 Task: Buy 5 Differential Covers from Transmission & Drive Train section under best seller category for shipping address: Alexandra Wilson, 3624 Station Street, Austin, Texas 78702, Cell Number 5122113583. Pay from credit card ending with 5759, CVV 953
Action: Key pressed amazon.com<Key.enter>
Screenshot: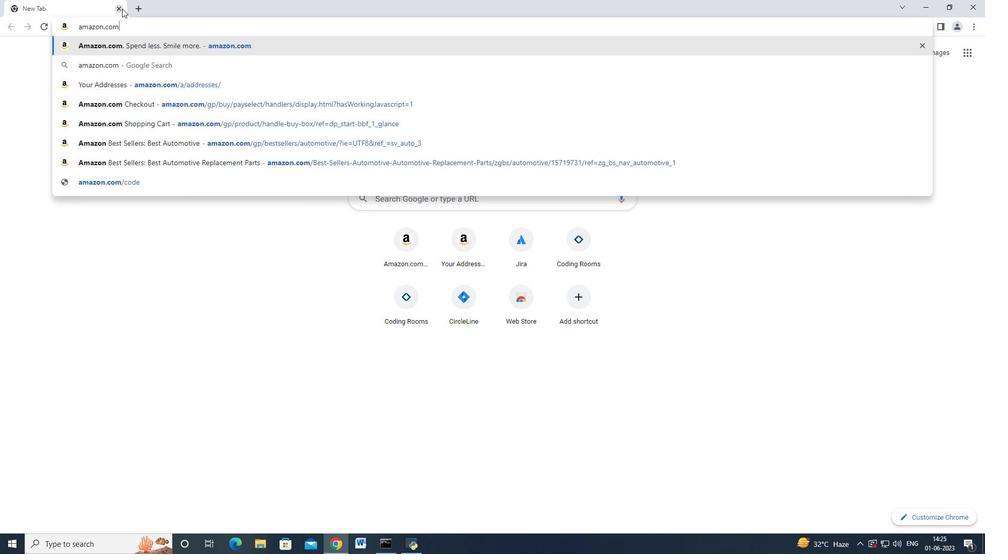 
Action: Mouse moved to (12, 81)
Screenshot: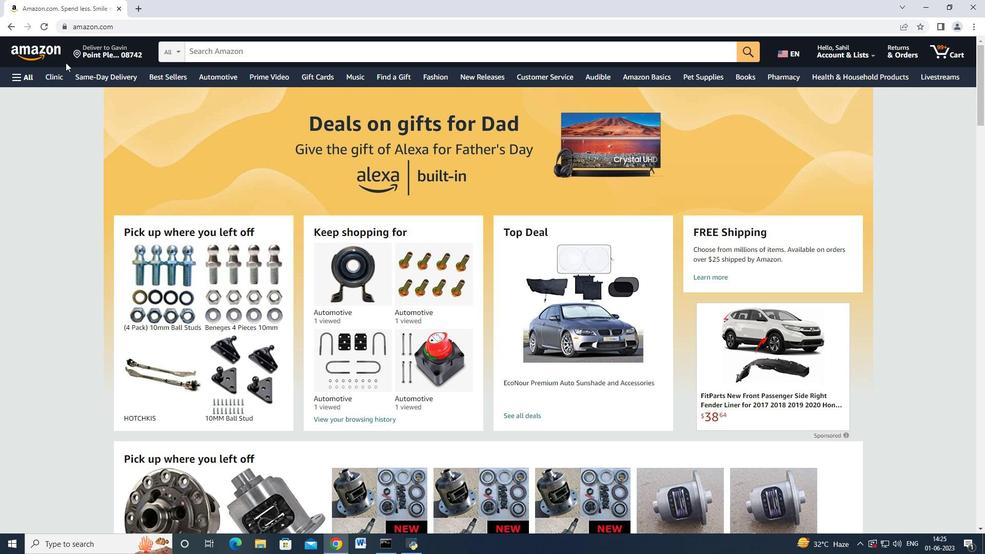 
Action: Mouse pressed left at (12, 81)
Screenshot: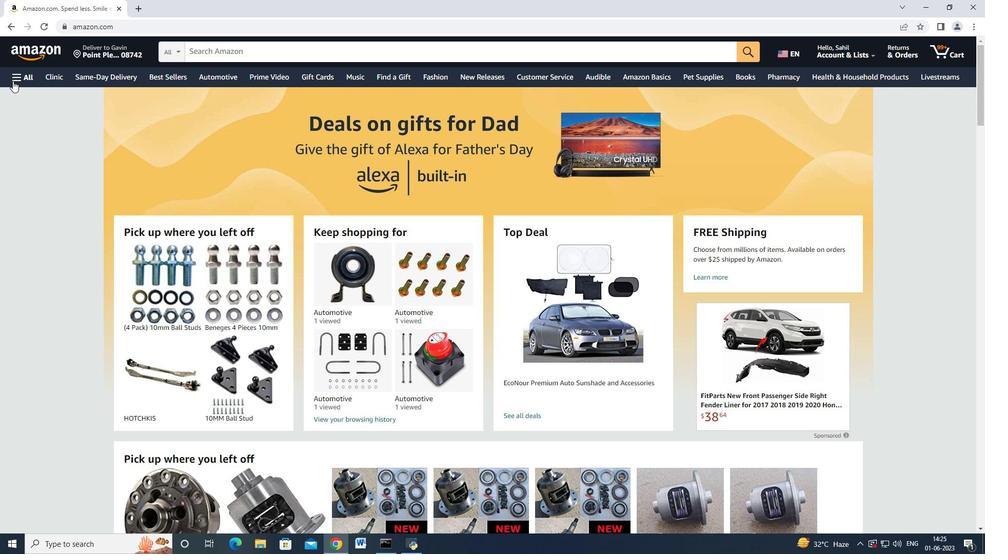 
Action: Mouse moved to (73, 262)
Screenshot: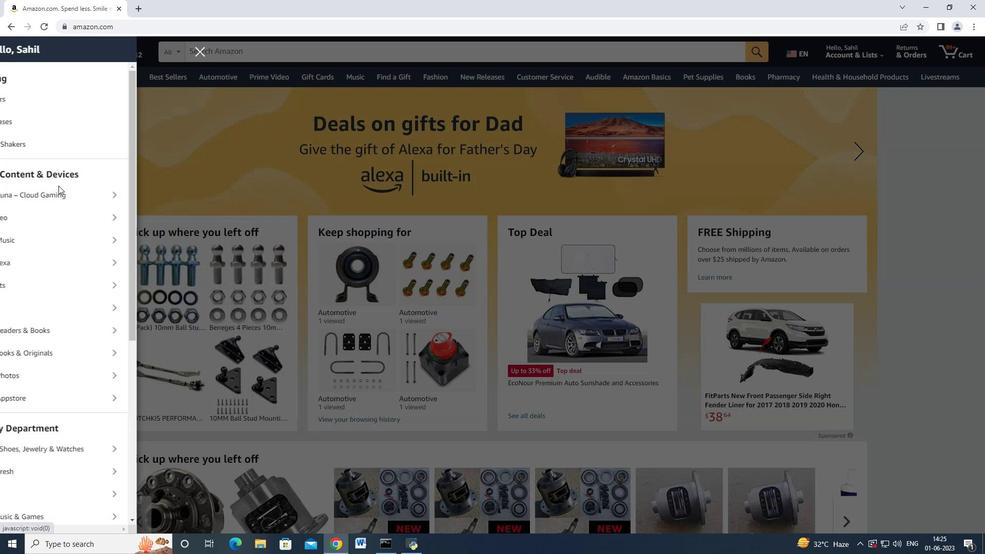 
Action: Mouse scrolled (73, 261) with delta (0, 0)
Screenshot: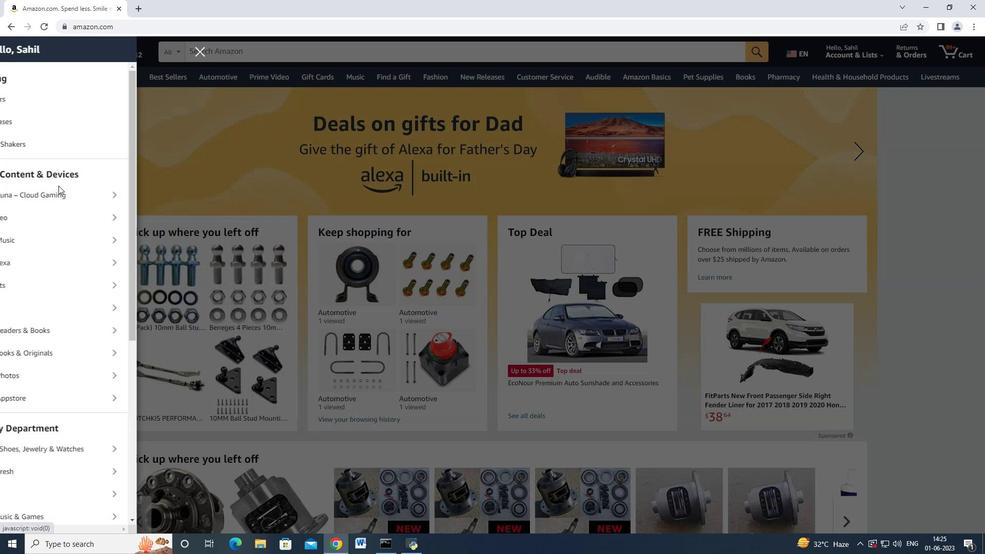 
Action: Mouse moved to (74, 272)
Screenshot: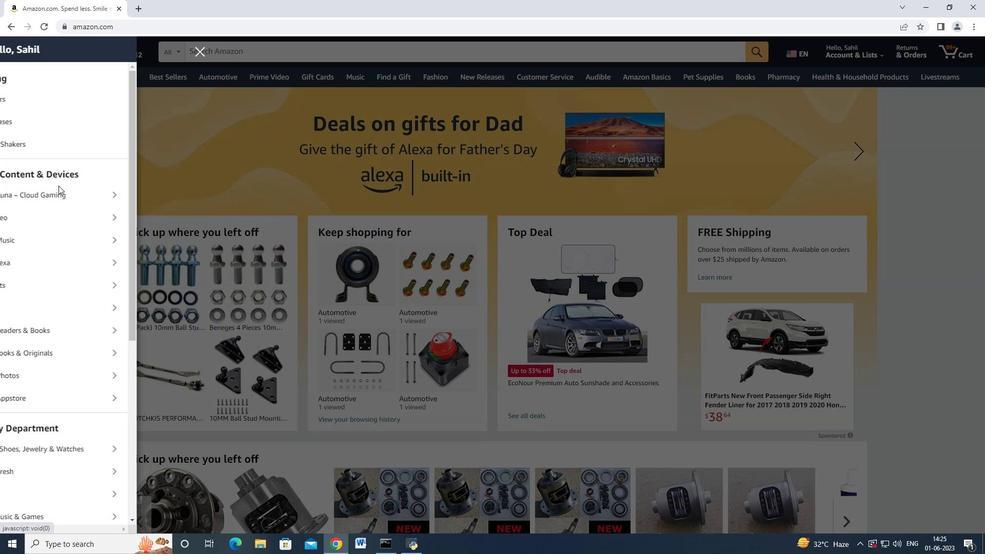 
Action: Mouse scrolled (73, 270) with delta (0, 0)
Screenshot: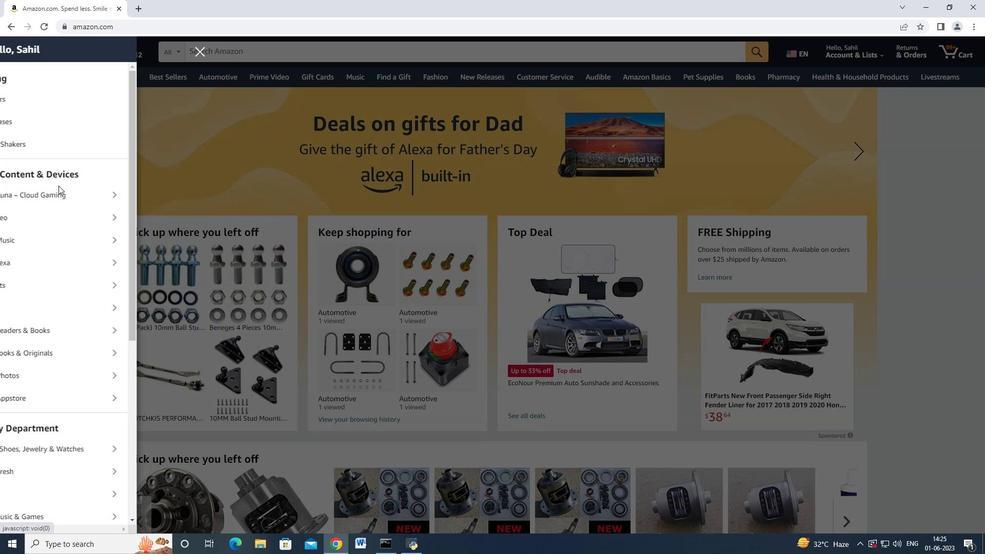 
Action: Mouse moved to (74, 274)
Screenshot: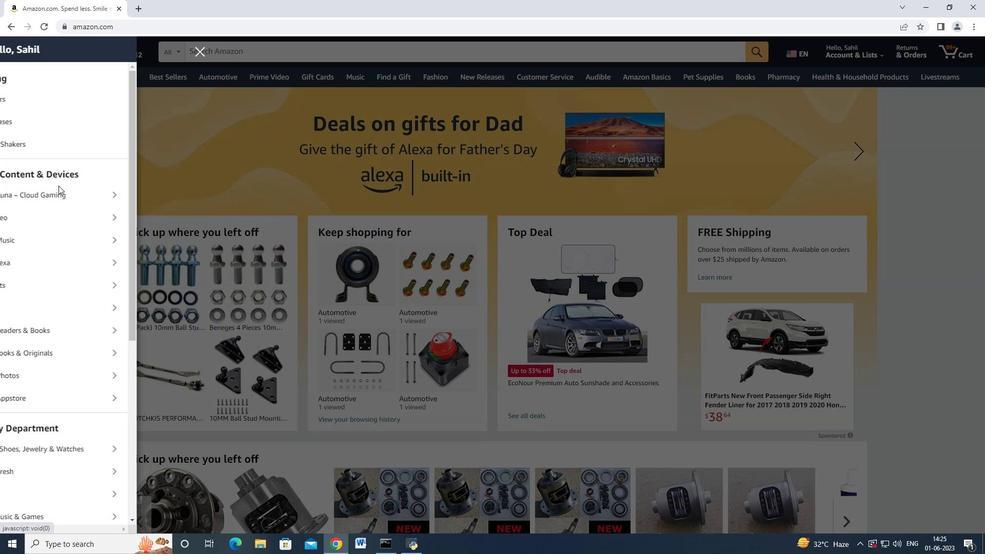 
Action: Mouse scrolled (74, 273) with delta (0, 0)
Screenshot: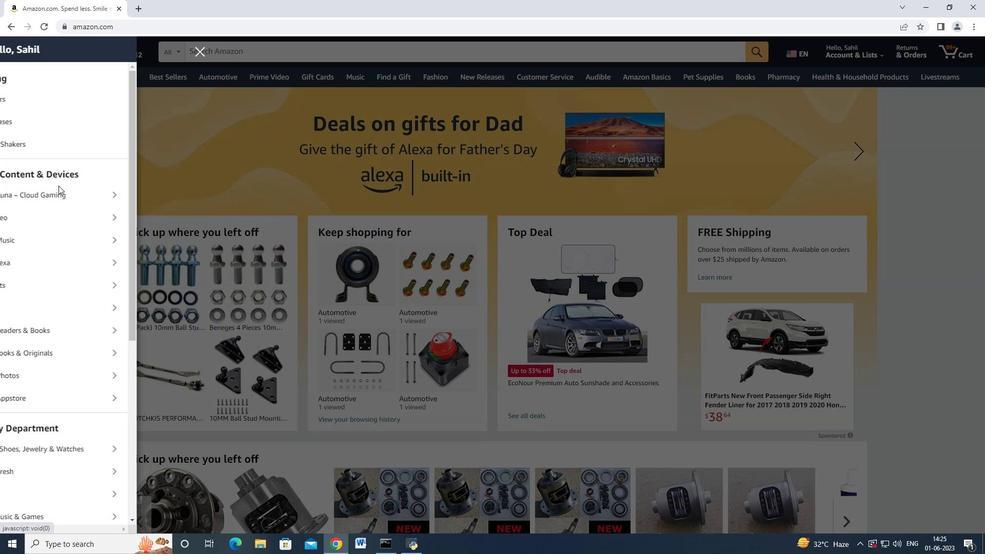 
Action: Mouse moved to (74, 274)
Screenshot: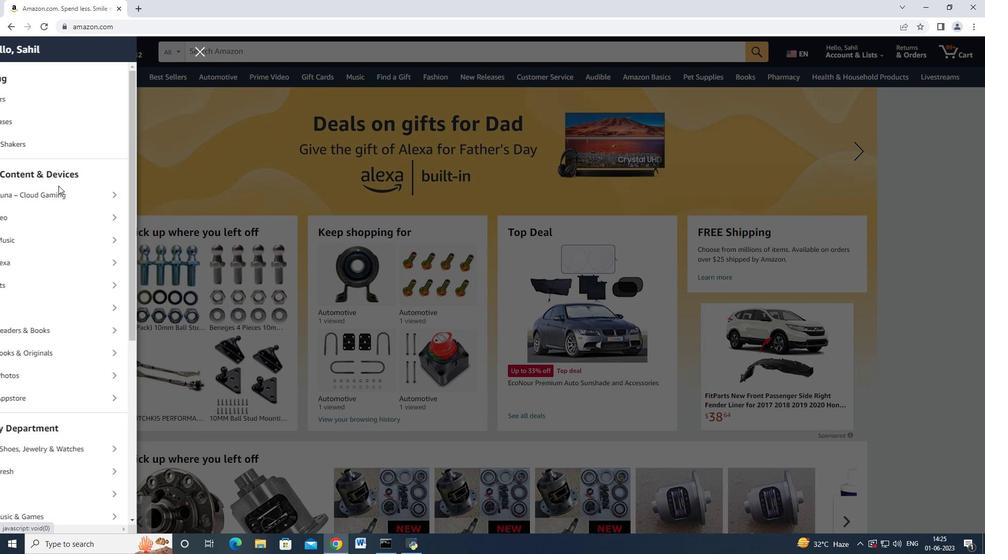 
Action: Mouse scrolled (74, 274) with delta (0, 0)
Screenshot: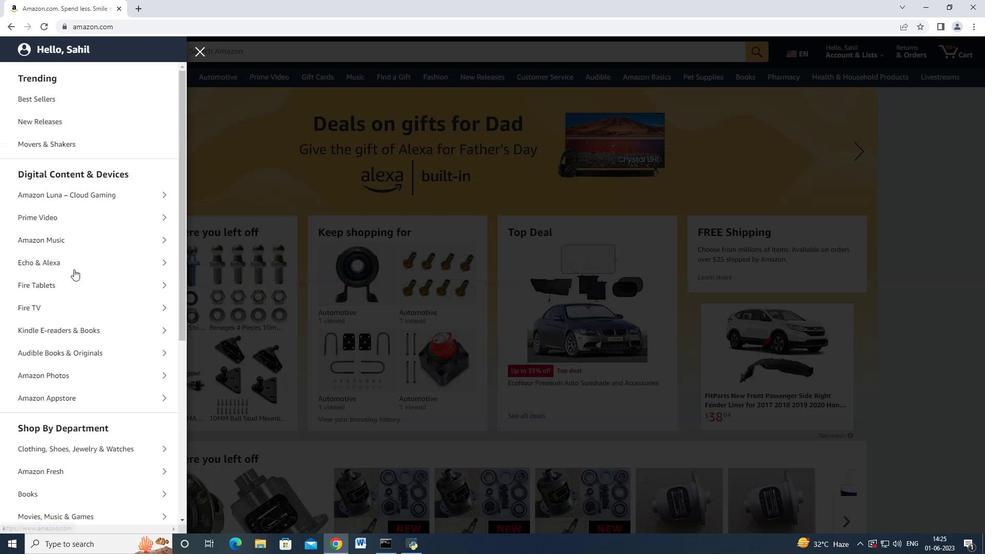 
Action: Mouse moved to (68, 328)
Screenshot: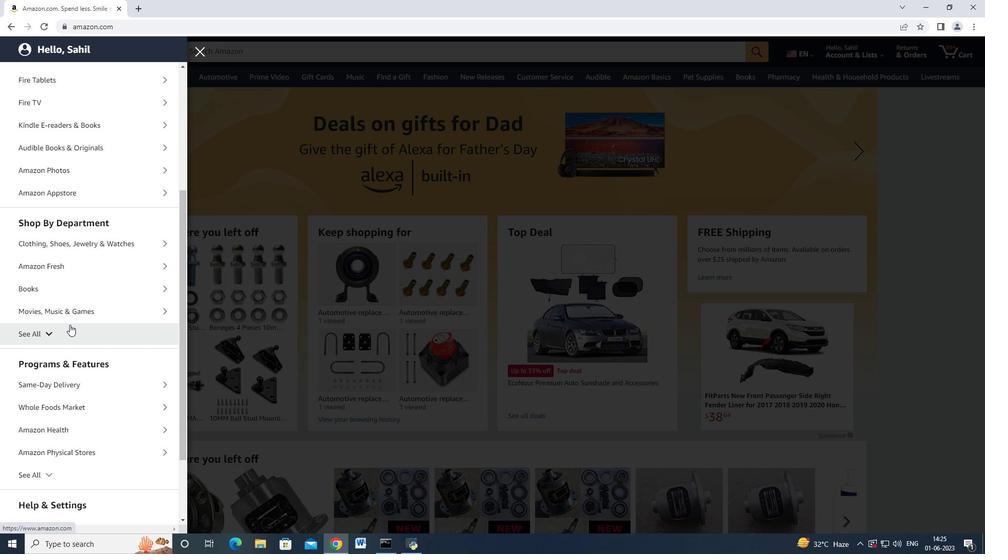 
Action: Mouse pressed left at (68, 328)
Screenshot: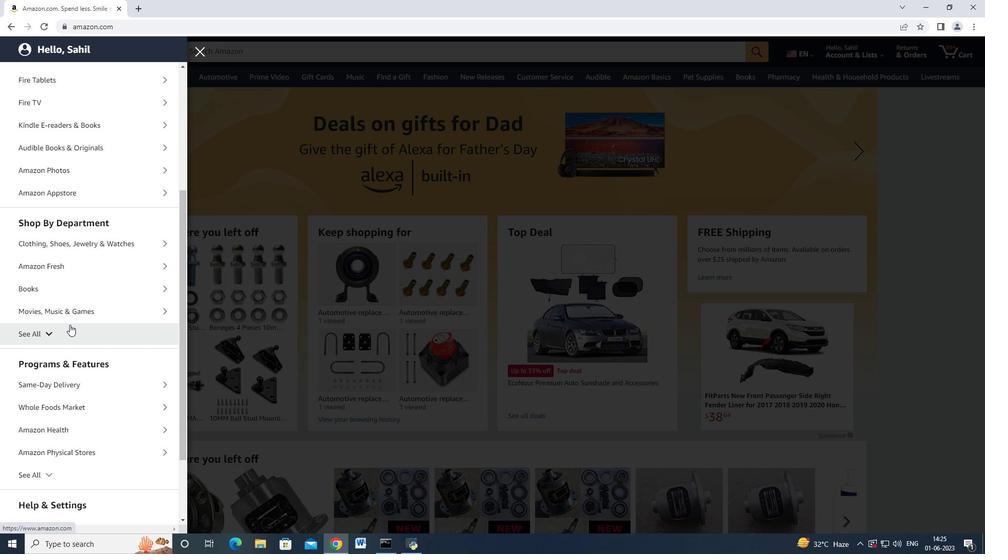 
Action: Mouse moved to (93, 320)
Screenshot: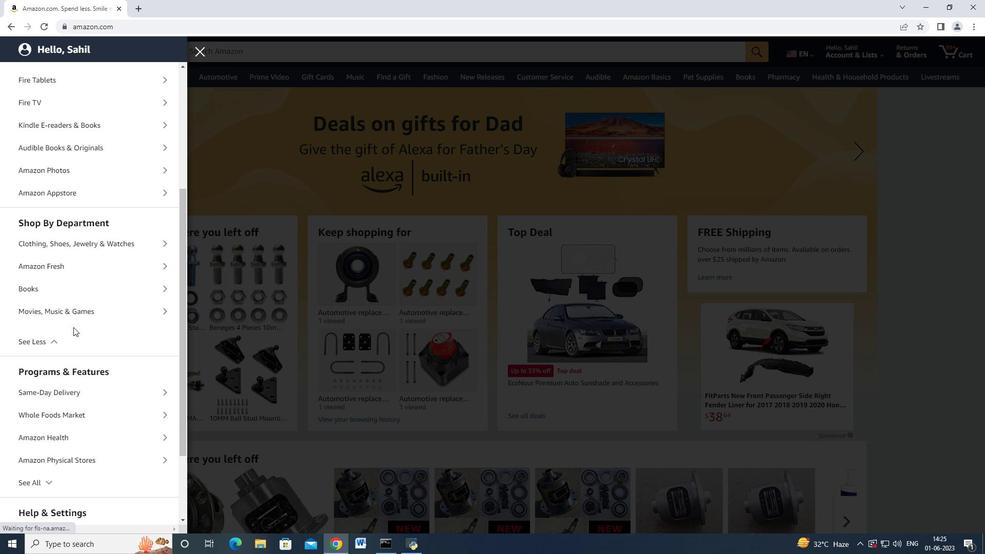 
Action: Mouse scrolled (93, 319) with delta (0, 0)
Screenshot: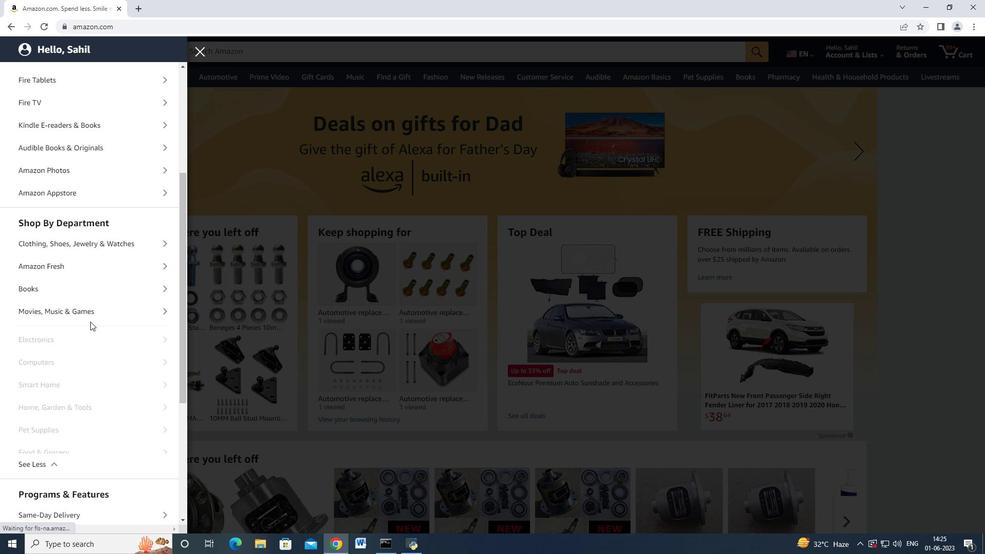
Action: Mouse moved to (93, 320)
Screenshot: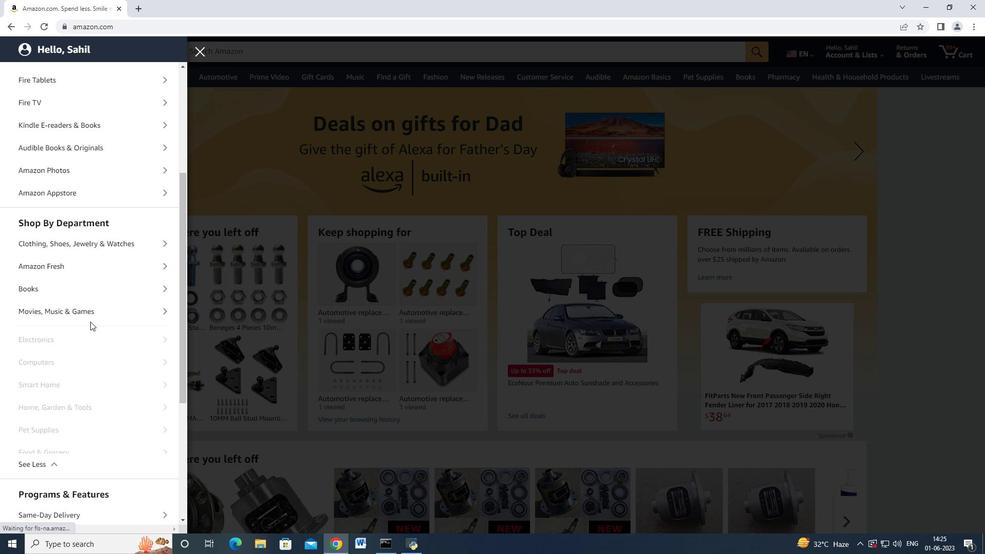 
Action: Mouse scrolled (93, 319) with delta (0, 0)
Screenshot: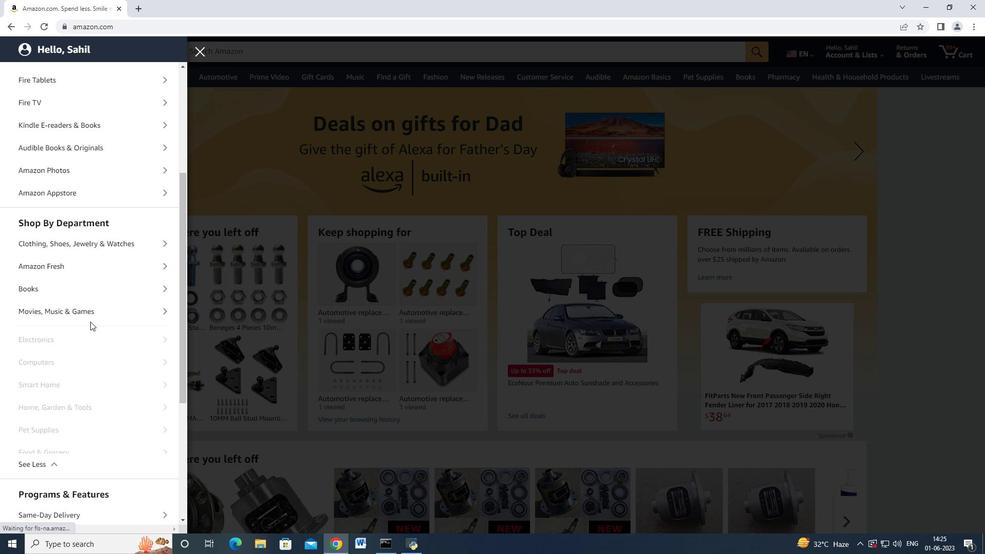 
Action: Mouse moved to (93, 320)
Screenshot: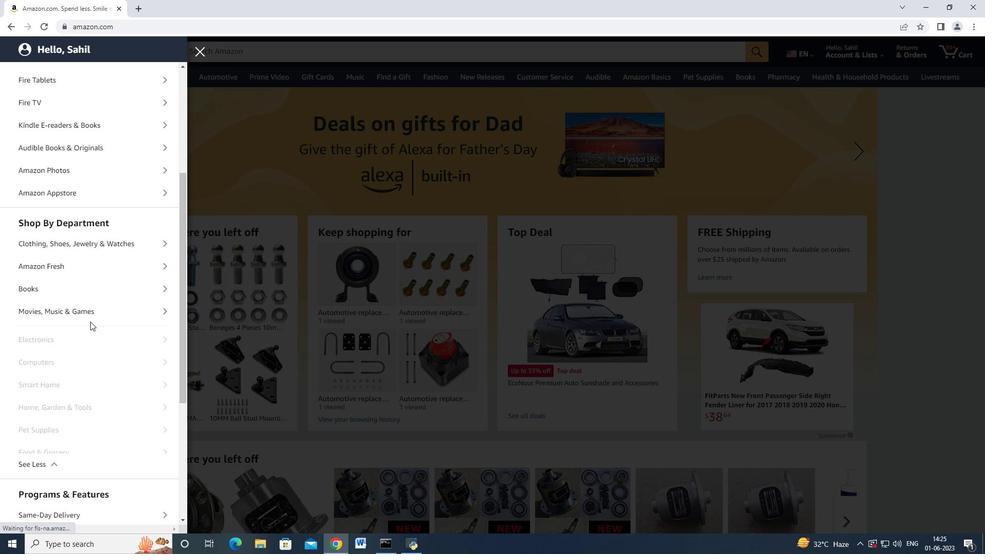 
Action: Mouse scrolled (93, 319) with delta (0, 0)
Screenshot: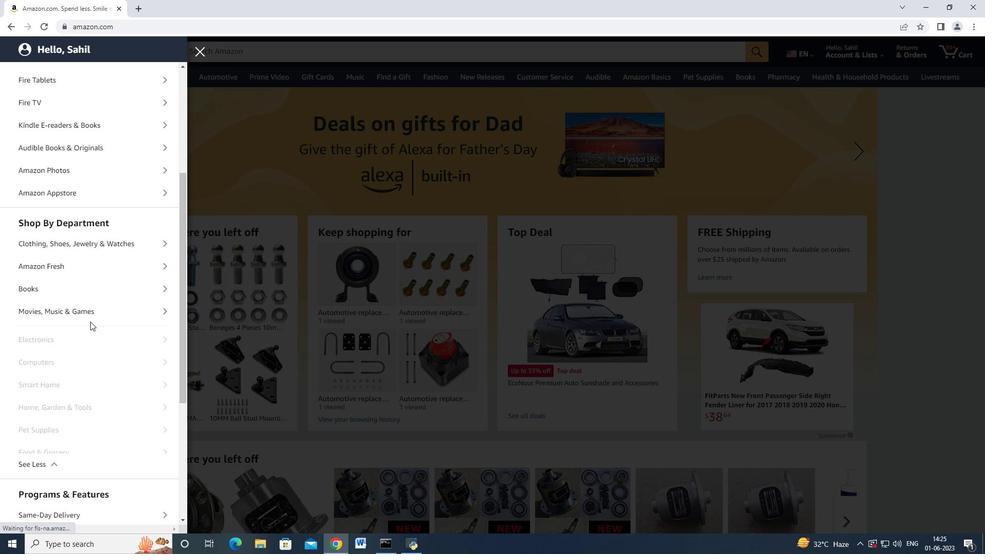
Action: Mouse scrolled (93, 319) with delta (0, 0)
Screenshot: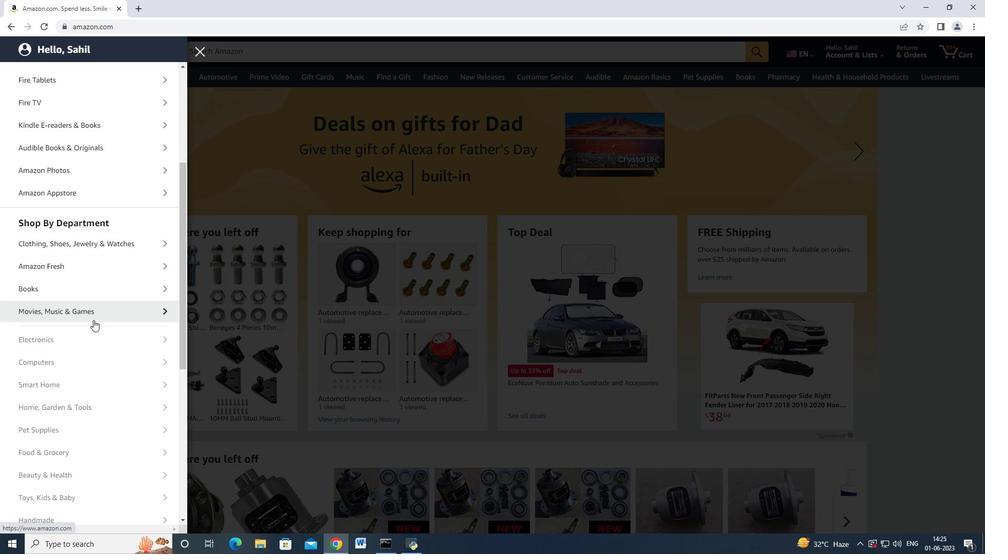 
Action: Mouse scrolled (93, 319) with delta (0, 0)
Screenshot: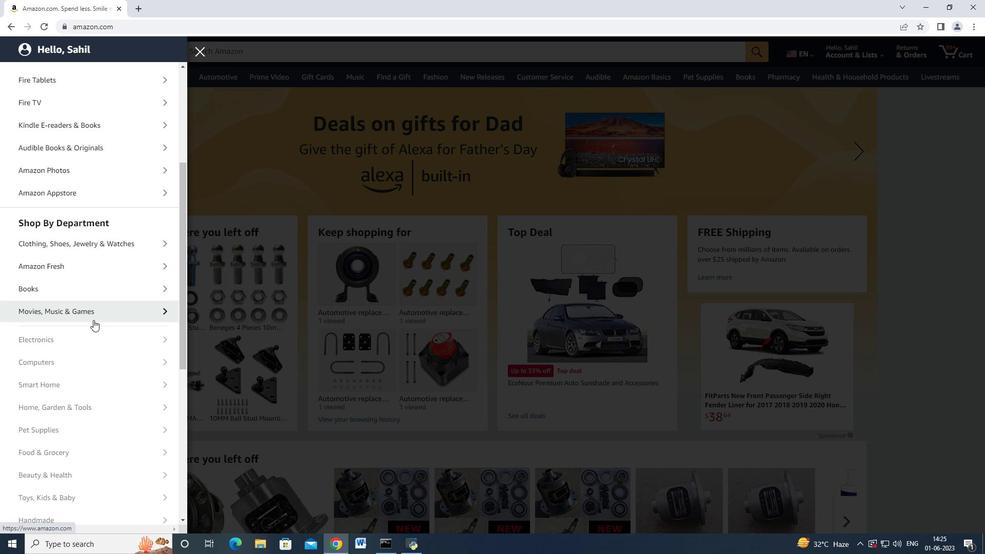 
Action: Mouse moved to (94, 322)
Screenshot: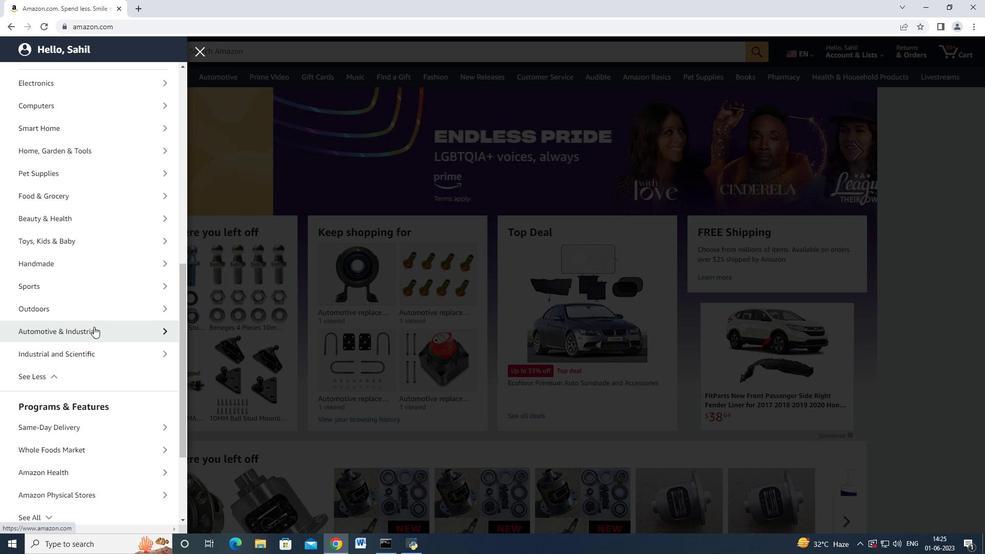 
Action: Mouse pressed left at (93, 326)
Screenshot: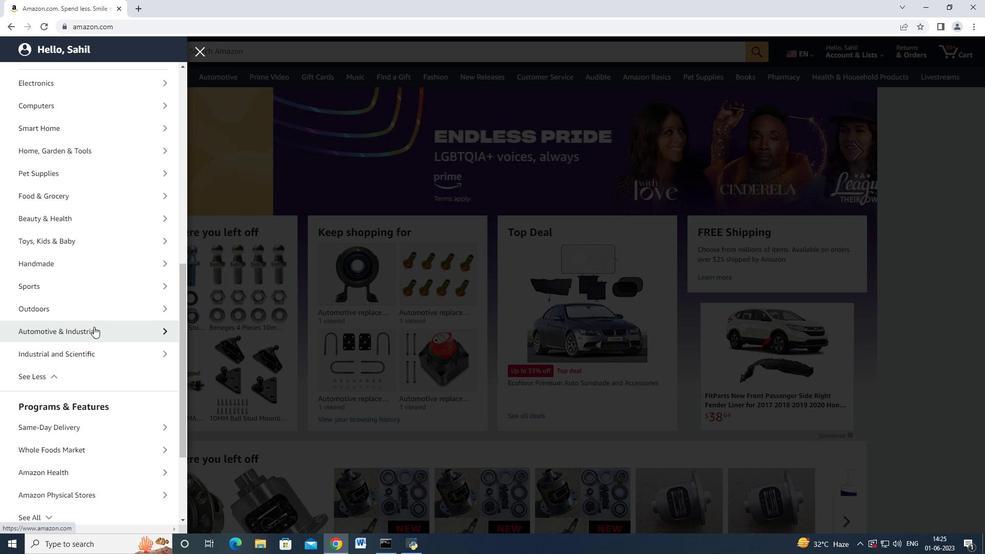 
Action: Mouse moved to (36, 53)
Screenshot: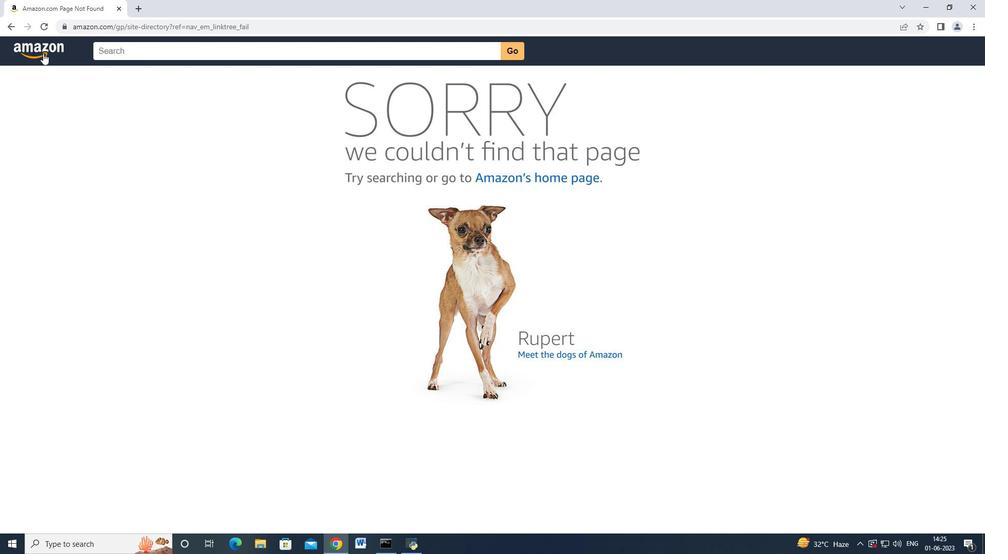 
Action: Mouse pressed left at (36, 53)
Screenshot: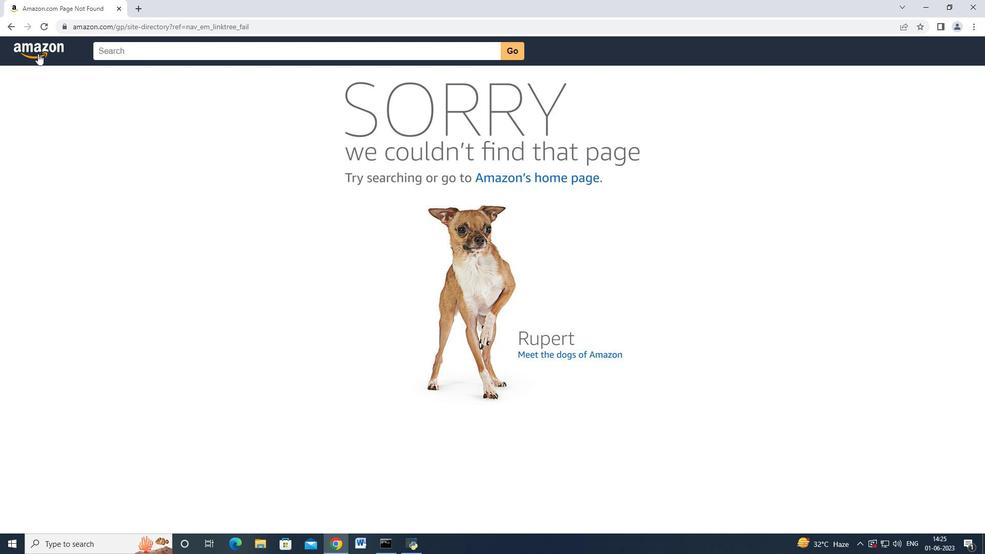 
Action: Mouse moved to (23, 74)
Screenshot: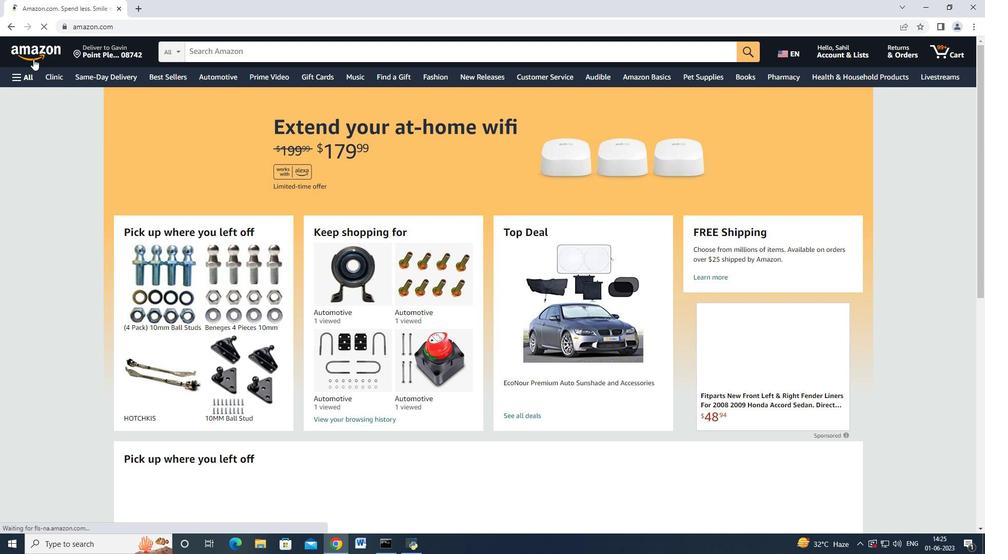 
Action: Mouse pressed left at (23, 74)
Screenshot: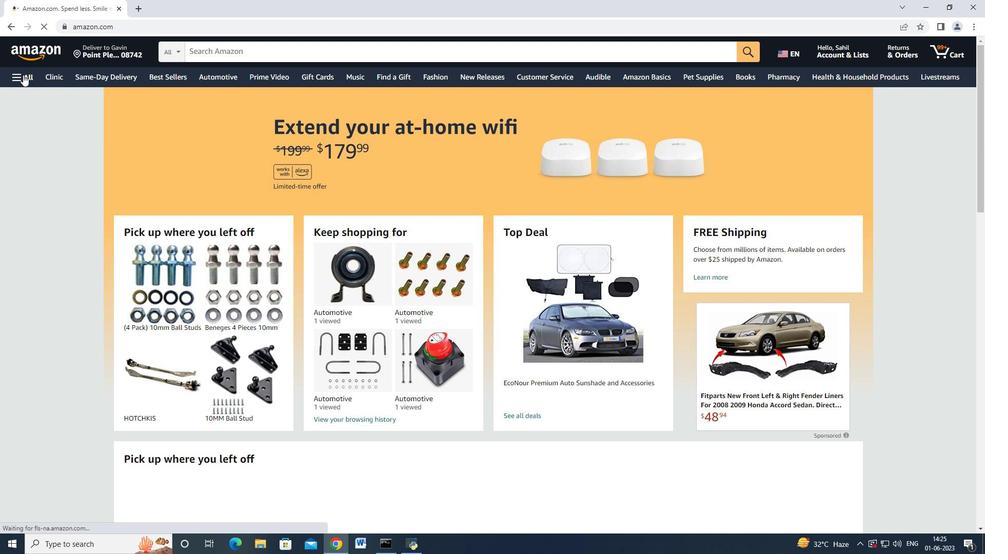 
Action: Mouse moved to (48, 260)
Screenshot: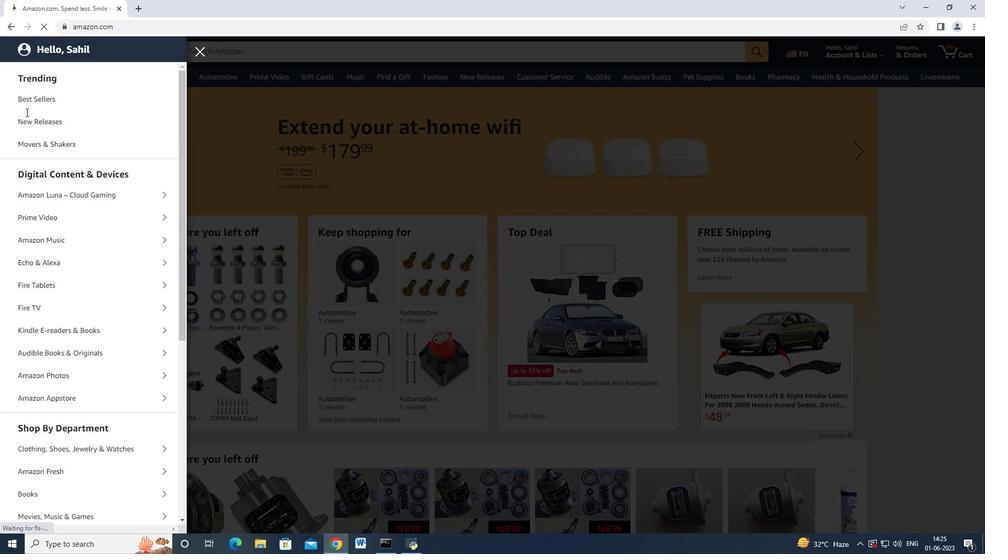 
Action: Mouse scrolled (48, 259) with delta (0, 0)
Screenshot: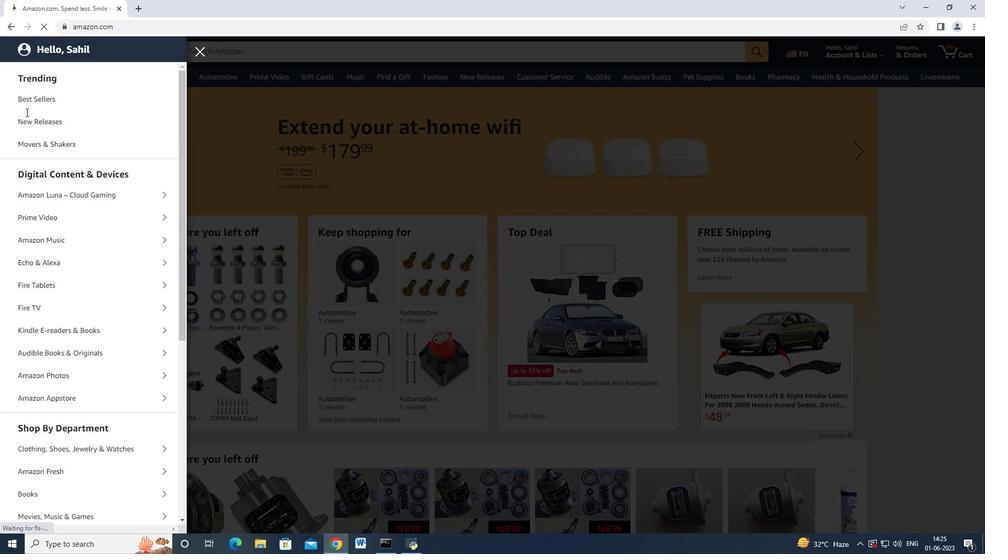 
Action: Mouse moved to (48, 260)
Screenshot: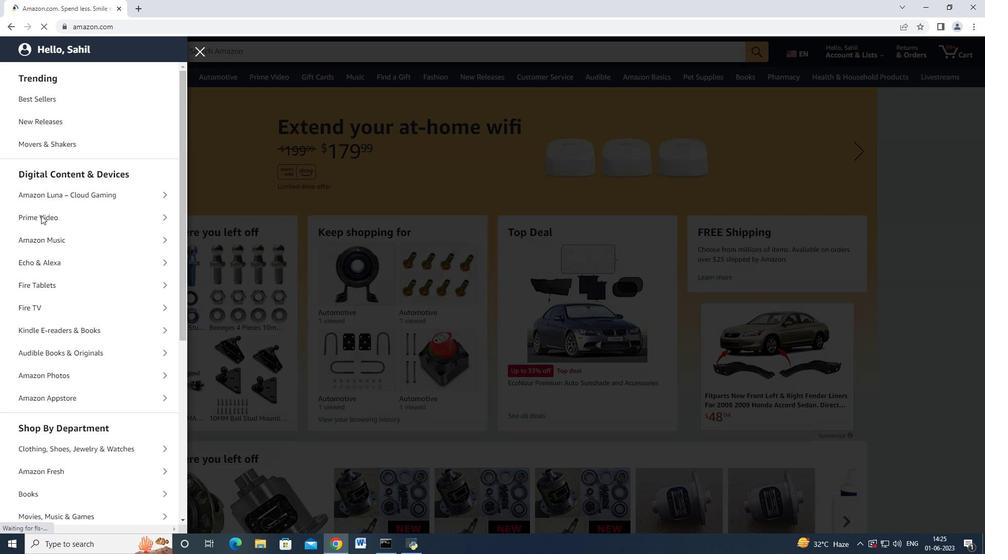 
Action: Mouse scrolled (48, 260) with delta (0, 0)
Screenshot: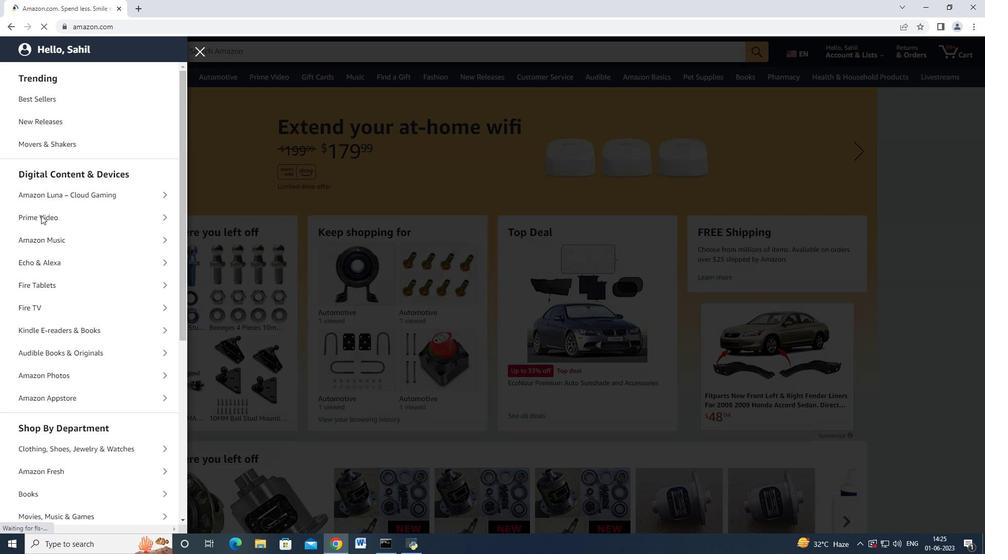
Action: Mouse moved to (48, 263)
Screenshot: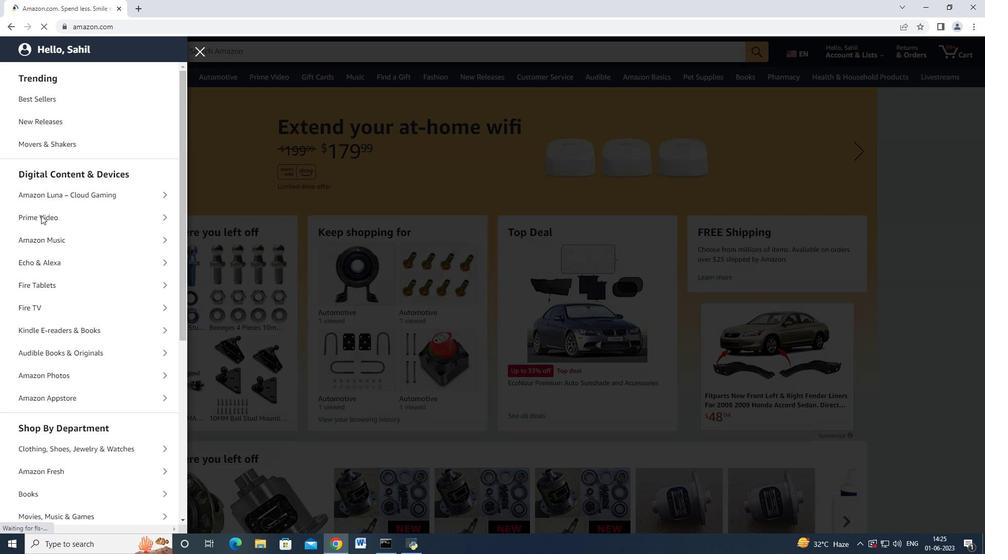 
Action: Mouse scrolled (48, 263) with delta (0, 0)
Screenshot: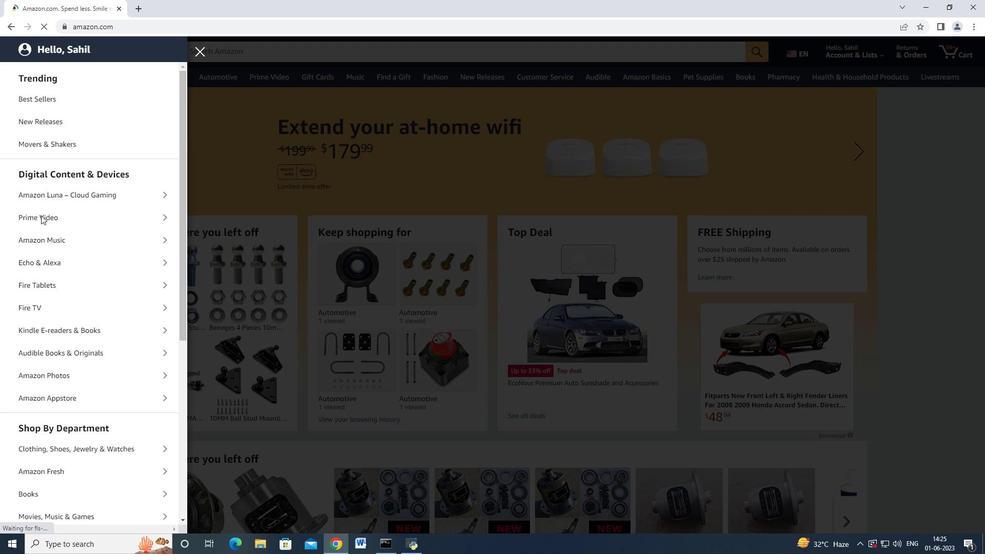 
Action: Mouse moved to (48, 264)
Screenshot: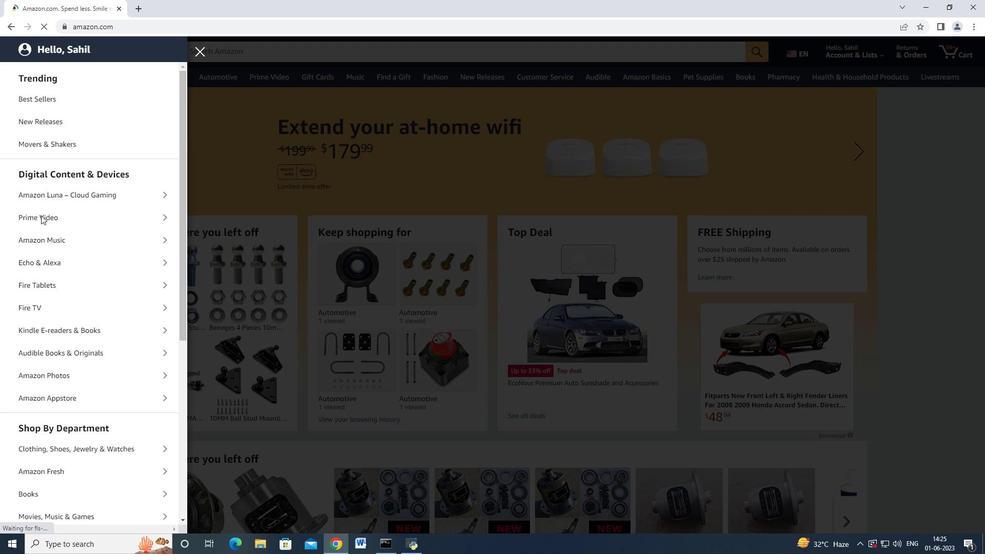 
Action: Mouse scrolled (48, 264) with delta (0, 0)
Screenshot: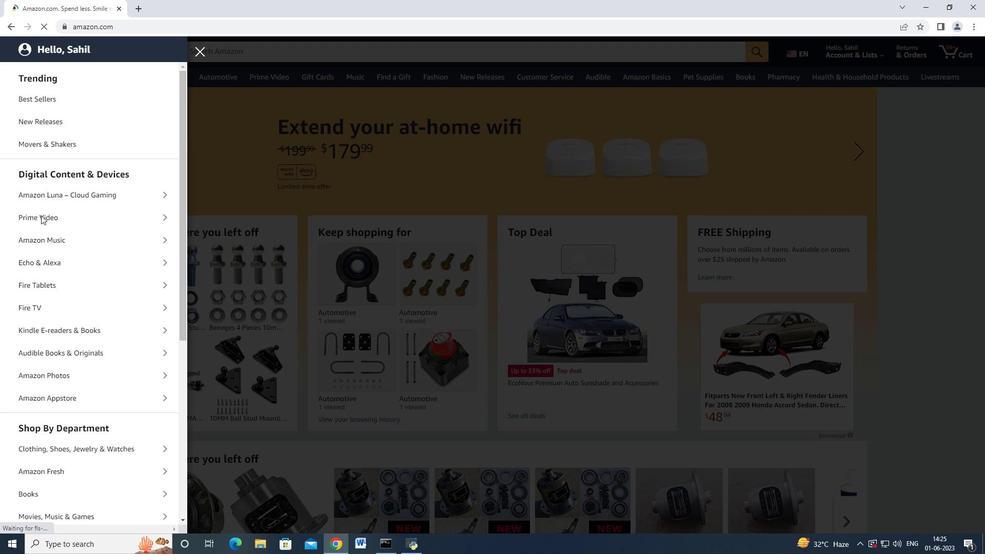 
Action: Mouse moved to (48, 265)
Screenshot: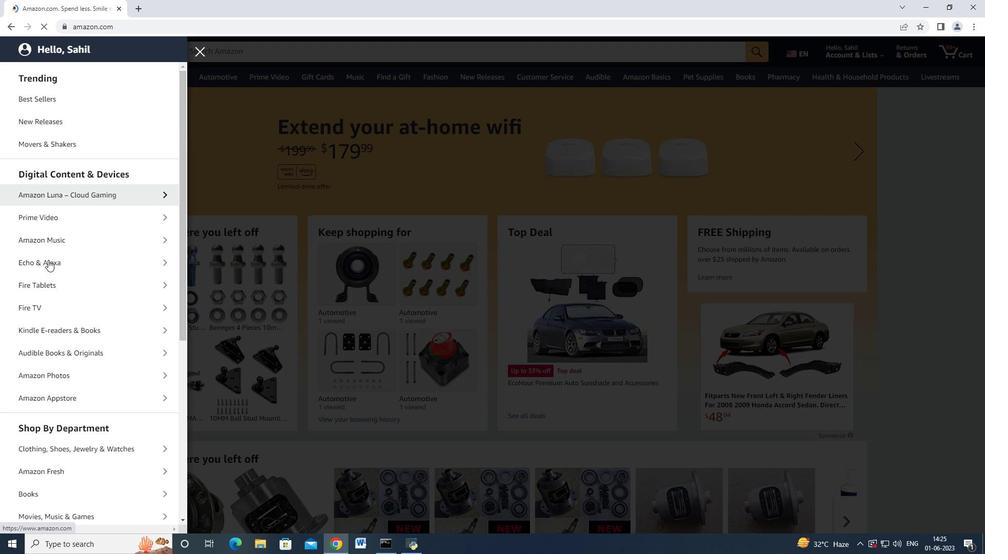 
Action: Mouse scrolled (48, 264) with delta (0, 0)
Screenshot: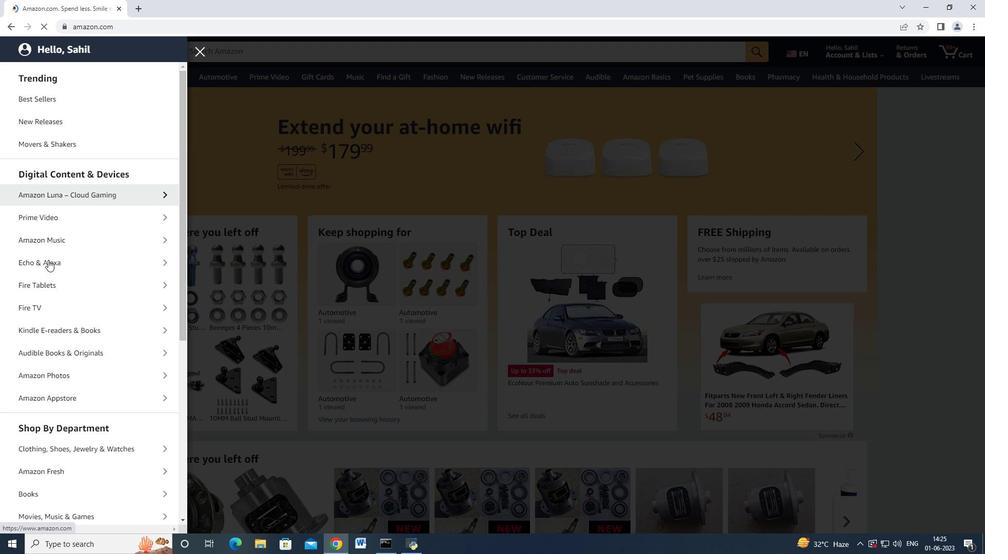 
Action: Mouse moved to (60, 270)
Screenshot: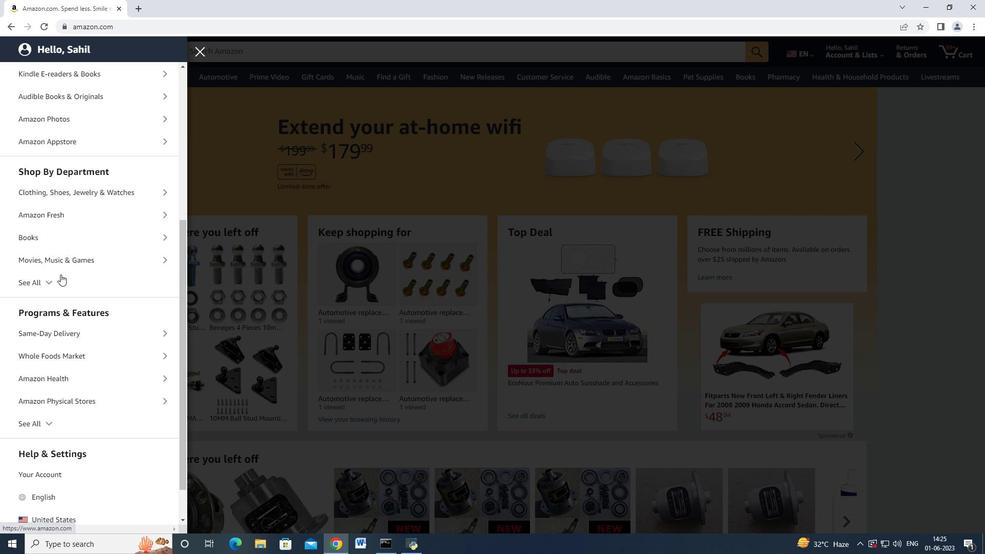 
Action: Mouse pressed left at (60, 270)
Screenshot: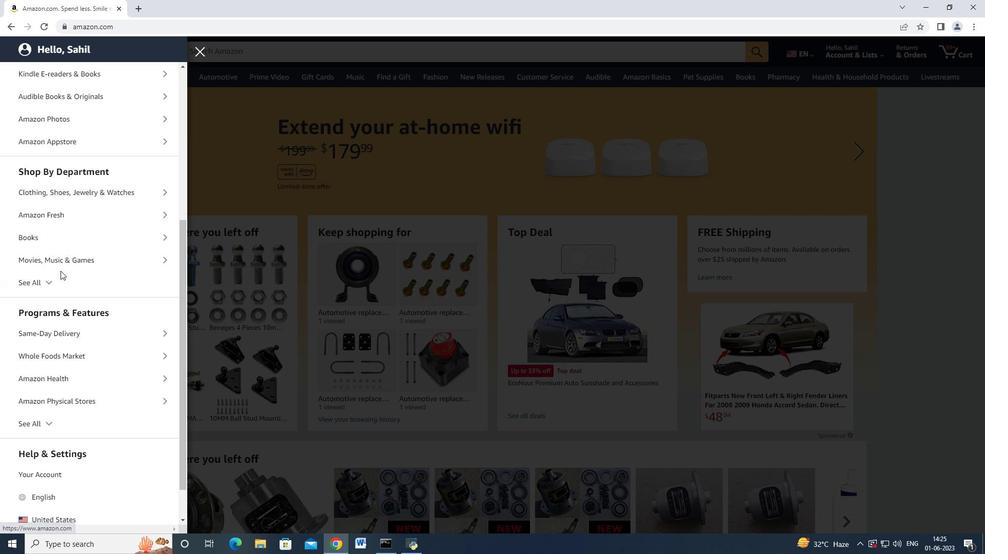 
Action: Mouse moved to (57, 278)
Screenshot: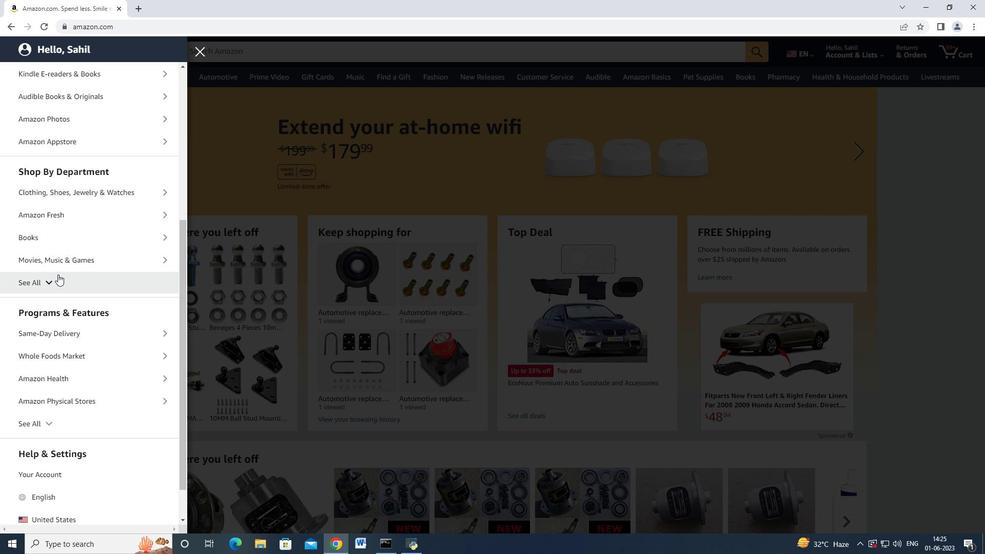 
Action: Mouse pressed left at (57, 278)
Screenshot: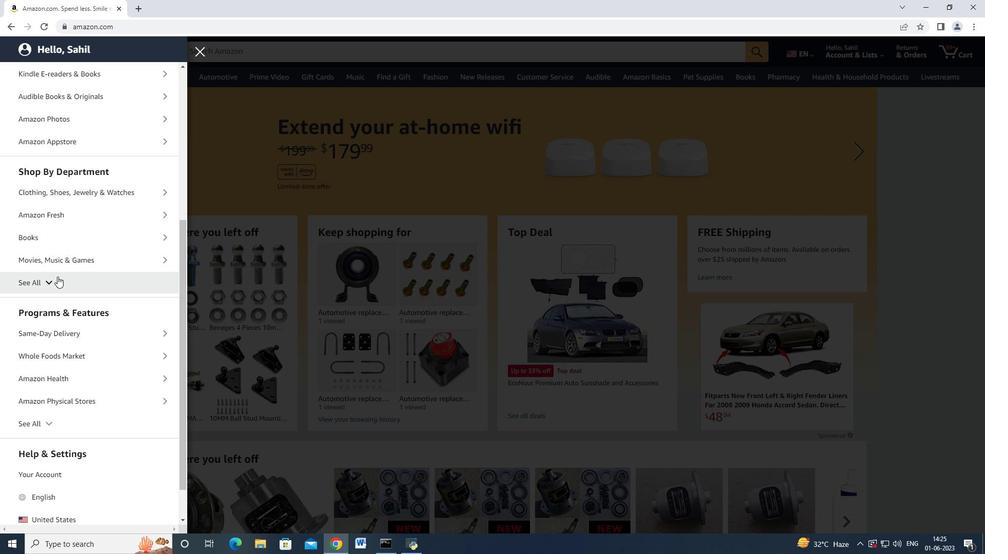 
Action: Mouse moved to (57, 278)
Screenshot: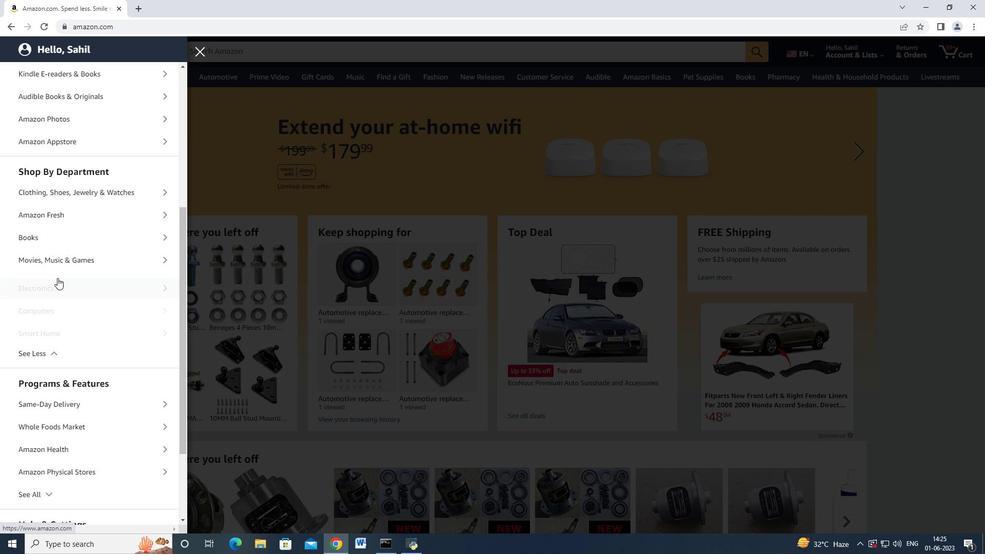 
Action: Mouse scrolled (57, 277) with delta (0, 0)
Screenshot: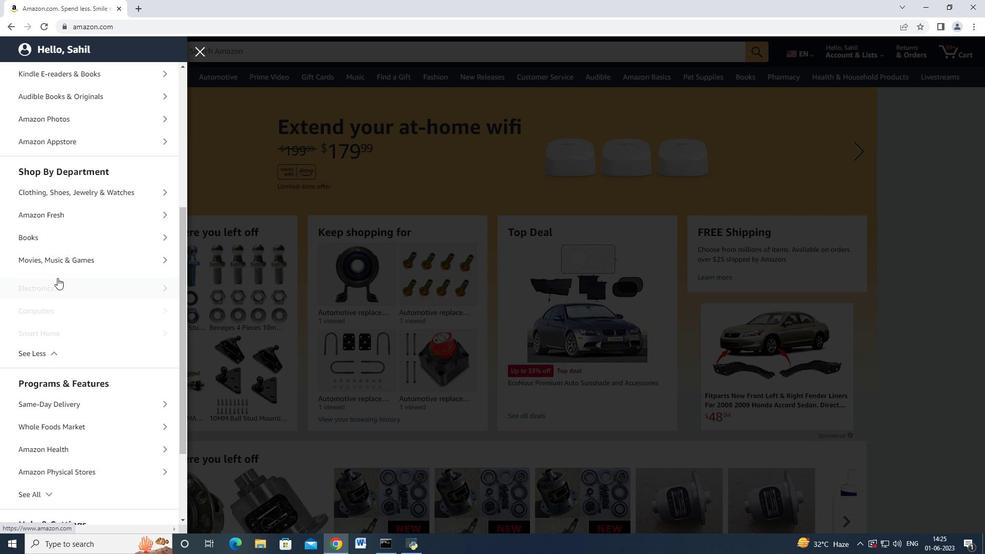 
Action: Mouse scrolled (57, 277) with delta (0, 0)
Screenshot: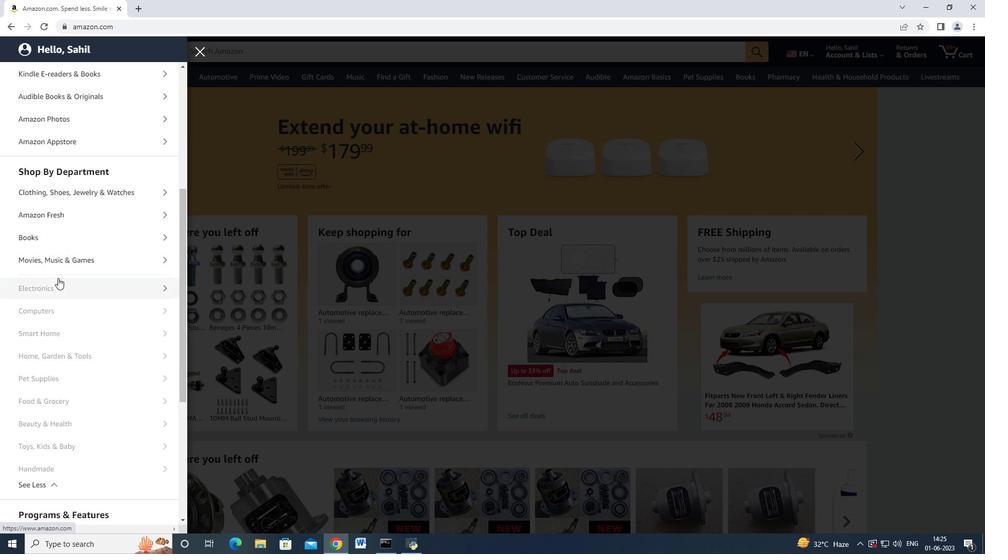 
Action: Mouse scrolled (57, 277) with delta (0, 0)
Screenshot: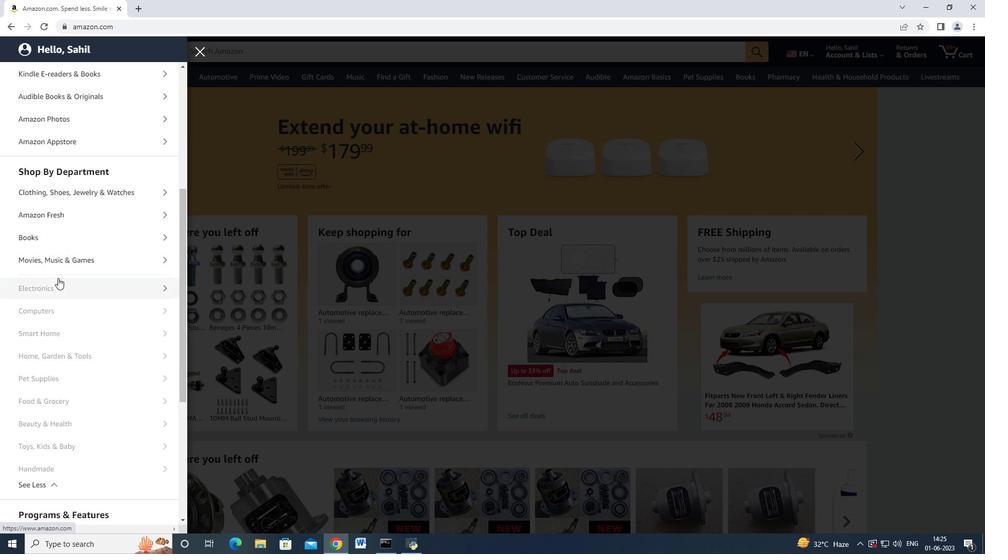 
Action: Mouse scrolled (57, 277) with delta (0, 0)
Screenshot: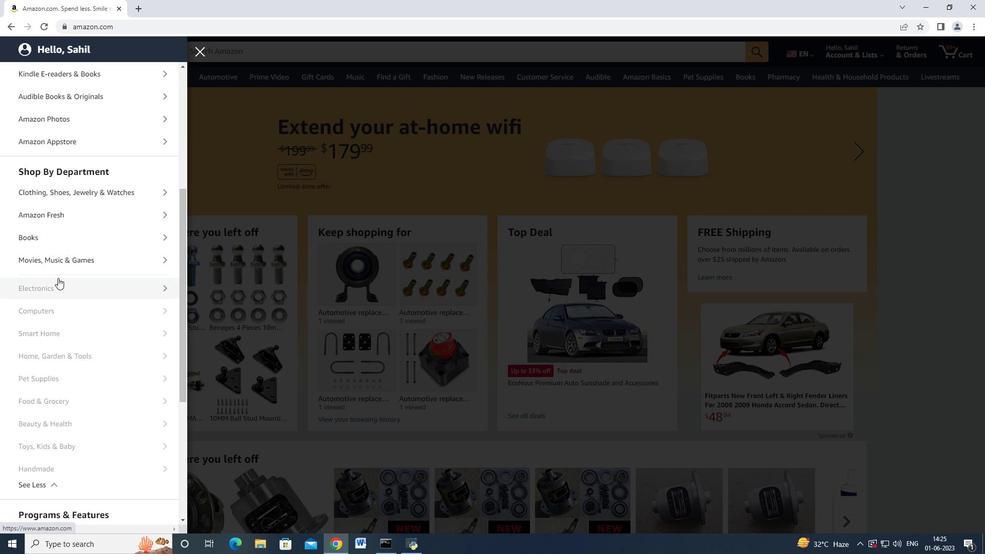 
Action: Mouse scrolled (57, 277) with delta (0, 0)
Screenshot: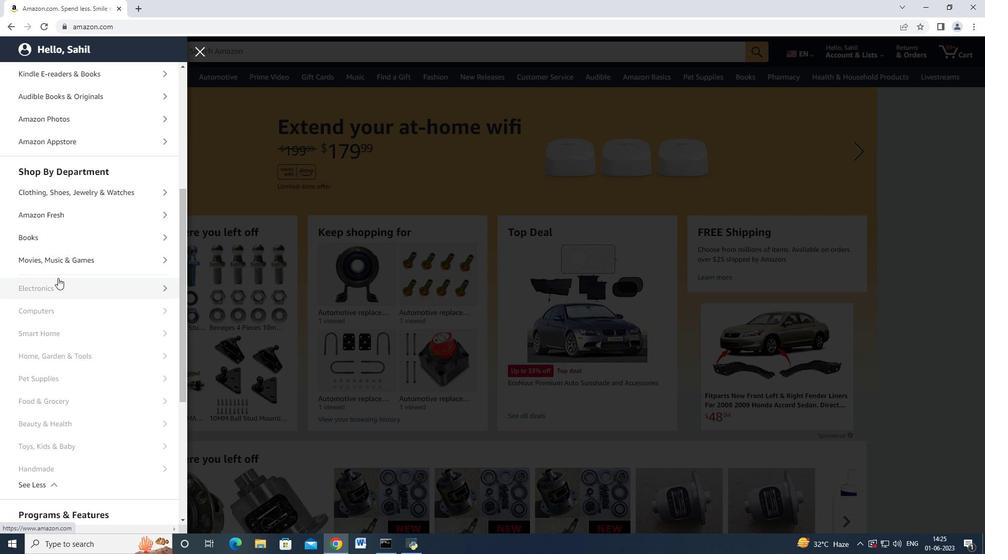 
Action: Mouse moved to (73, 282)
Screenshot: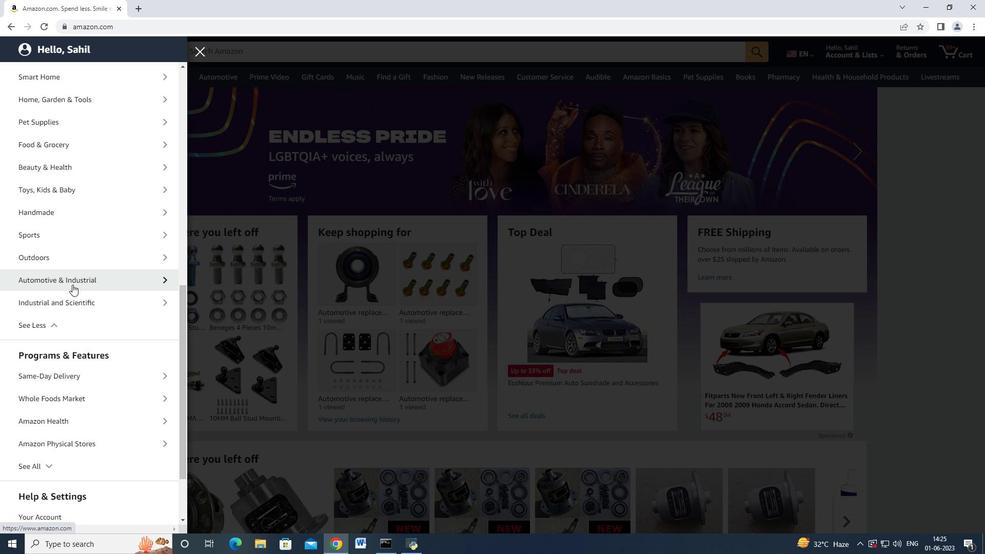 
Action: Mouse pressed left at (73, 282)
Screenshot: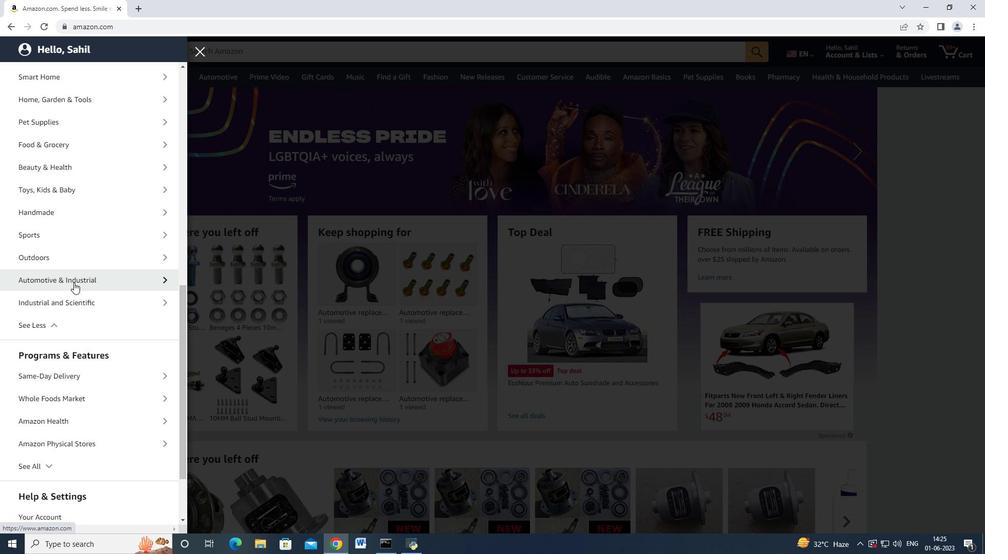 
Action: Mouse moved to (88, 117)
Screenshot: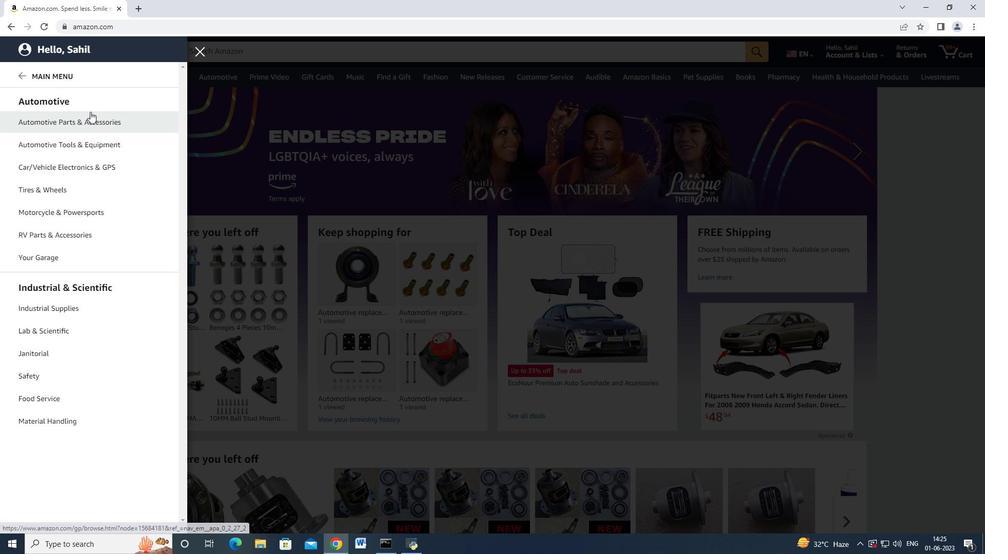 
Action: Mouse pressed left at (88, 117)
Screenshot: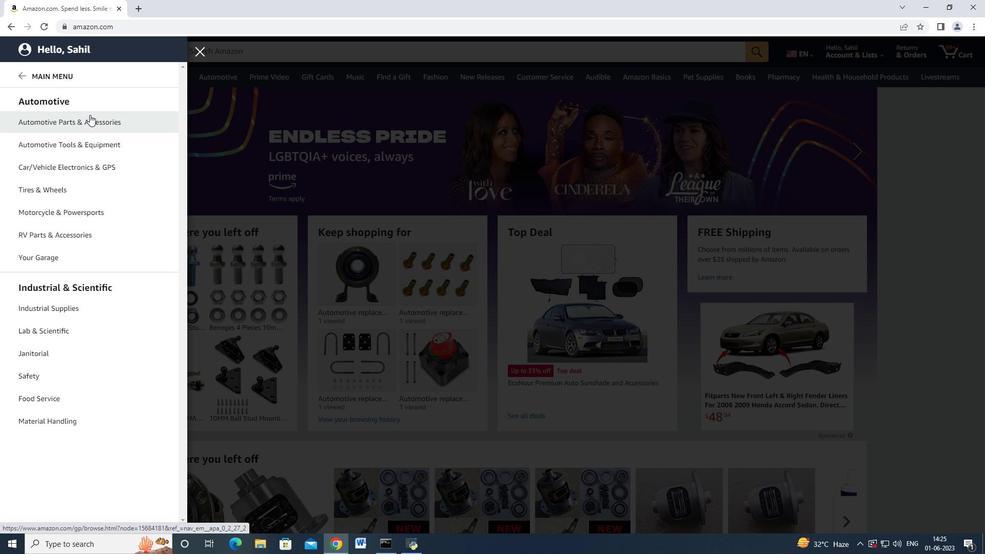 
Action: Mouse moved to (164, 100)
Screenshot: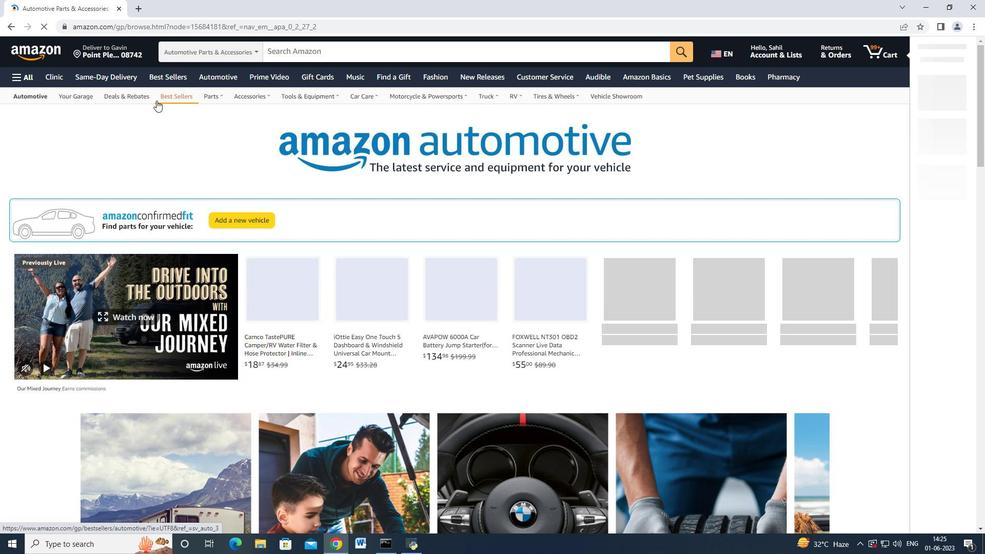 
Action: Mouse pressed left at (164, 100)
Screenshot: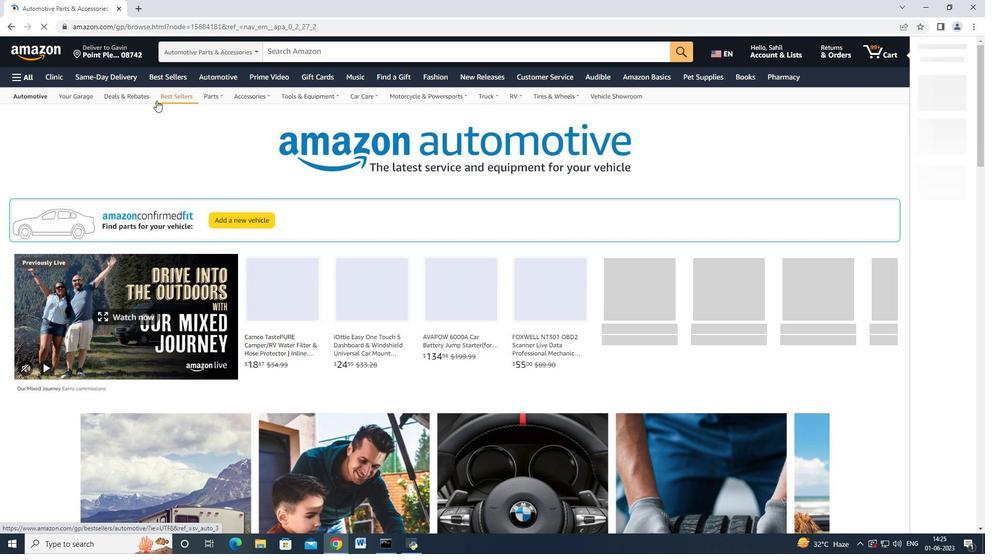 
Action: Mouse moved to (64, 332)
Screenshot: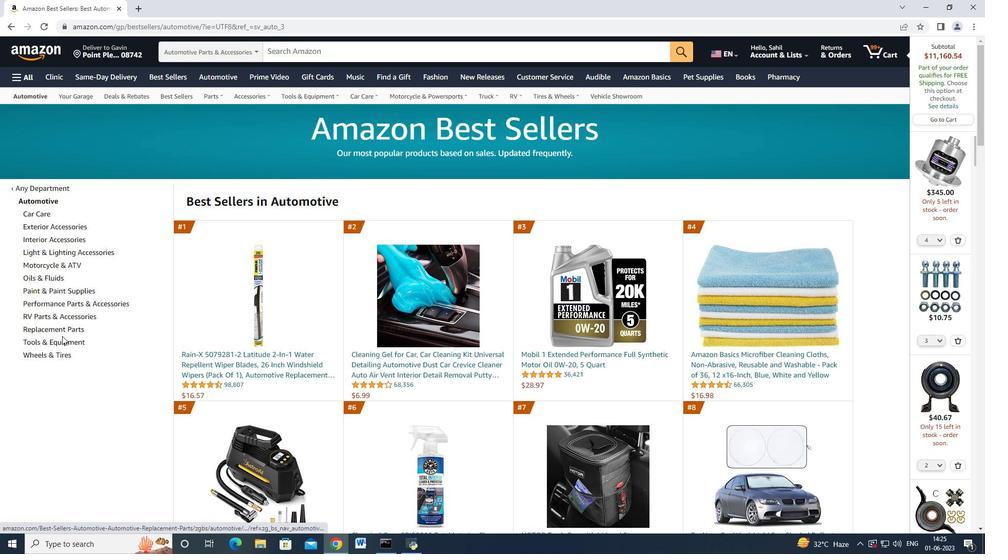 
Action: Mouse pressed left at (64, 332)
Screenshot: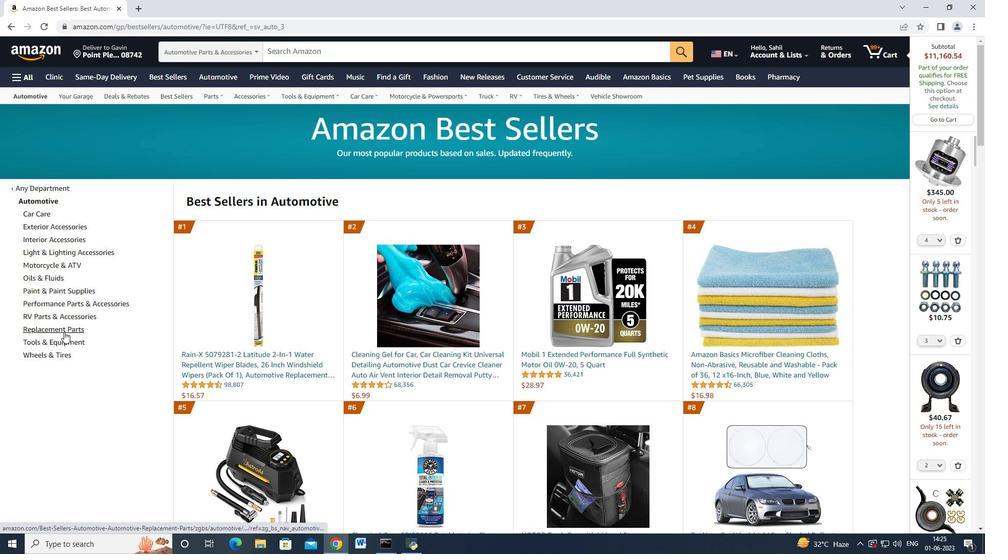 
Action: Mouse moved to (116, 282)
Screenshot: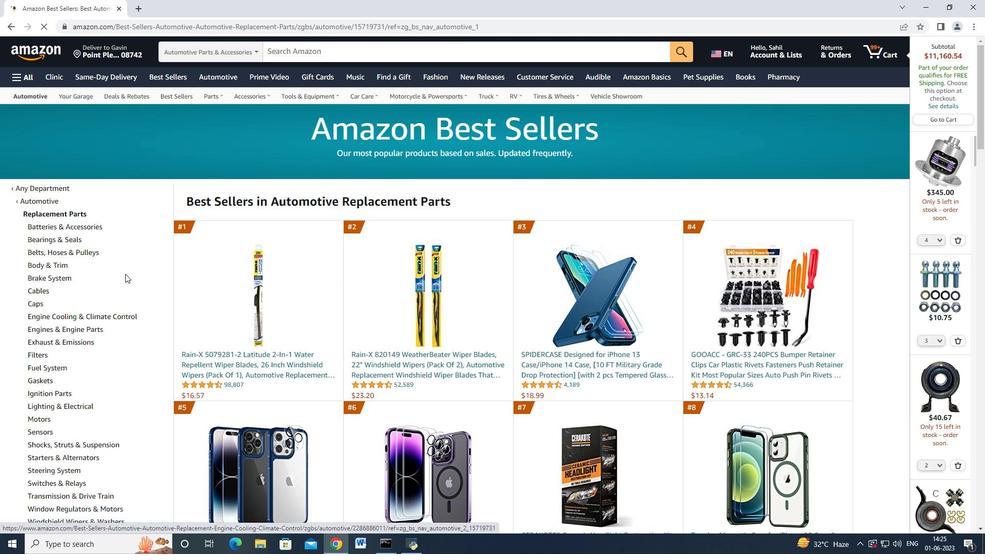 
Action: Mouse scrolled (116, 282) with delta (0, 0)
Screenshot: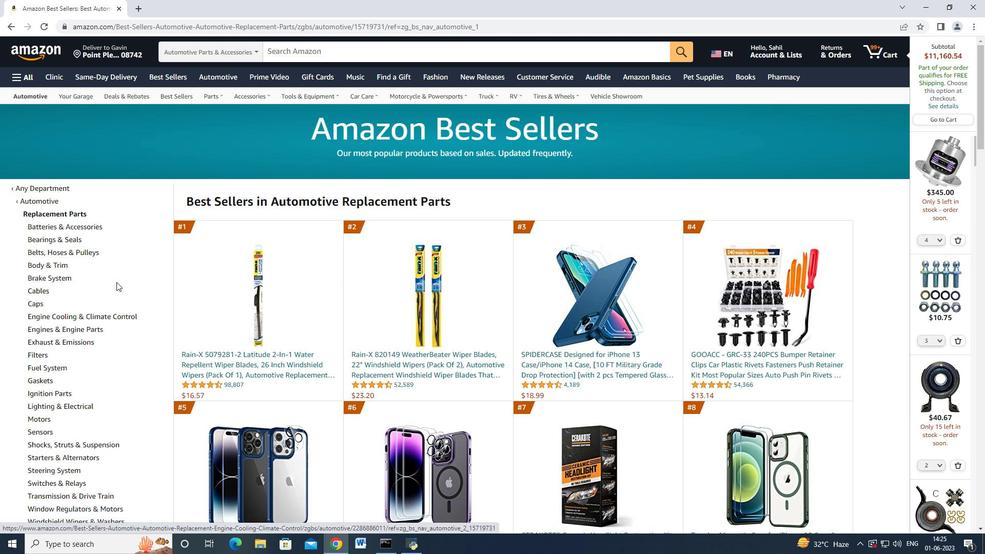 
Action: Mouse scrolled (116, 282) with delta (0, 0)
Screenshot: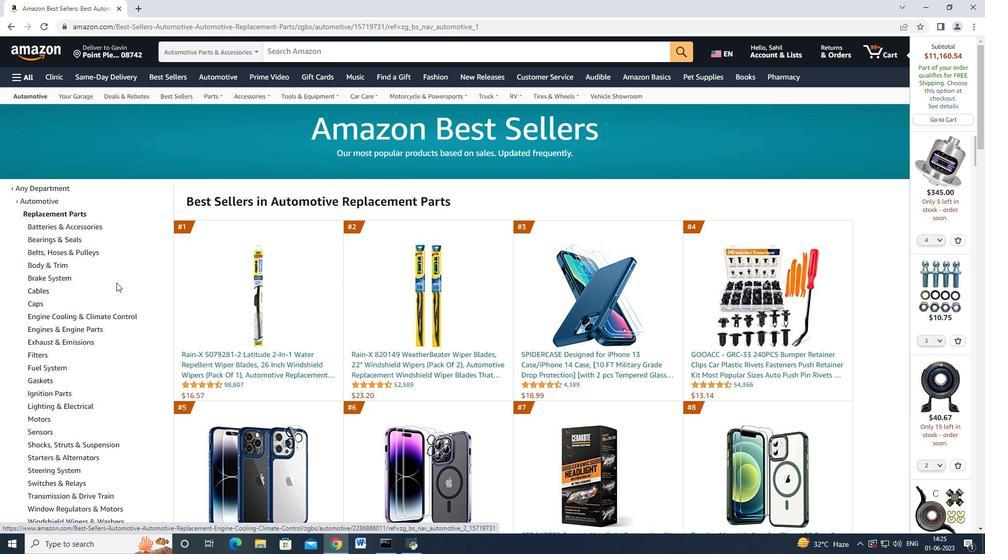 
Action: Mouse scrolled (116, 282) with delta (0, 0)
Screenshot: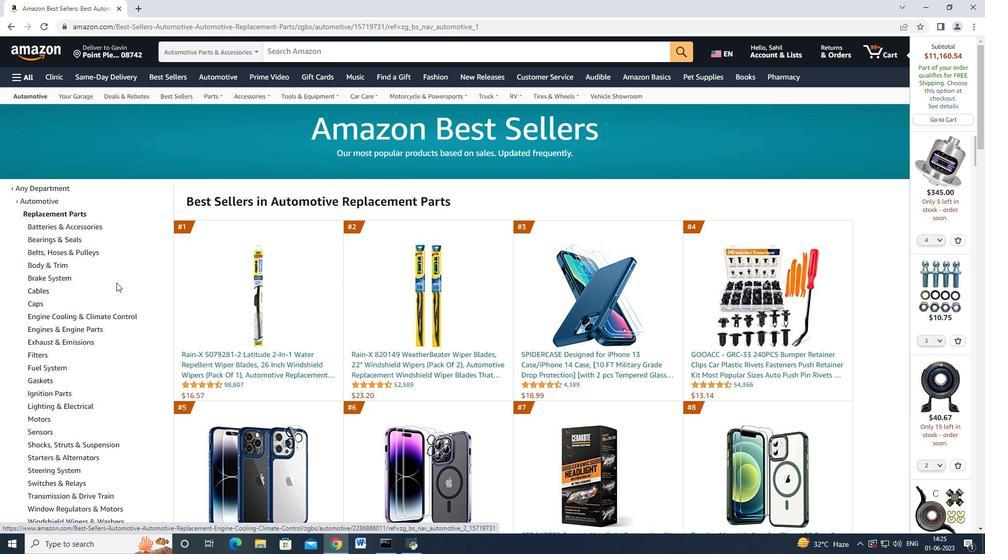 
Action: Mouse moved to (119, 296)
Screenshot: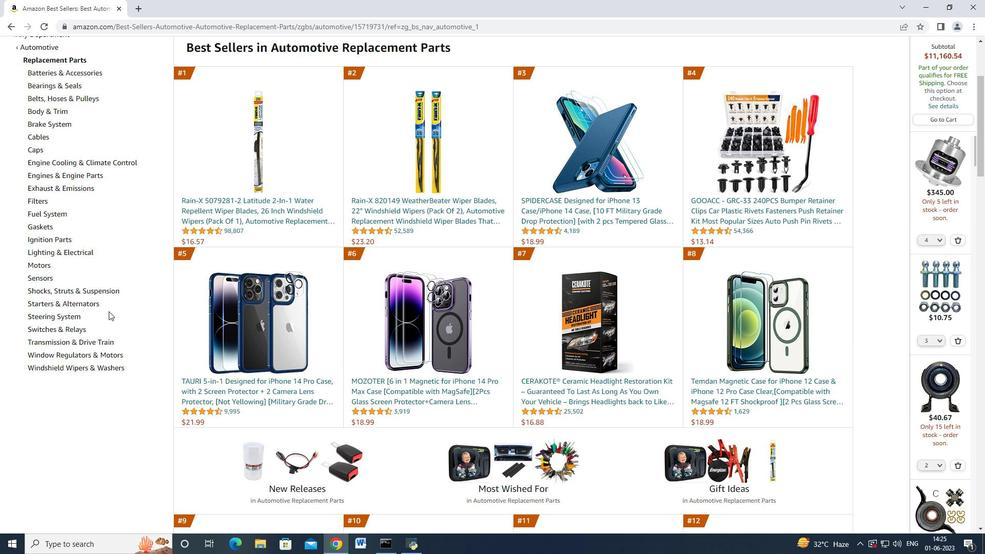 
Action: Mouse scrolled (119, 295) with delta (0, 0)
Screenshot: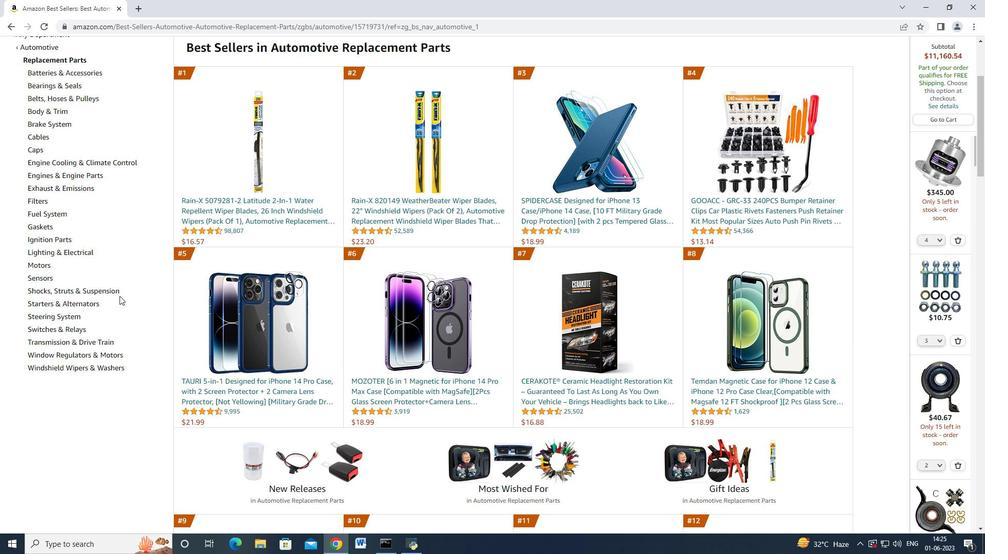 
Action: Mouse moved to (92, 291)
Screenshot: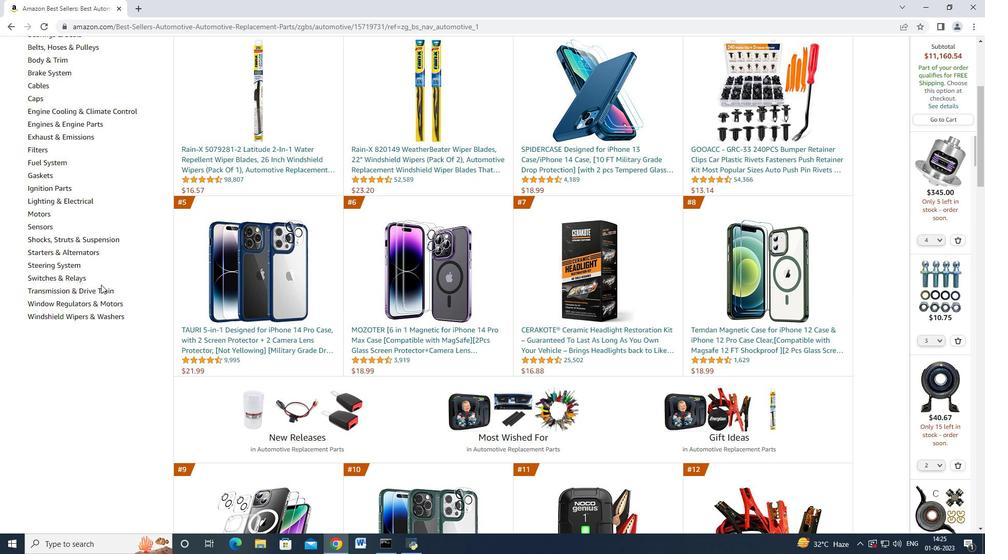 
Action: Mouse pressed left at (92, 291)
Screenshot: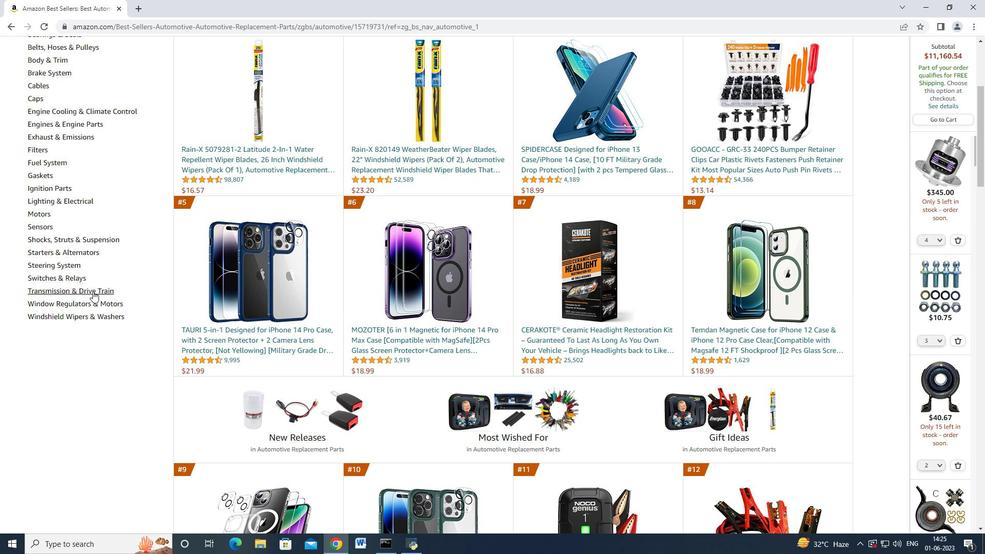 
Action: Mouse moved to (109, 282)
Screenshot: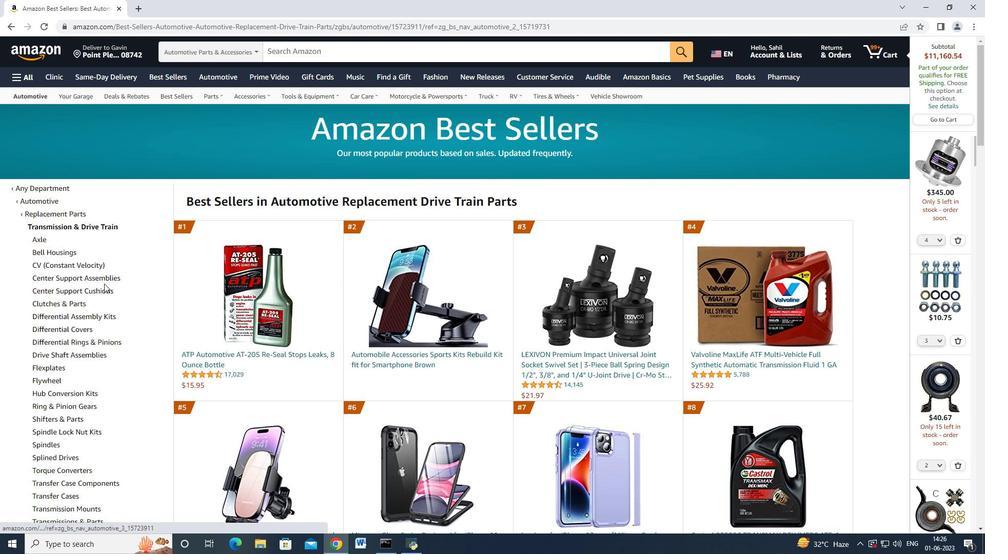 
Action: Mouse scrolled (109, 281) with delta (0, 0)
Screenshot: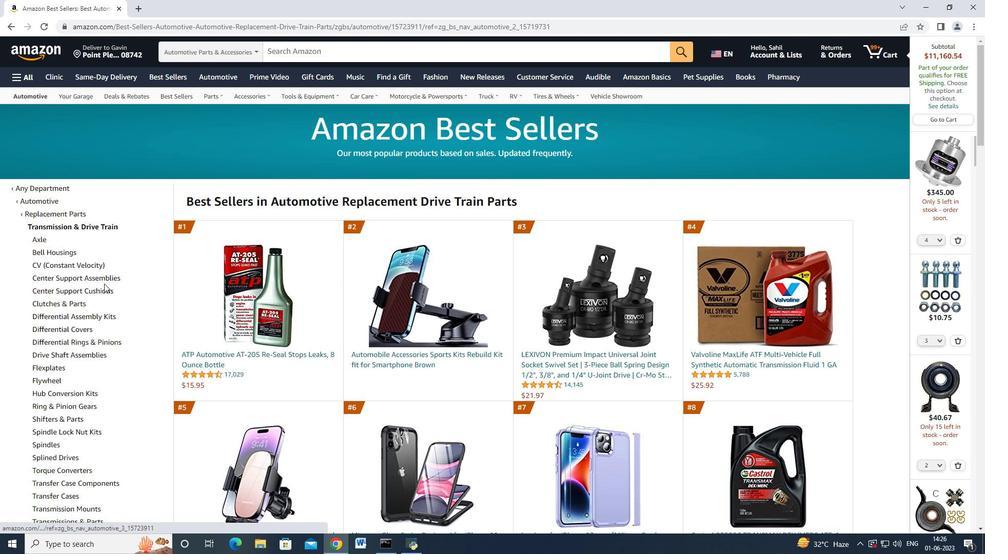 
Action: Mouse moved to (109, 282)
Screenshot: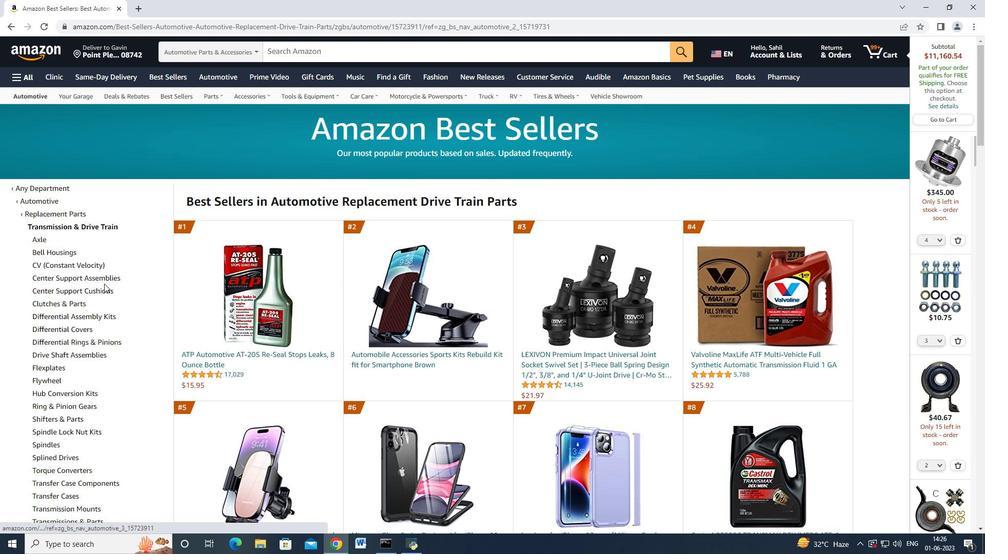 
Action: Mouse scrolled (109, 281) with delta (0, 0)
Screenshot: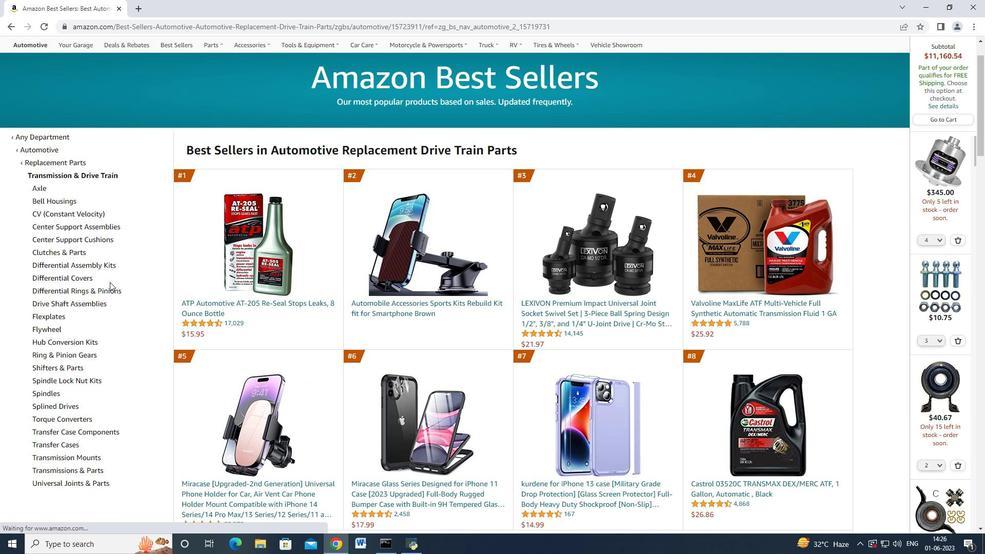 
Action: Mouse scrolled (109, 282) with delta (0, 0)
Screenshot: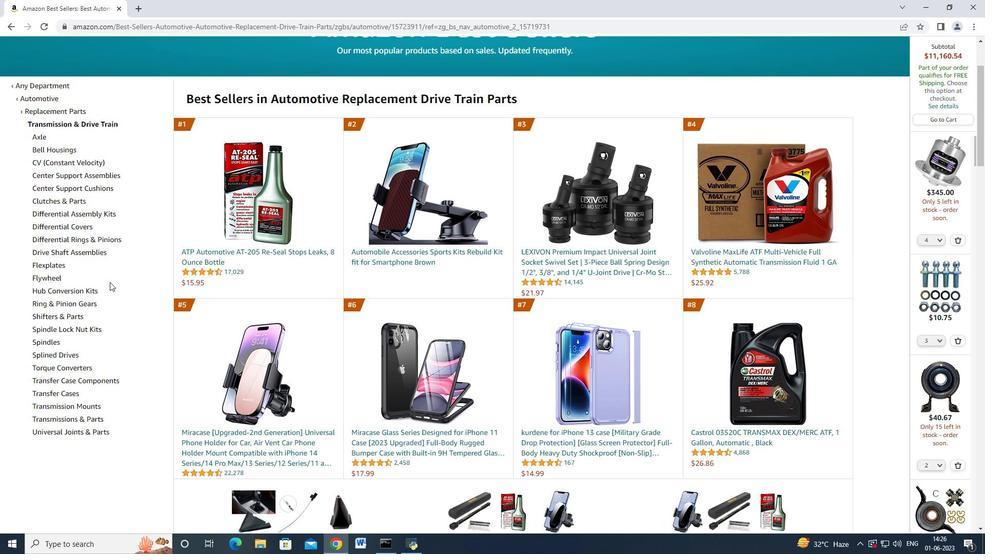 
Action: Mouse moved to (65, 277)
Screenshot: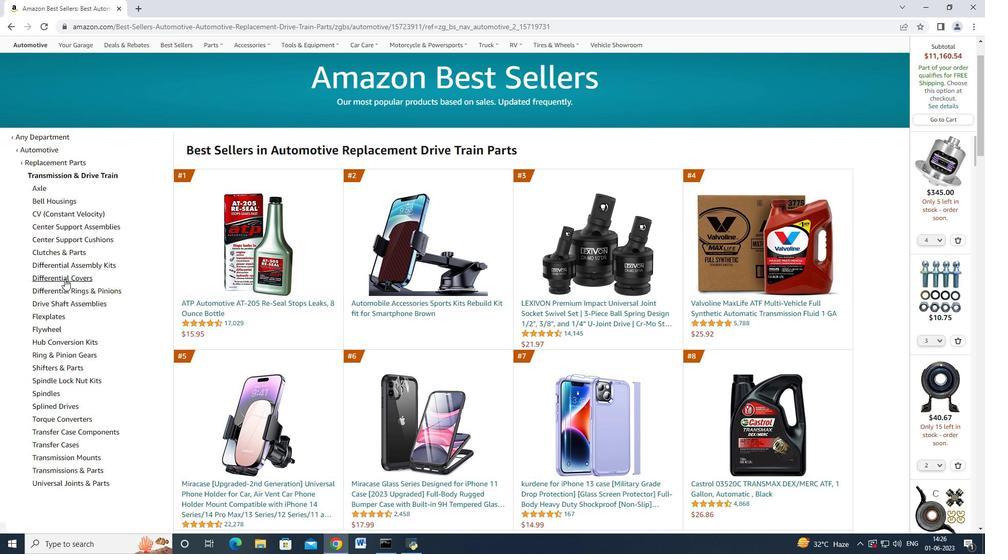 
Action: Mouse pressed left at (65, 277)
Screenshot: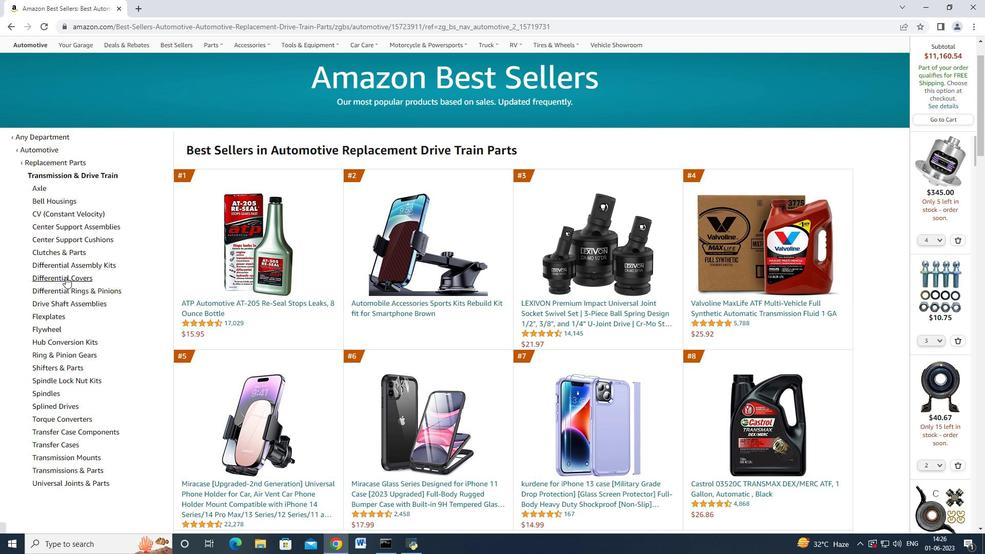 
Action: Mouse moved to (285, 273)
Screenshot: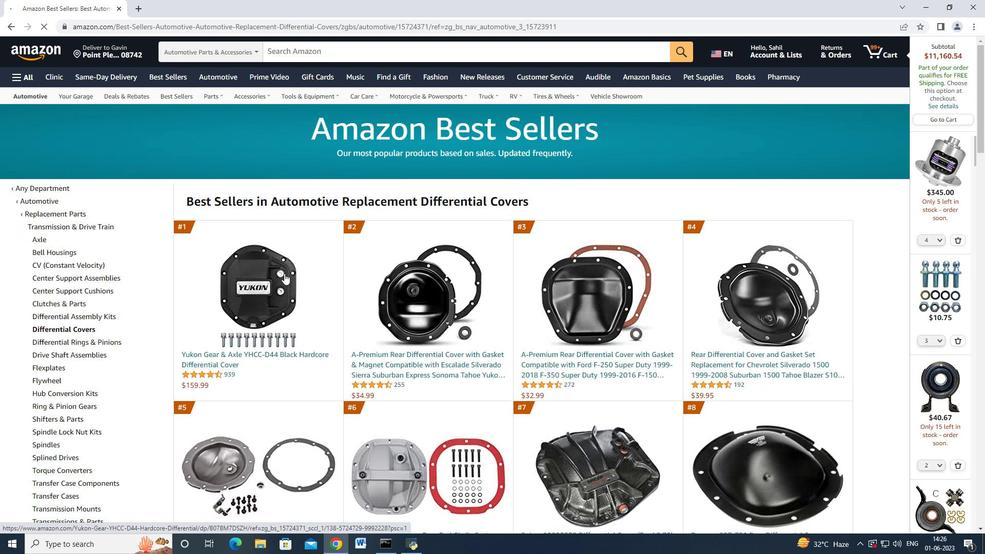 
Action: Mouse scrolled (285, 273) with delta (0, 0)
Screenshot: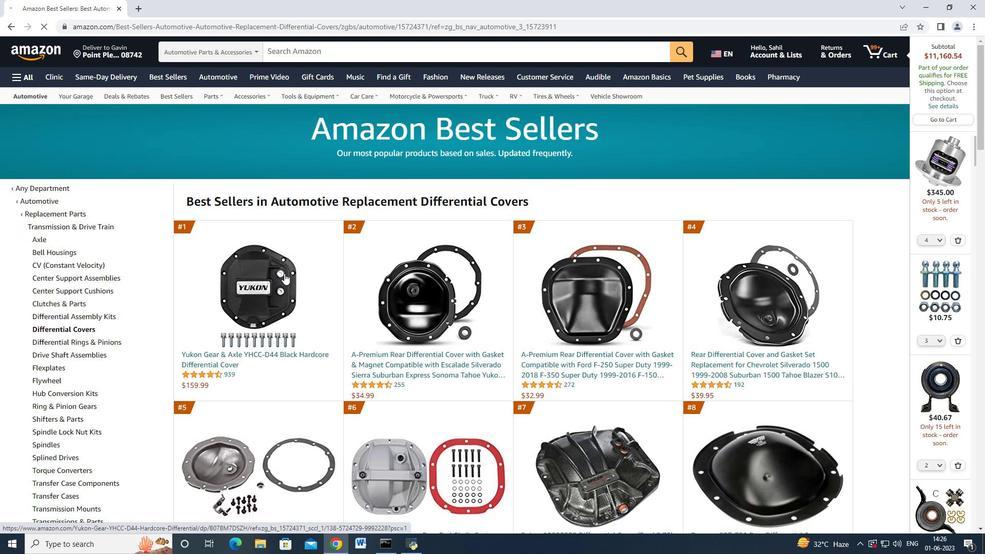 
Action: Mouse moved to (285, 273)
Screenshot: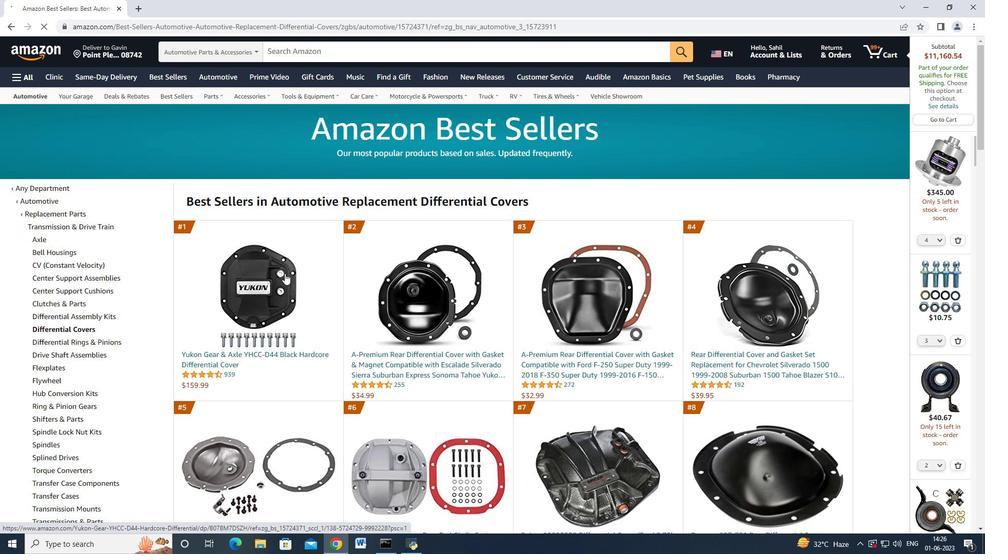 
Action: Mouse scrolled (285, 273) with delta (0, 0)
Screenshot: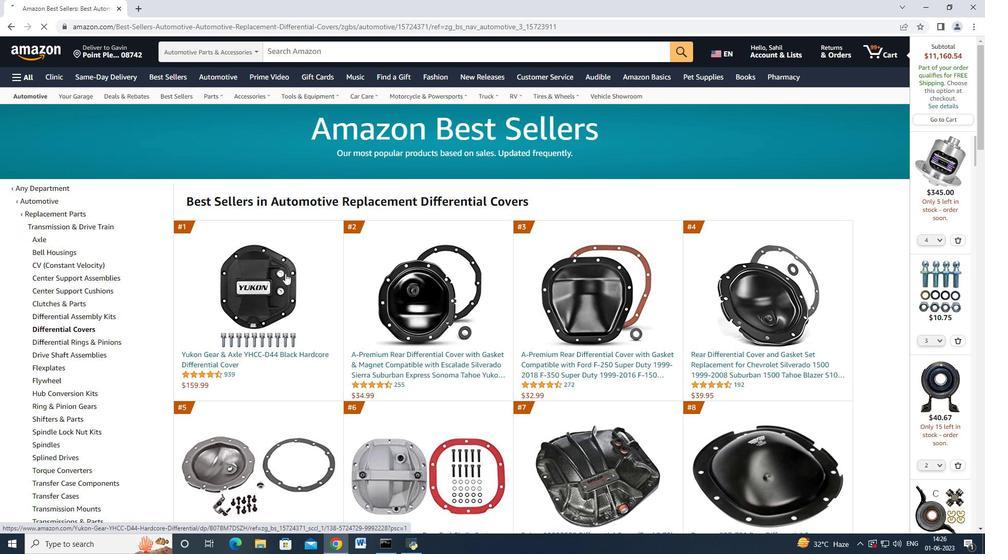 
Action: Mouse moved to (710, 268)
Screenshot: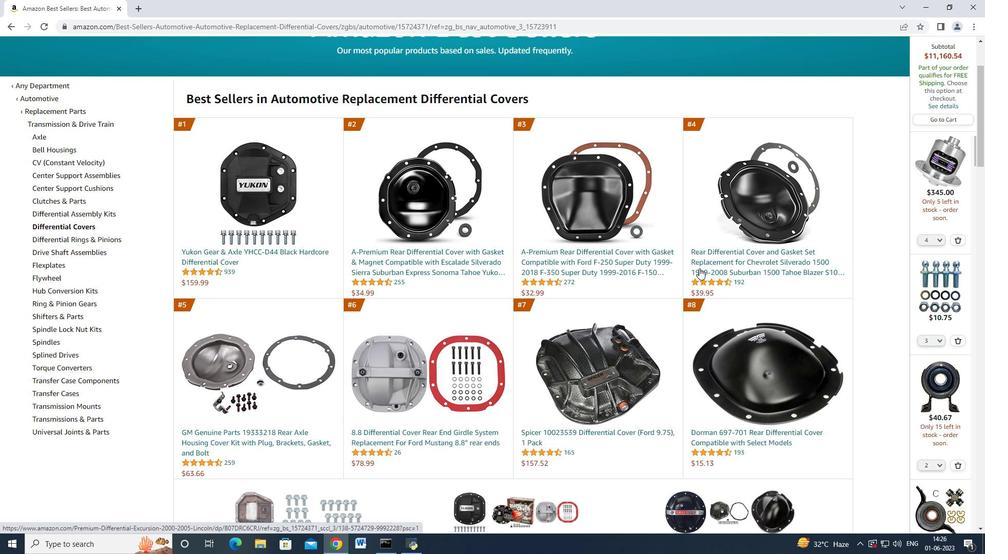 
Action: Mouse pressed left at (710, 268)
Screenshot: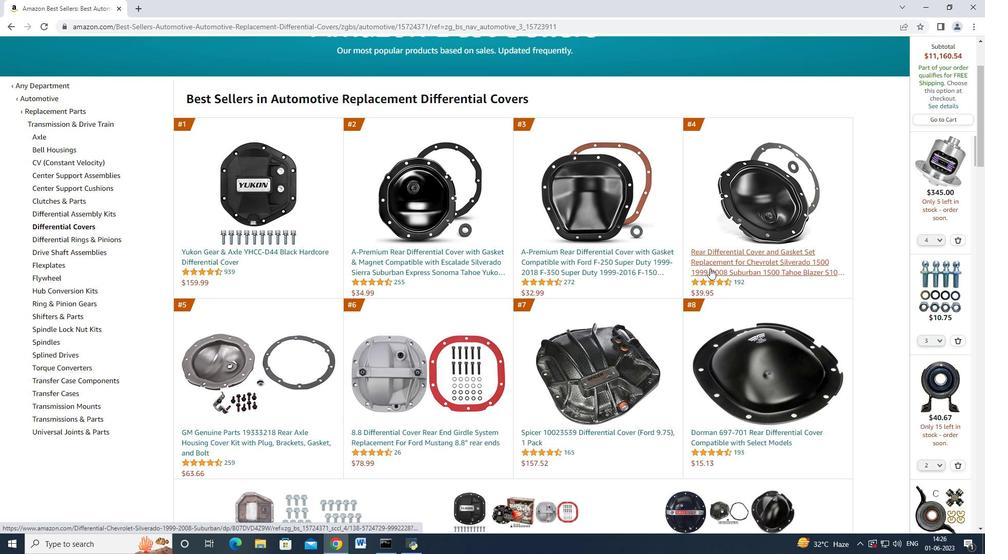 
Action: Mouse moved to (733, 314)
Screenshot: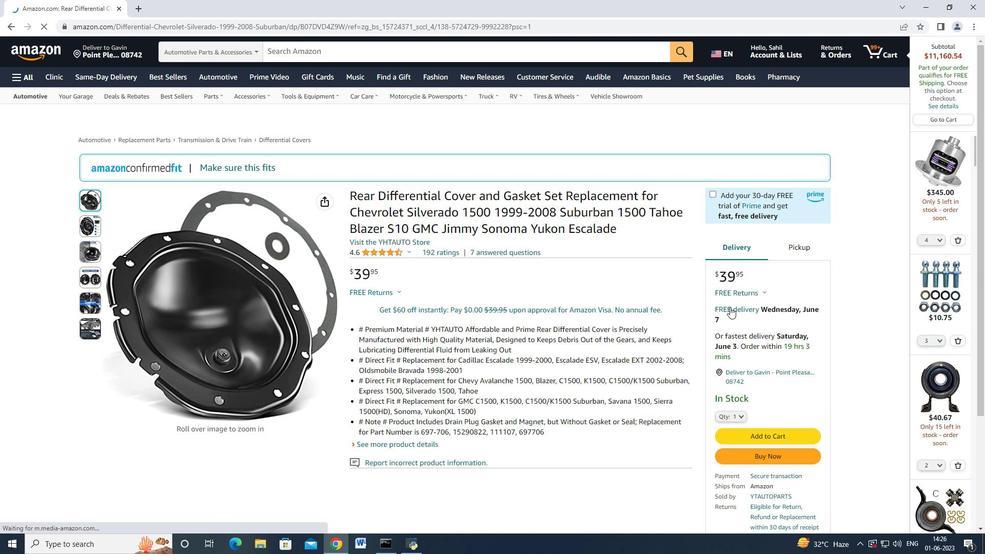 
Action: Mouse scrolled (733, 314) with delta (0, 0)
Screenshot: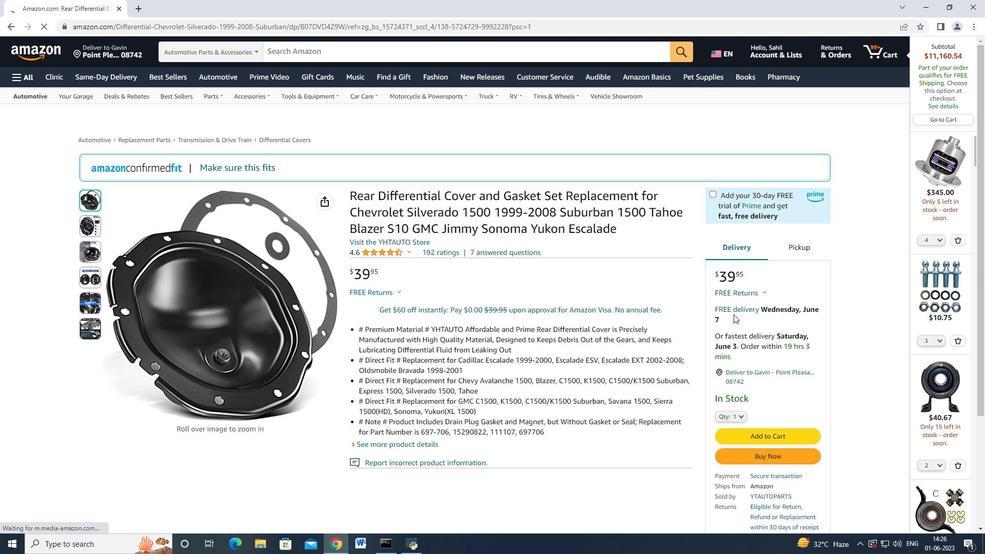 
Action: Mouse moved to (733, 364)
Screenshot: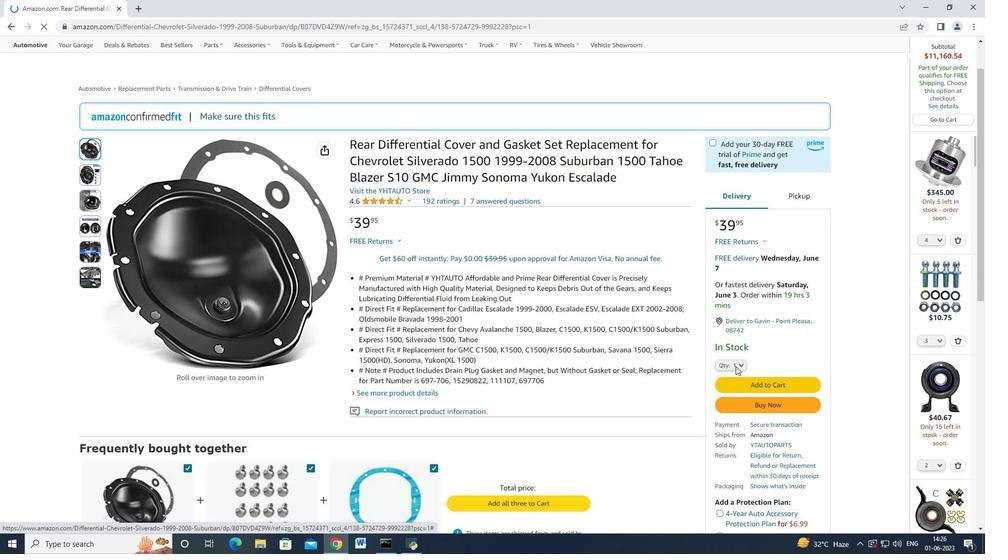 
Action: Mouse pressed left at (733, 364)
Screenshot: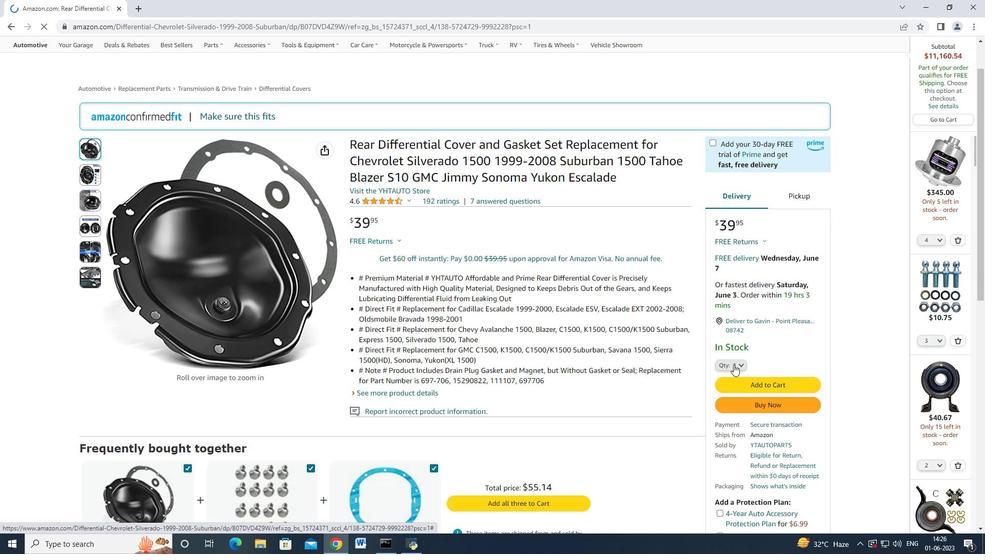 
Action: Mouse moved to (741, 110)
Screenshot: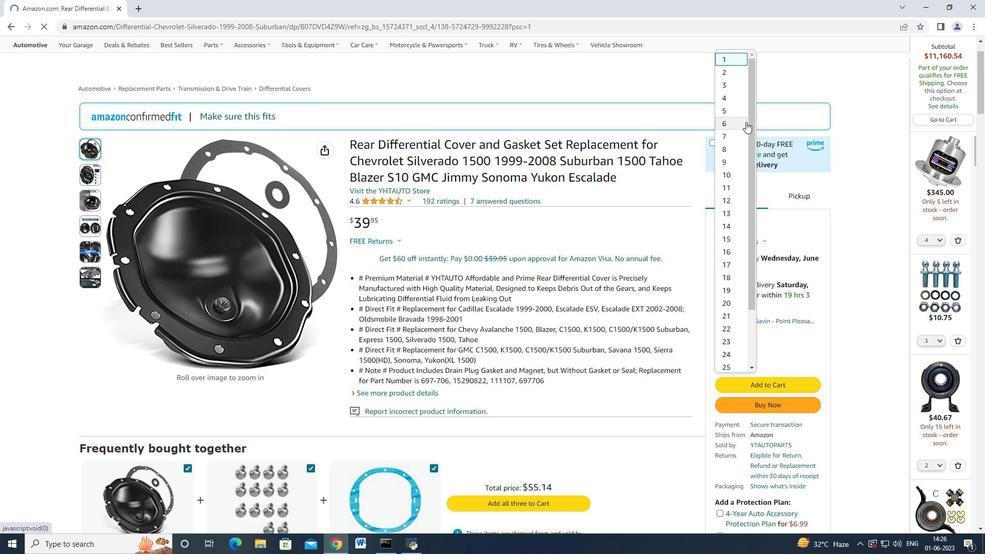 
Action: Mouse pressed left at (741, 110)
Screenshot: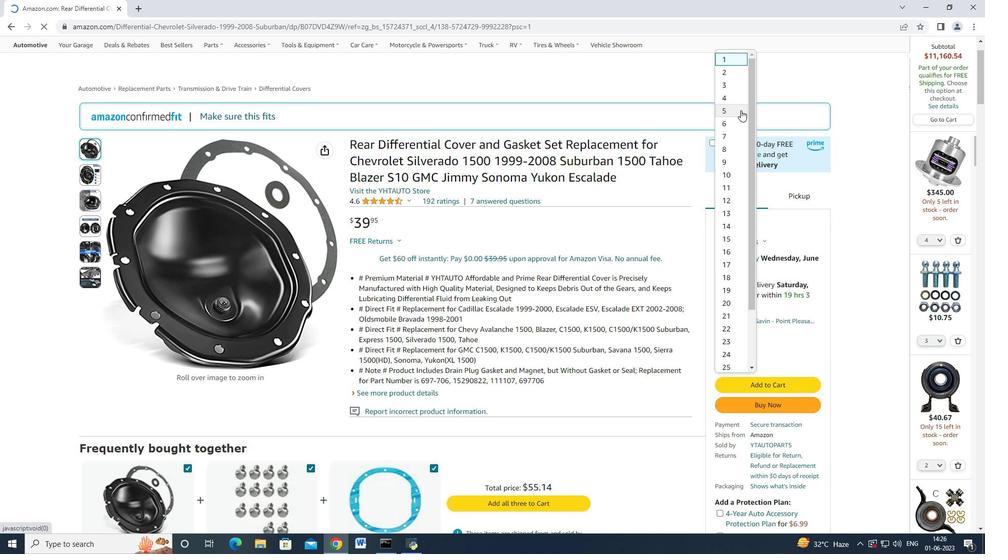 
Action: Mouse moved to (762, 401)
Screenshot: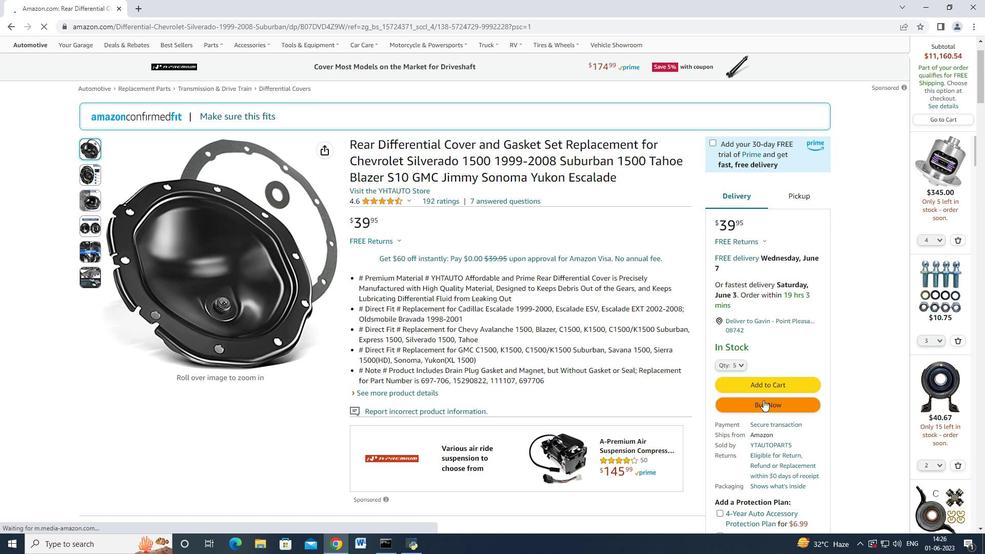 
Action: Mouse pressed left at (762, 401)
Screenshot: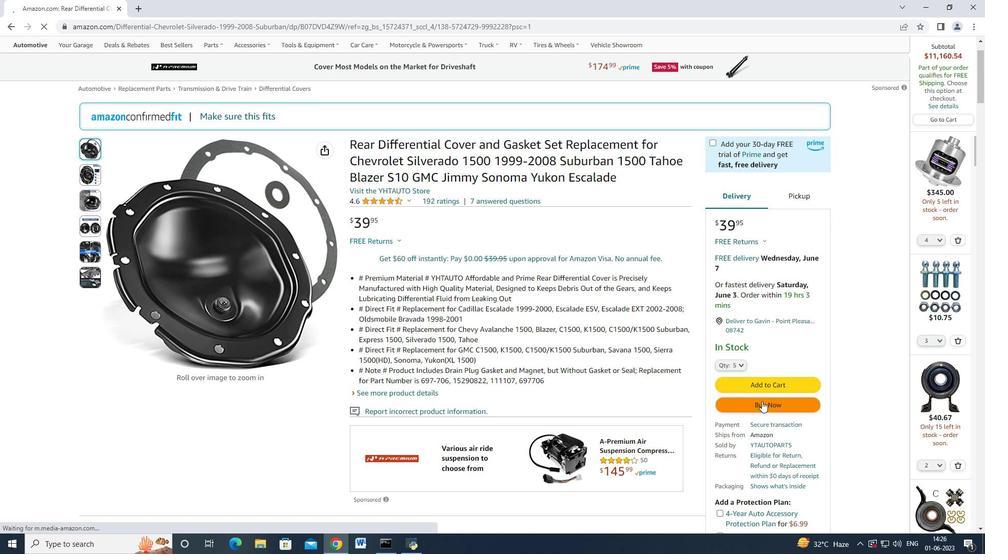 
Action: Mouse moved to (593, 81)
Screenshot: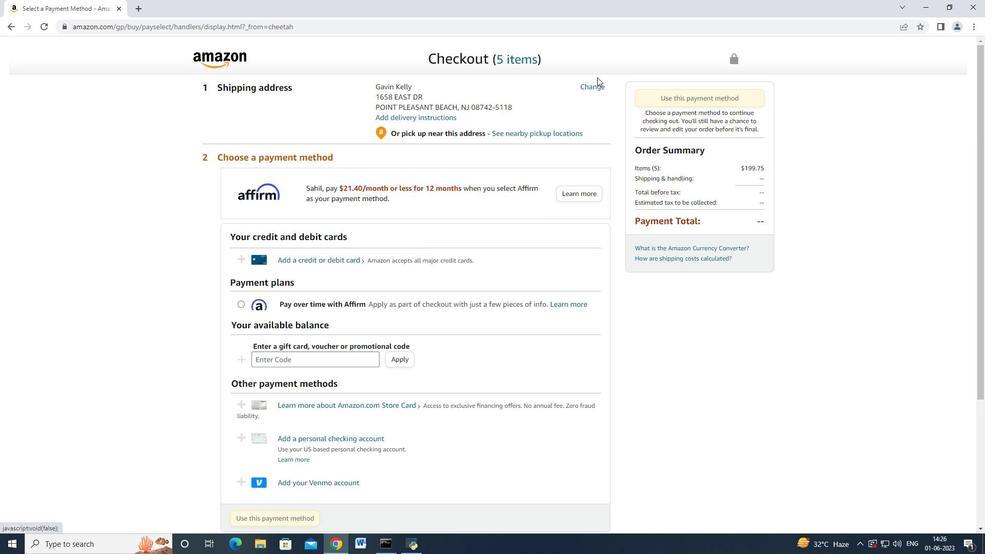 
Action: Mouse pressed left at (593, 81)
Screenshot: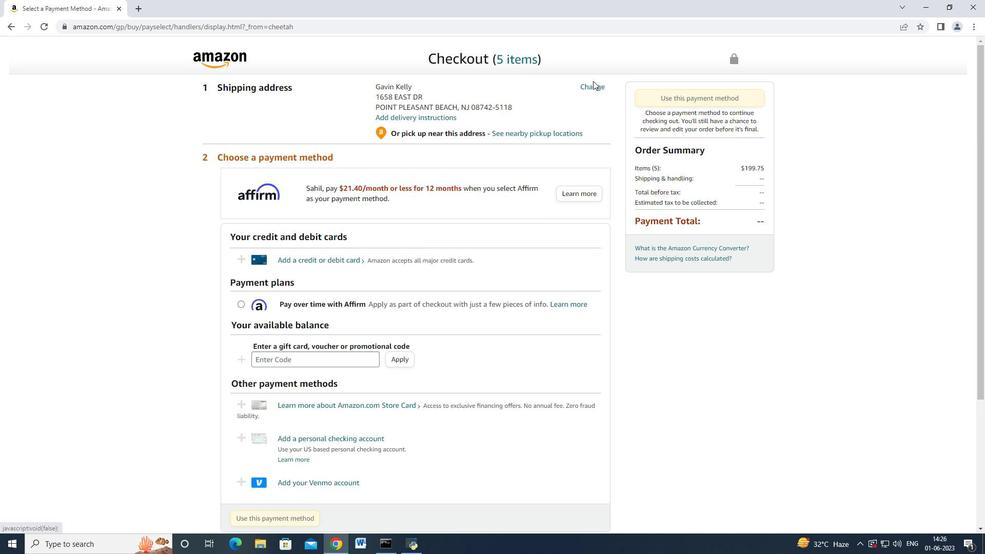 
Action: Mouse moved to (590, 84)
Screenshot: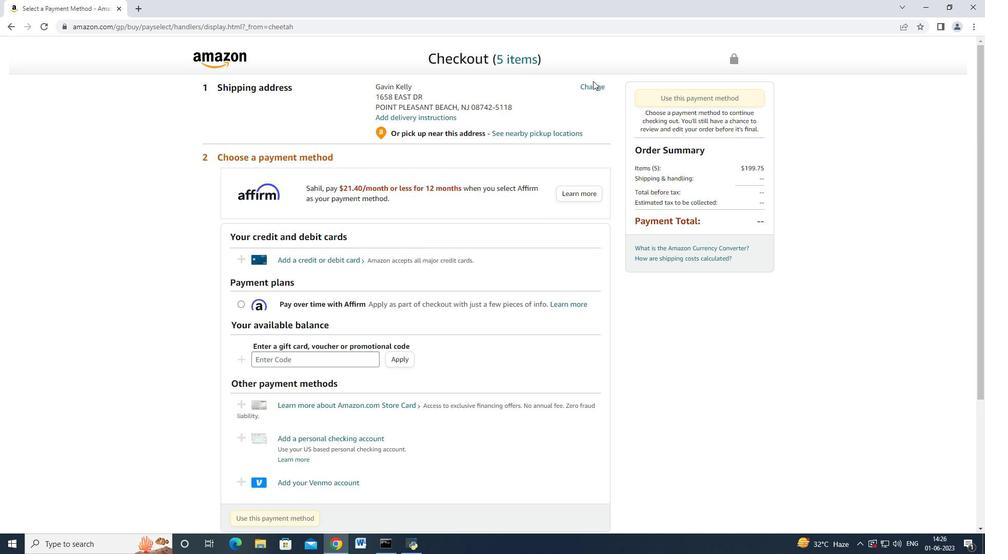 
Action: Mouse pressed left at (590, 84)
Screenshot: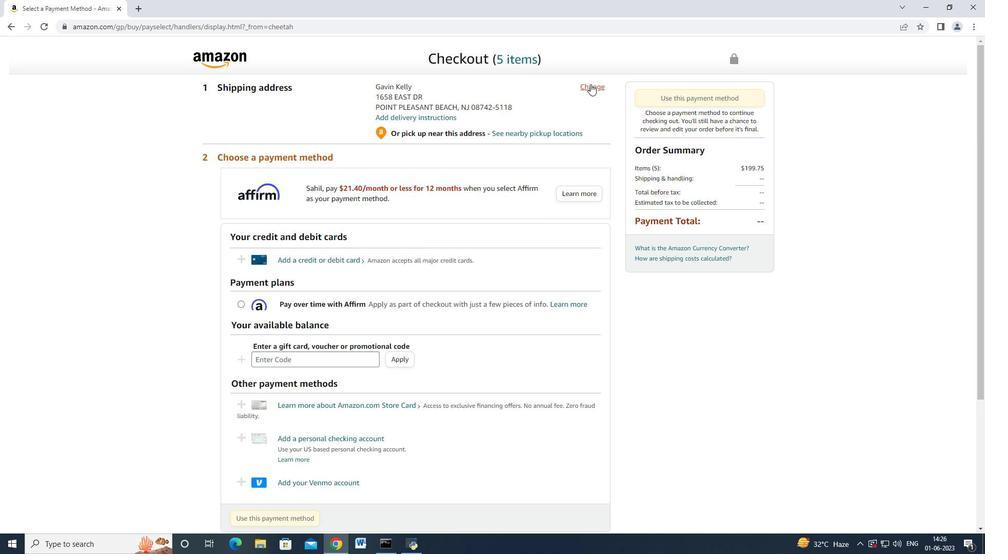 
Action: Mouse moved to (454, 202)
Screenshot: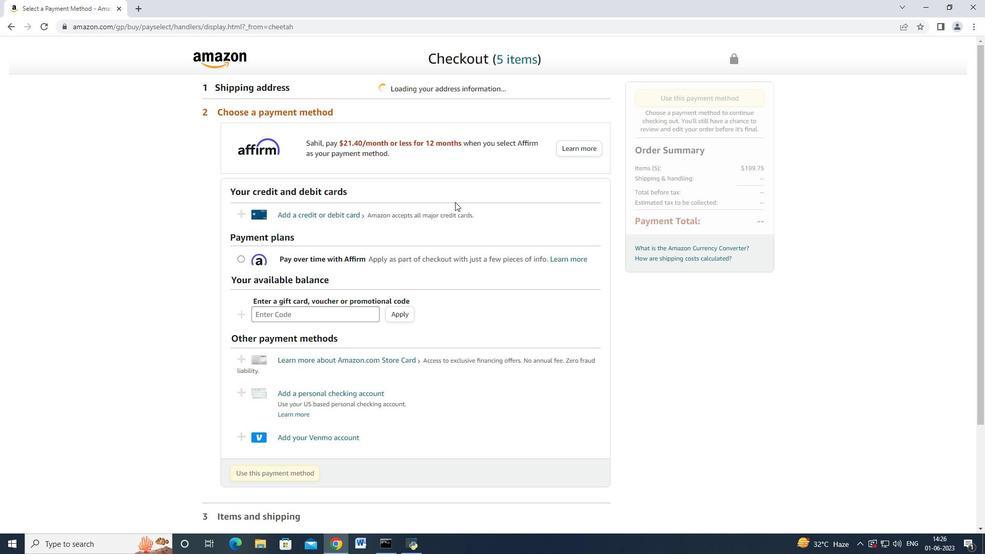
Action: Mouse scrolled (454, 201) with delta (0, 0)
Screenshot: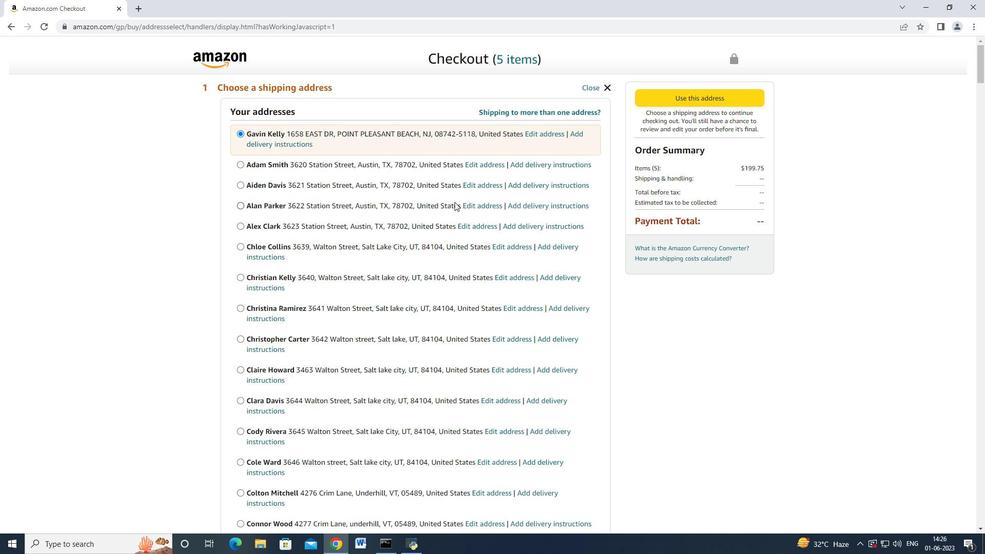 
Action: Mouse scrolled (454, 201) with delta (0, 0)
Screenshot: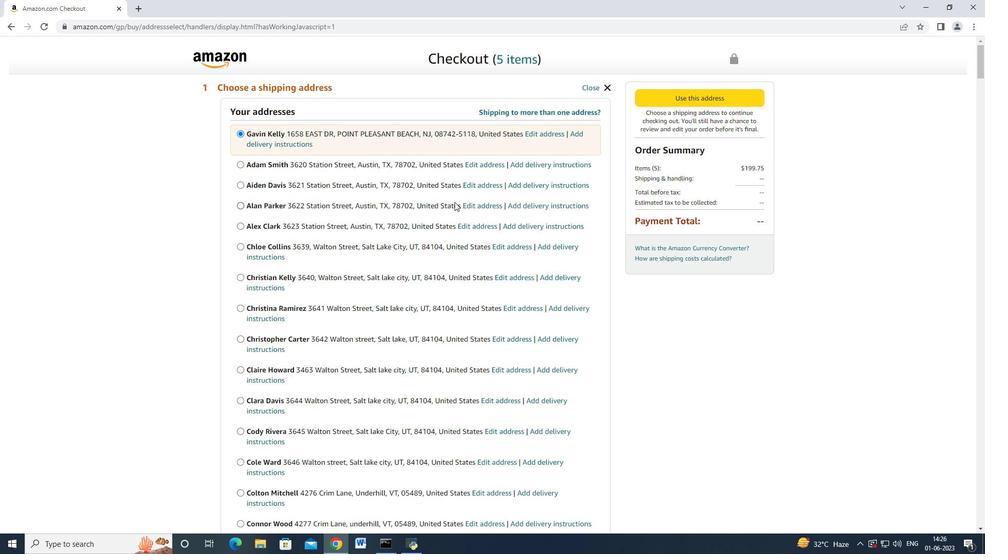 
Action: Mouse scrolled (454, 201) with delta (0, 0)
Screenshot: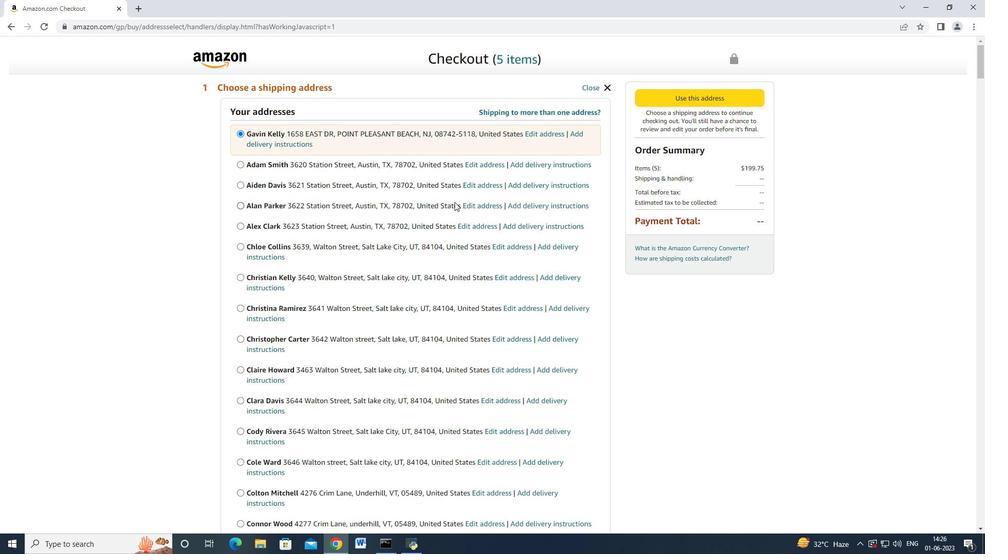 
Action: Mouse scrolled (454, 201) with delta (0, 0)
Screenshot: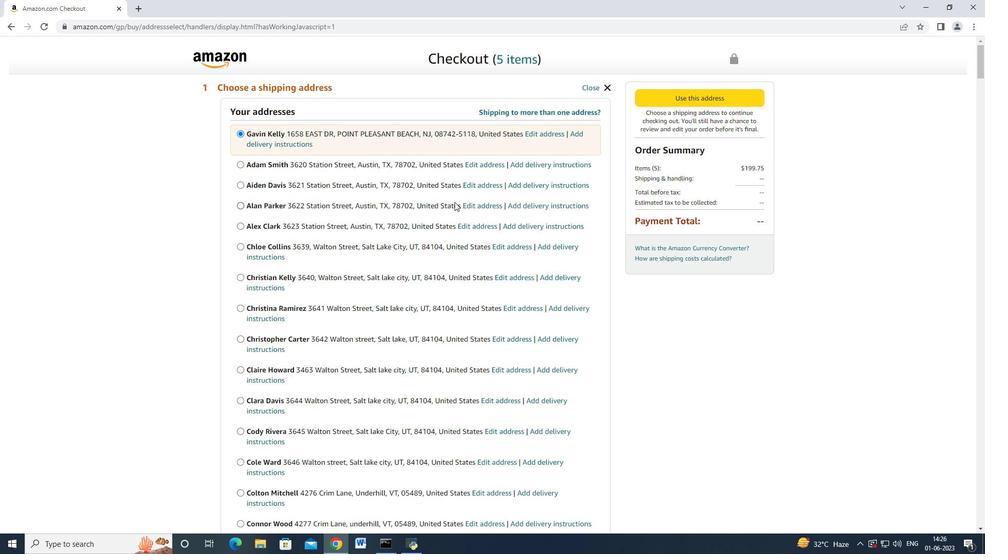 
Action: Mouse scrolled (454, 201) with delta (0, 0)
Screenshot: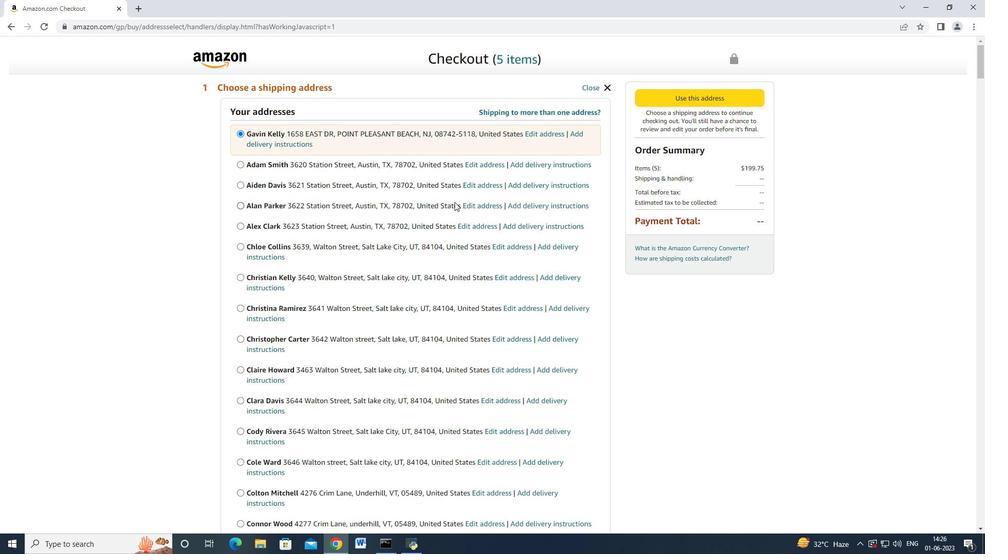 
Action: Mouse scrolled (454, 201) with delta (0, 0)
Screenshot: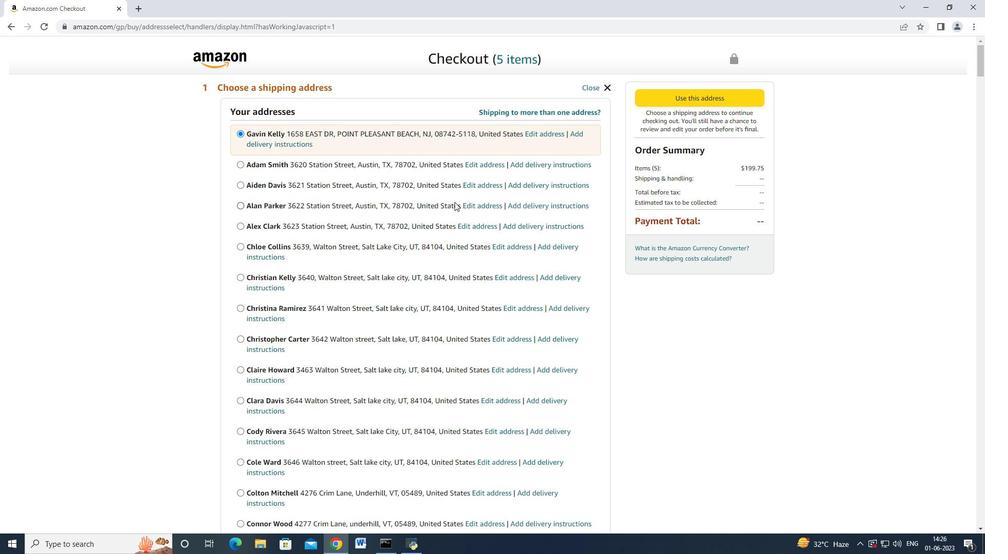 
Action: Mouse scrolled (454, 201) with delta (0, 0)
Screenshot: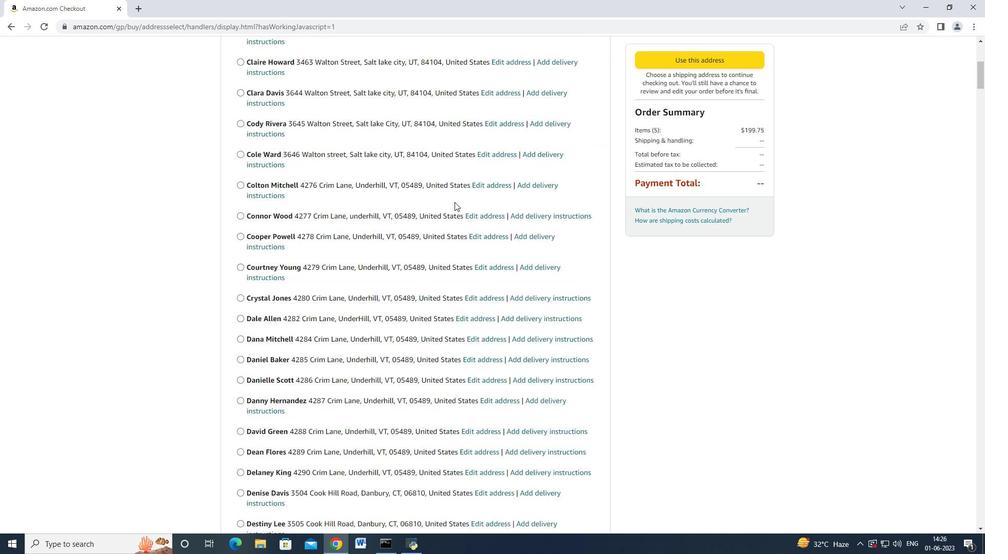 
Action: Mouse scrolled (454, 201) with delta (0, 0)
Screenshot: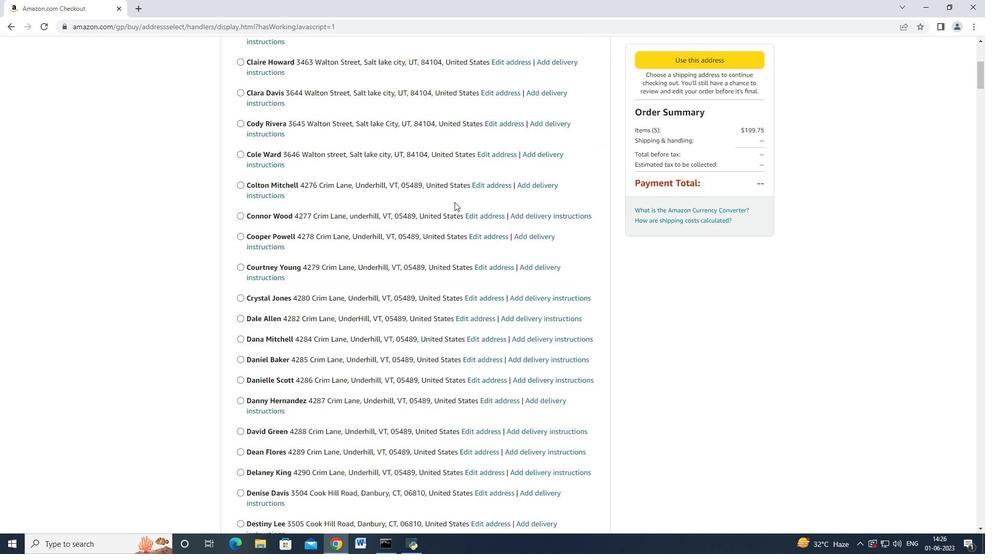 
Action: Mouse scrolled (454, 201) with delta (0, 0)
Screenshot: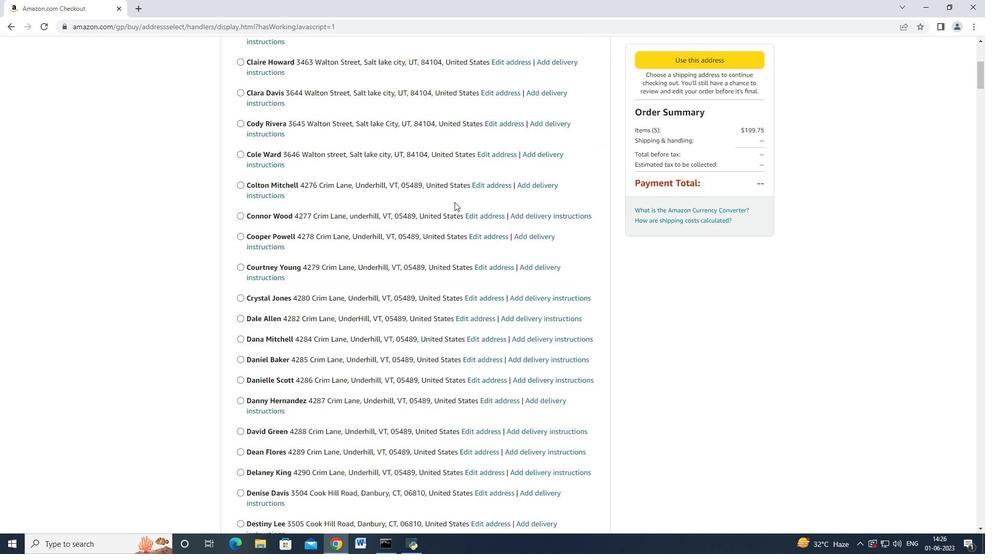
Action: Mouse scrolled (454, 201) with delta (0, 0)
Screenshot: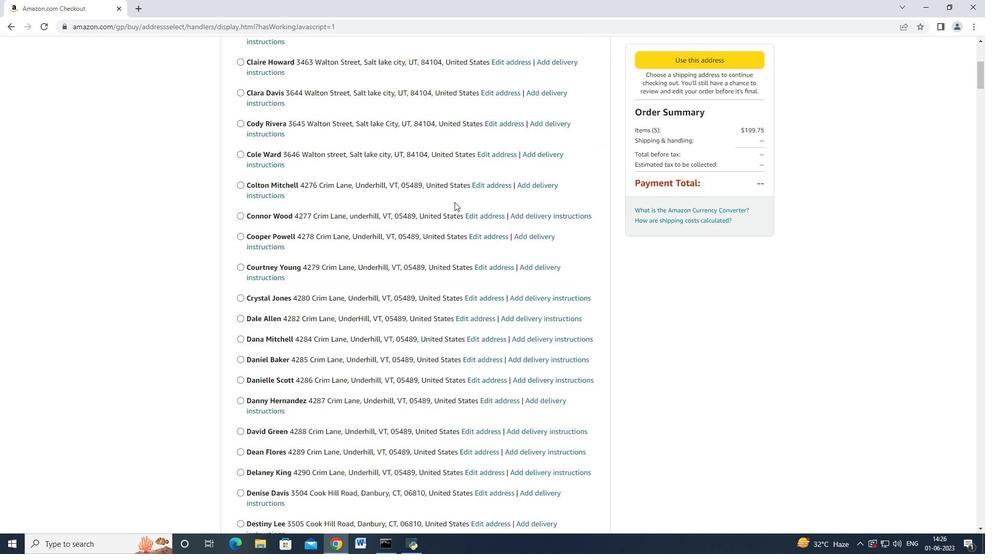 
Action: Mouse scrolled (454, 201) with delta (0, 0)
Screenshot: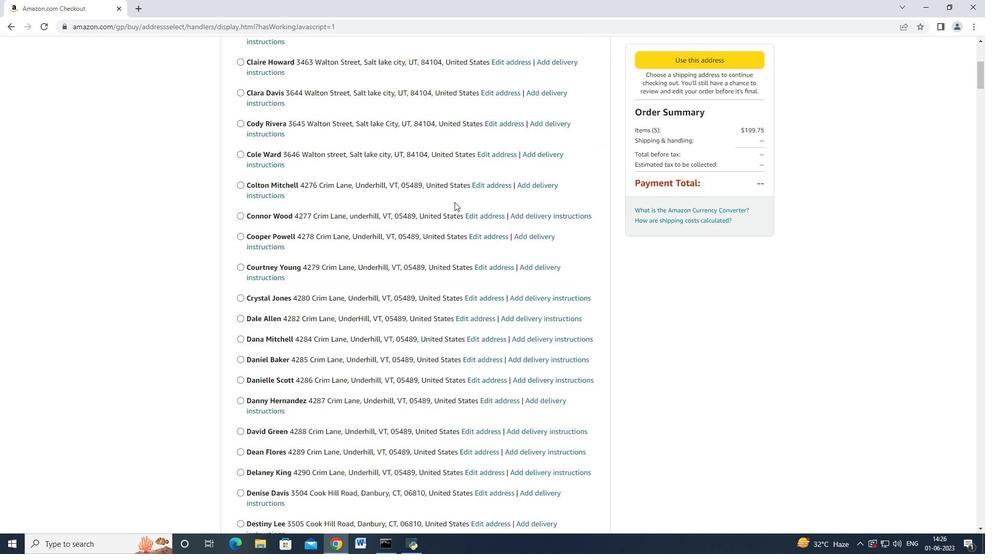 
Action: Mouse scrolled (454, 201) with delta (0, 0)
Screenshot: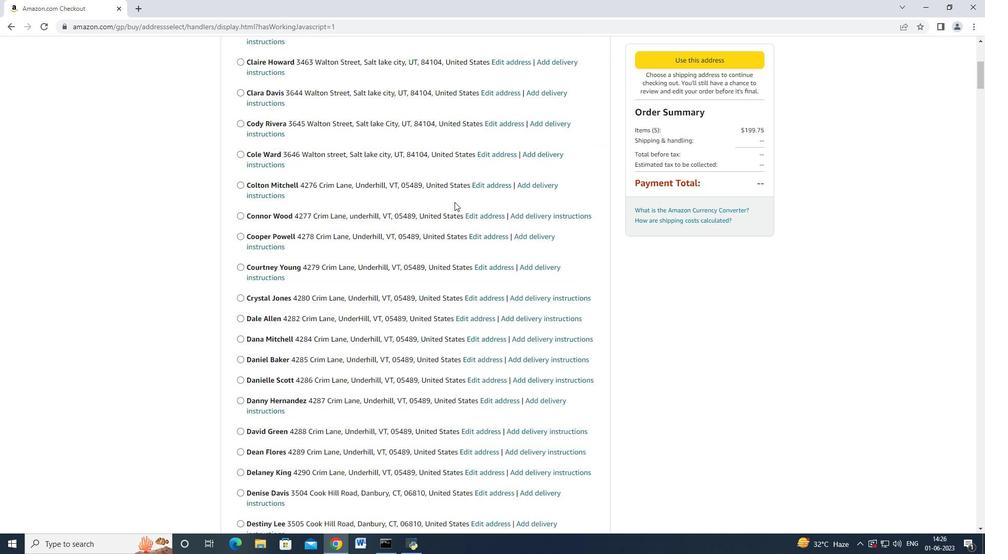 
Action: Mouse scrolled (454, 201) with delta (0, 0)
Screenshot: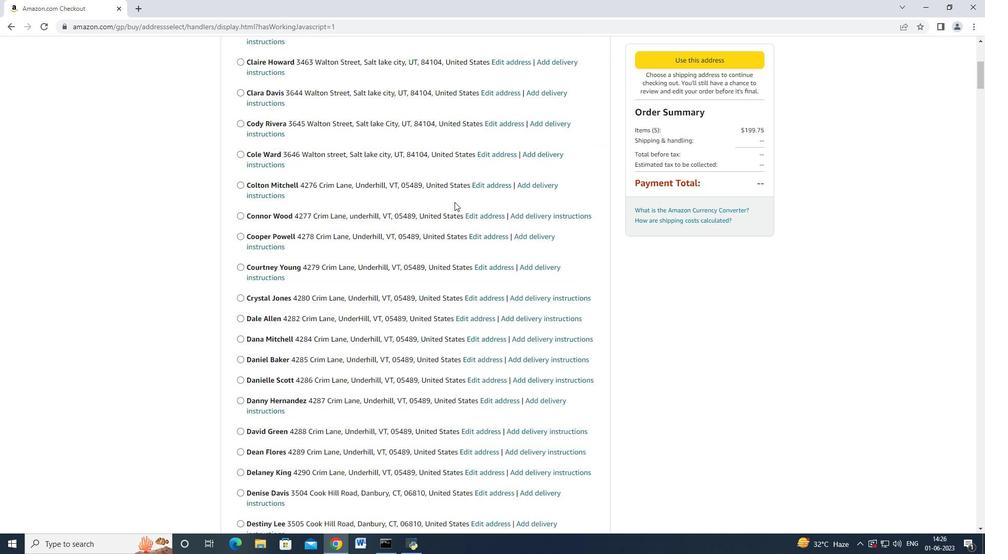 
Action: Mouse scrolled (454, 201) with delta (0, 0)
Screenshot: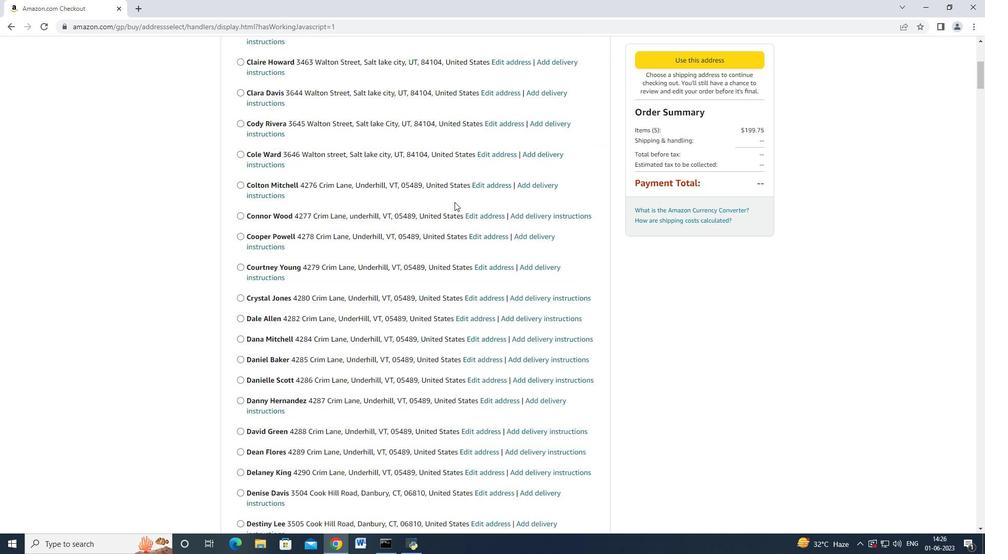 
Action: Mouse scrolled (454, 201) with delta (0, 0)
Screenshot: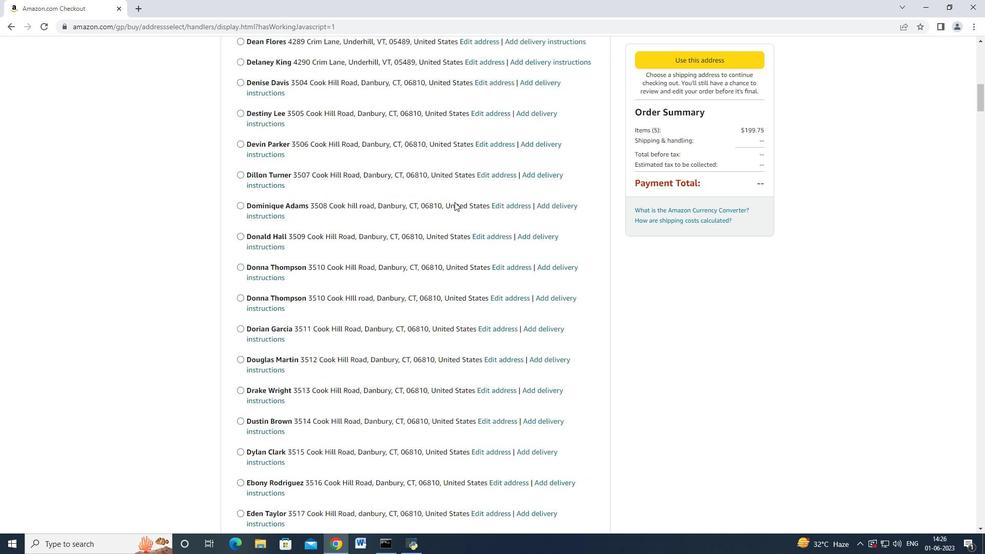 
Action: Mouse scrolled (454, 201) with delta (0, 0)
Screenshot: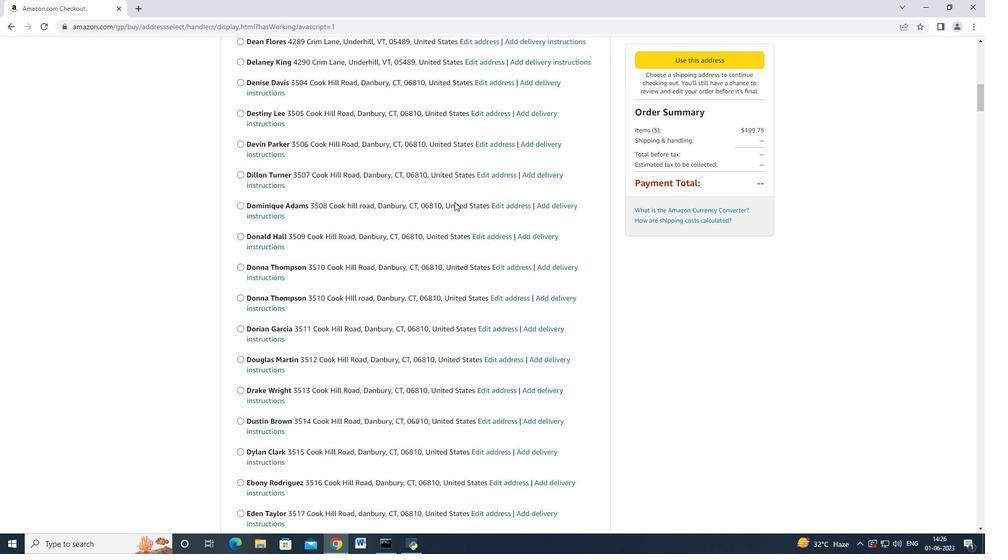 
Action: Mouse scrolled (454, 201) with delta (0, 0)
Screenshot: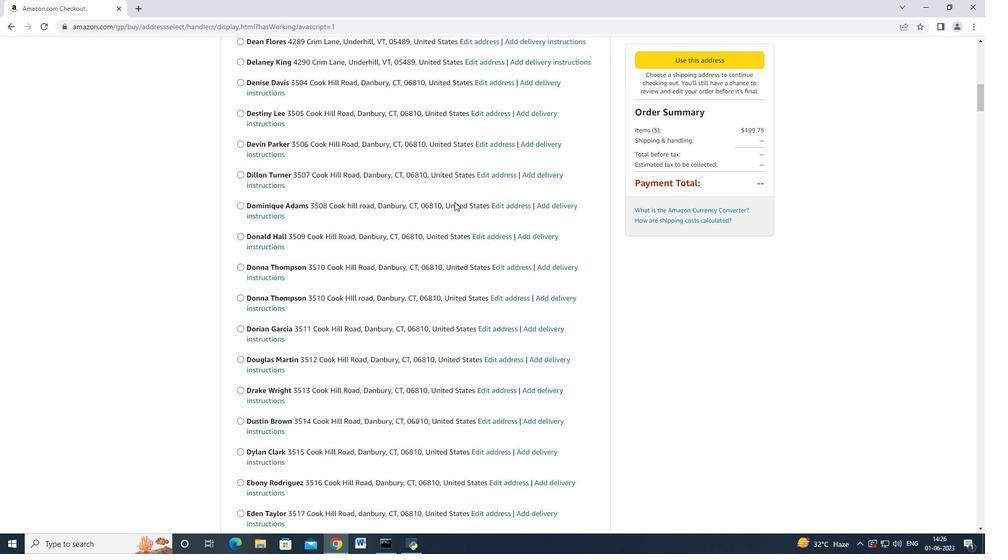 
Action: Mouse scrolled (454, 201) with delta (0, 0)
Screenshot: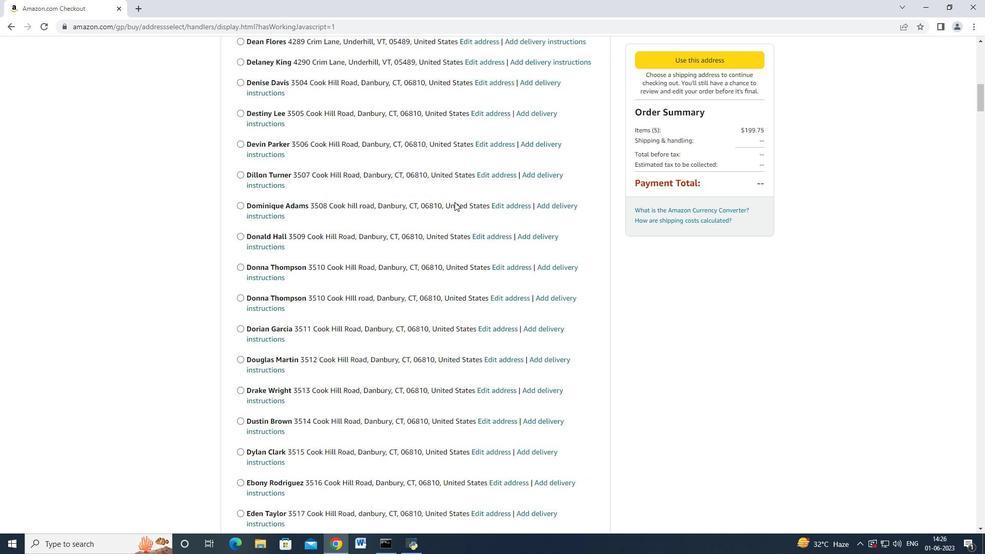 
Action: Mouse scrolled (454, 201) with delta (0, 0)
Screenshot: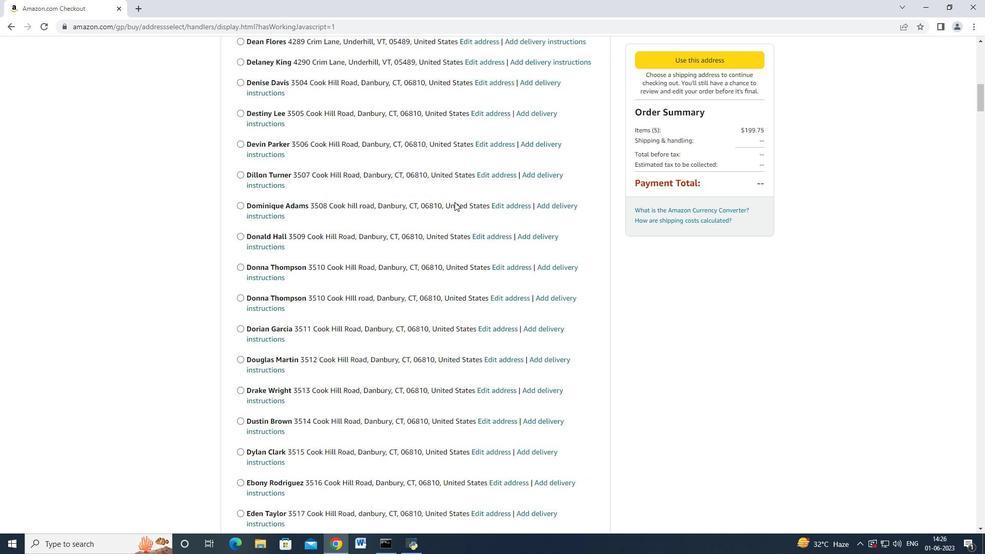 
Action: Mouse scrolled (454, 201) with delta (0, 0)
Screenshot: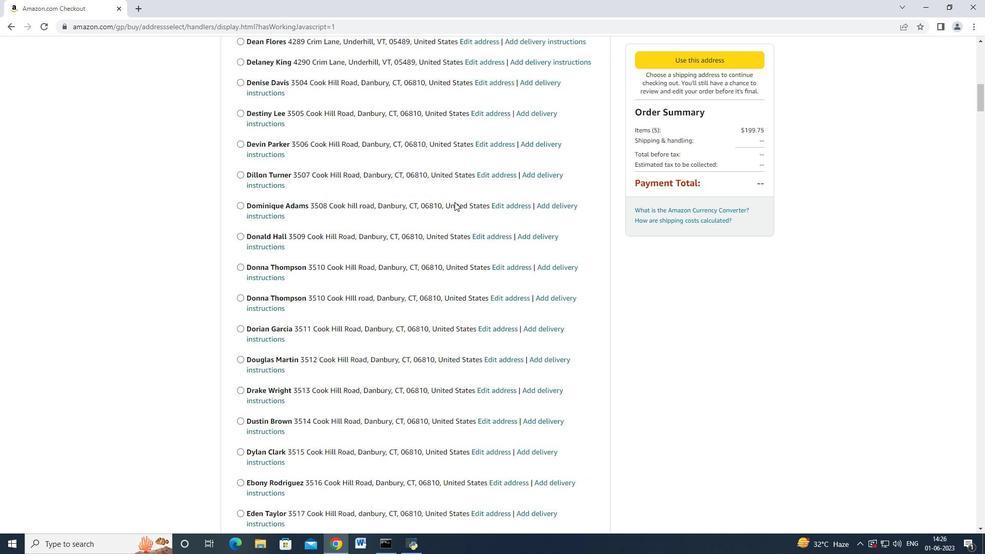 
Action: Mouse scrolled (454, 201) with delta (0, 0)
Screenshot: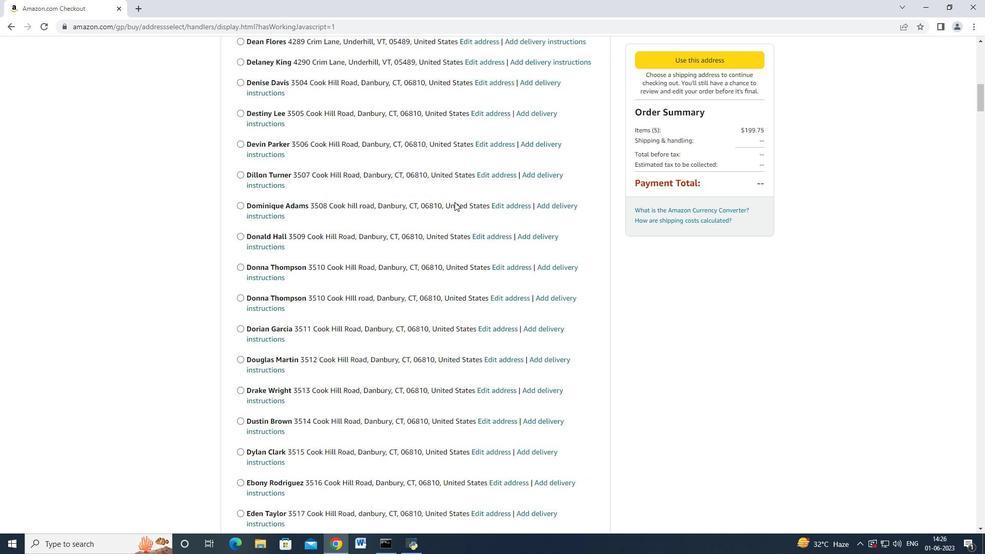 
Action: Mouse scrolled (454, 201) with delta (0, 0)
Screenshot: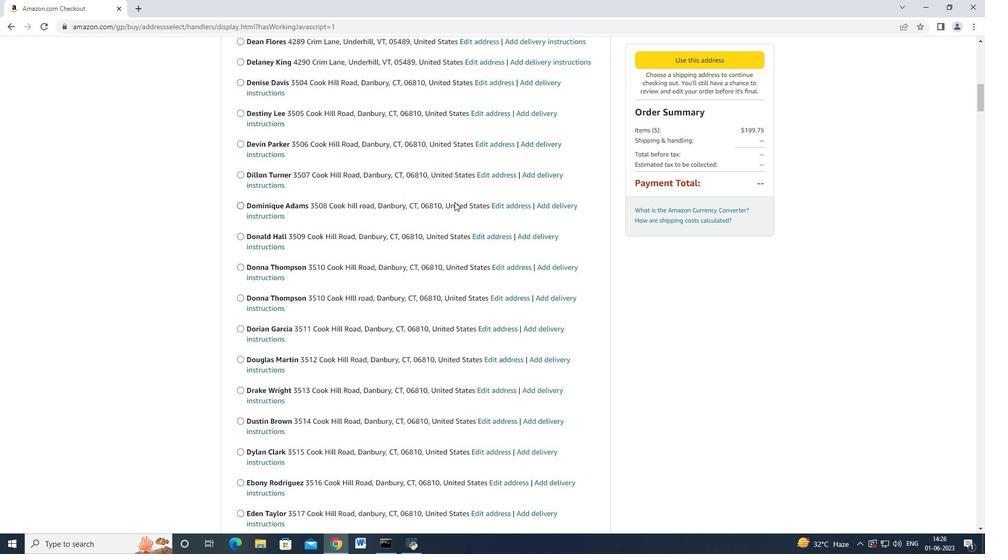 
Action: Mouse scrolled (454, 201) with delta (0, 0)
Screenshot: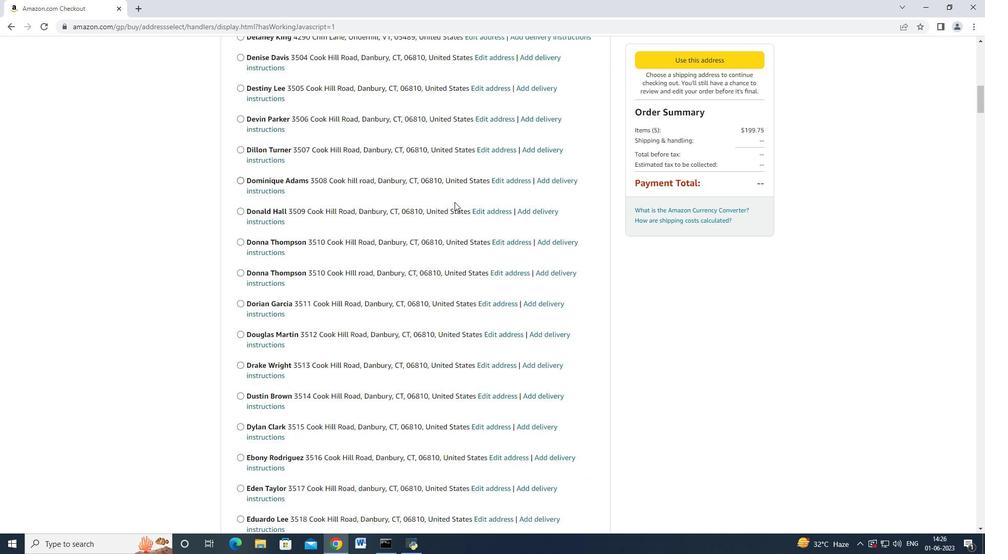 
Action: Mouse scrolled (454, 201) with delta (0, 0)
Screenshot: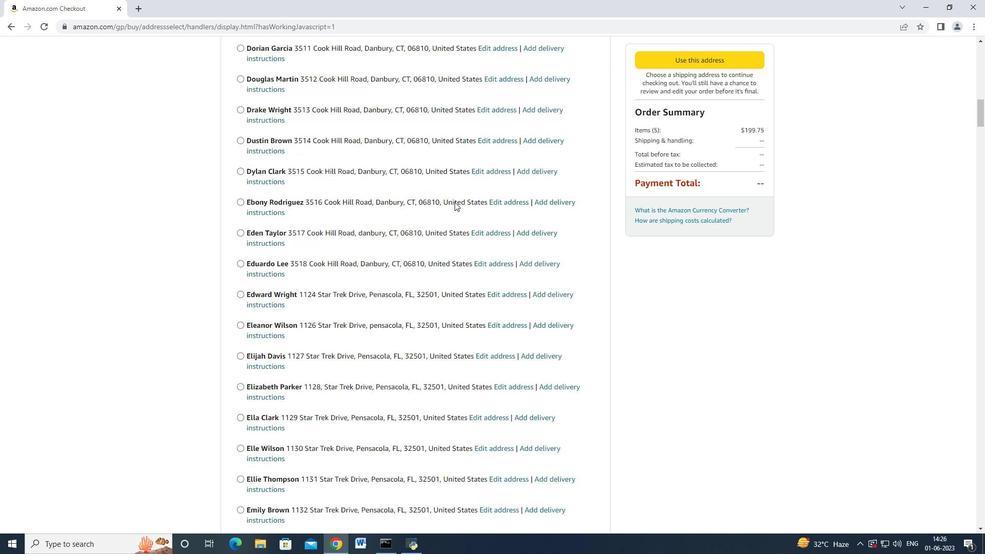 
Action: Mouse scrolled (454, 201) with delta (0, 0)
Screenshot: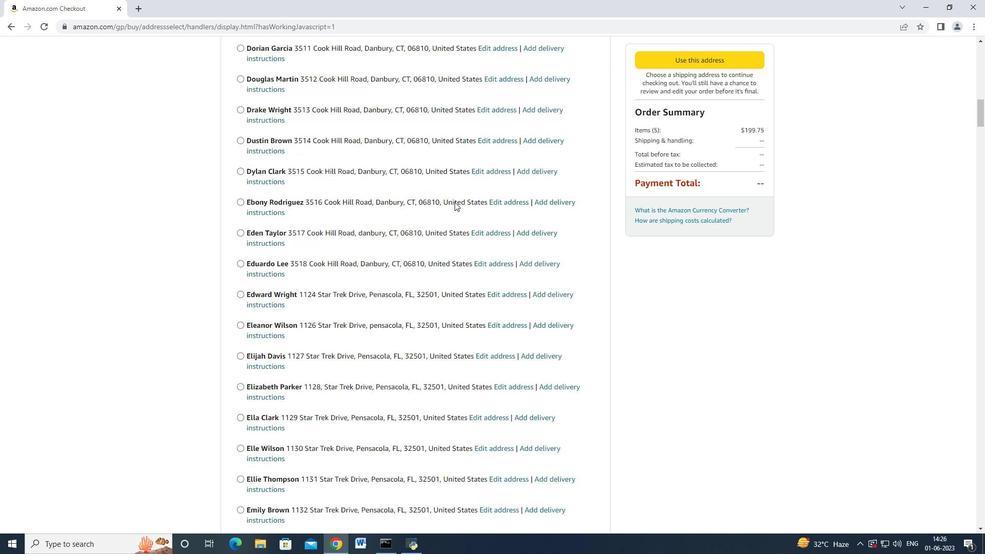 
Action: Mouse scrolled (454, 201) with delta (0, 0)
Screenshot: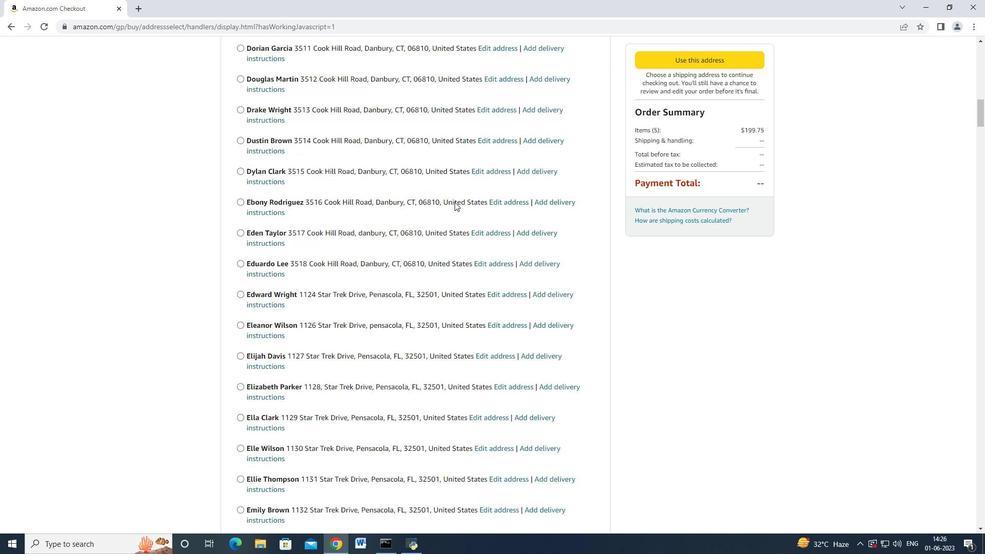 
Action: Mouse scrolled (454, 201) with delta (0, -1)
Screenshot: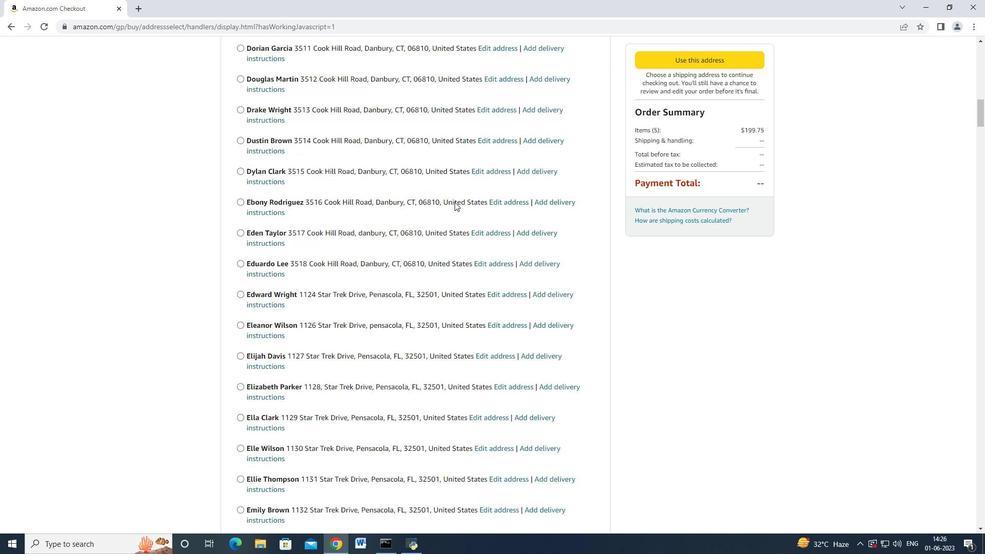 
Action: Mouse scrolled (454, 201) with delta (0, 0)
Screenshot: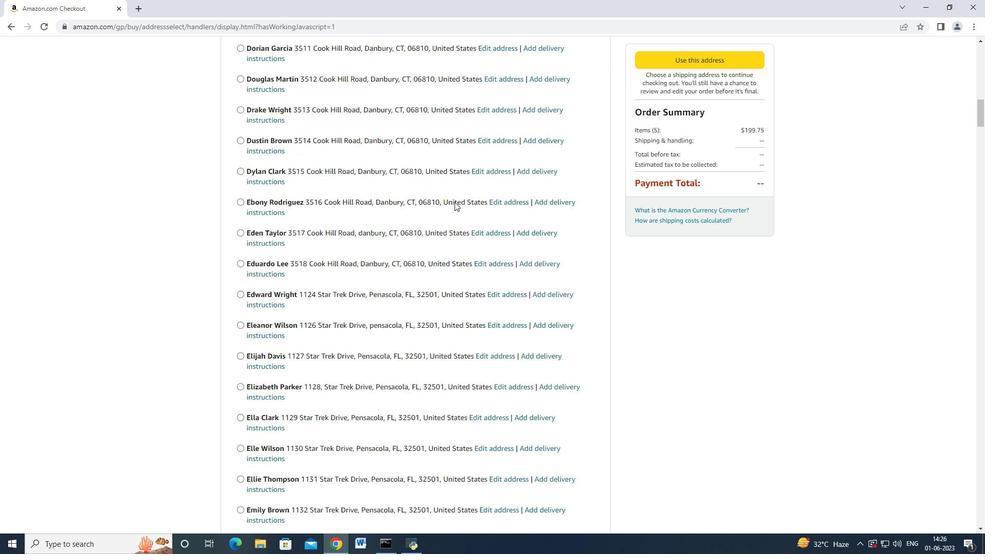 
Action: Mouse scrolled (454, 201) with delta (0, 0)
Screenshot: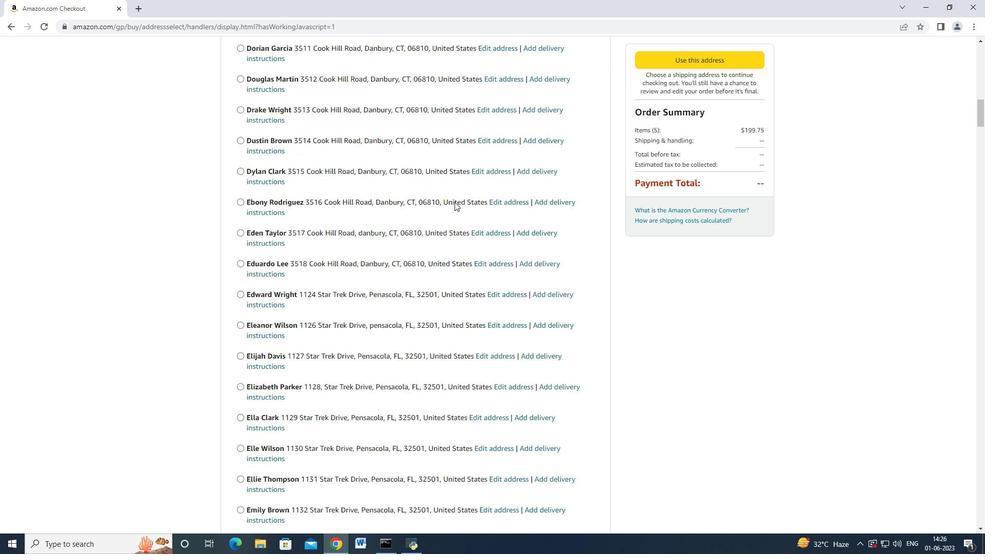 
Action: Mouse scrolled (454, 201) with delta (0, 0)
Screenshot: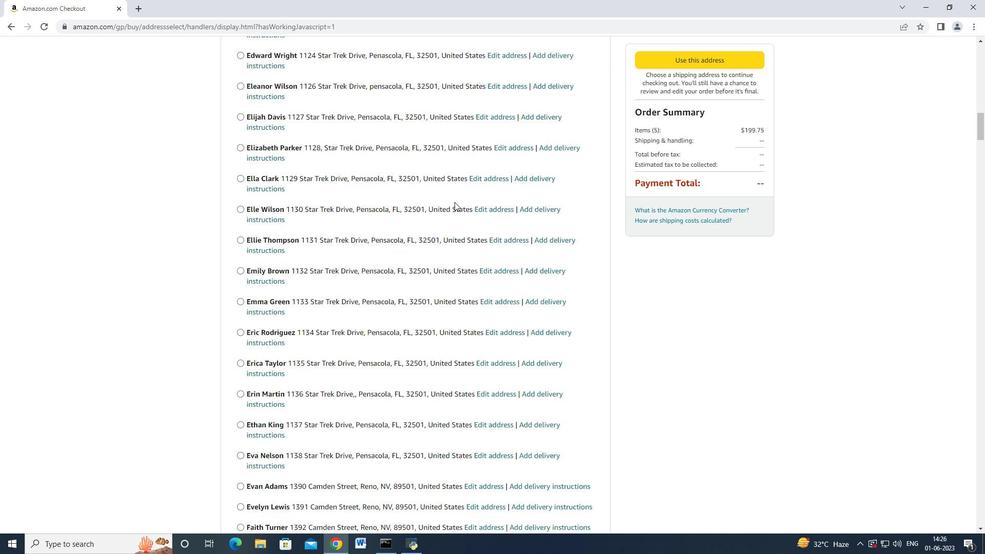 
Action: Mouse scrolled (454, 201) with delta (0, 0)
Screenshot: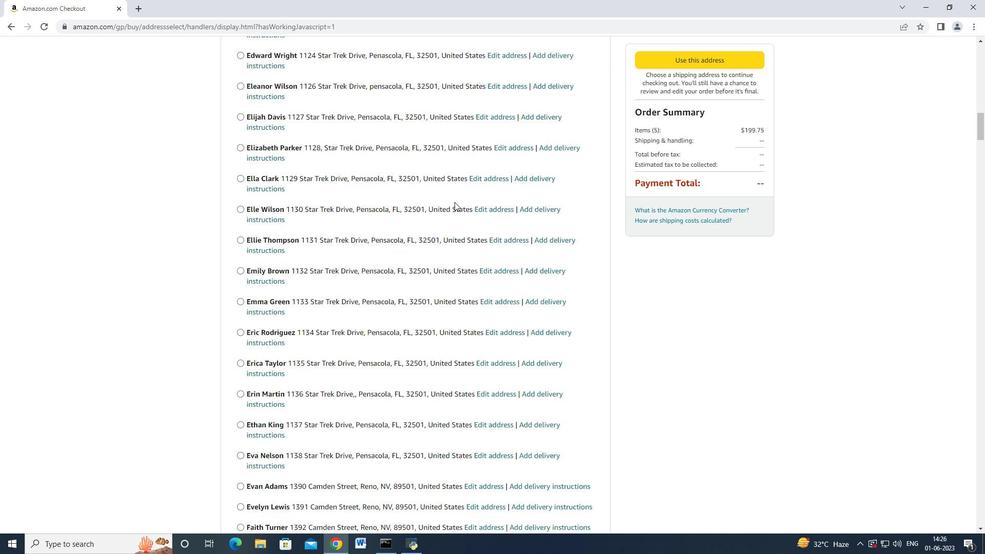 
Action: Mouse scrolled (454, 201) with delta (0, 0)
Screenshot: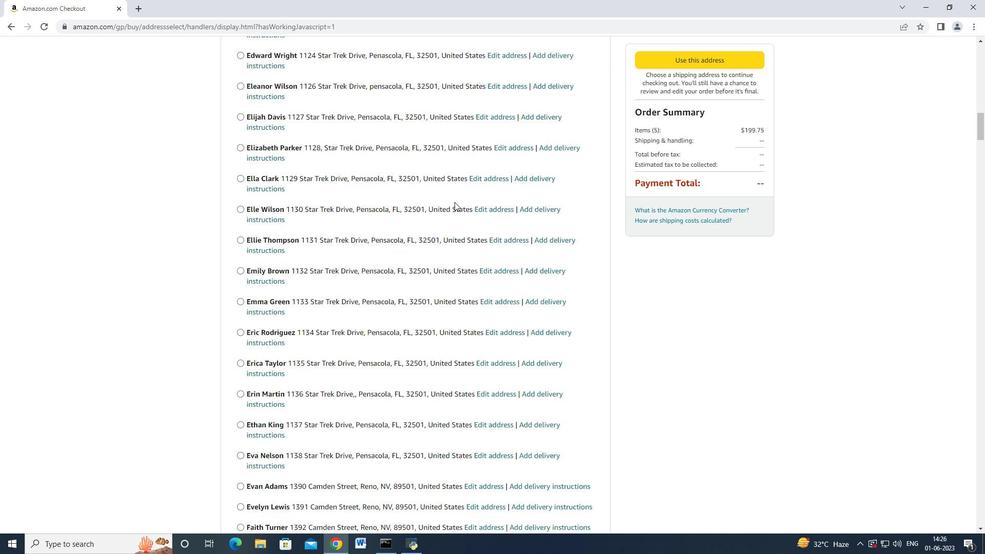 
Action: Mouse scrolled (454, 201) with delta (0, -1)
Screenshot: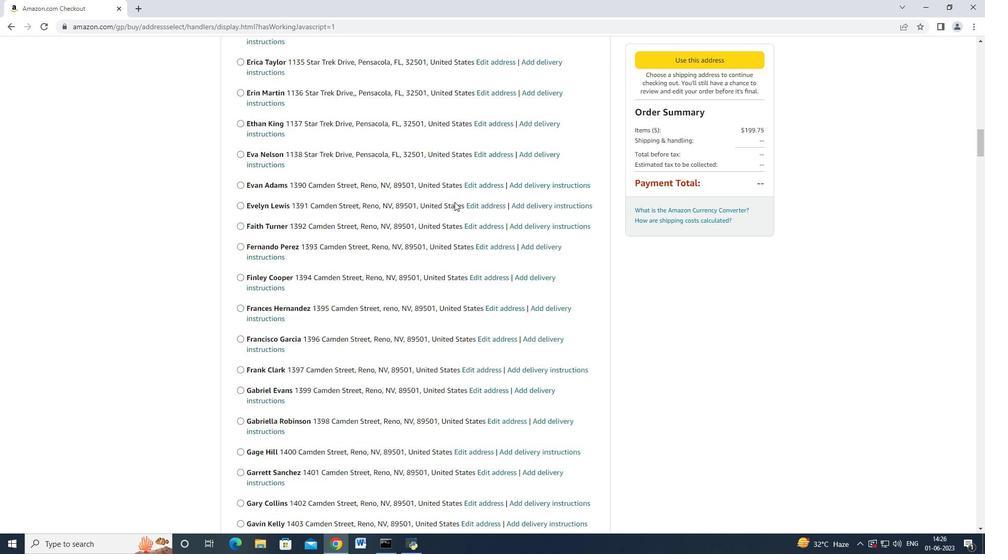 
Action: Mouse scrolled (454, 201) with delta (0, 0)
Screenshot: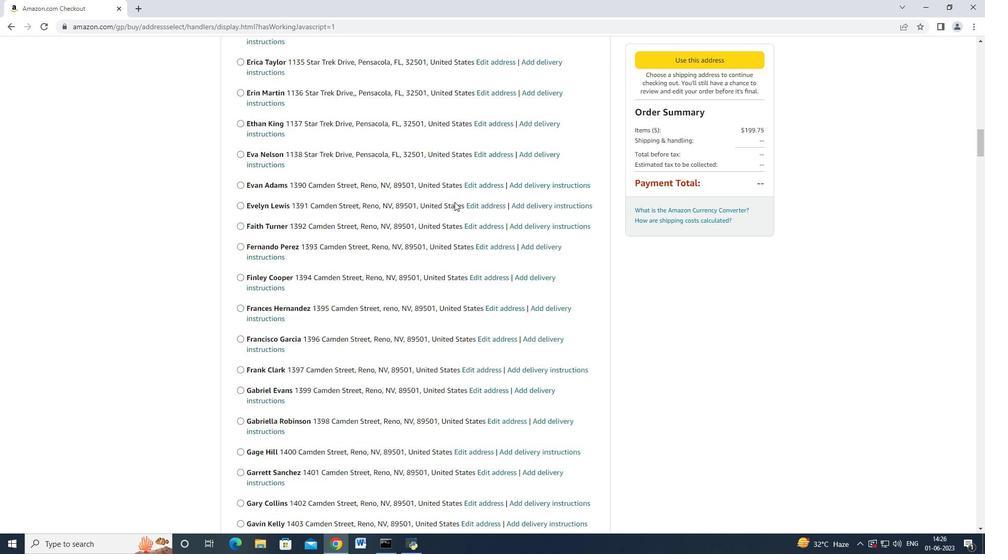 
Action: Mouse scrolled (454, 201) with delta (0, 0)
Screenshot: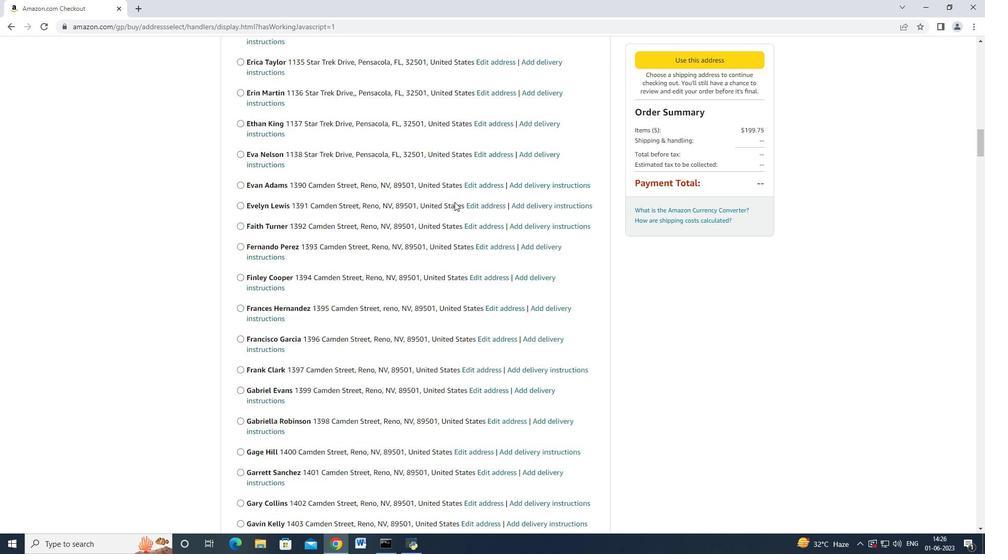 
Action: Mouse scrolled (454, 201) with delta (0, 0)
Screenshot: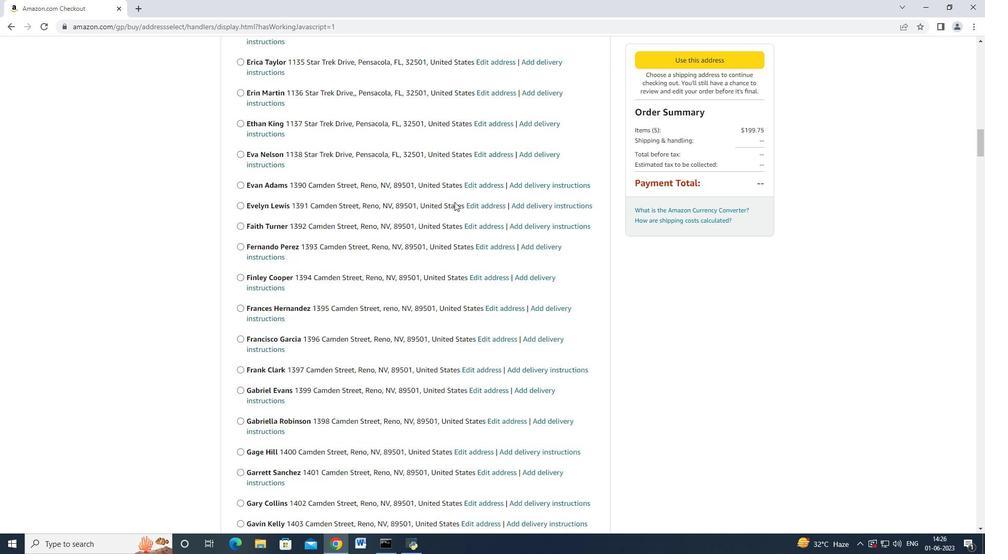 
Action: Mouse scrolled (454, 201) with delta (0, 0)
Screenshot: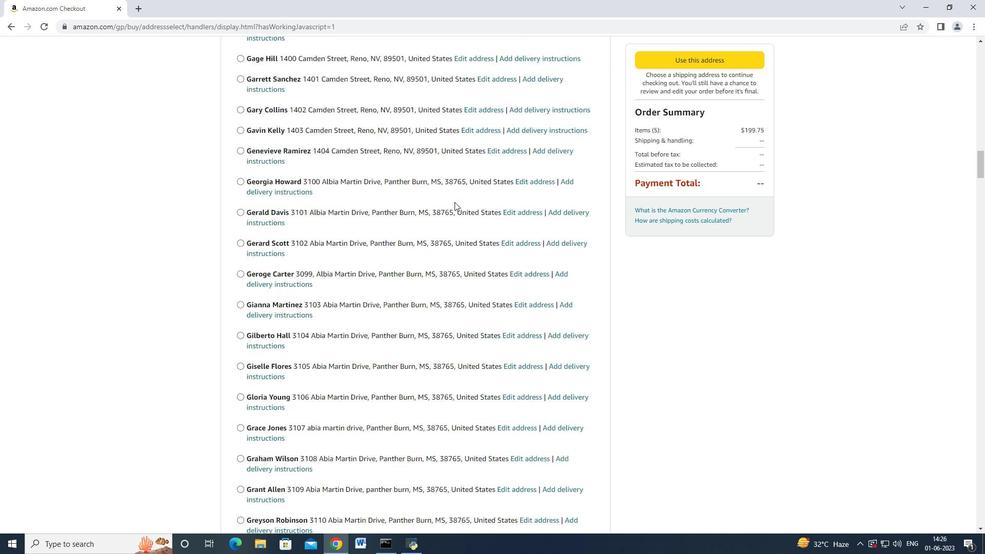
Action: Mouse scrolled (454, 201) with delta (0, 0)
Screenshot: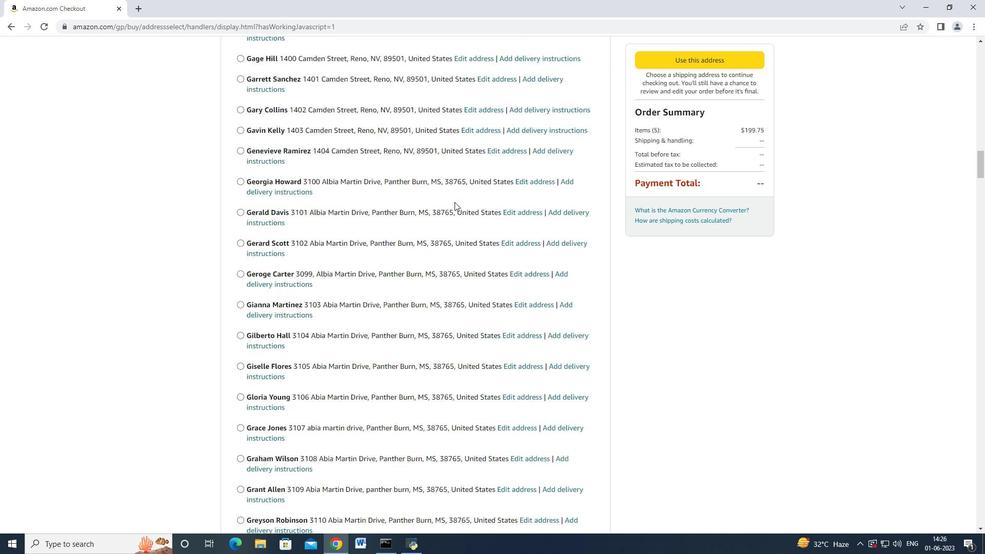 
Action: Mouse scrolled (454, 201) with delta (0, 0)
Screenshot: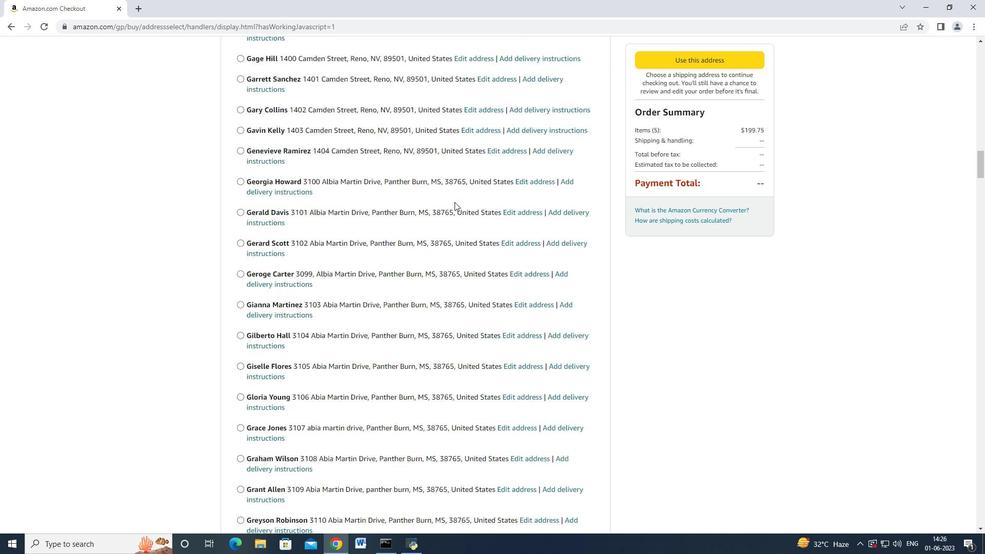 
Action: Mouse scrolled (454, 201) with delta (0, 0)
Screenshot: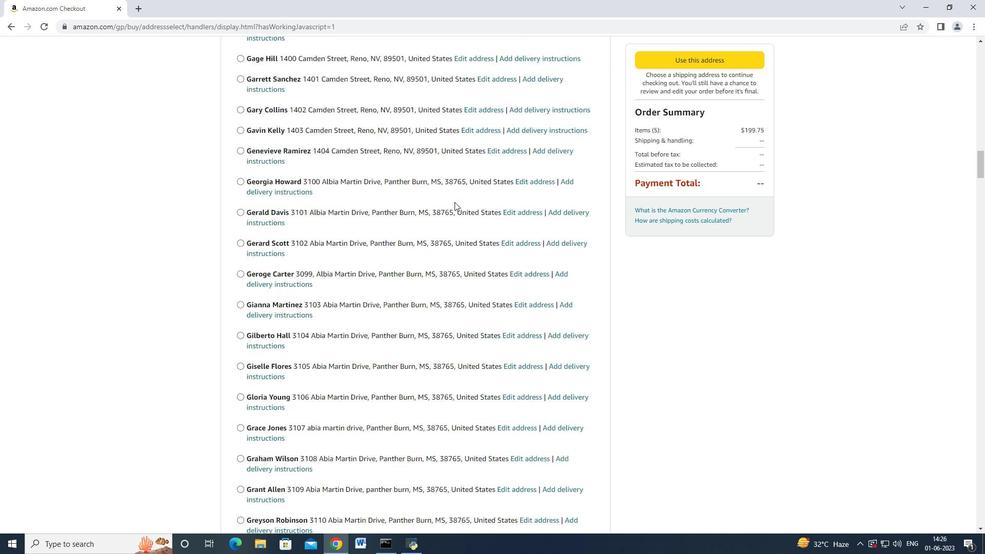 
Action: Mouse scrolled (454, 201) with delta (0, -1)
Screenshot: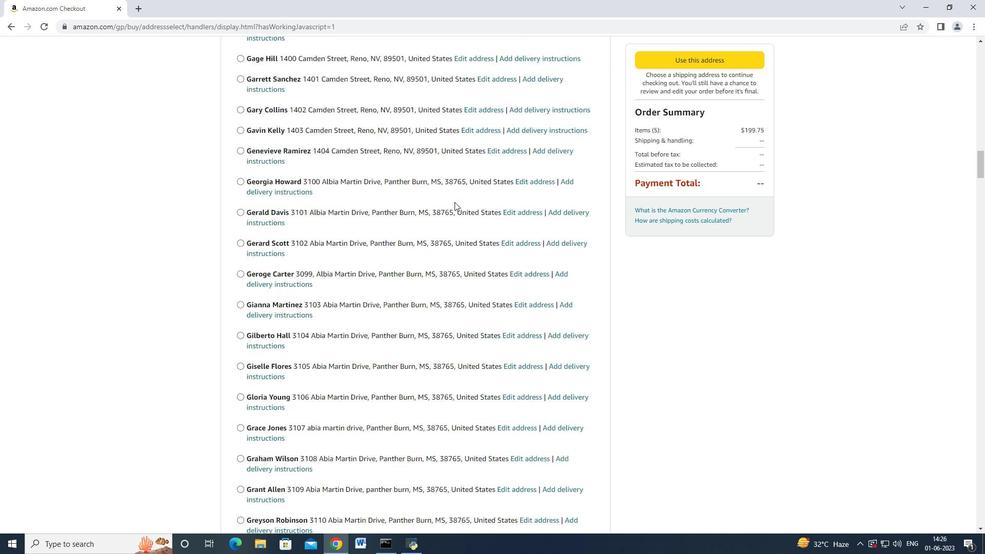 
Action: Mouse scrolled (454, 201) with delta (0, 0)
Screenshot: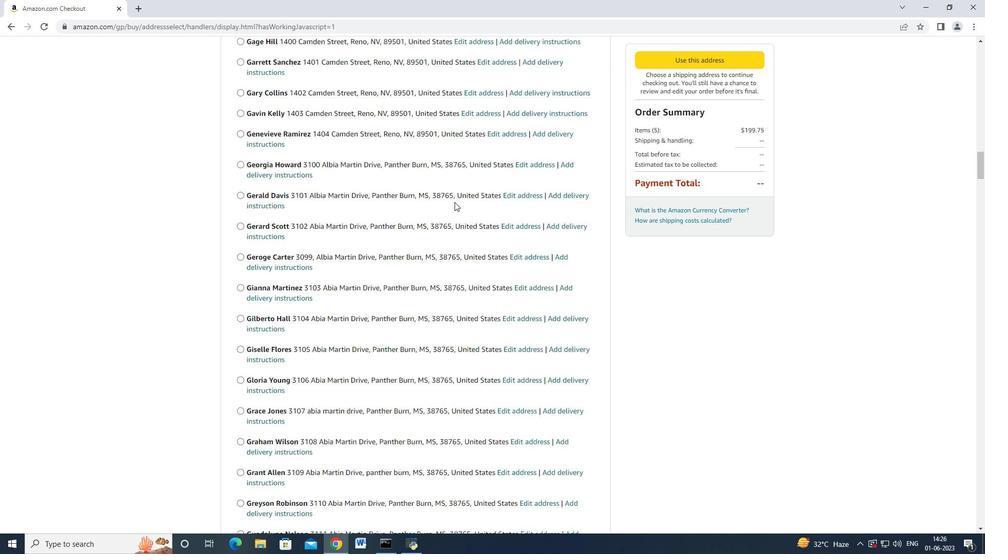 
Action: Mouse scrolled (454, 201) with delta (0, 0)
Screenshot: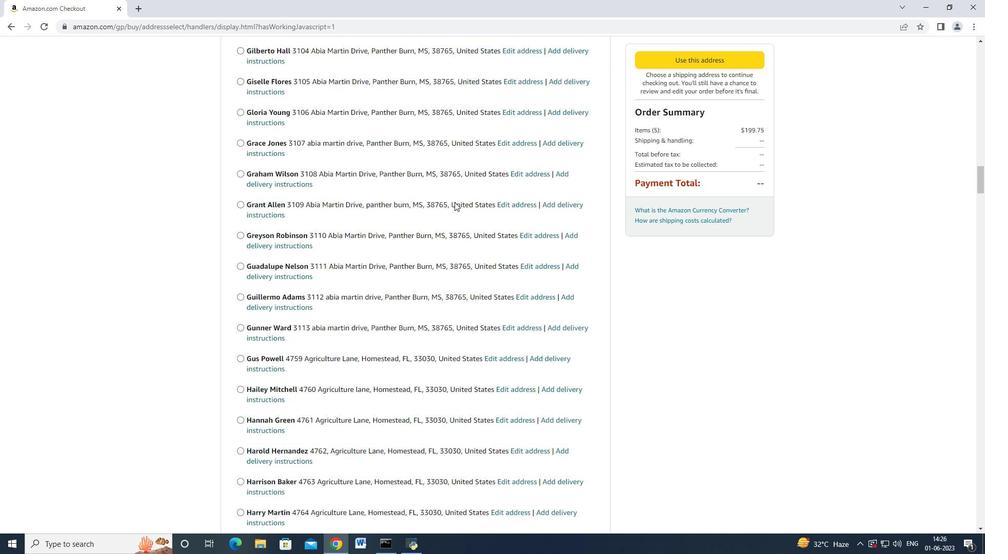 
Action: Mouse scrolled (454, 201) with delta (0, 0)
Screenshot: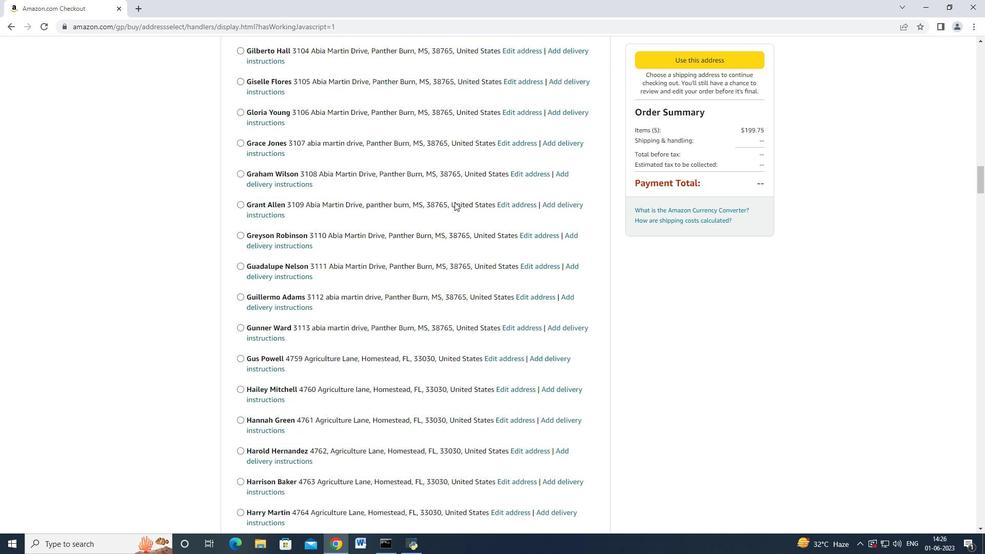 
Action: Mouse scrolled (454, 201) with delta (0, -1)
Screenshot: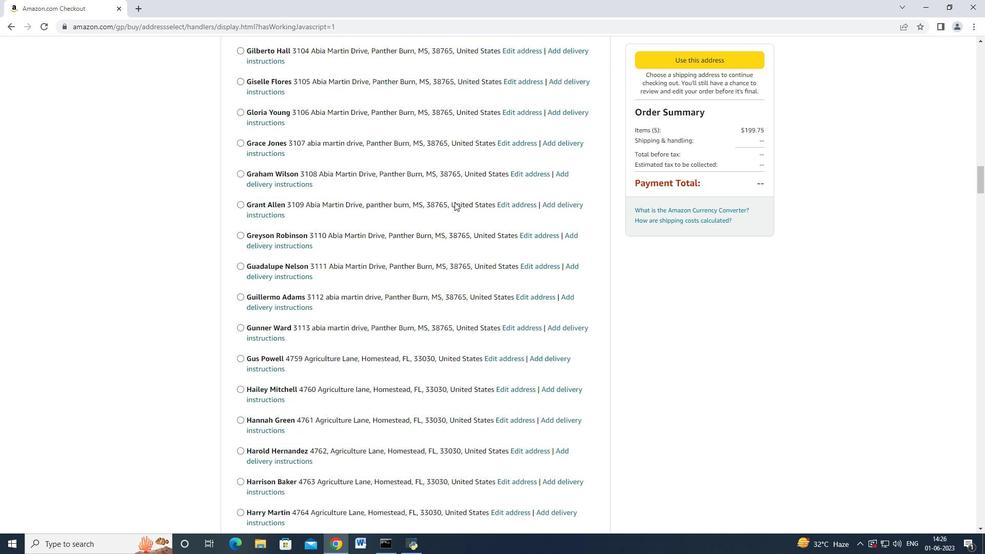 
Action: Mouse scrolled (454, 201) with delta (0, 0)
Screenshot: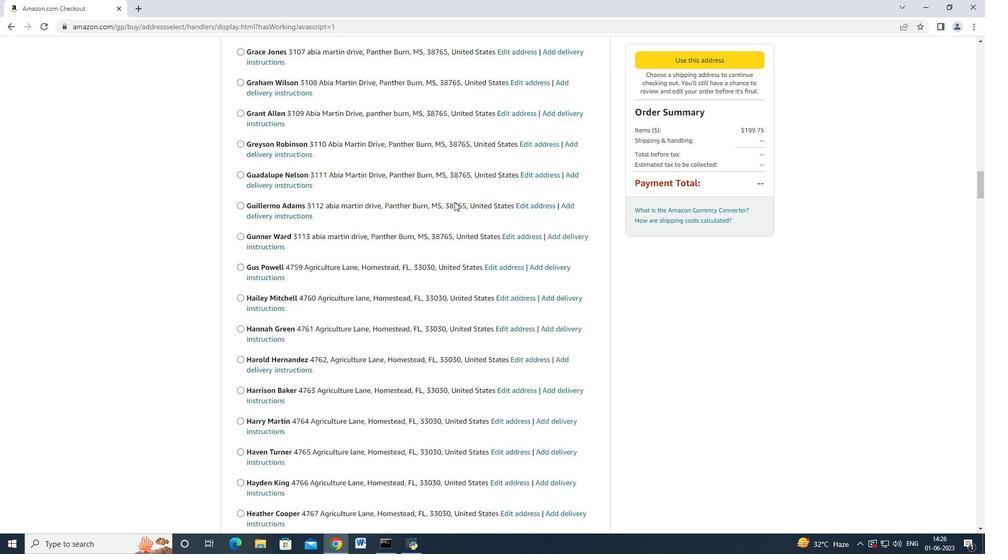 
Action: Mouse scrolled (454, 201) with delta (0, 0)
Screenshot: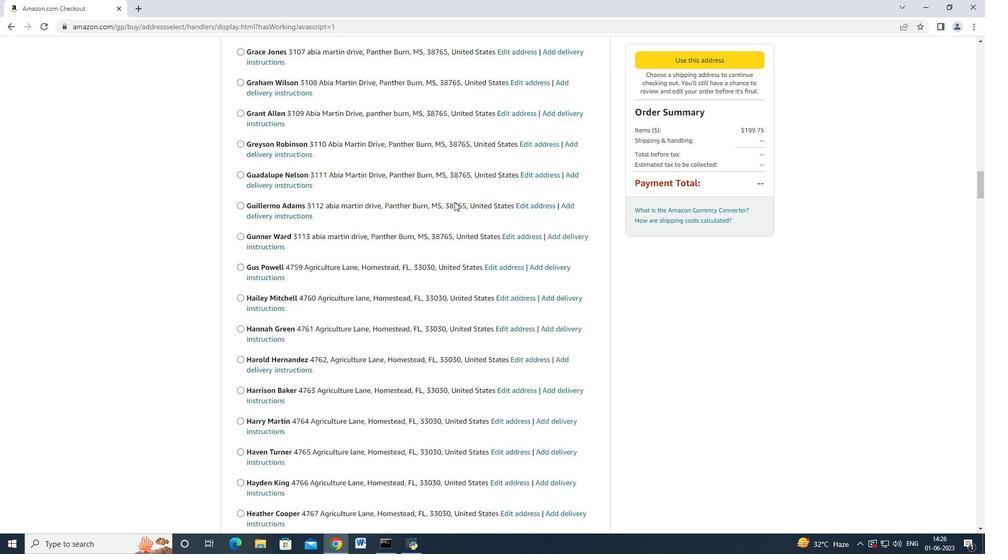 
Action: Mouse scrolled (454, 201) with delta (0, 0)
Screenshot: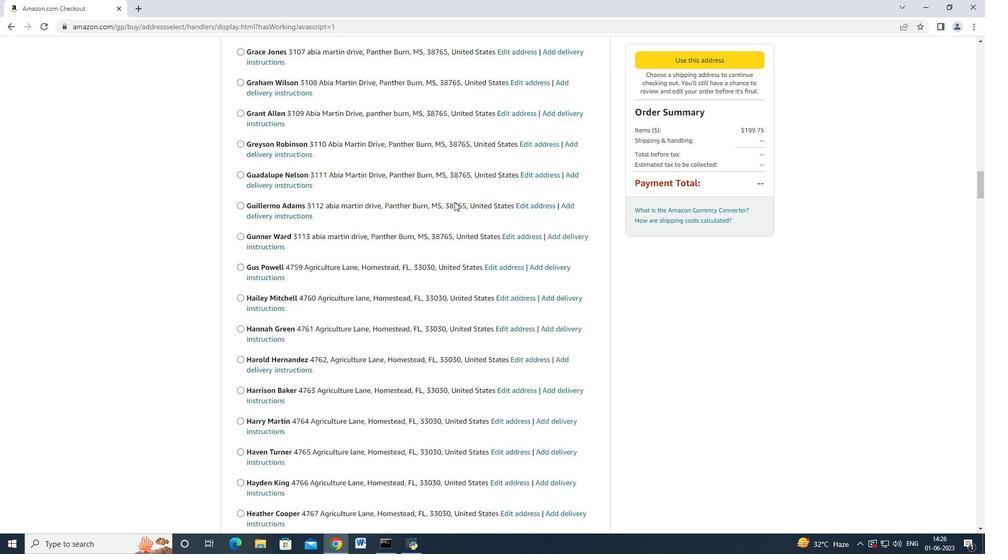 
Action: Mouse scrolled (454, 201) with delta (0, 0)
Screenshot: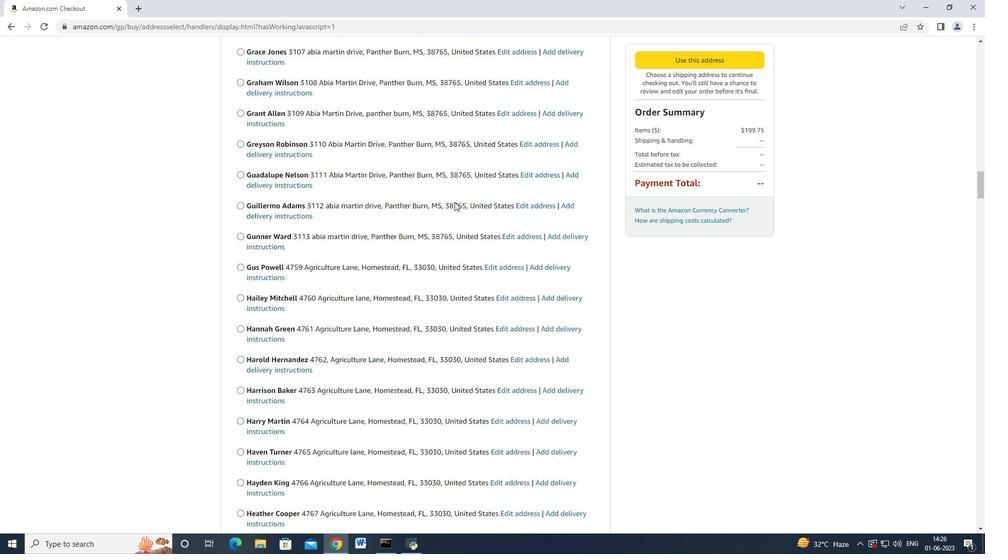 
Action: Mouse scrolled (454, 201) with delta (0, 0)
Screenshot: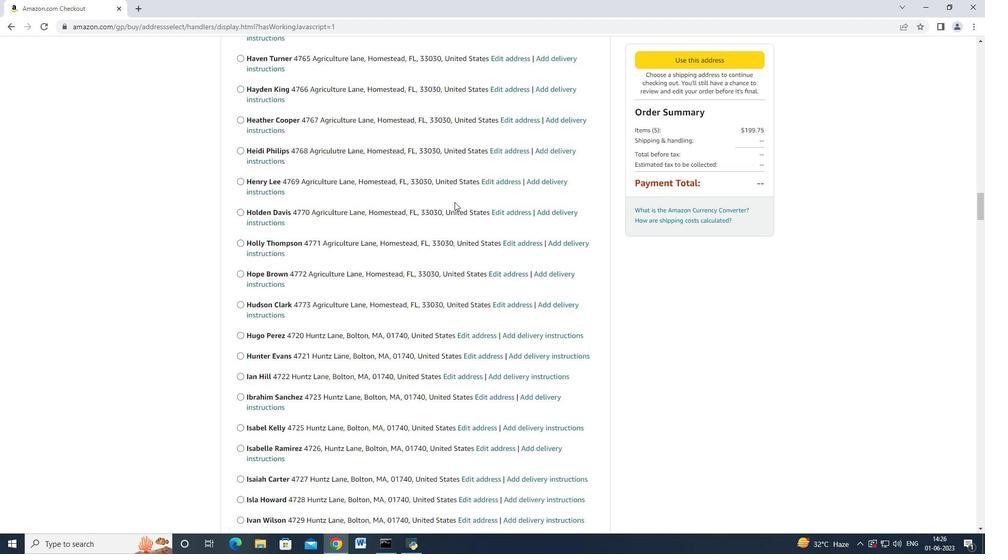 
Action: Mouse scrolled (454, 201) with delta (0, 0)
Screenshot: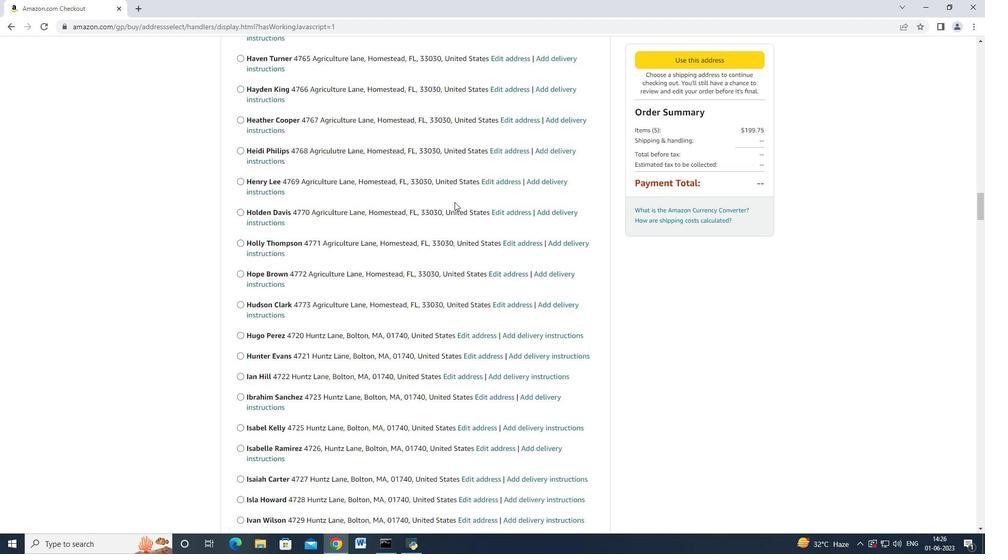 
Action: Mouse scrolled (454, 201) with delta (0, -1)
Screenshot: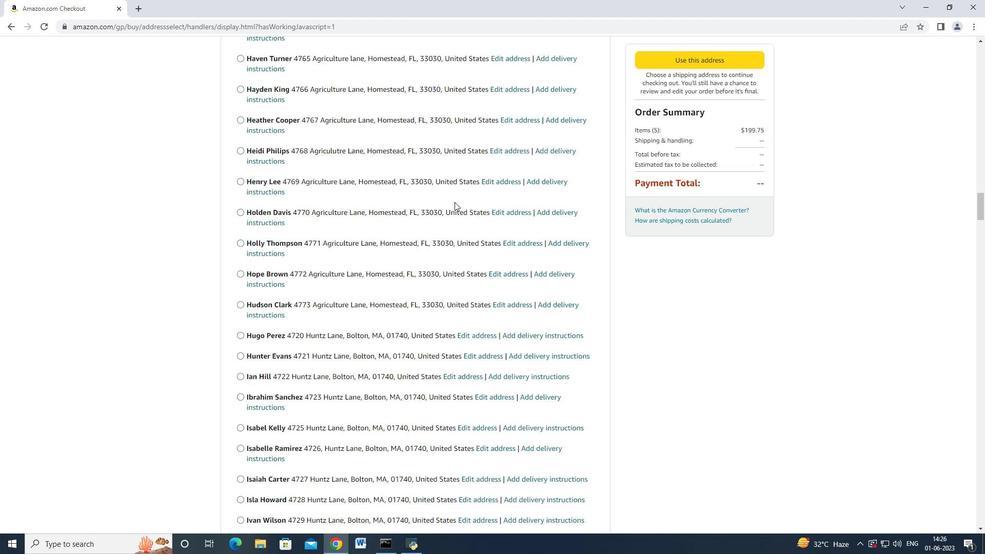 
Action: Mouse scrolled (454, 201) with delta (0, 0)
Screenshot: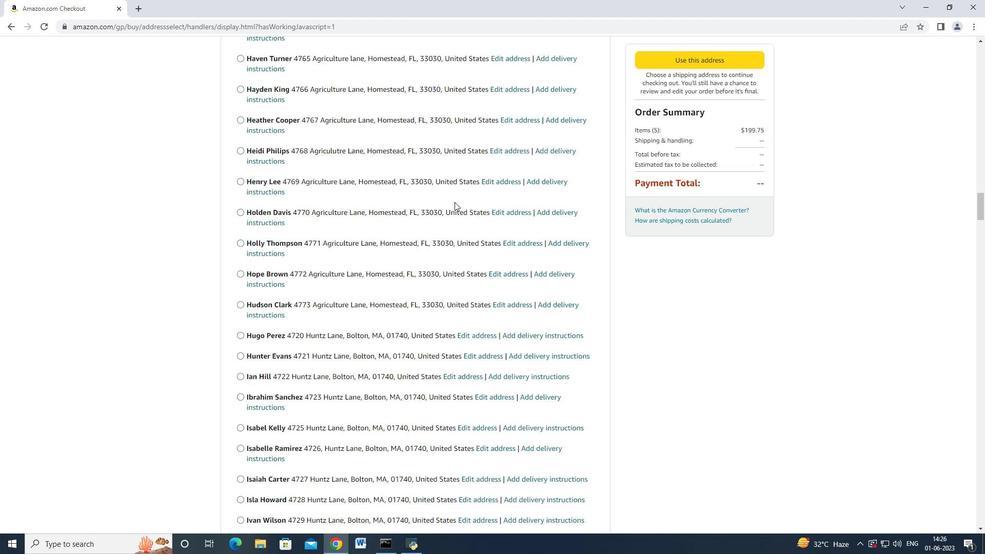 
Action: Mouse scrolled (454, 201) with delta (0, 0)
Screenshot: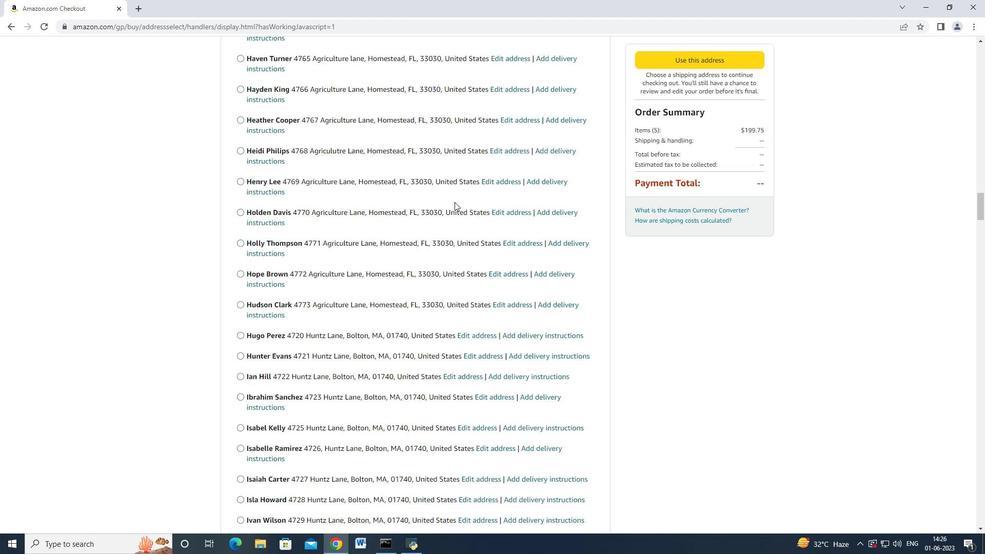 
Action: Mouse scrolled (454, 201) with delta (0, 0)
Screenshot: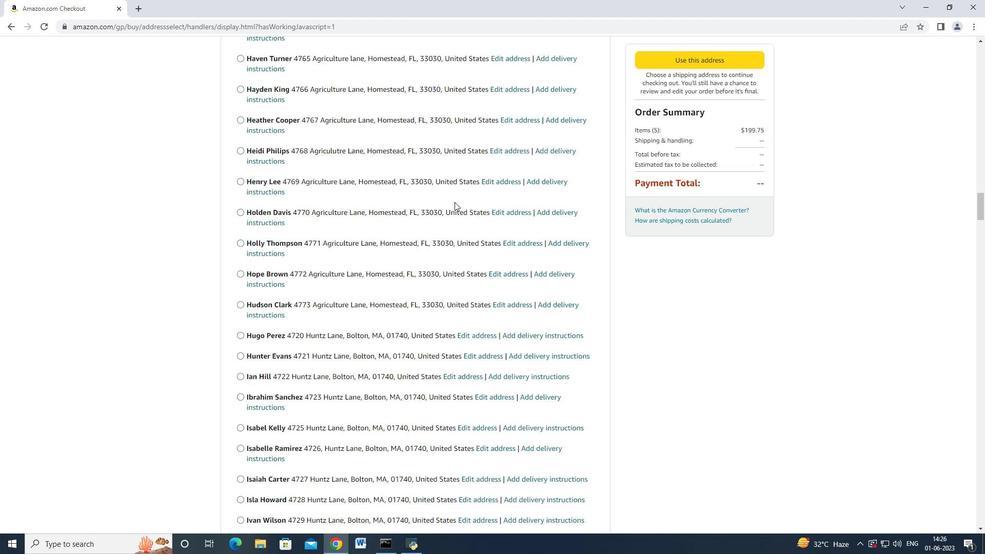 
Action: Mouse scrolled (454, 201) with delta (0, 0)
Screenshot: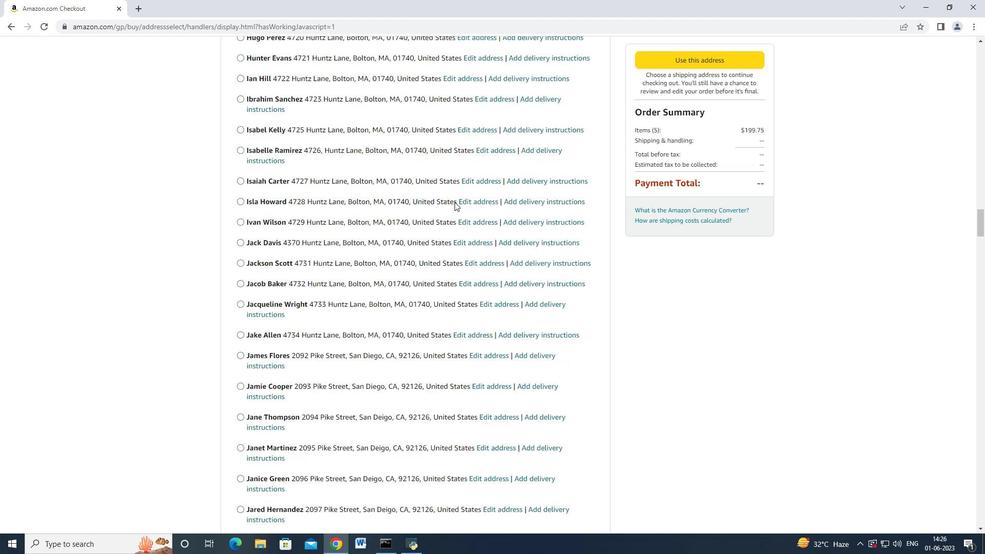
Action: Mouse scrolled (454, 201) with delta (0, 0)
Screenshot: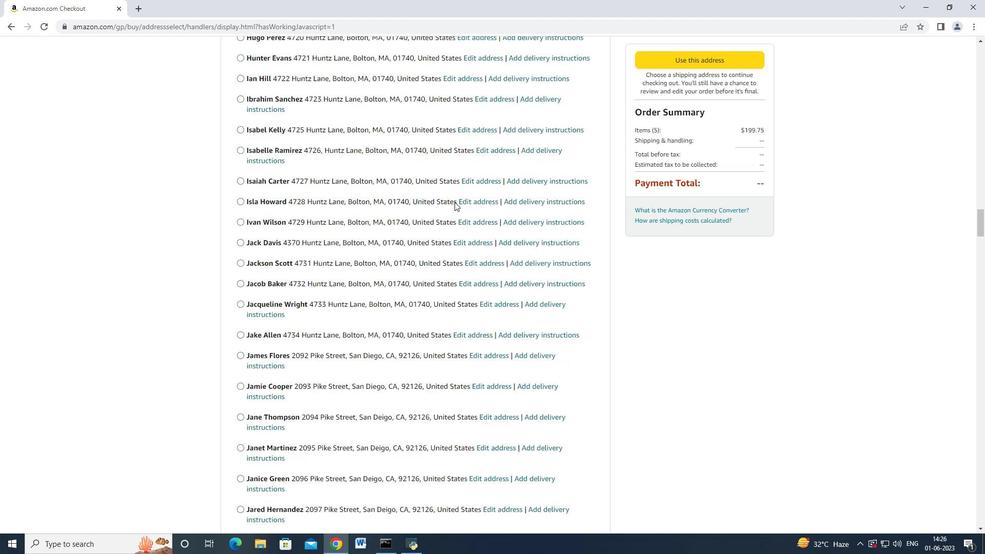 
Action: Mouse scrolled (454, 201) with delta (0, 0)
Screenshot: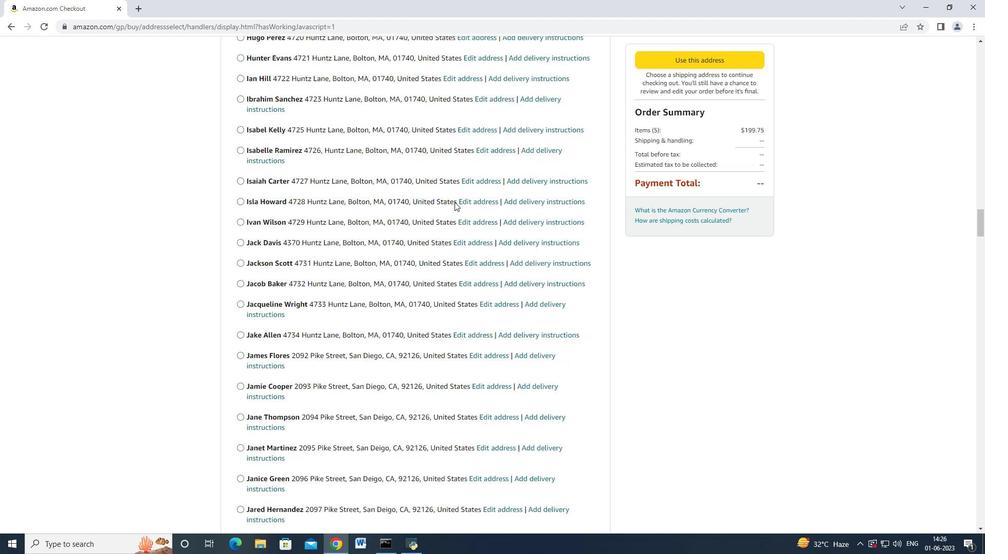 
Action: Mouse scrolled (454, 201) with delta (0, 0)
Screenshot: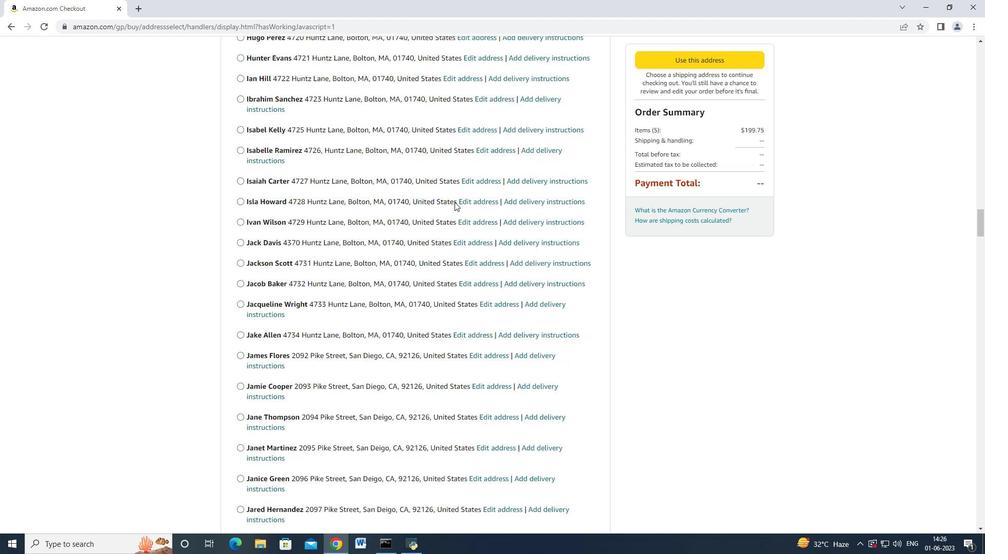 
Action: Mouse scrolled (454, 201) with delta (0, -1)
Screenshot: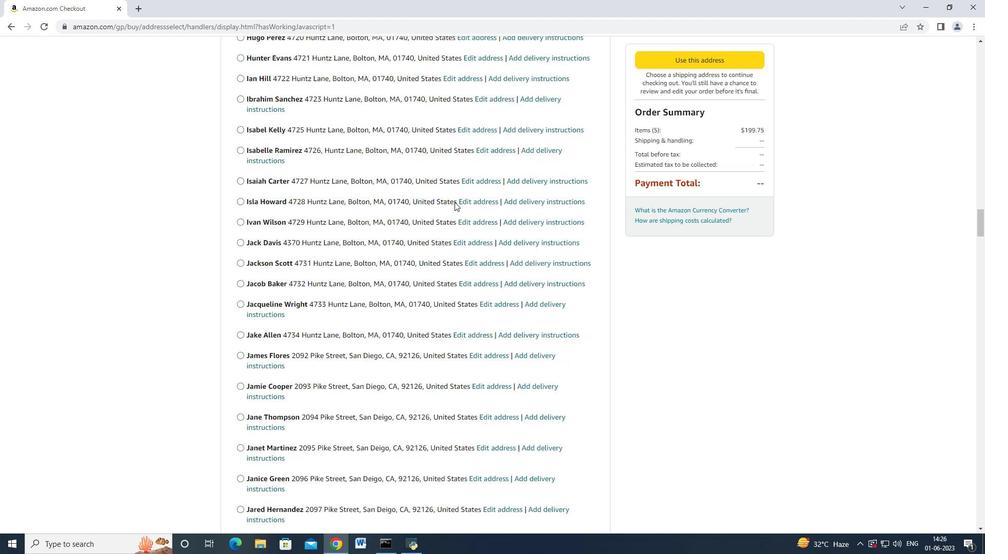 
Action: Mouse scrolled (454, 201) with delta (0, 0)
Screenshot: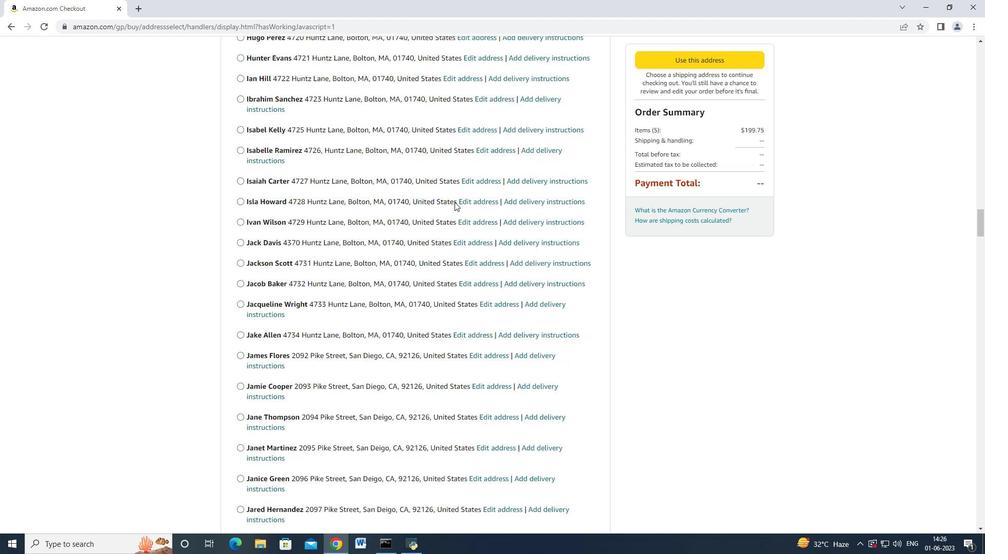 
Action: Mouse scrolled (454, 201) with delta (0, 0)
Screenshot: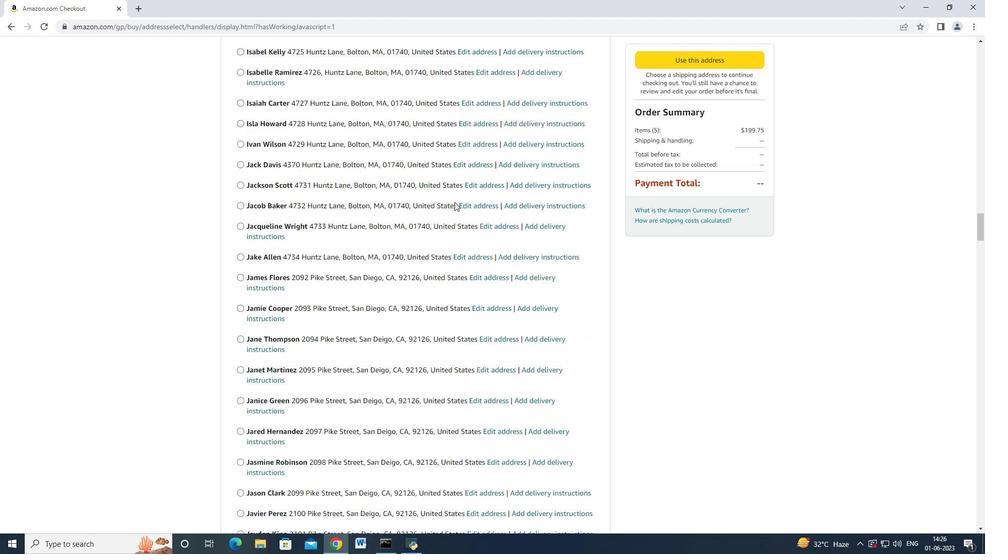
Action: Mouse scrolled (454, 201) with delta (0, 0)
Screenshot: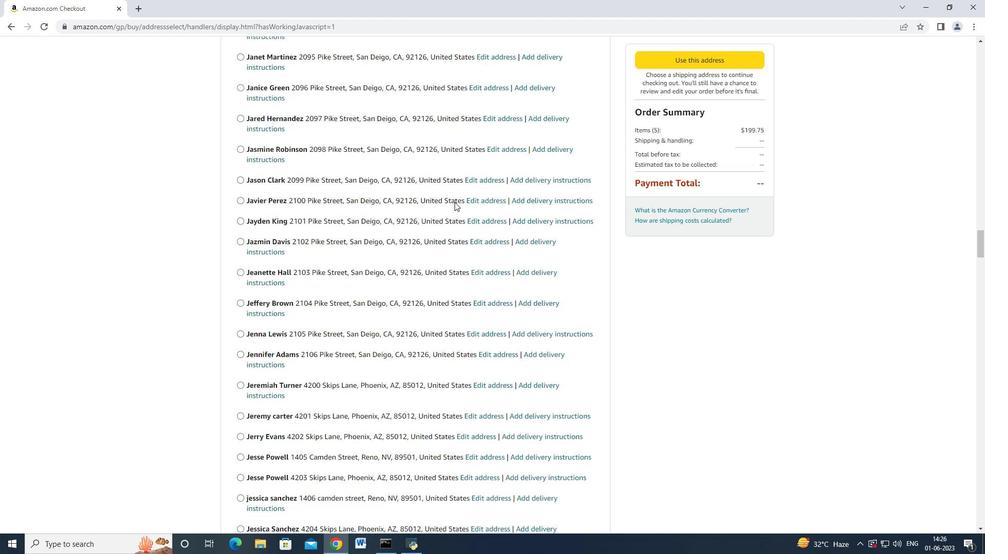 
Action: Mouse scrolled (454, 201) with delta (0, 0)
Screenshot: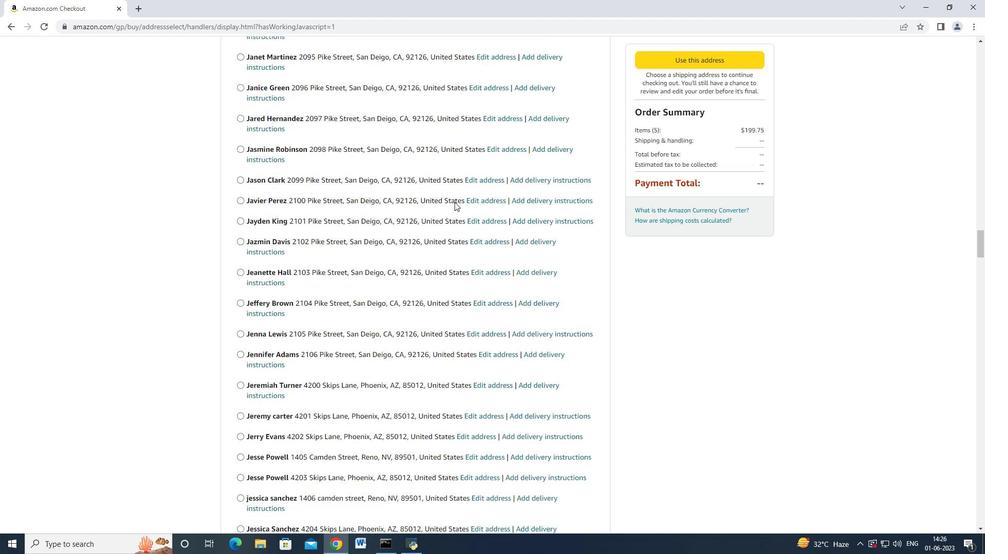 
Action: Mouse scrolled (454, 201) with delta (0, 0)
Screenshot: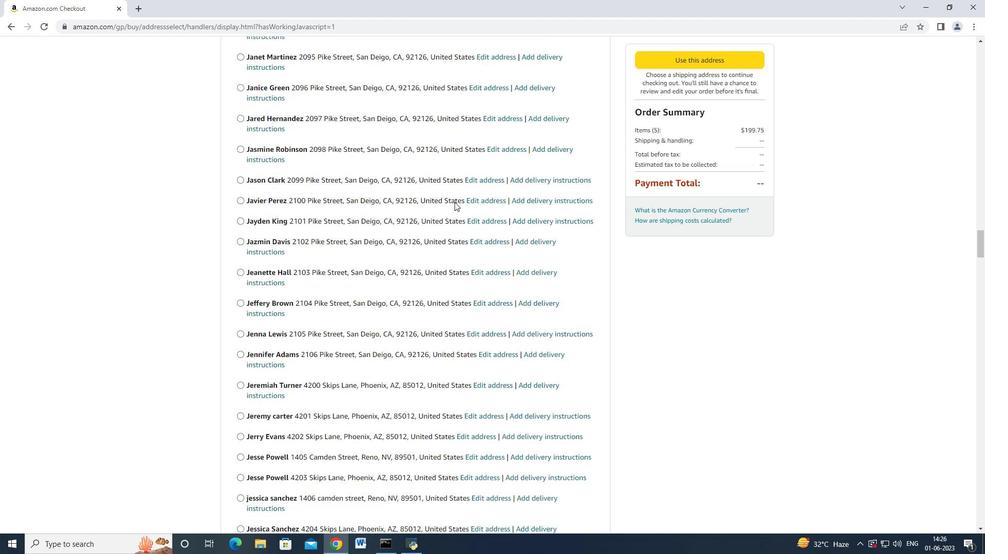 
Action: Mouse scrolled (454, 201) with delta (0, -1)
Screenshot: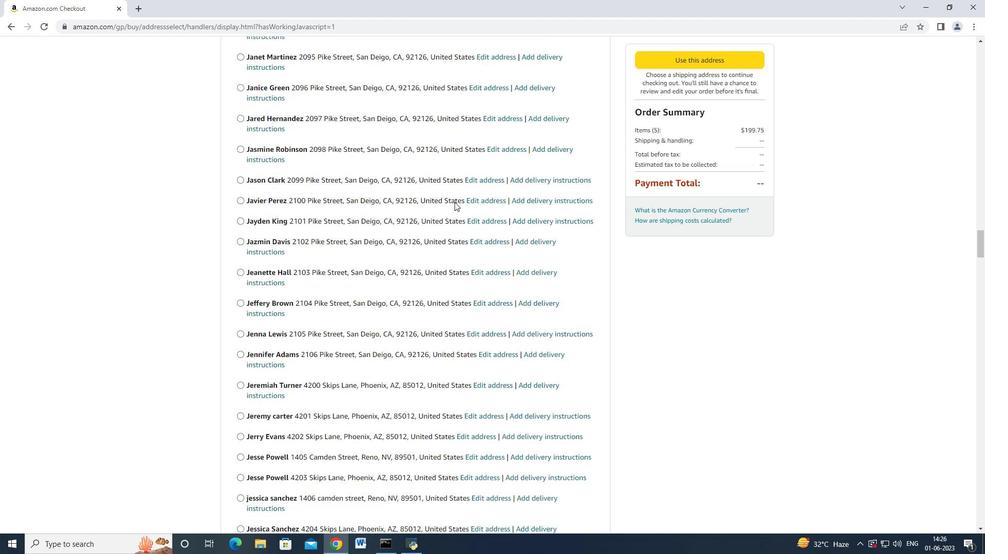 
Action: Mouse scrolled (454, 201) with delta (0, 0)
Screenshot: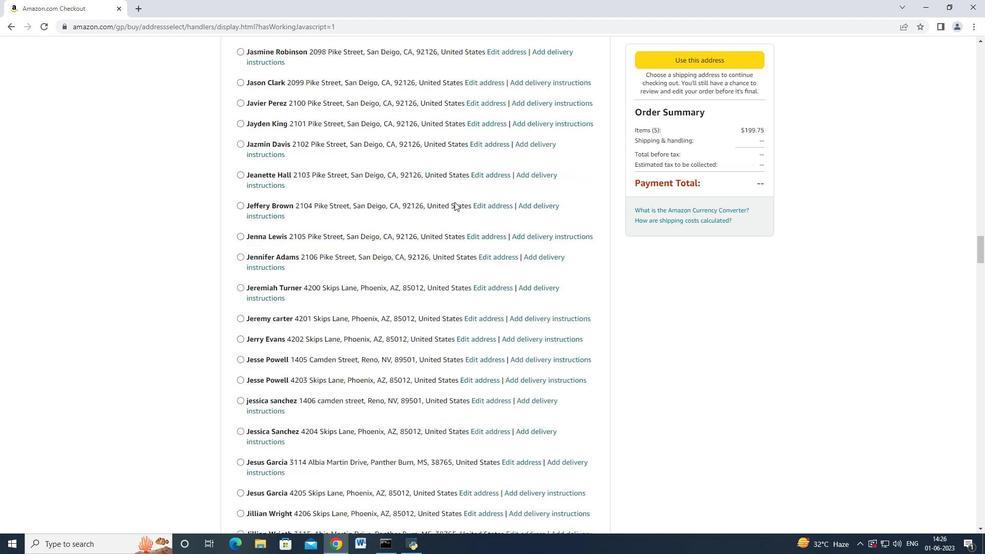 
Action: Mouse scrolled (454, 201) with delta (0, 0)
Screenshot: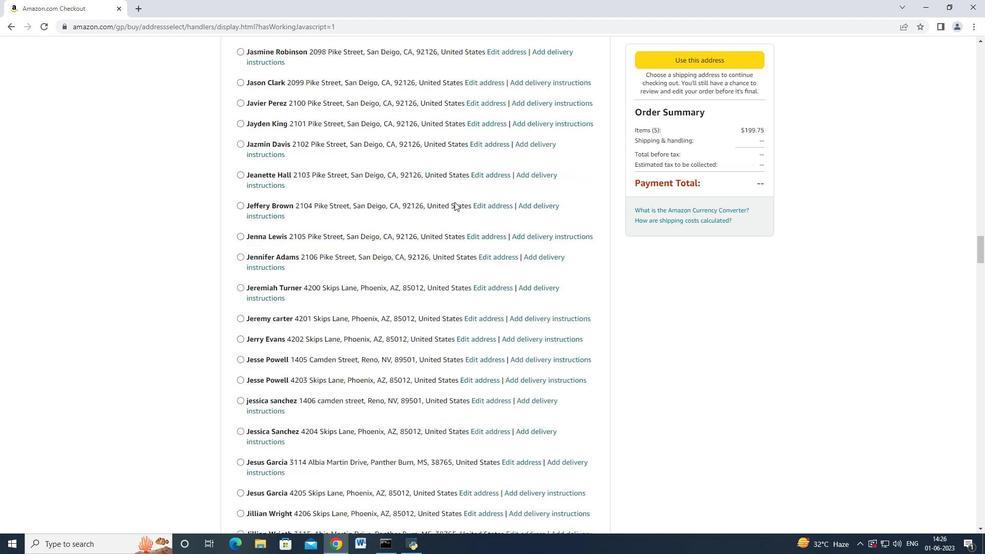 
Action: Mouse scrolled (454, 201) with delta (0, 0)
Screenshot: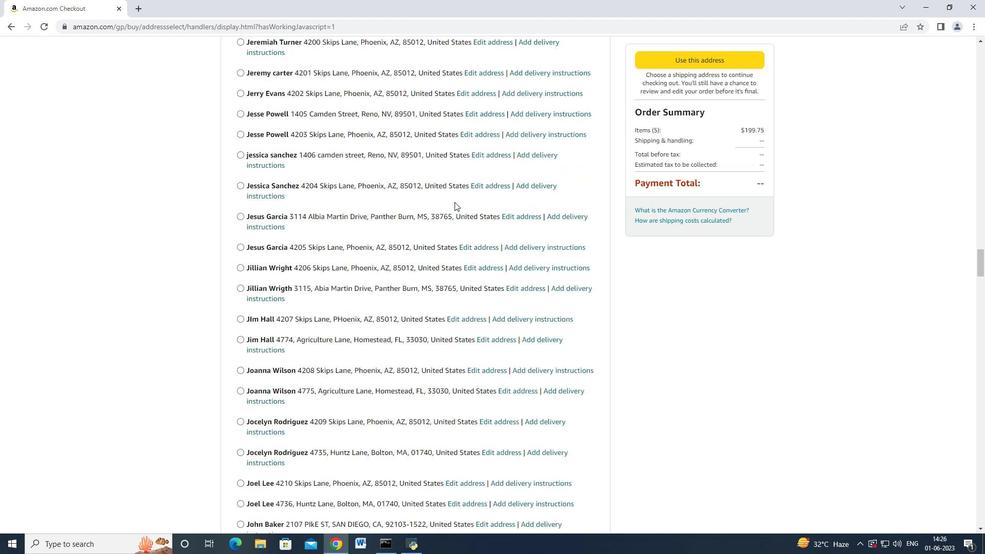 
Action: Mouse scrolled (454, 201) with delta (0, 0)
Screenshot: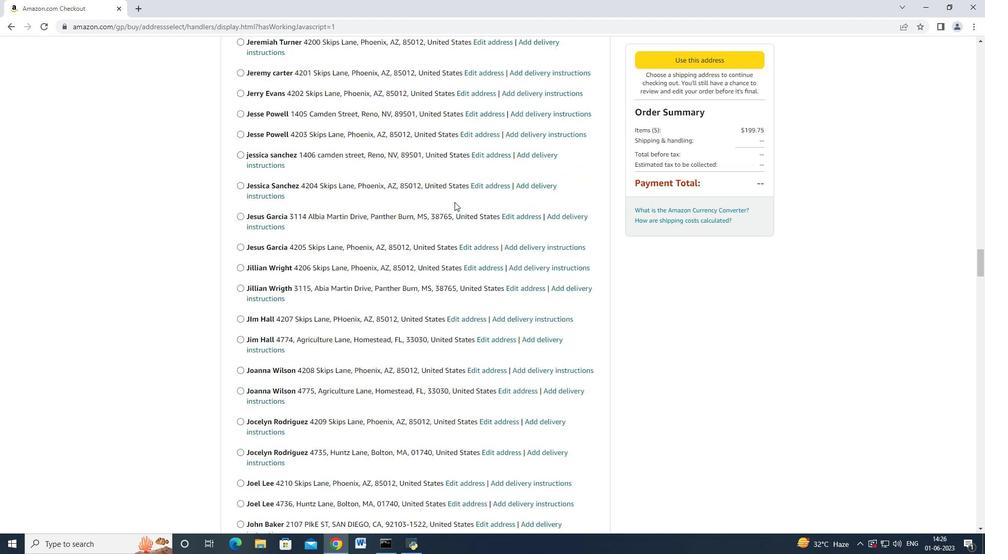 
Action: Mouse scrolled (454, 201) with delta (0, 0)
Screenshot: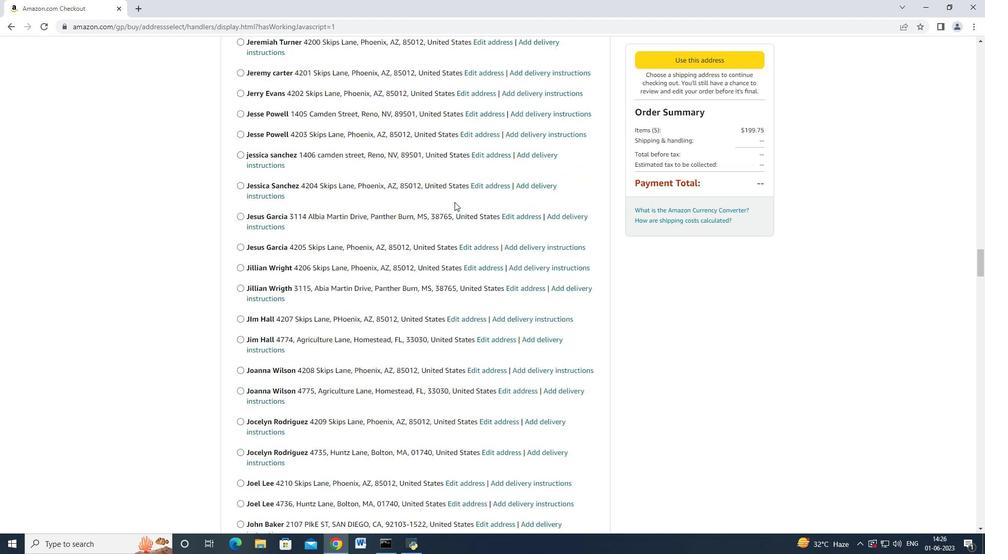 
Action: Mouse scrolled (454, 201) with delta (0, 0)
Screenshot: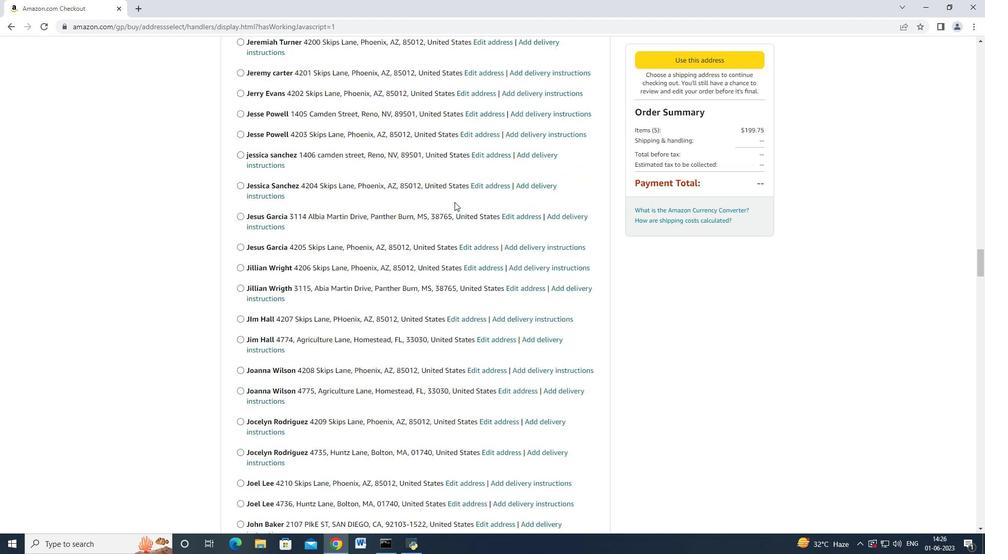 
Action: Mouse scrolled (454, 201) with delta (0, 0)
Screenshot: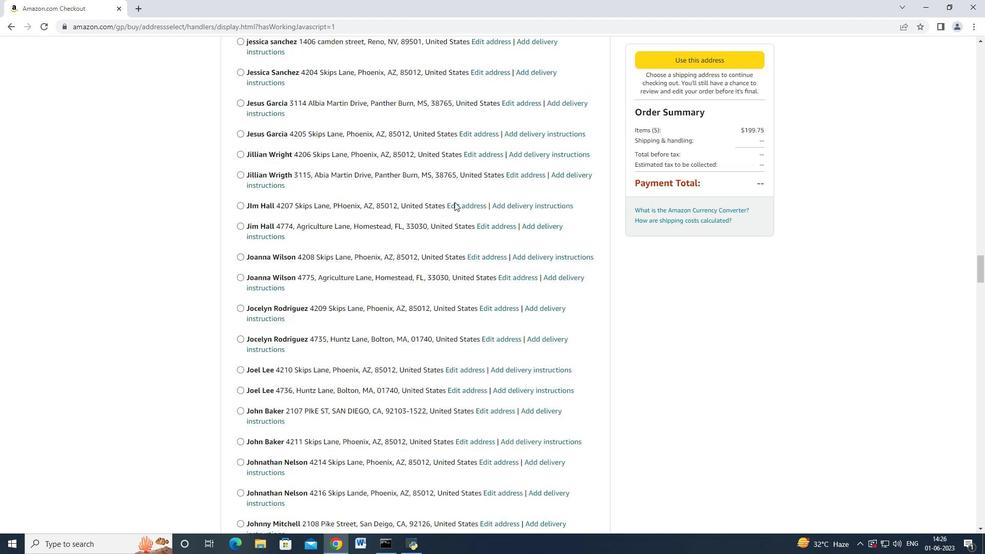 
Action: Mouse scrolled (454, 201) with delta (0, -1)
Screenshot: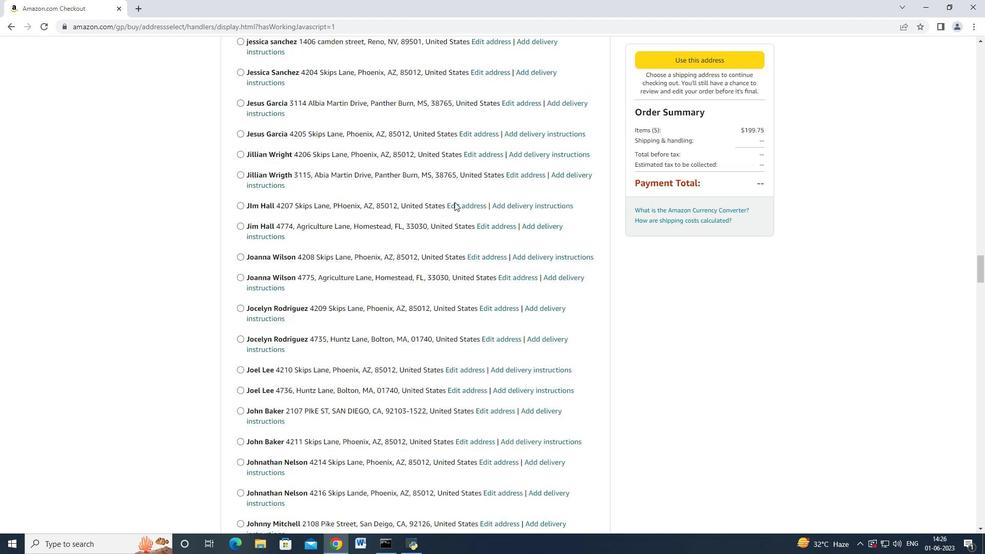 
Action: Mouse scrolled (454, 201) with delta (0, 0)
Screenshot: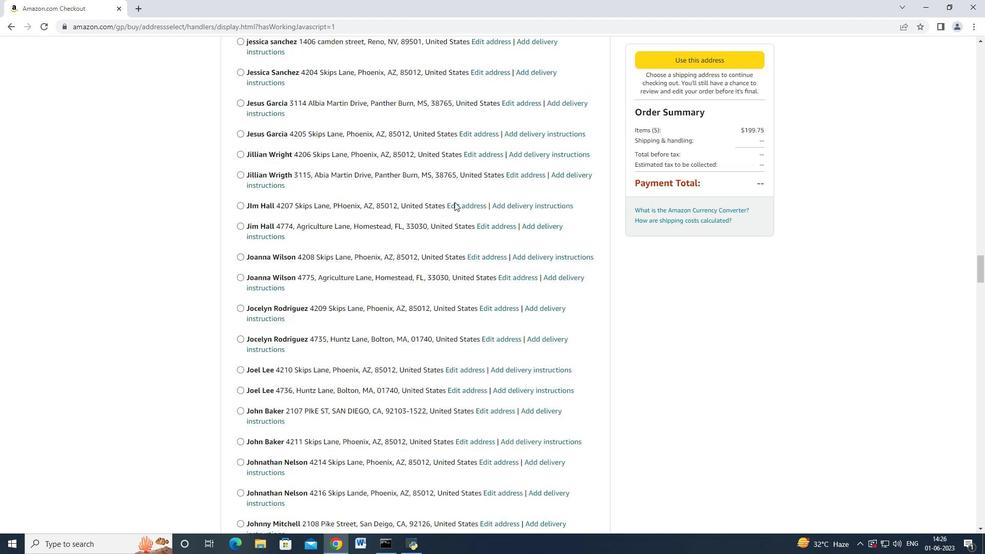 
Action: Mouse scrolled (454, 201) with delta (0, 0)
Screenshot: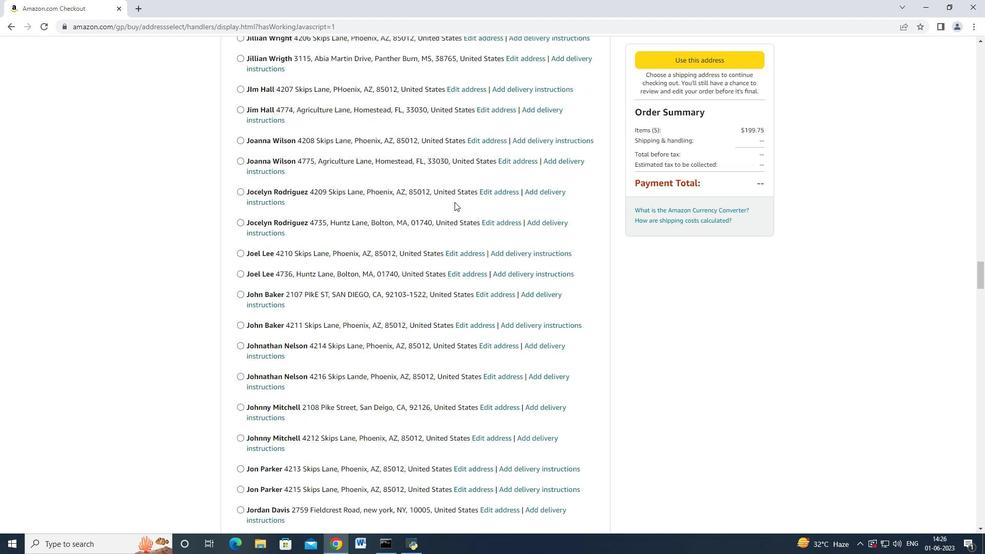 
Action: Mouse moved to (454, 202)
Screenshot: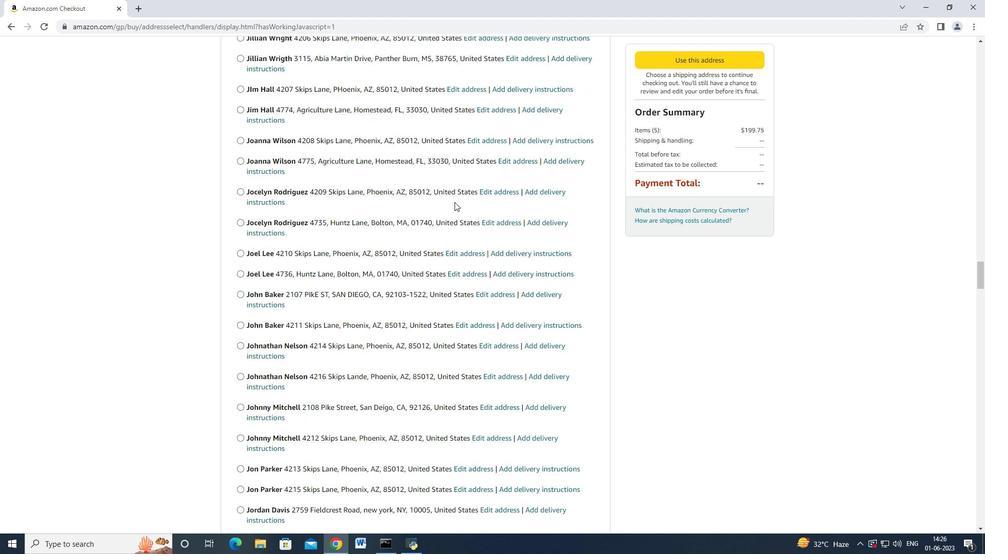 
Action: Mouse scrolled (454, 201) with delta (0, 0)
Screenshot: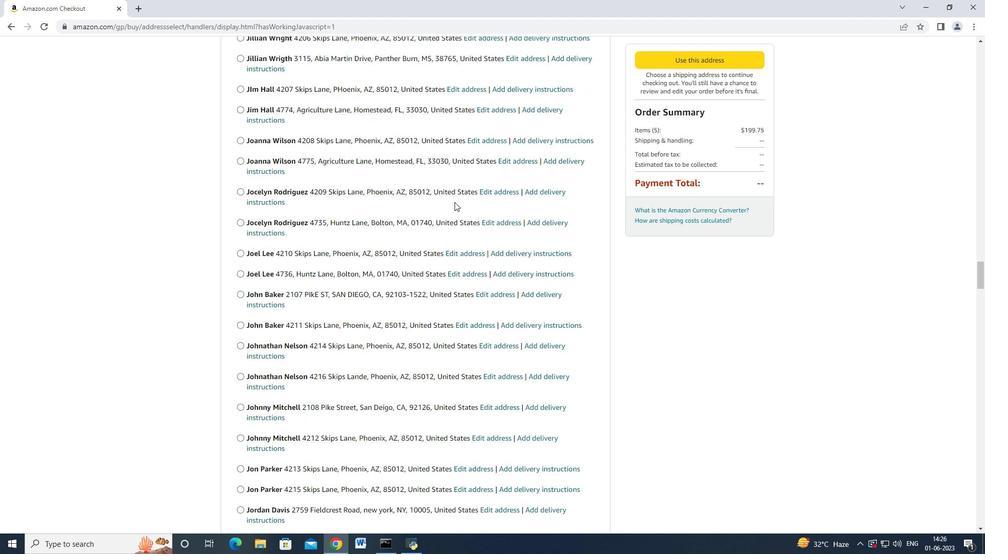 
Action: Mouse scrolled (454, 201) with delta (0, 0)
Screenshot: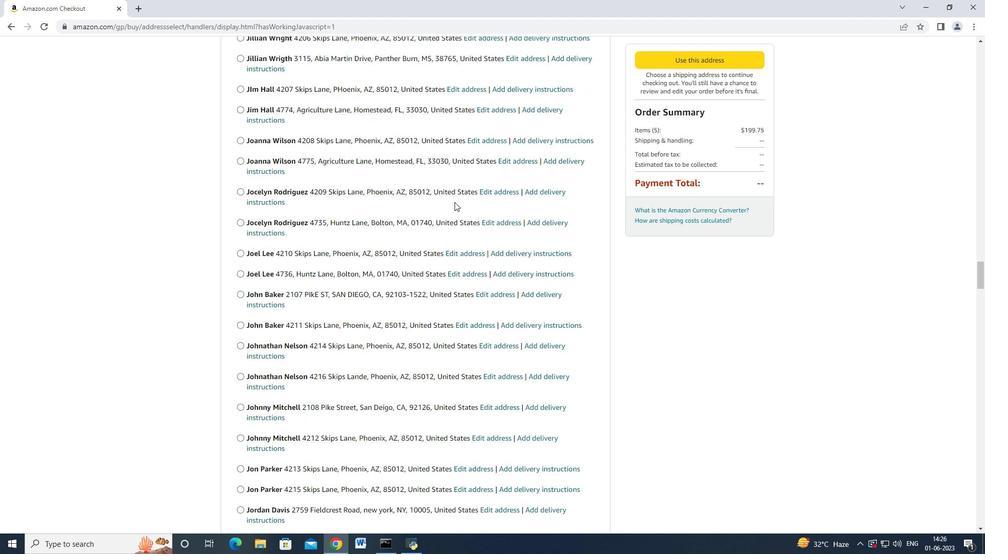 
Action: Mouse scrolled (454, 201) with delta (0, -1)
Screenshot: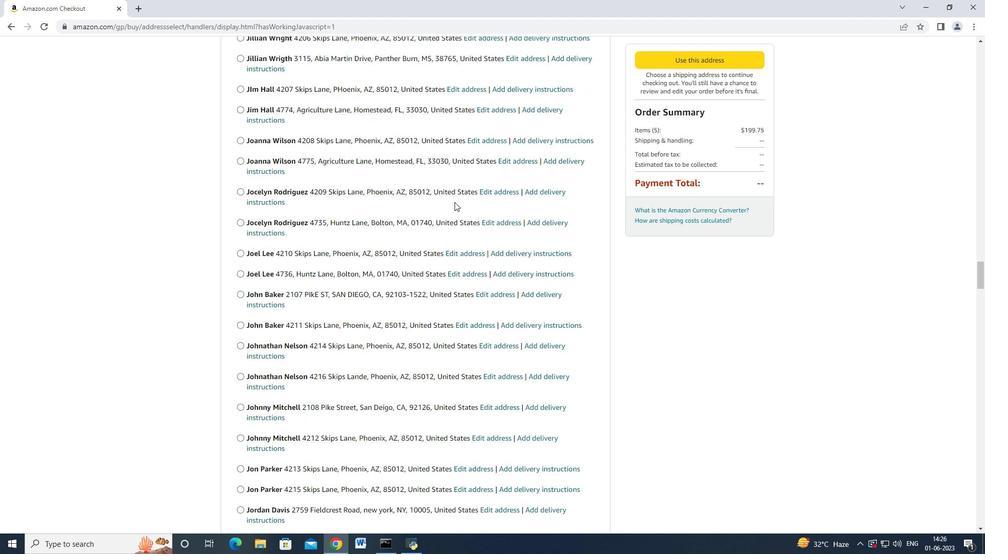 
Action: Mouse scrolled (454, 201) with delta (0, 0)
Screenshot: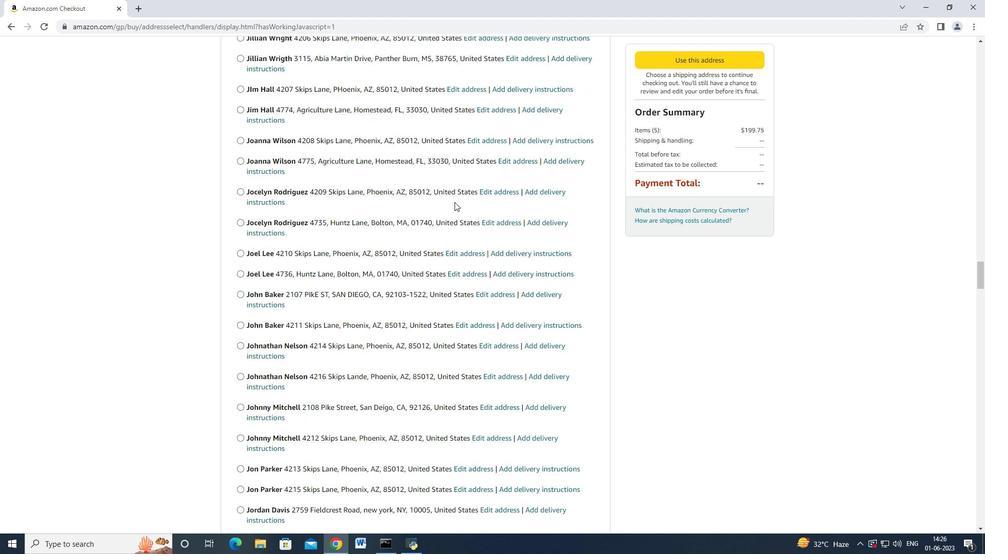 
Action: Mouse scrolled (454, 201) with delta (0, 0)
Screenshot: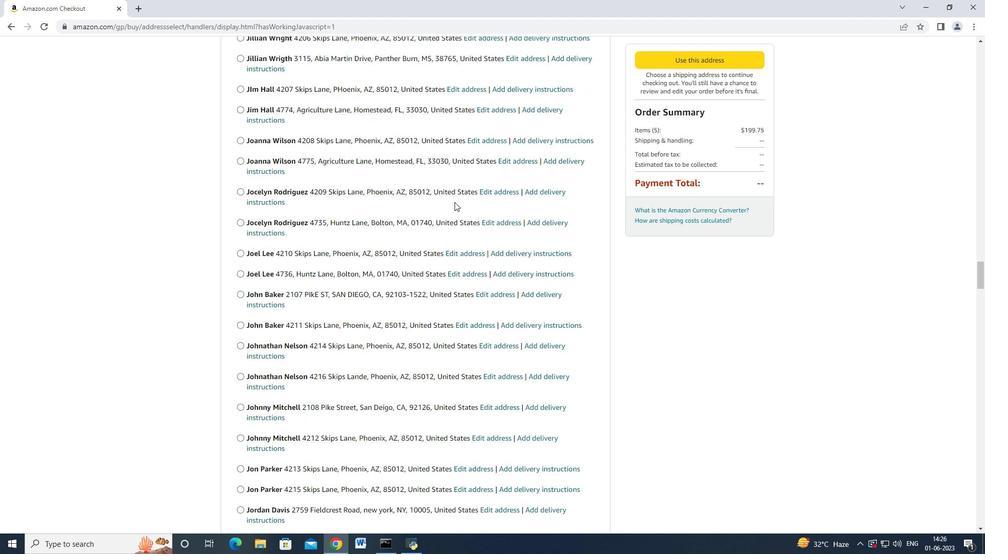 
Action: Mouse scrolled (454, 201) with delta (0, 0)
Screenshot: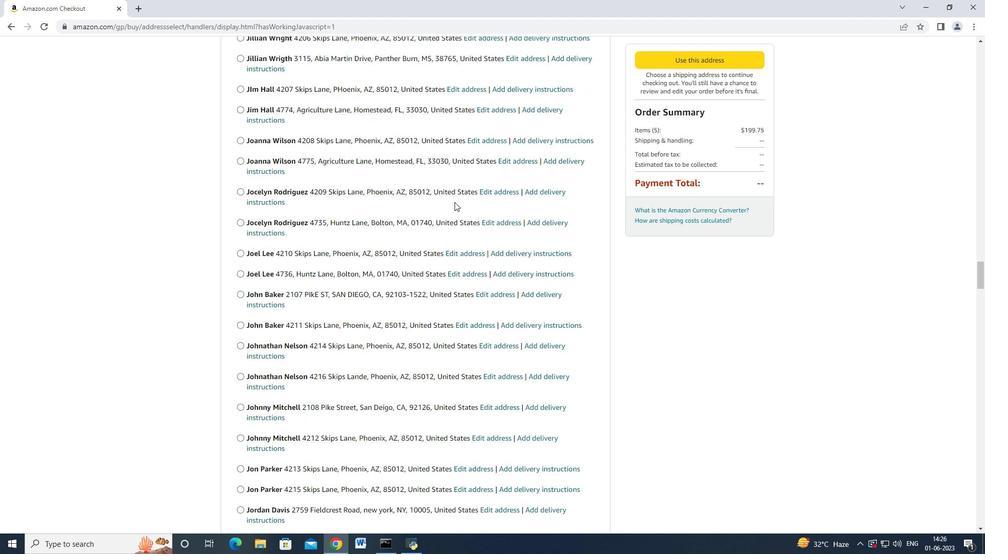 
Action: Mouse scrolled (454, 202) with delta (0, 0)
Screenshot: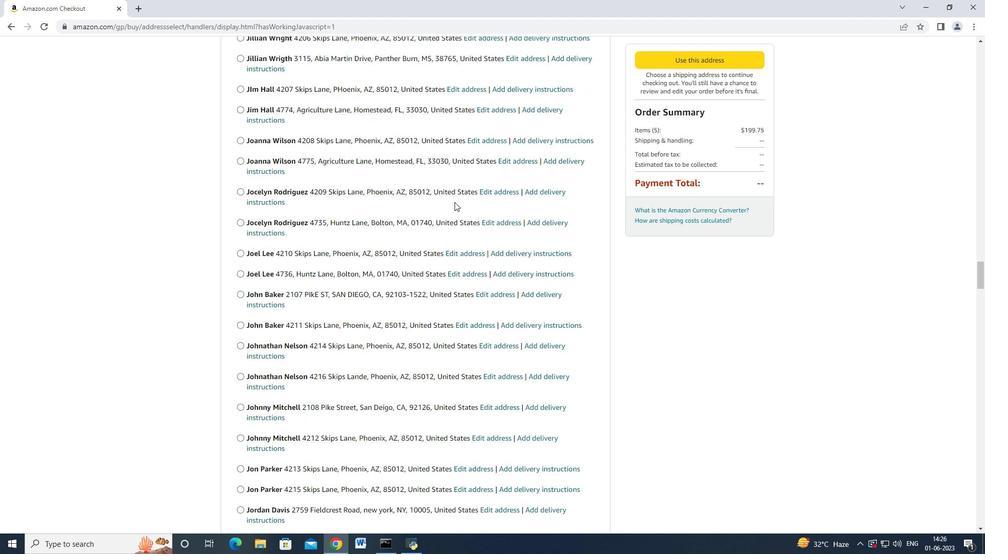 
Action: Mouse scrolled (454, 202) with delta (0, 0)
Screenshot: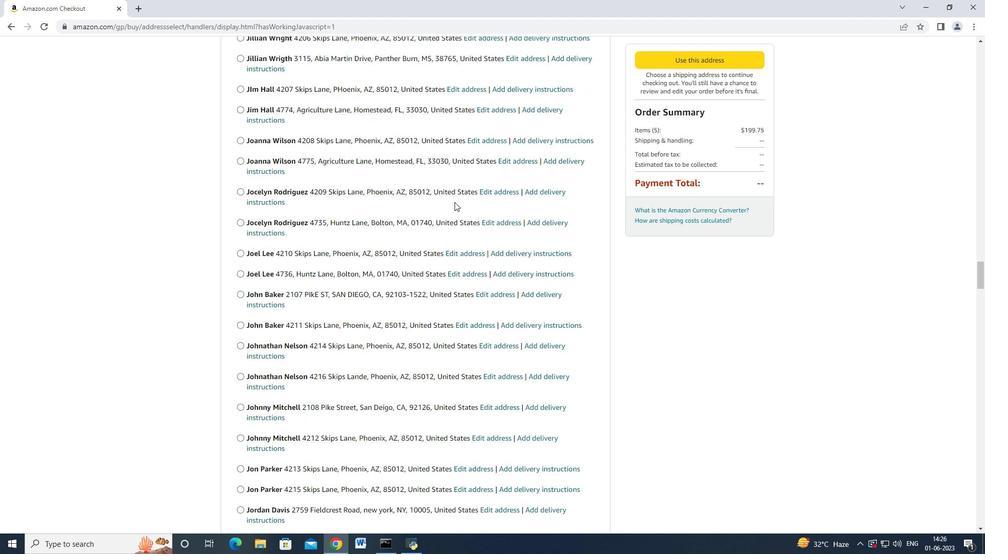 
Action: Mouse moved to (454, 202)
Screenshot: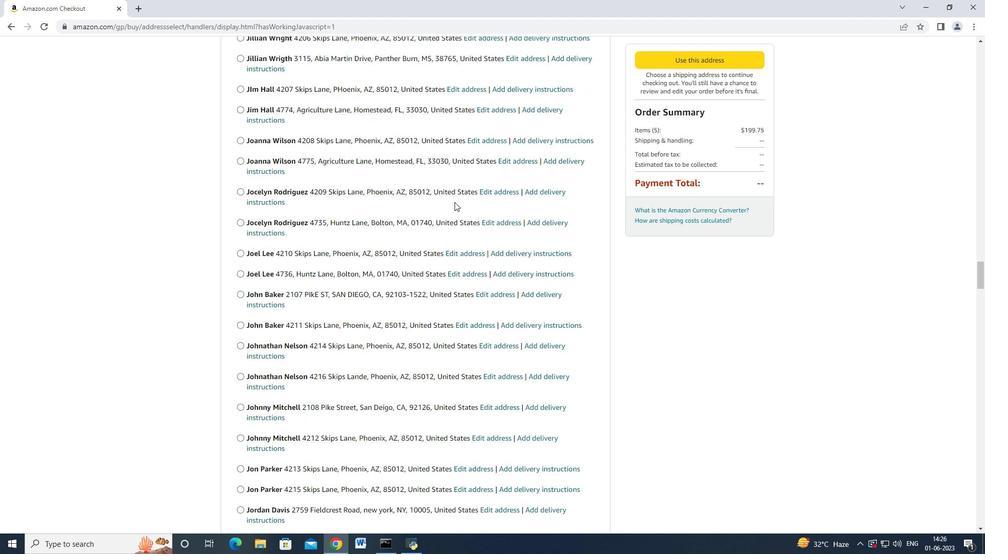 
Action: Mouse scrolled (454, 202) with delta (0, 0)
Screenshot: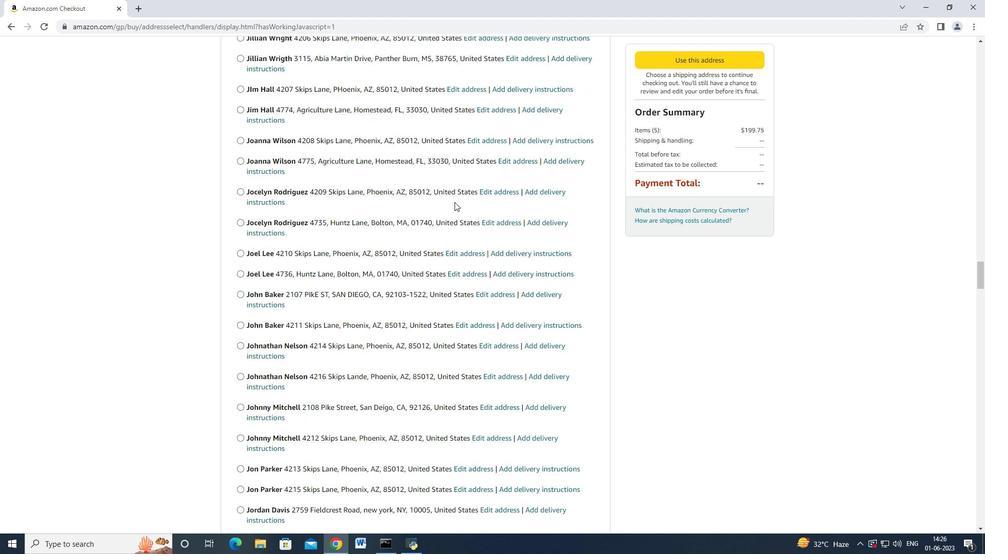 
Action: Mouse scrolled (454, 202) with delta (0, 0)
Screenshot: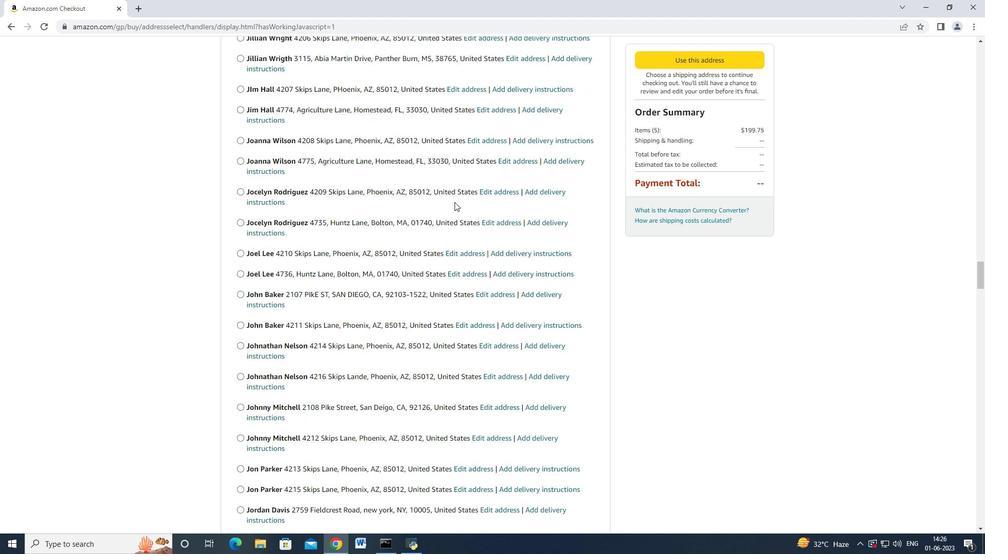 
Action: Mouse scrolled (454, 202) with delta (0, 0)
Screenshot: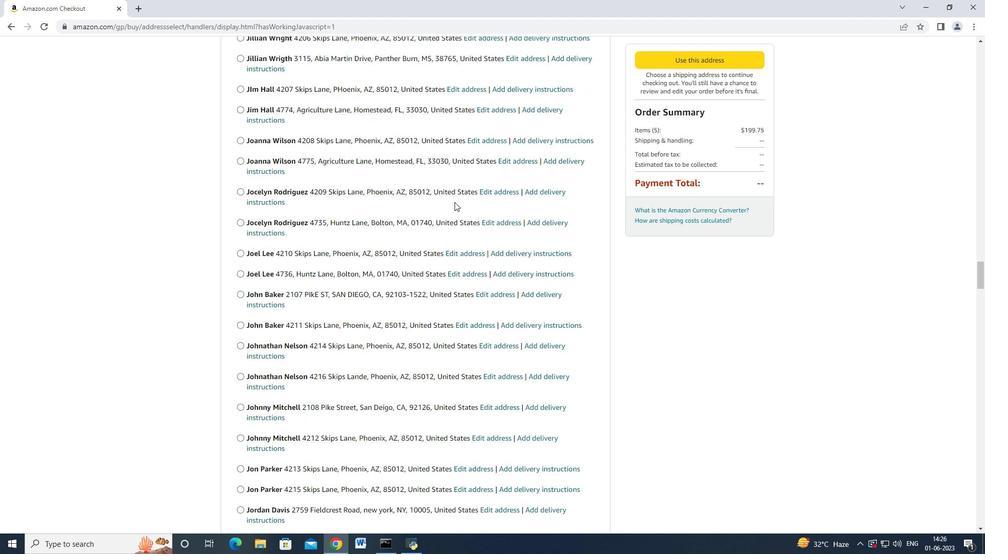 
Action: Mouse moved to (454, 203)
Screenshot: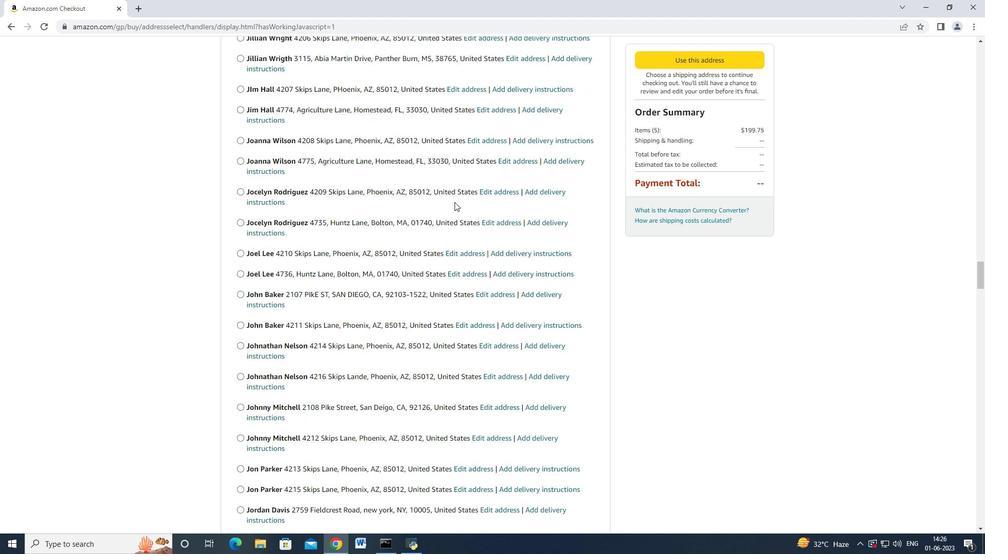 
Action: Mouse scrolled (454, 202) with delta (0, -1)
Screenshot: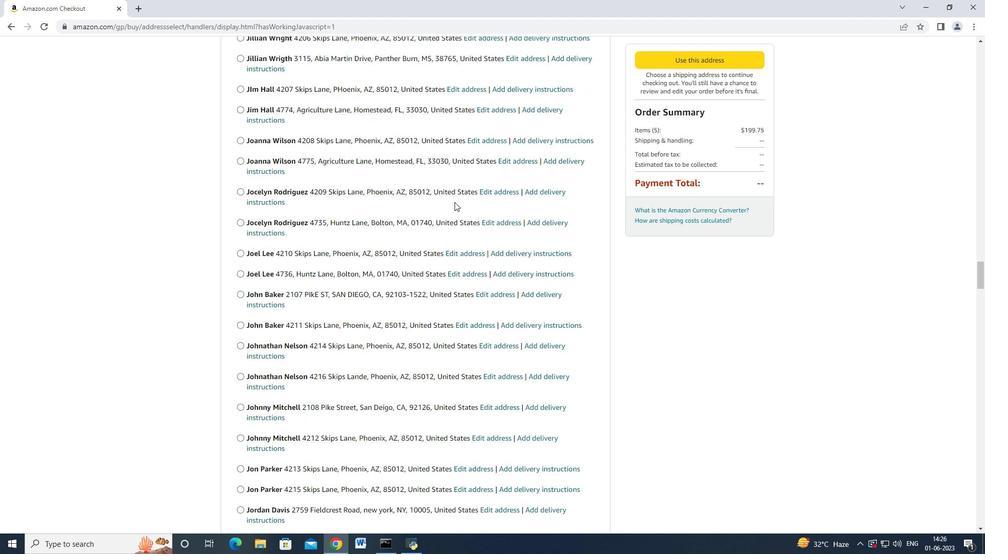 
Action: Mouse scrolled (454, 202) with delta (0, 0)
Screenshot: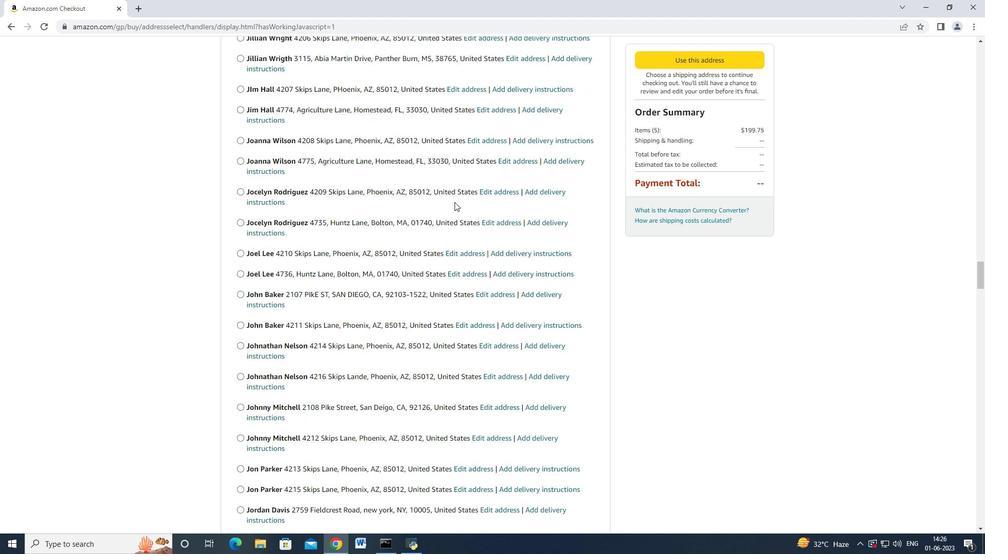 
Action: Mouse scrolled (454, 202) with delta (0, 0)
Screenshot: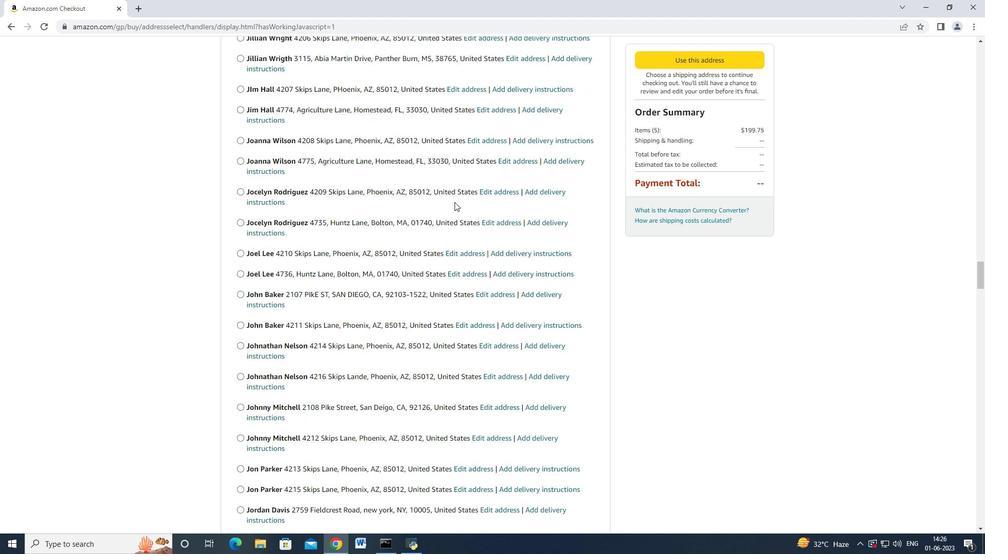 
Action: Mouse scrolled (454, 202) with delta (0, 0)
Screenshot: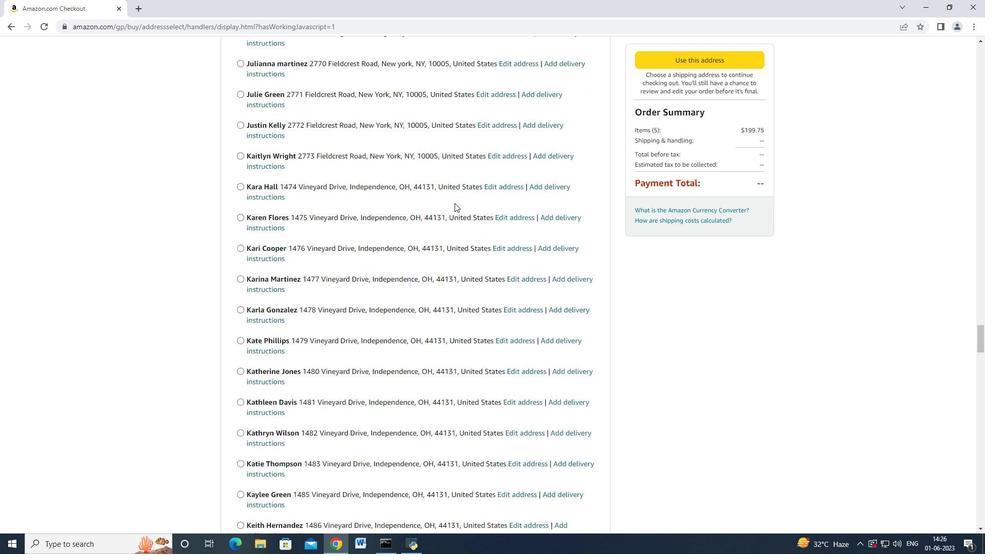 
Action: Mouse scrolled (454, 202) with delta (0, 0)
Screenshot: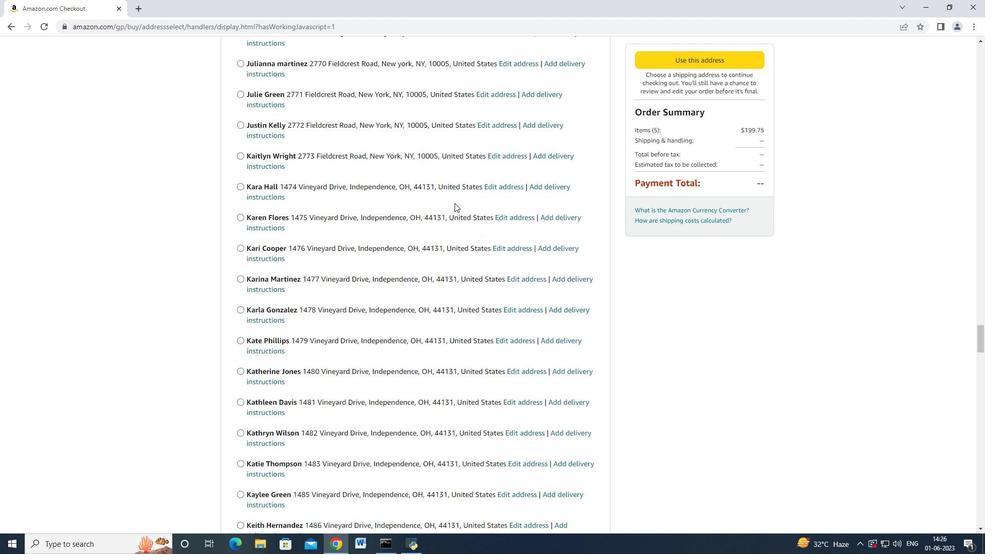 
Action: Mouse moved to (454, 203)
Screenshot: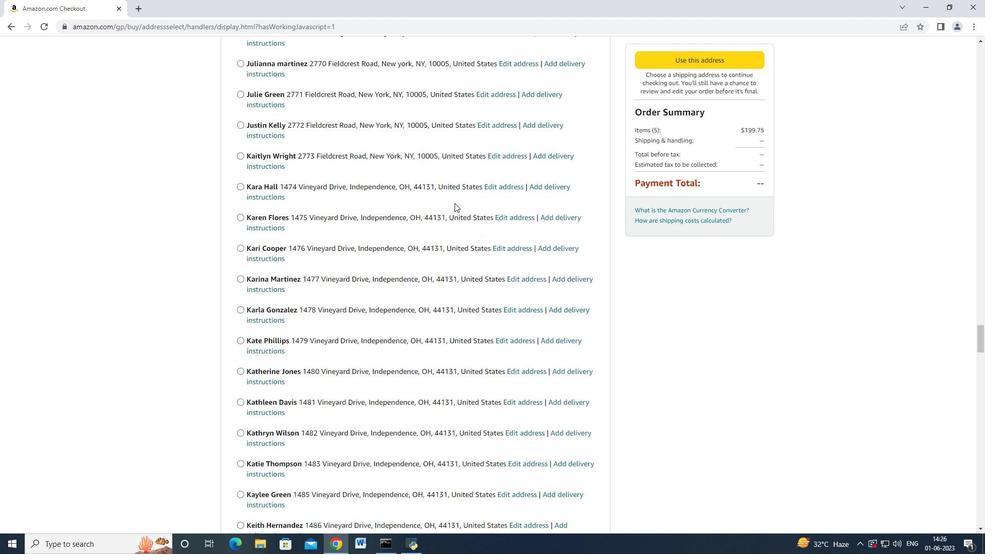 
Action: Mouse scrolled (454, 203) with delta (0, 0)
Screenshot: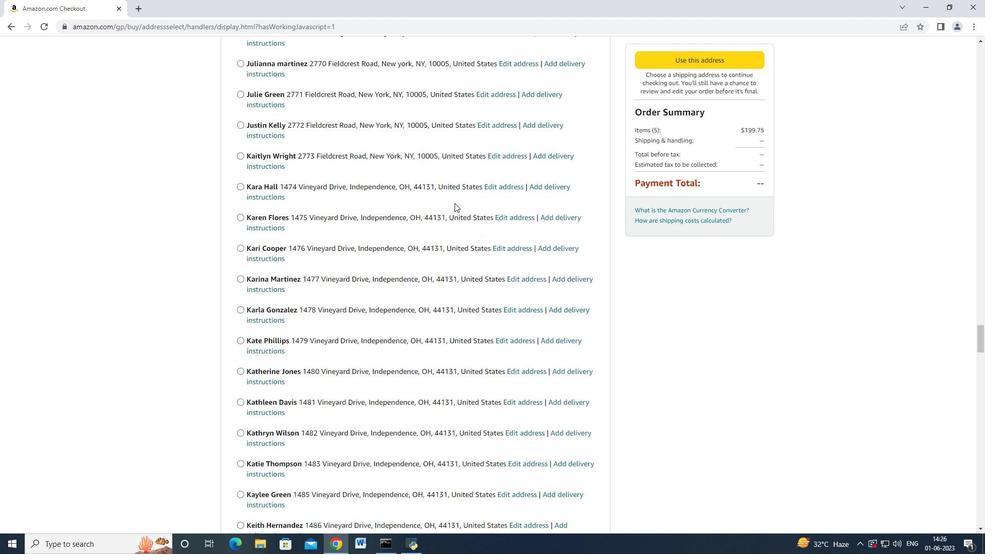 
Action: Mouse scrolled (454, 203) with delta (0, 0)
Screenshot: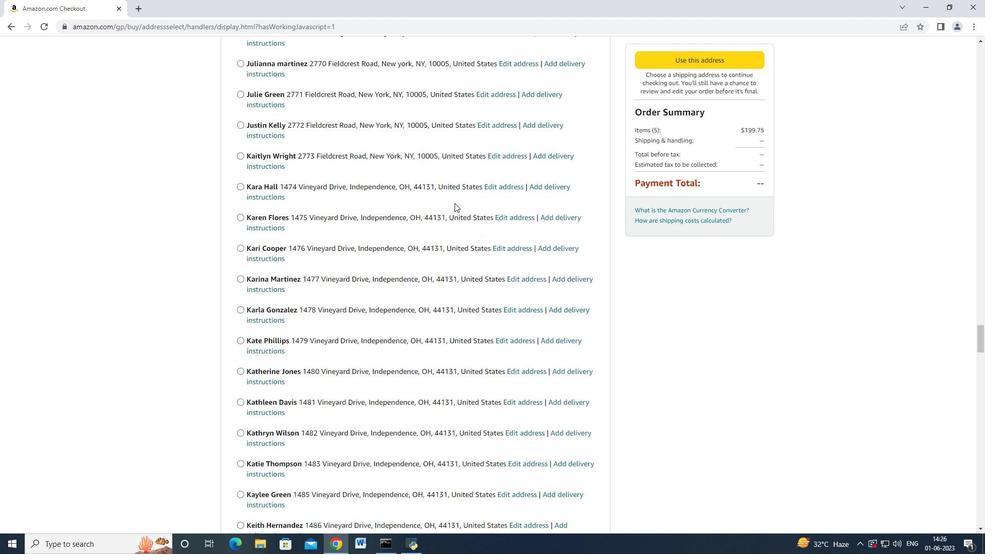 
Action: Mouse scrolled (454, 203) with delta (0, 0)
Screenshot: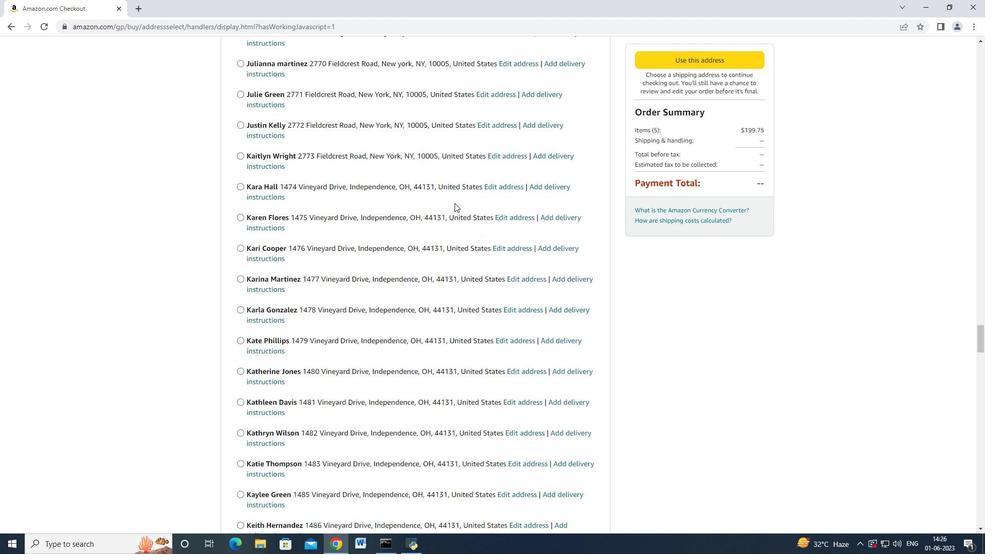 
Action: Mouse scrolled (454, 202) with delta (0, -1)
Screenshot: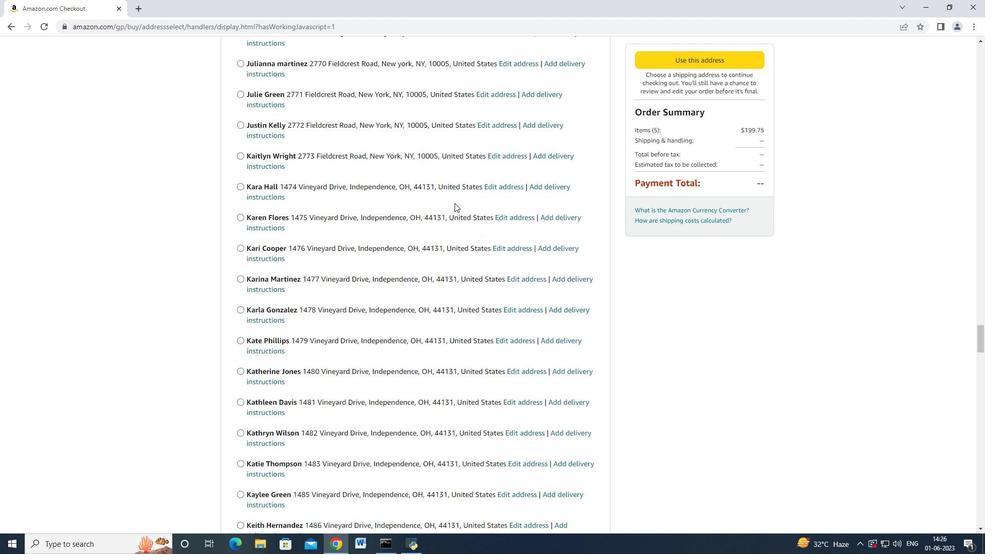 
Action: Mouse scrolled (454, 203) with delta (0, 0)
Screenshot: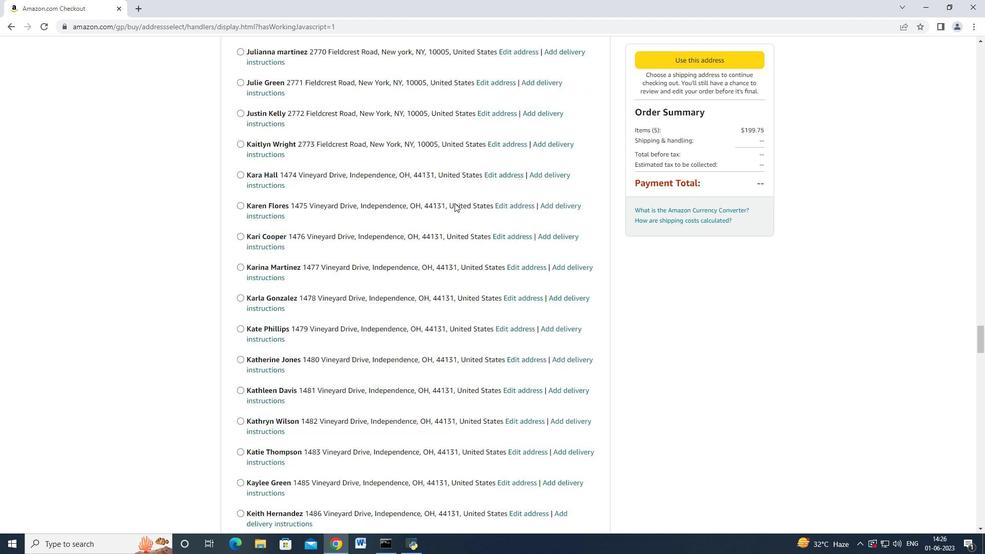 
Action: Mouse scrolled (454, 203) with delta (0, 0)
Screenshot: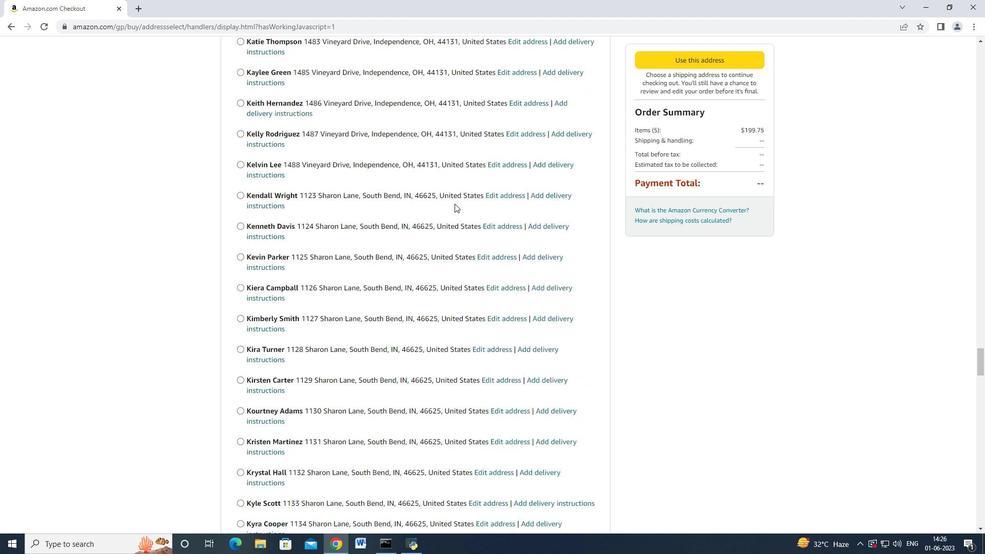 
Action: Mouse scrolled (454, 203) with delta (0, 0)
Screenshot: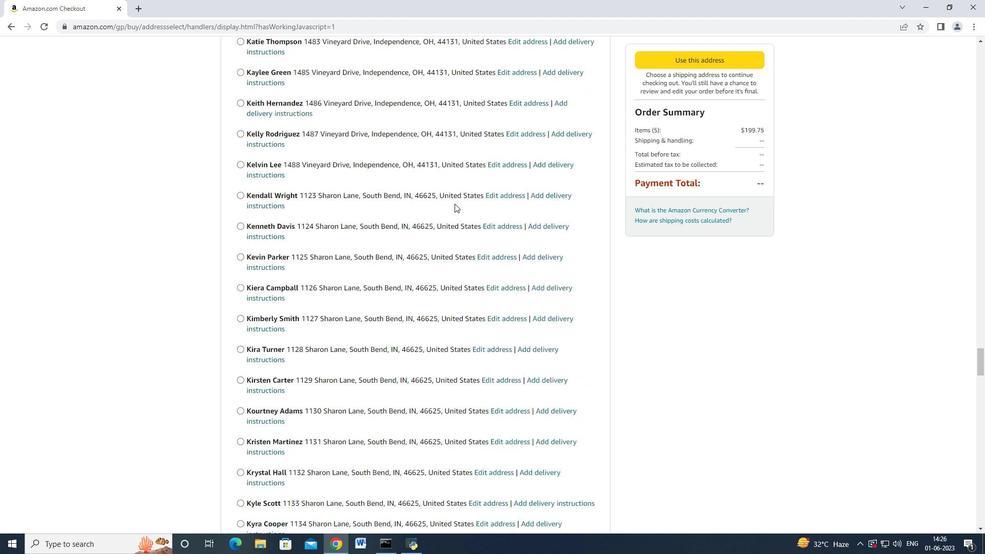 
Action: Mouse scrolled (454, 203) with delta (0, 0)
Screenshot: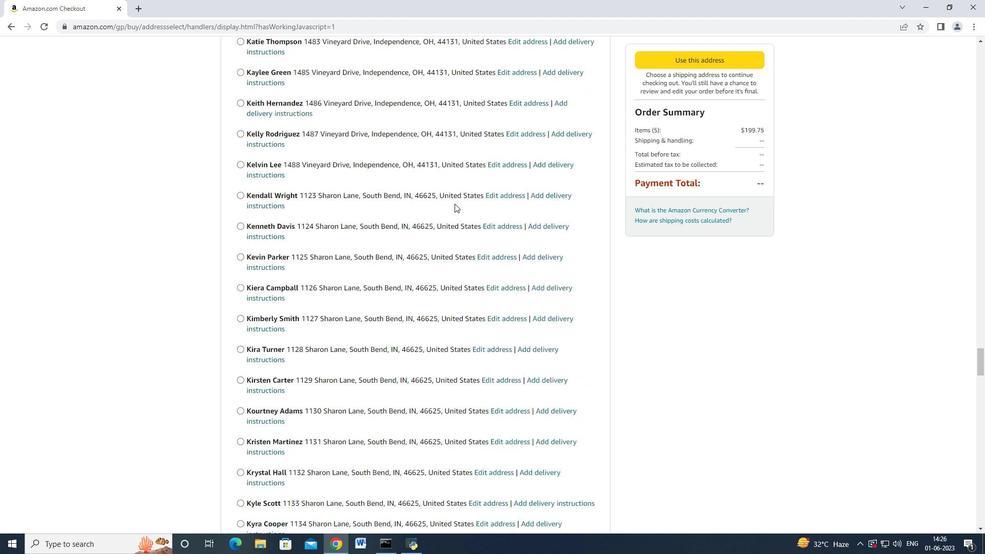 
Action: Mouse scrolled (454, 203) with delta (0, 0)
Screenshot: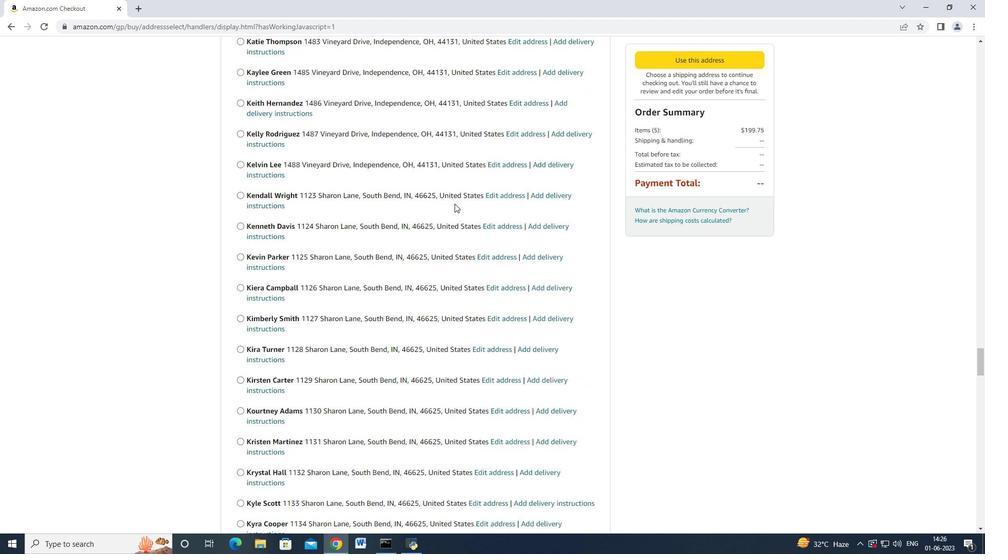 
Action: Mouse scrolled (454, 202) with delta (0, -1)
Screenshot: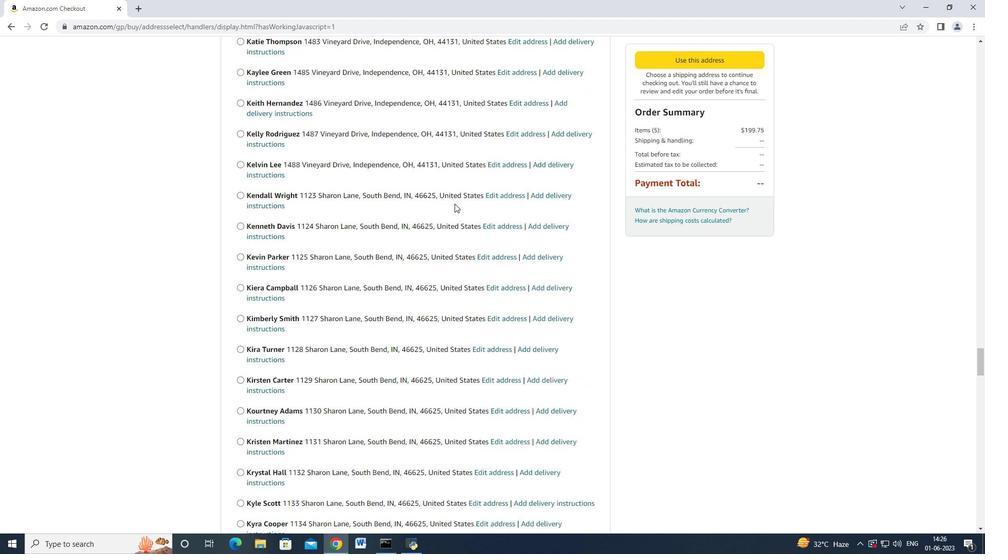 
Action: Mouse scrolled (454, 203) with delta (0, 0)
Screenshot: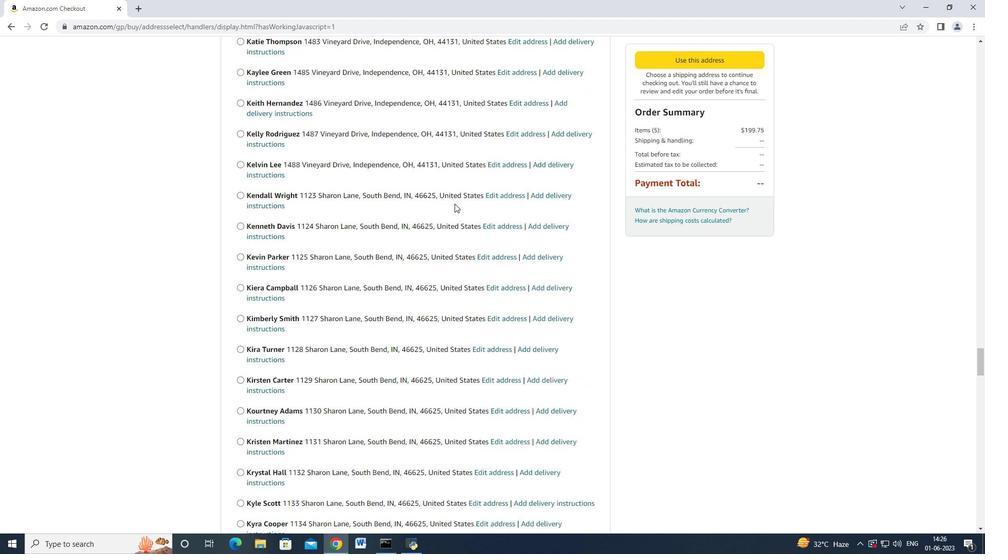 
Action: Mouse scrolled (454, 203) with delta (0, 0)
Screenshot: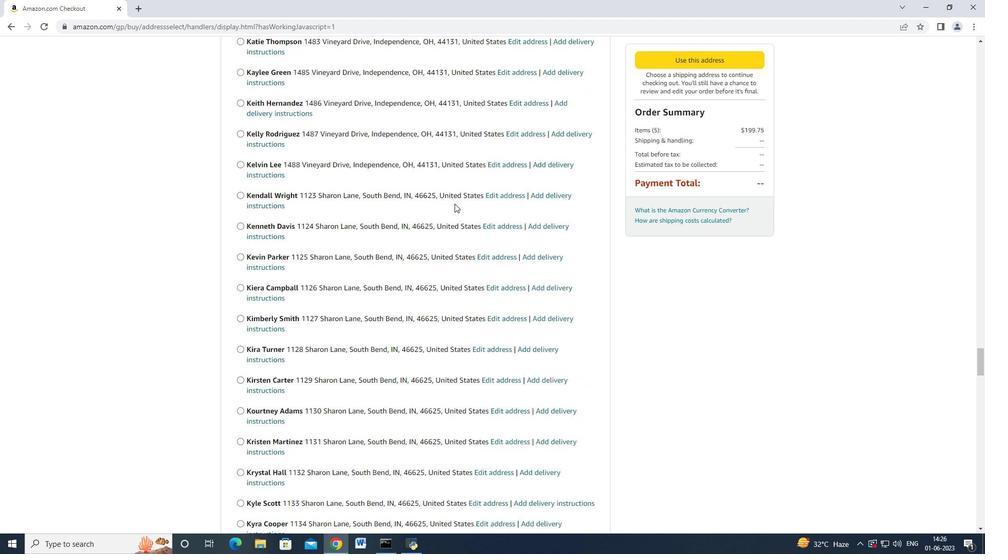 
Action: Mouse scrolled (454, 203) with delta (0, 0)
Screenshot: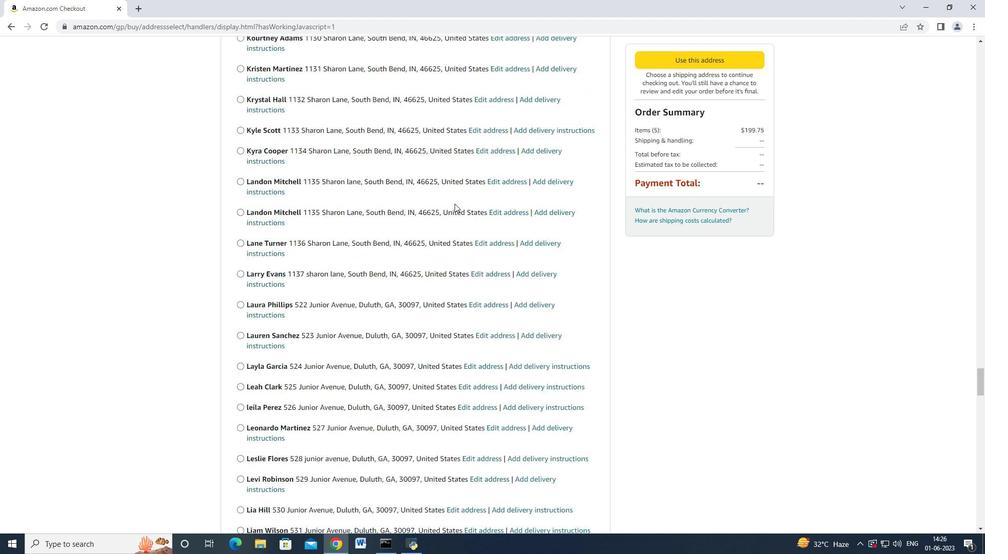 
Action: Mouse scrolled (454, 203) with delta (0, 0)
Screenshot: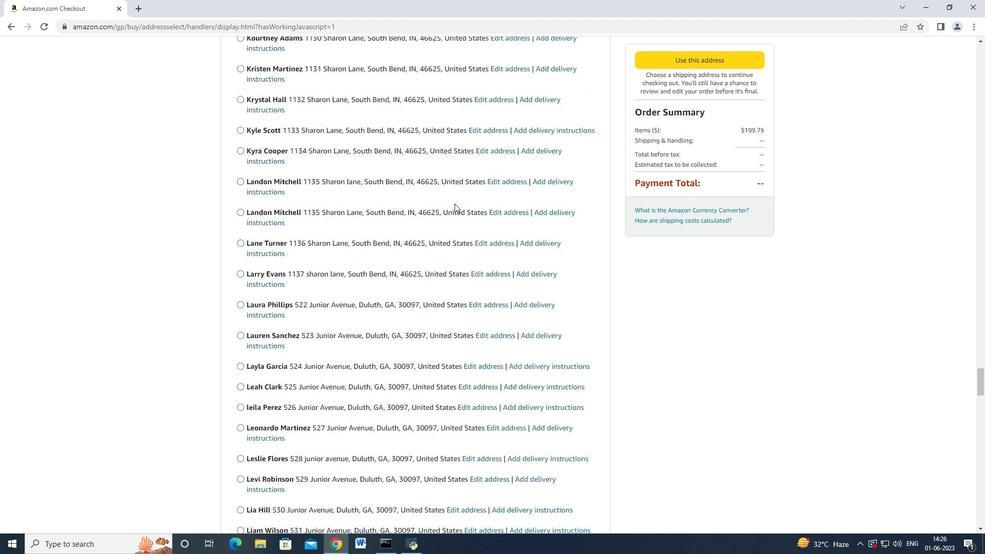 
Action: Mouse scrolled (454, 203) with delta (0, 0)
Screenshot: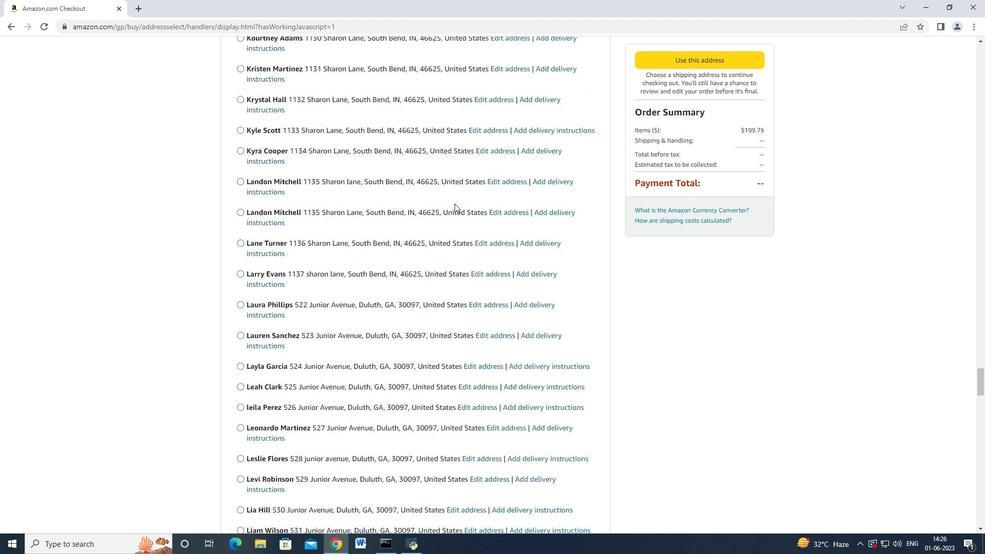 
Action: Mouse scrolled (454, 202) with delta (0, -1)
Screenshot: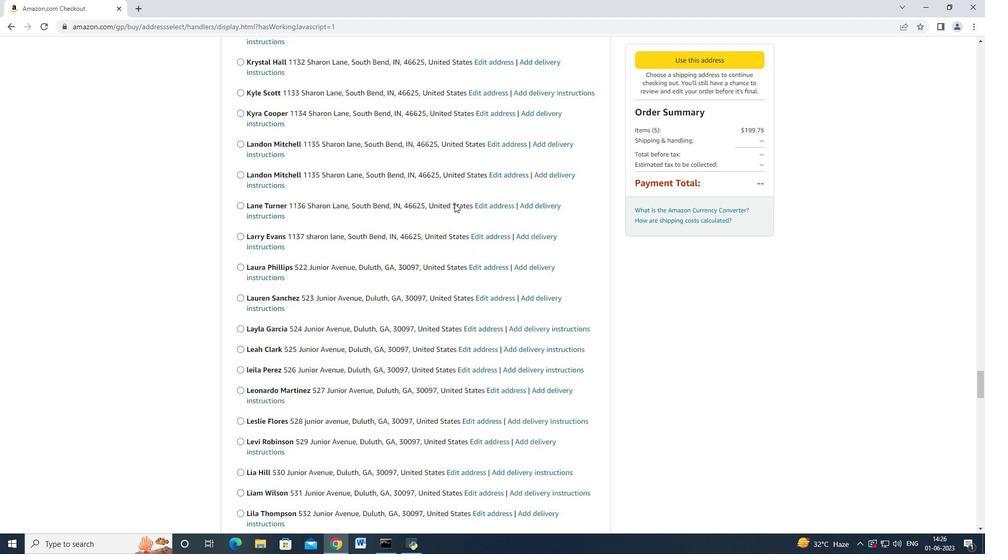 
Action: Mouse scrolled (454, 203) with delta (0, 0)
Screenshot: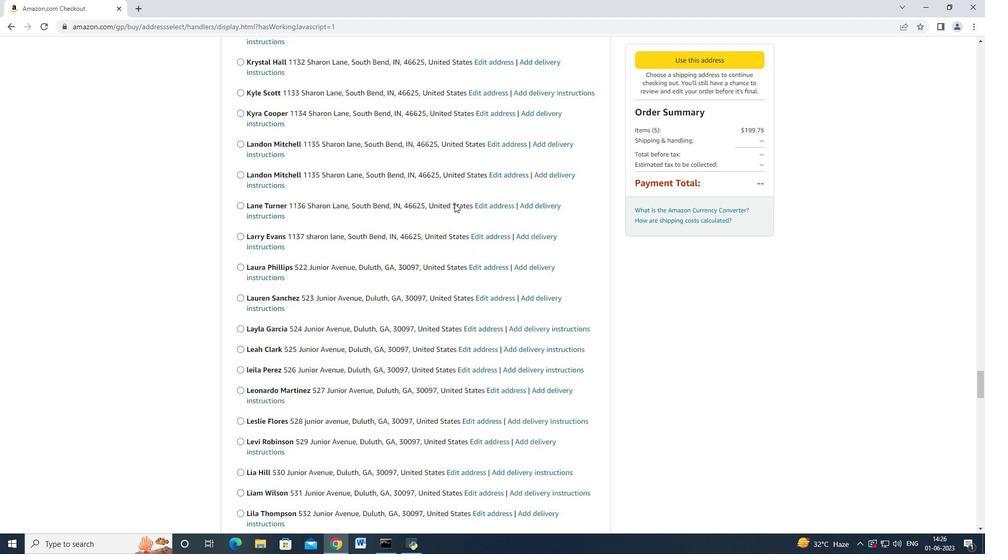 
Action: Mouse scrolled (454, 203) with delta (0, 0)
Screenshot: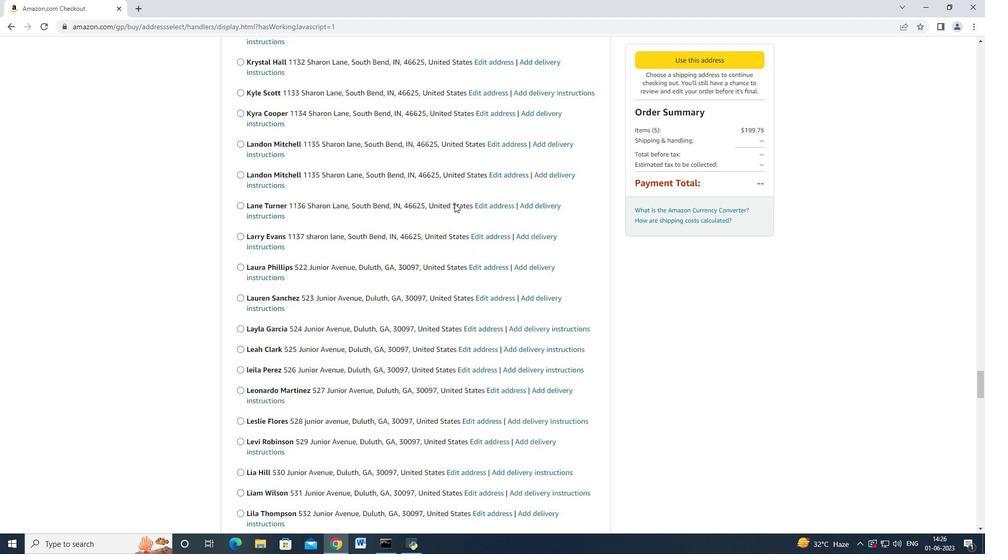 
Action: Mouse scrolled (454, 203) with delta (0, 0)
Screenshot: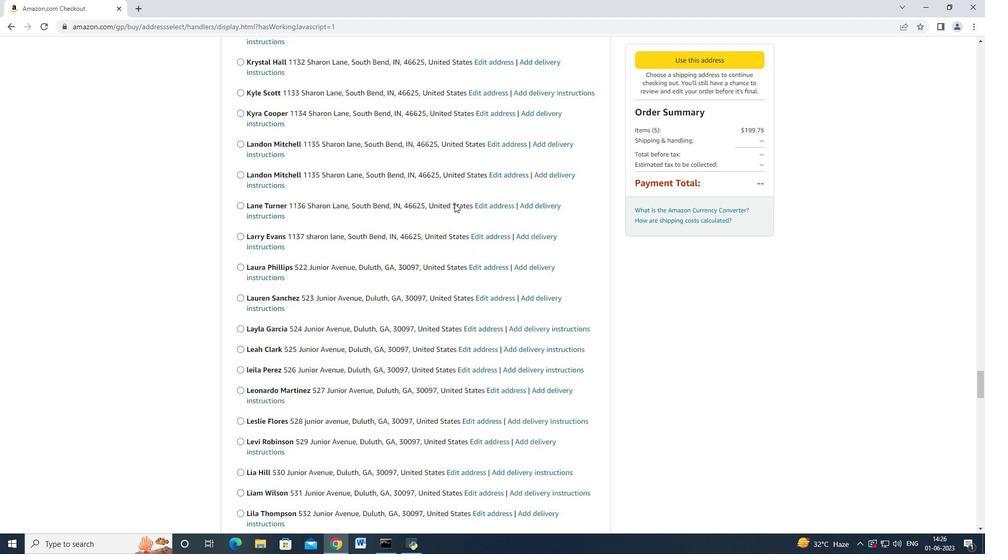 
Action: Mouse scrolled (454, 203) with delta (0, 0)
Screenshot: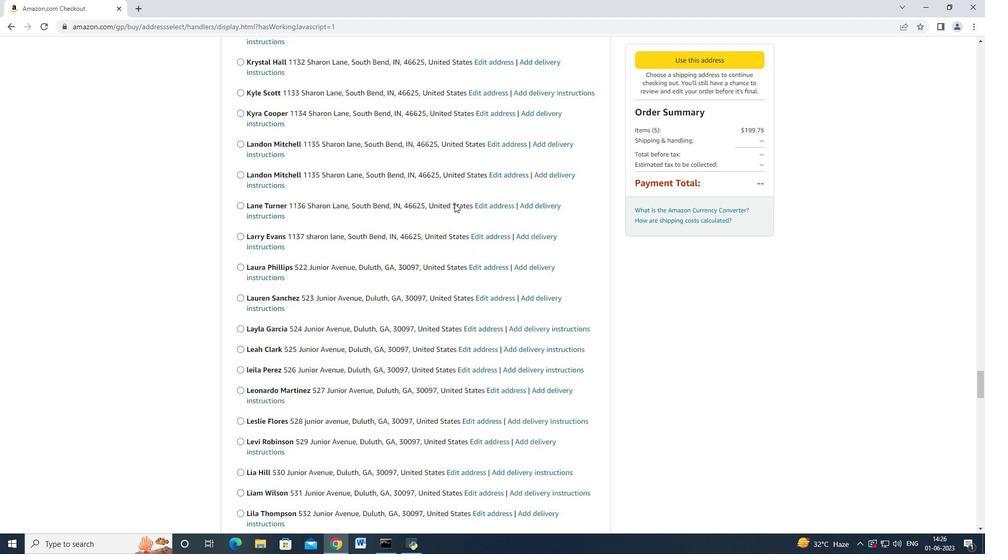 
Action: Mouse scrolled (454, 203) with delta (0, 0)
Screenshot: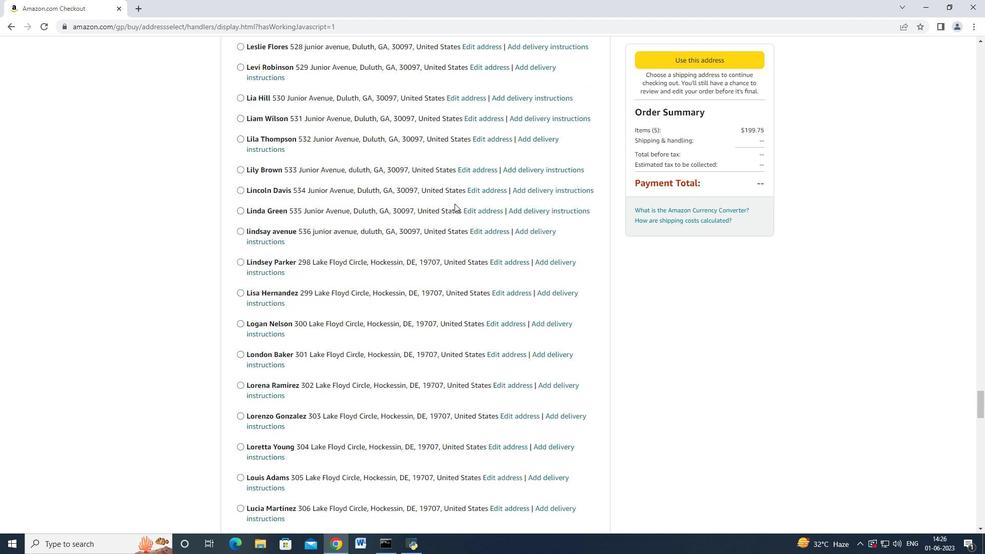 
Action: Mouse scrolled (454, 203) with delta (0, 0)
Screenshot: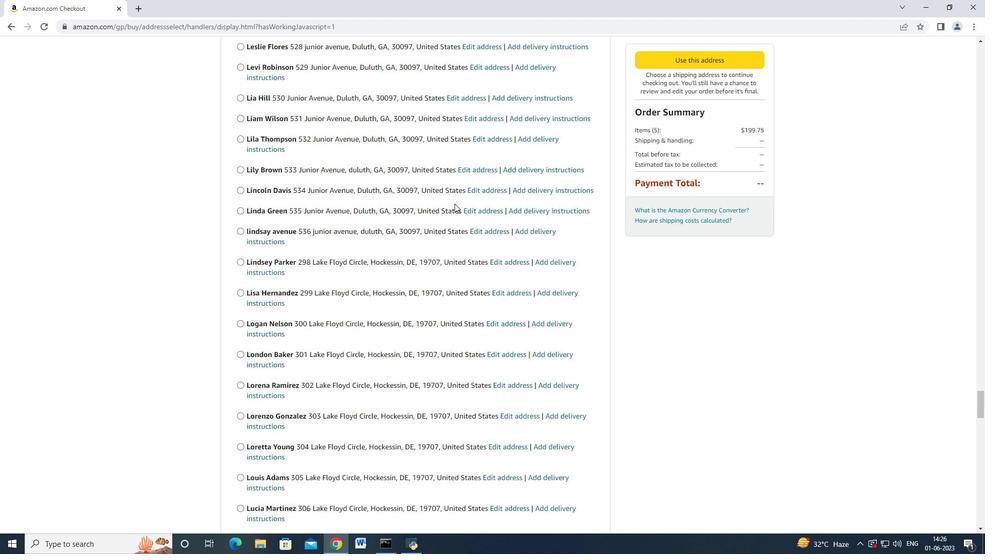 
Action: Mouse scrolled (454, 202) with delta (0, -1)
Screenshot: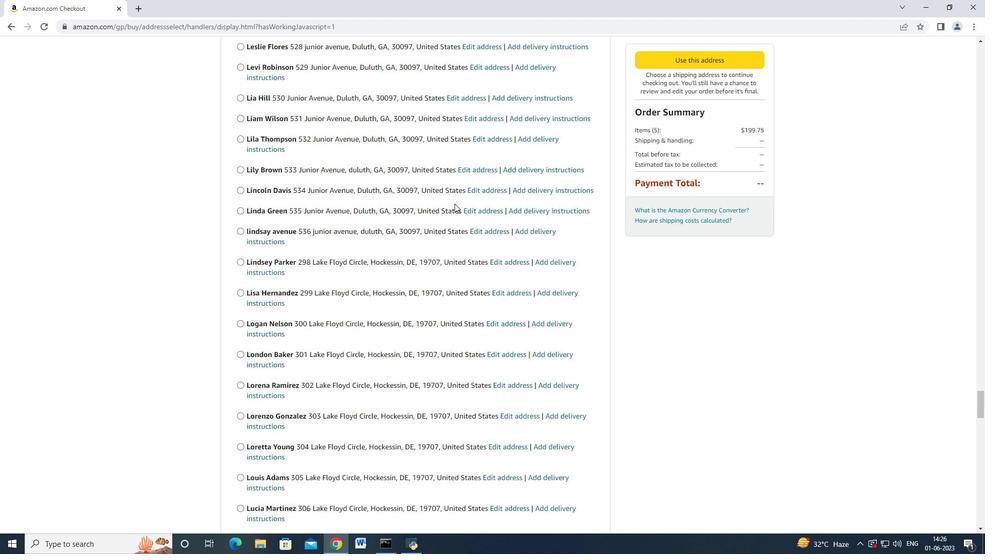 
Action: Mouse scrolled (454, 203) with delta (0, 0)
Screenshot: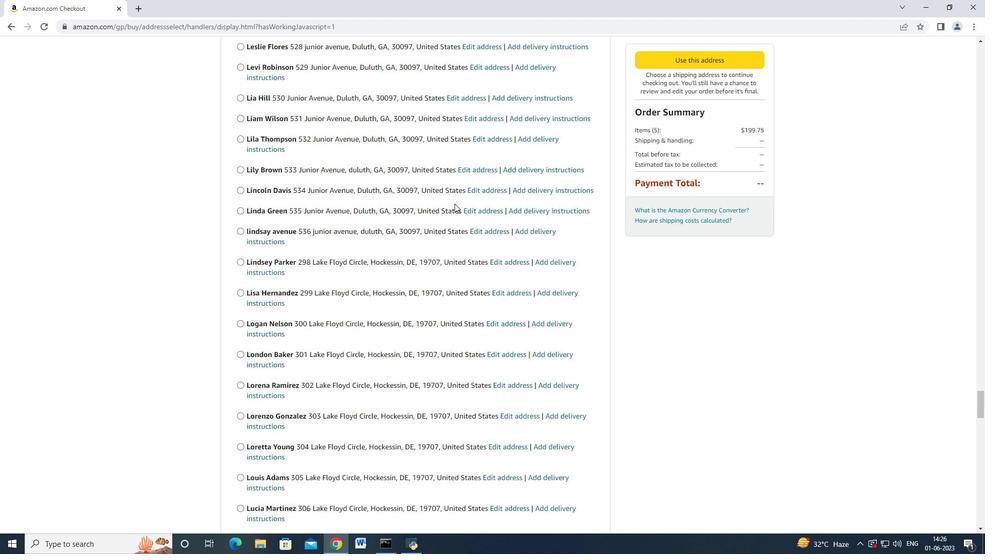 
Action: Mouse scrolled (454, 203) with delta (0, 0)
Screenshot: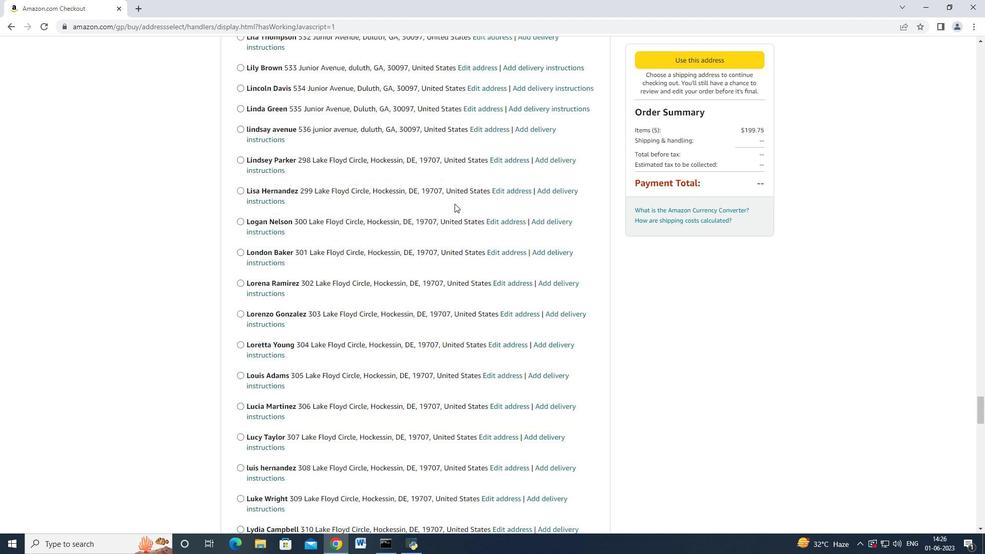 
Action: Mouse scrolled (454, 202) with delta (0, -1)
Screenshot: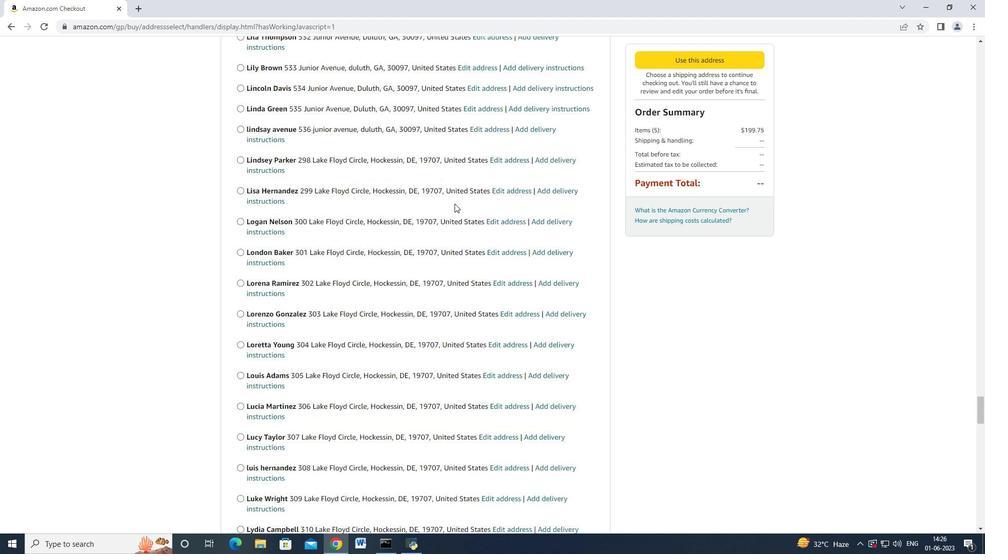 
Action: Mouse scrolled (454, 203) with delta (0, 0)
Screenshot: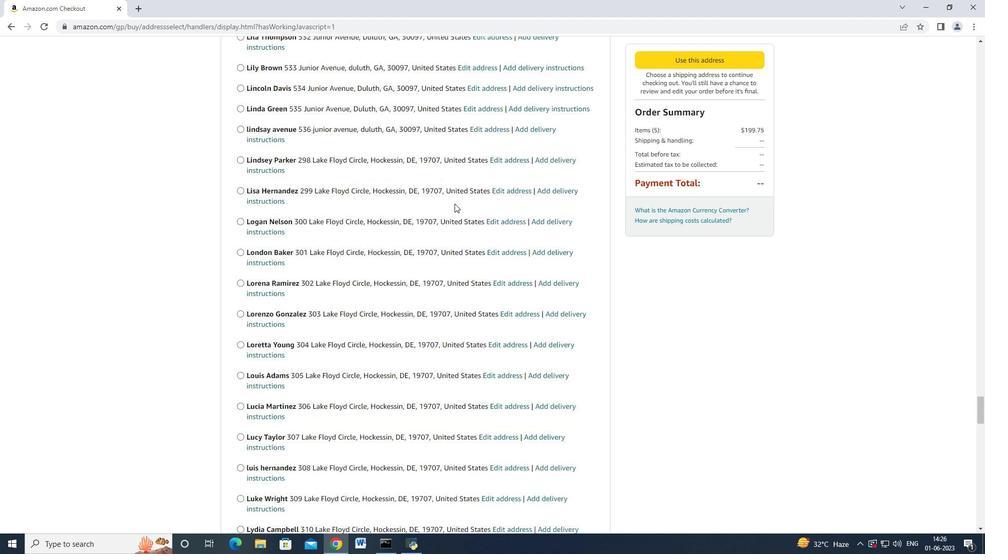 
Action: Mouse scrolled (454, 203) with delta (0, 0)
Screenshot: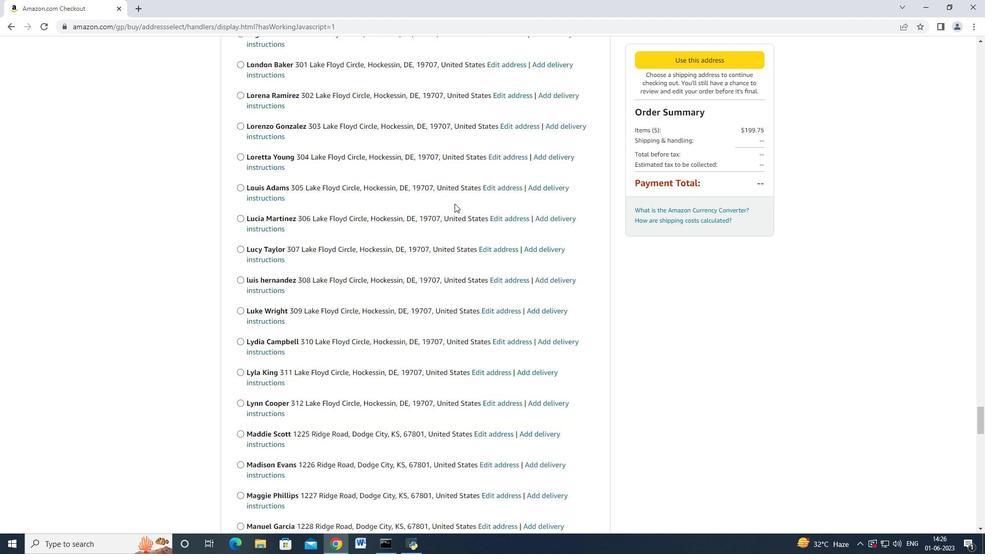 
Action: Mouse scrolled (454, 203) with delta (0, 0)
Screenshot: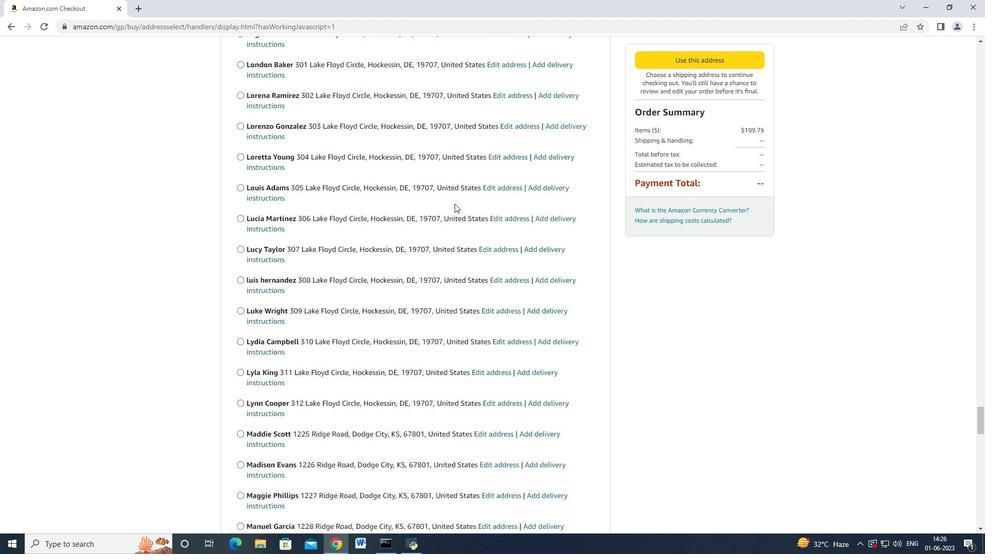 
Action: Mouse scrolled (454, 203) with delta (0, 0)
Screenshot: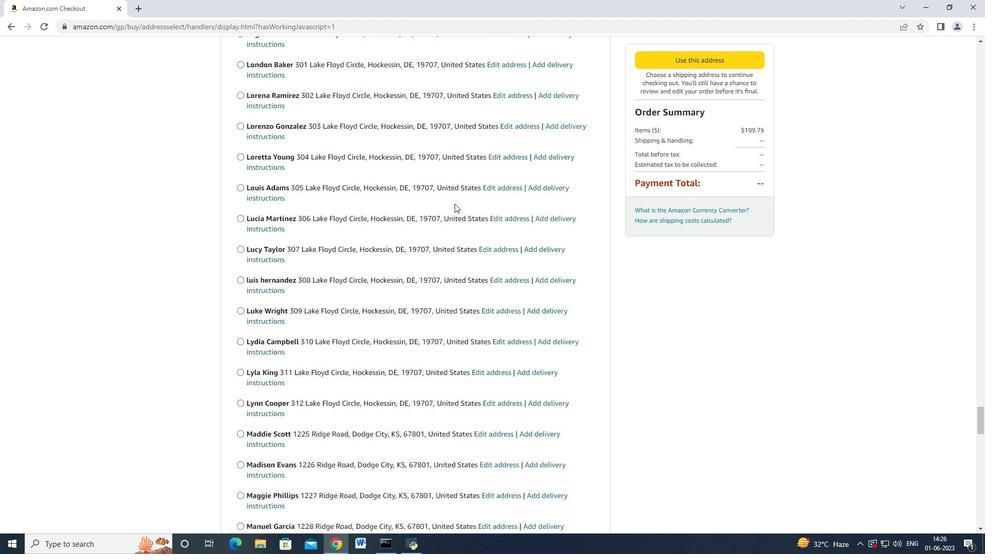 
Action: Mouse scrolled (454, 203) with delta (0, 0)
Screenshot: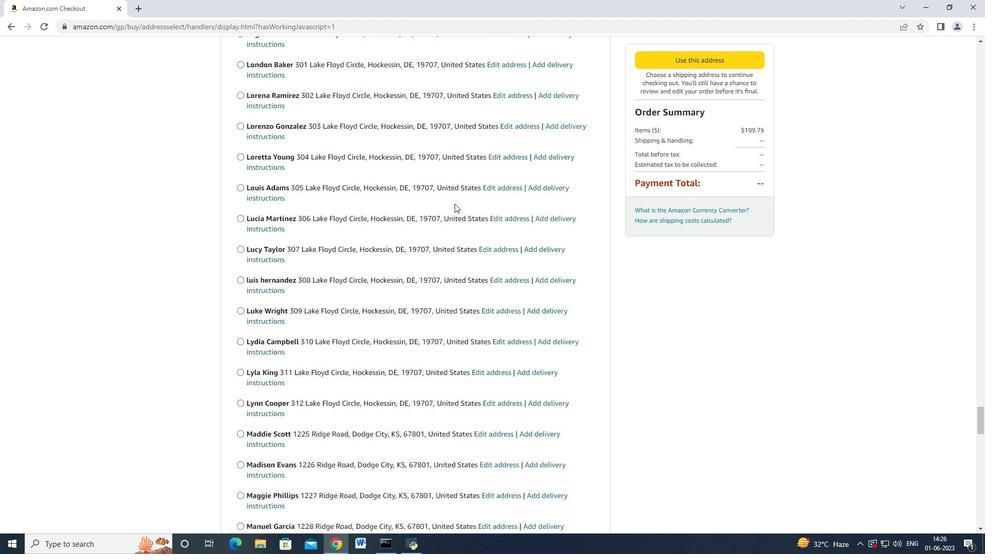 
Action: Mouse scrolled (454, 202) with delta (0, -1)
Screenshot: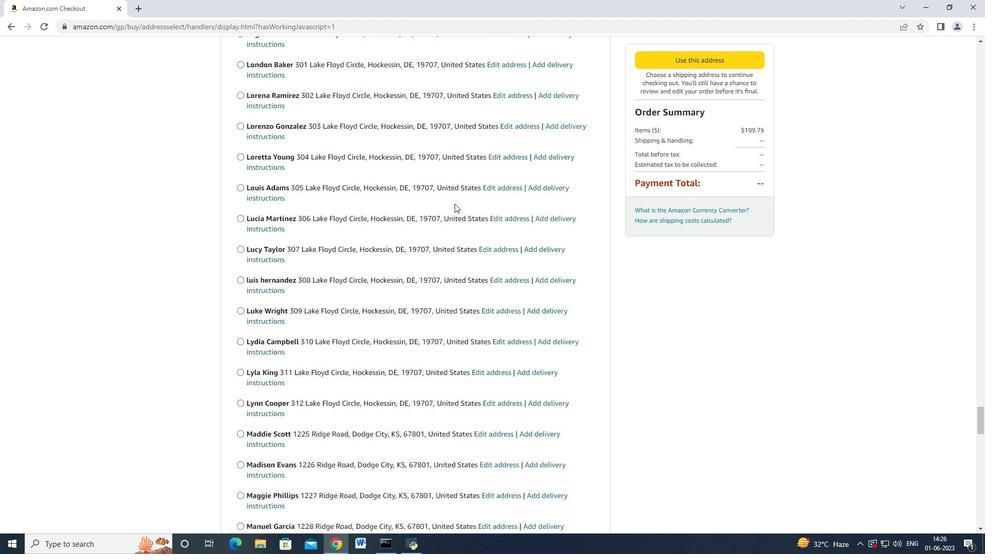 
Action: Mouse scrolled (454, 203) with delta (0, 0)
Screenshot: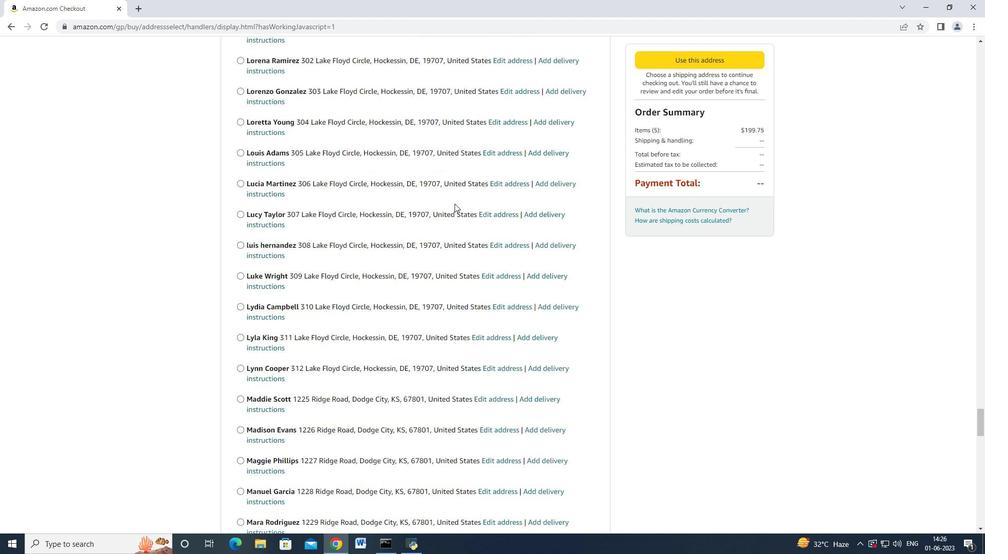 
Action: Mouse scrolled (454, 203) with delta (0, 0)
Screenshot: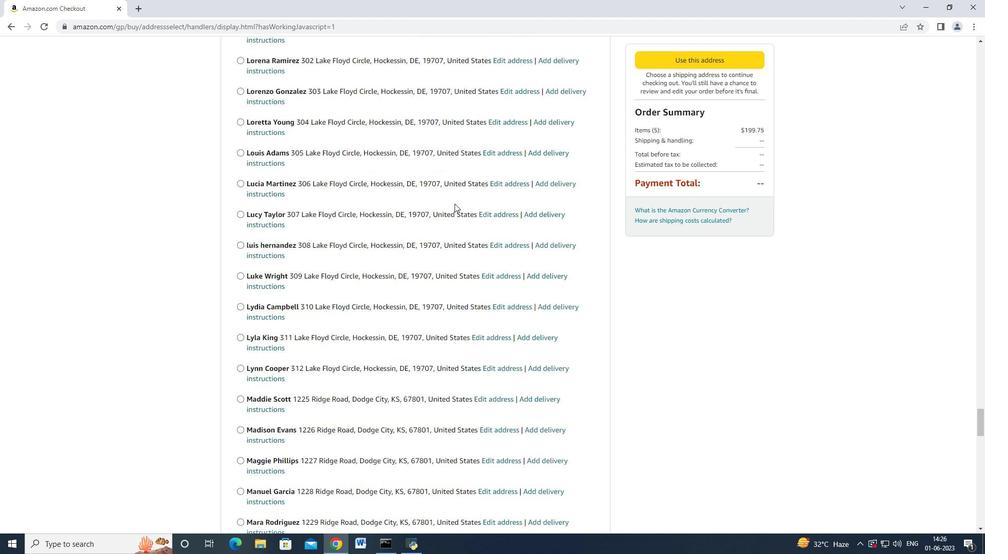 
Action: Mouse scrolled (454, 203) with delta (0, 0)
Screenshot: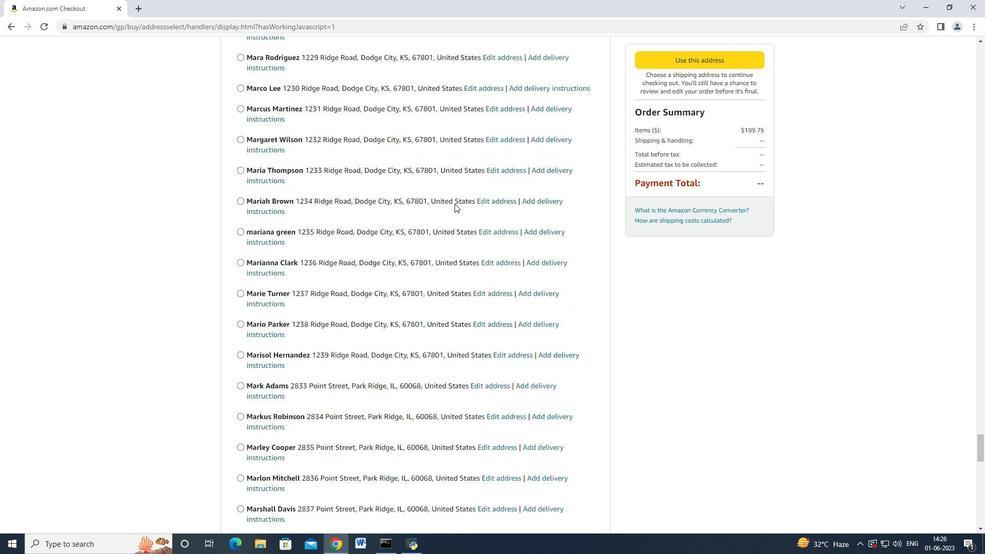 
Action: Mouse scrolled (454, 203) with delta (0, 0)
Screenshot: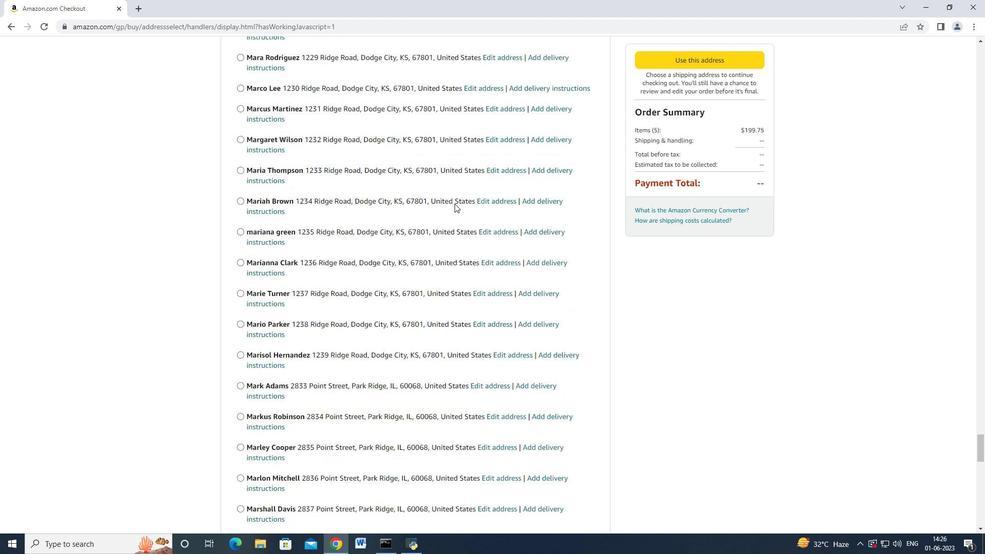 
Action: Mouse scrolled (454, 203) with delta (0, 0)
Screenshot: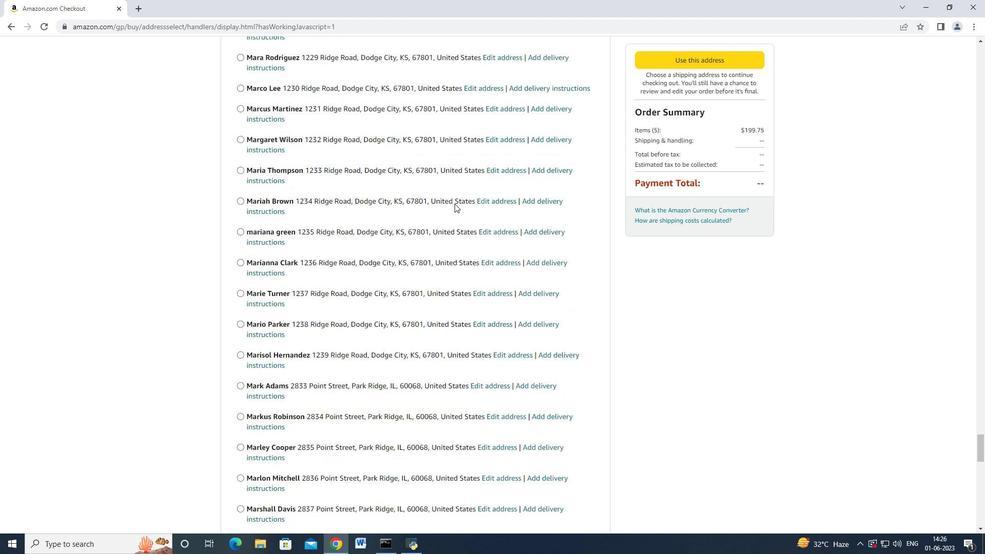 
Action: Mouse scrolled (454, 202) with delta (0, -1)
Screenshot: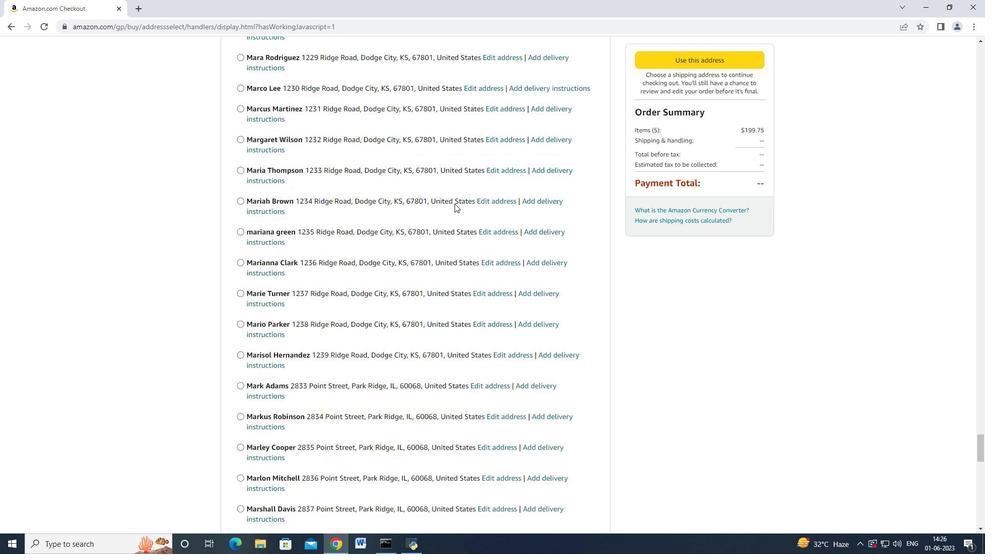 
Action: Mouse scrolled (454, 203) with delta (0, 0)
Screenshot: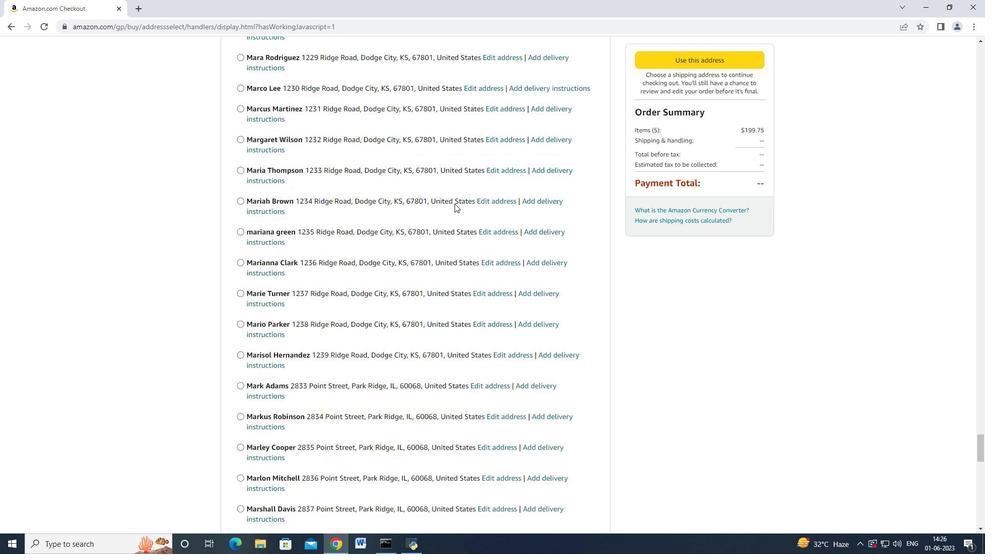 
Action: Mouse scrolled (454, 203) with delta (0, 0)
Screenshot: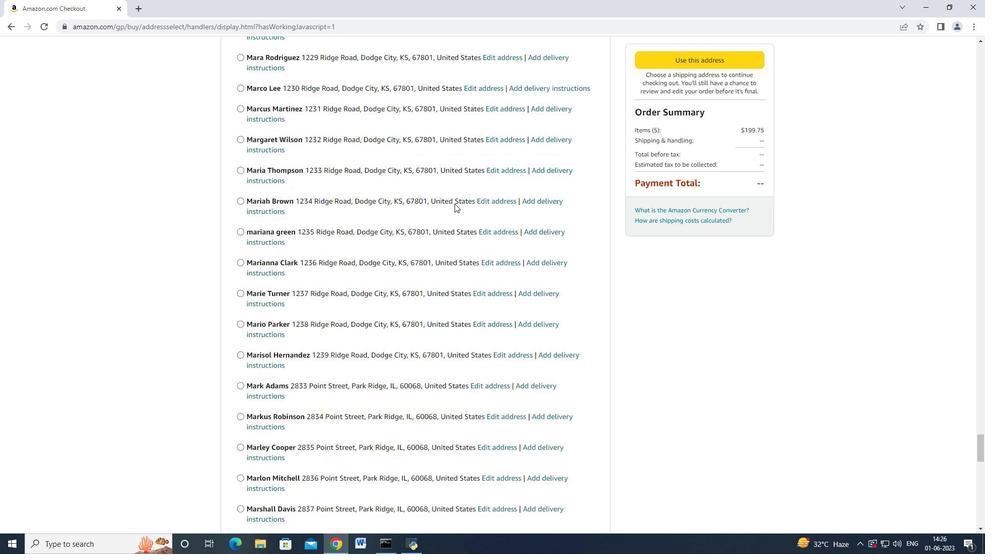 
Action: Mouse scrolled (454, 203) with delta (0, 0)
Screenshot: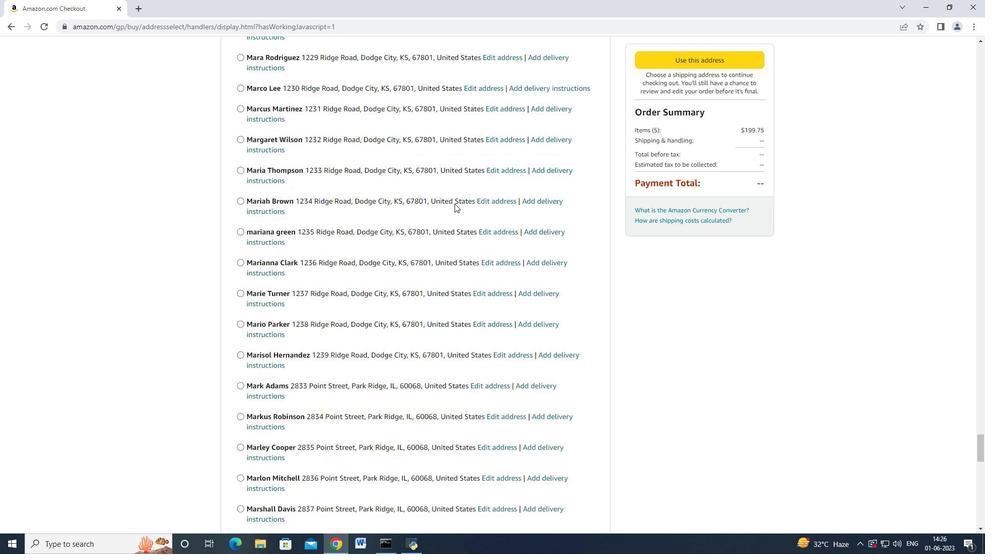 
Action: Mouse scrolled (454, 203) with delta (0, 0)
Screenshot: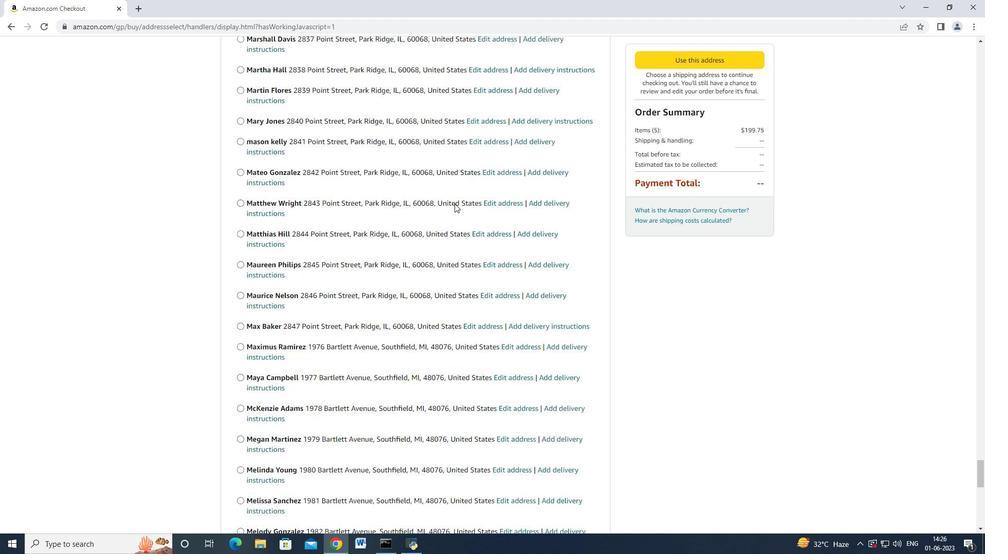 
Action: Mouse scrolled (454, 203) with delta (0, 0)
Screenshot: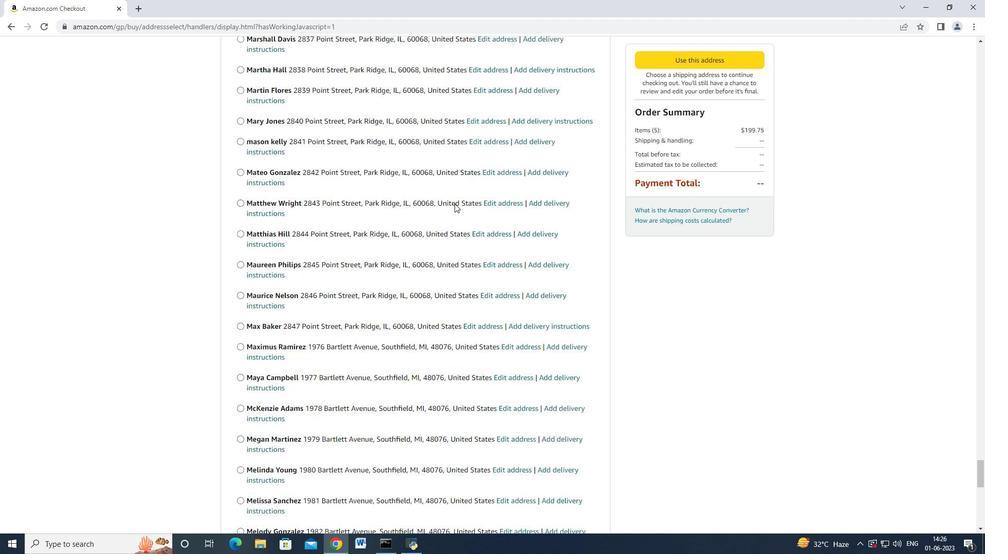 
Action: Mouse scrolled (454, 203) with delta (0, 0)
Screenshot: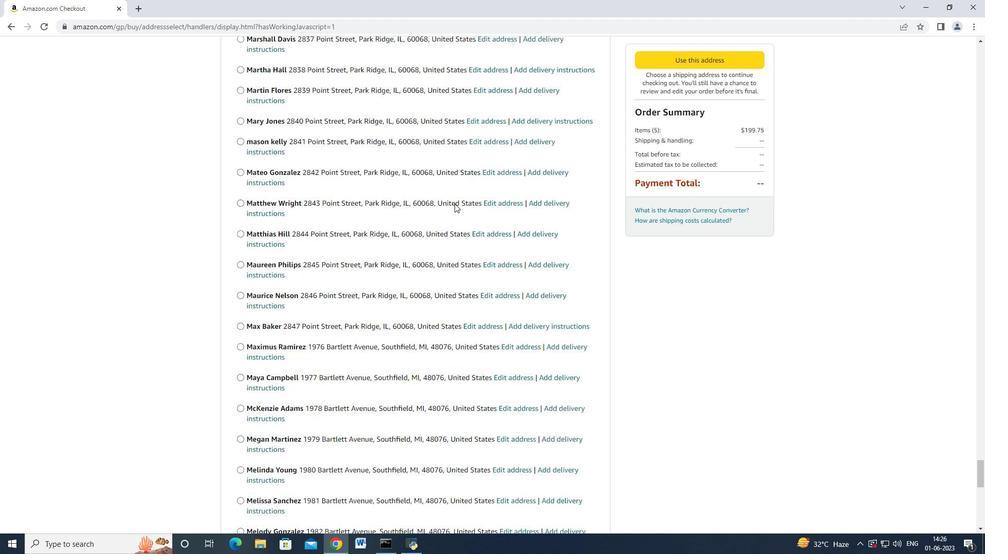 
Action: Mouse scrolled (454, 202) with delta (0, -1)
Screenshot: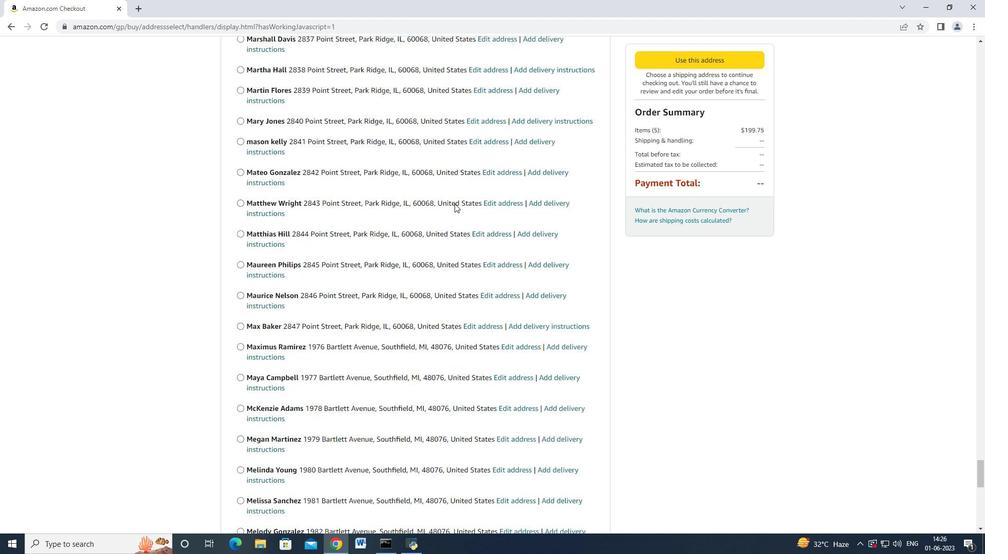 
Action: Mouse scrolled (454, 203) with delta (0, 0)
Screenshot: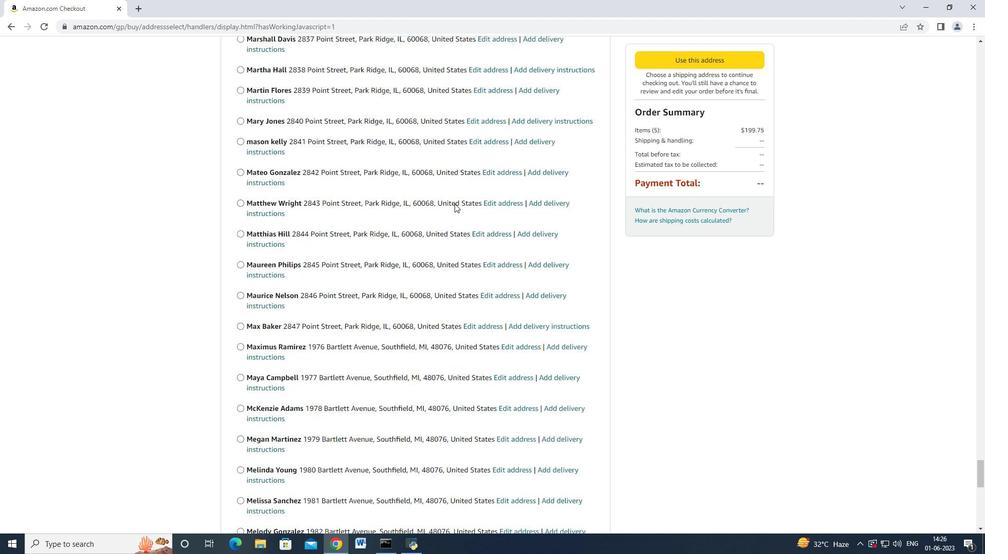
Action: Mouse scrolled (454, 203) with delta (0, 0)
Screenshot: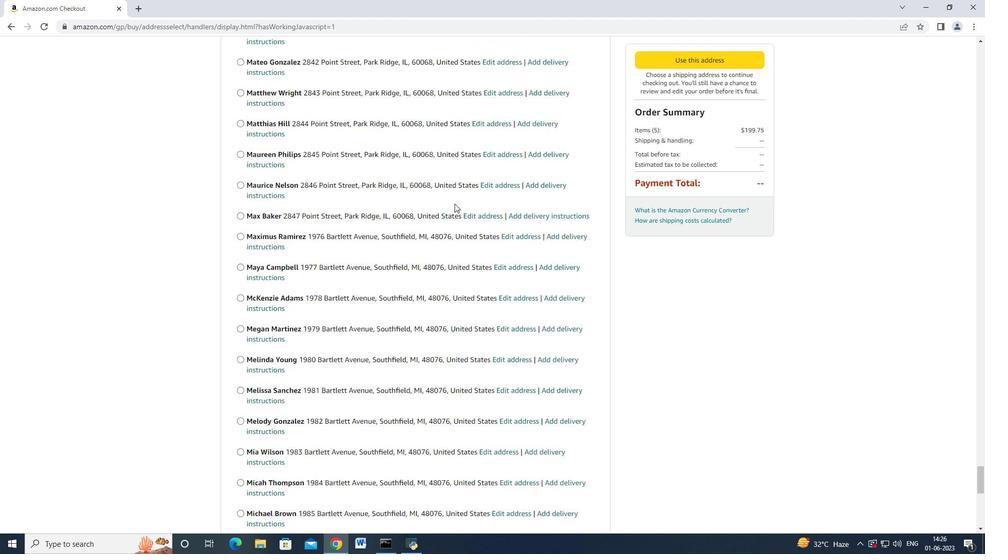 
Action: Mouse scrolled (454, 203) with delta (0, 0)
Screenshot: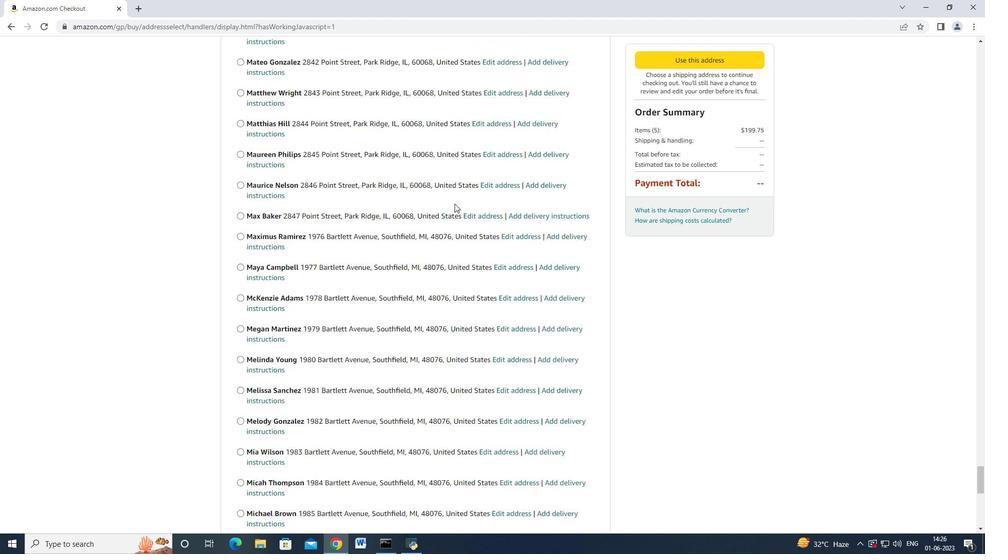 
Action: Mouse scrolled (454, 203) with delta (0, 0)
Screenshot: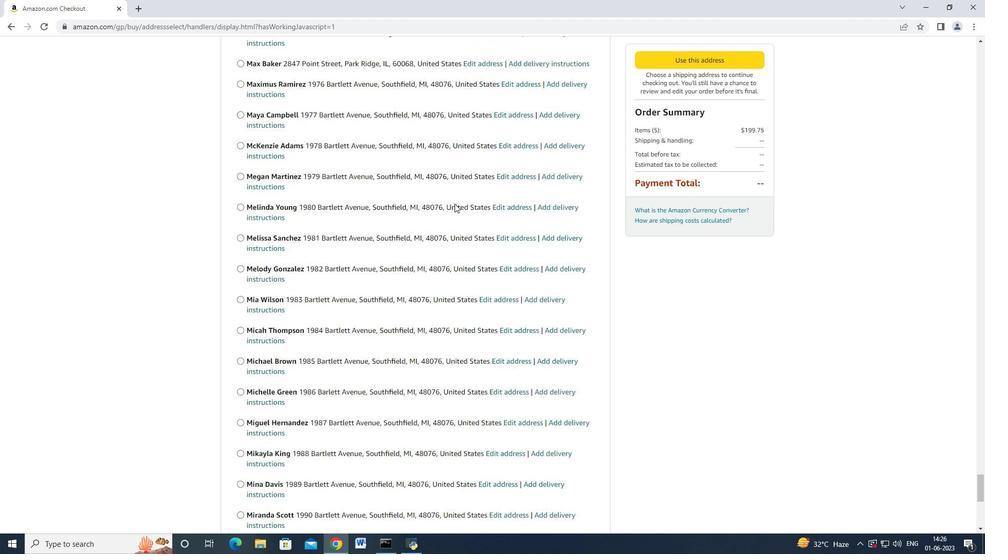 
Action: Mouse scrolled (454, 203) with delta (0, 0)
Screenshot: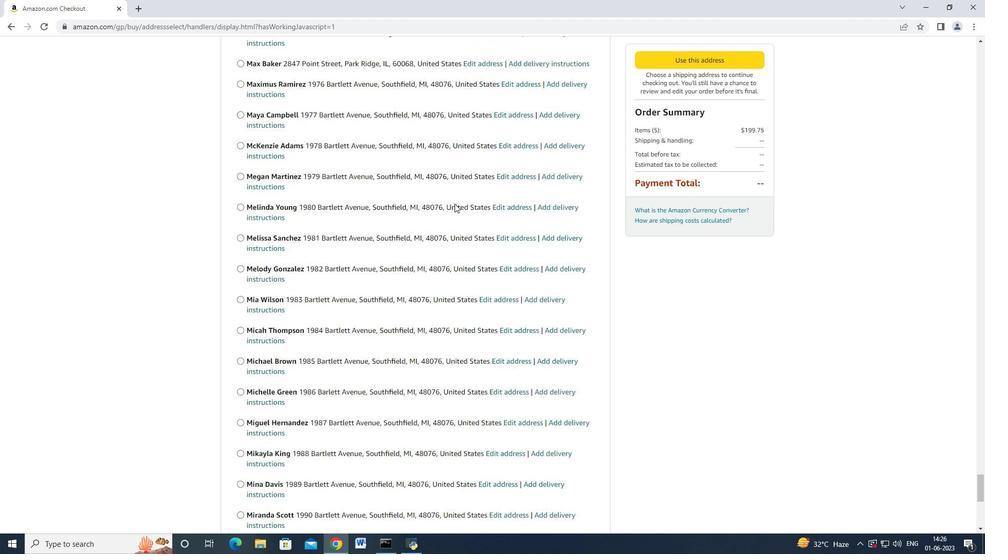 
Action: Mouse scrolled (454, 203) with delta (0, 0)
Screenshot: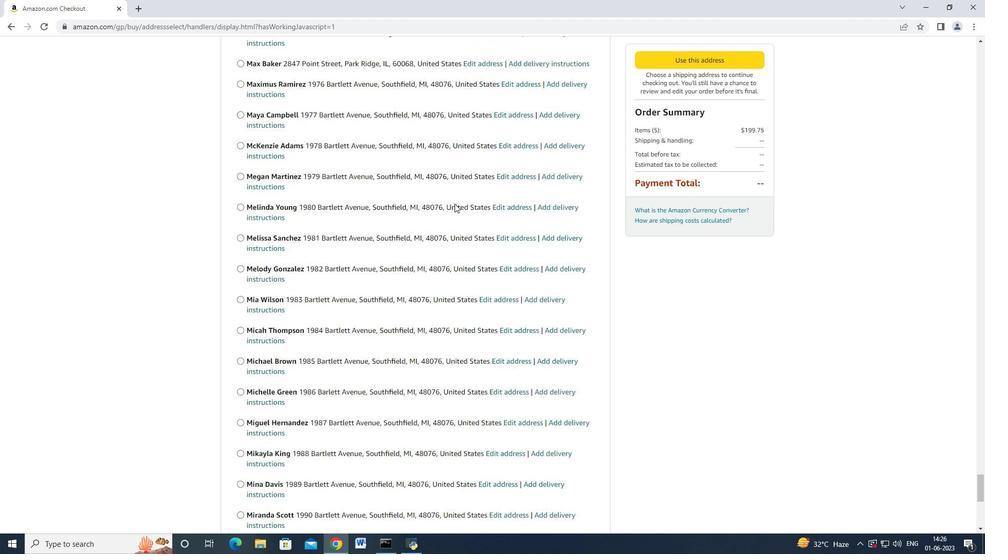 
Action: Mouse scrolled (454, 203) with delta (0, 0)
Screenshot: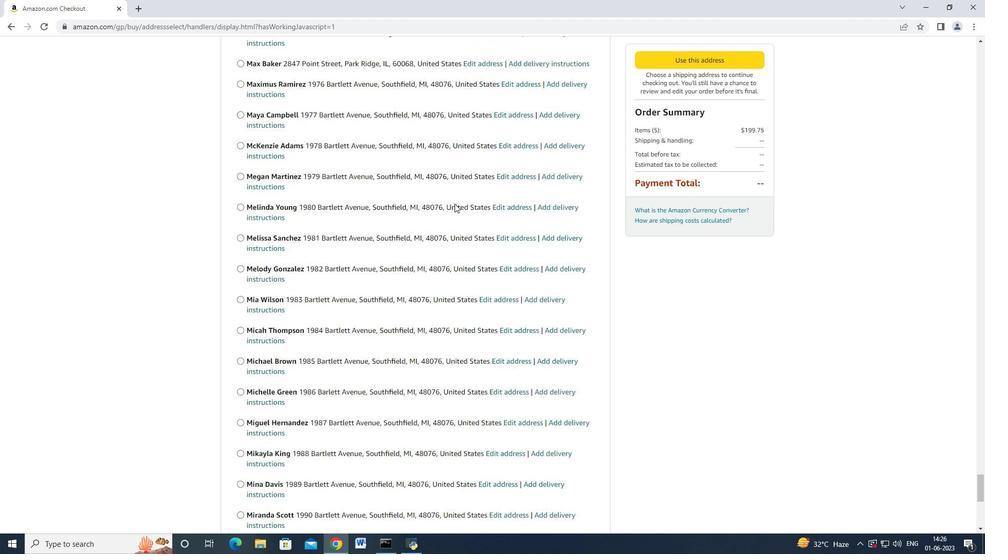 
Action: Mouse scrolled (454, 202) with delta (0, -1)
Screenshot: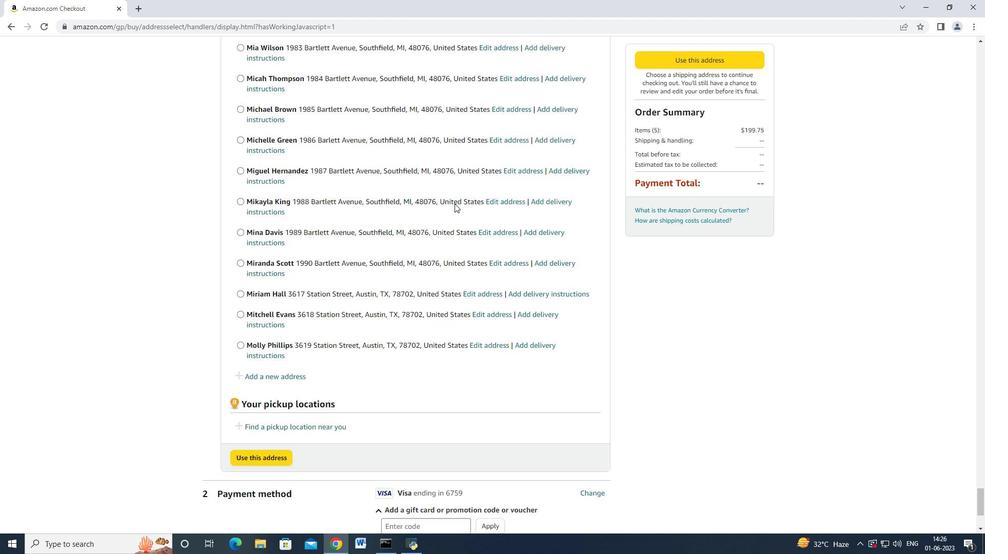 
Action: Mouse scrolled (454, 203) with delta (0, 0)
Screenshot: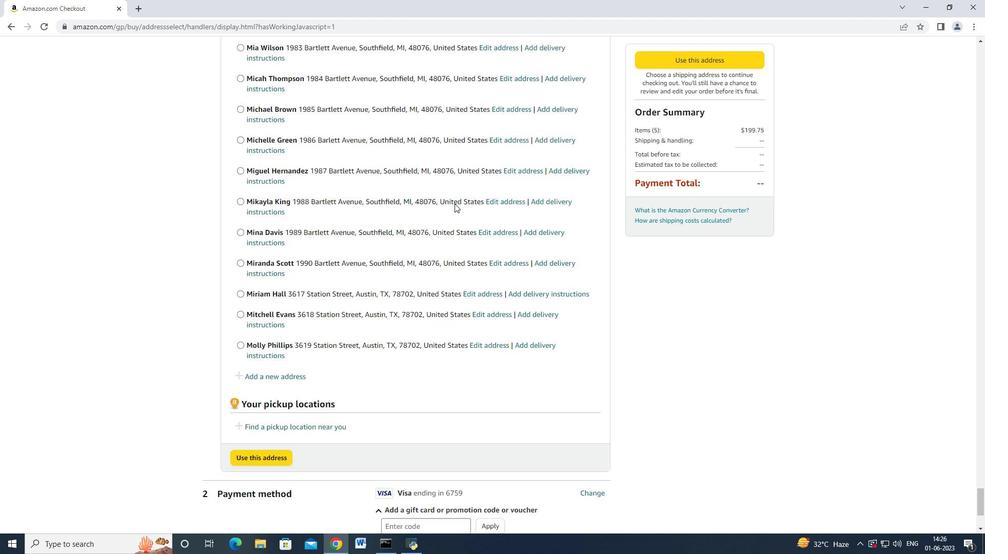 
Action: Mouse scrolled (454, 203) with delta (0, 0)
Screenshot: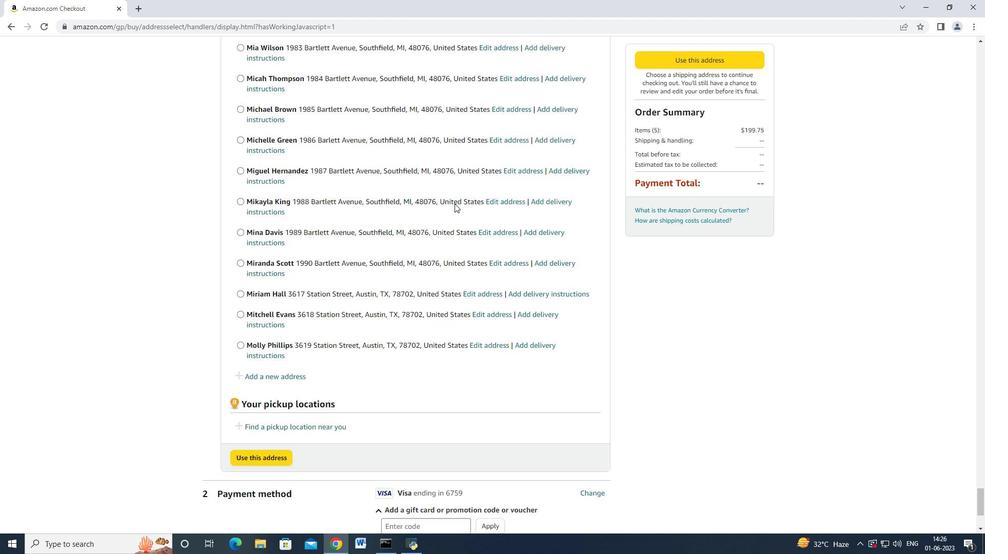 
Action: Mouse moved to (283, 213)
Screenshot: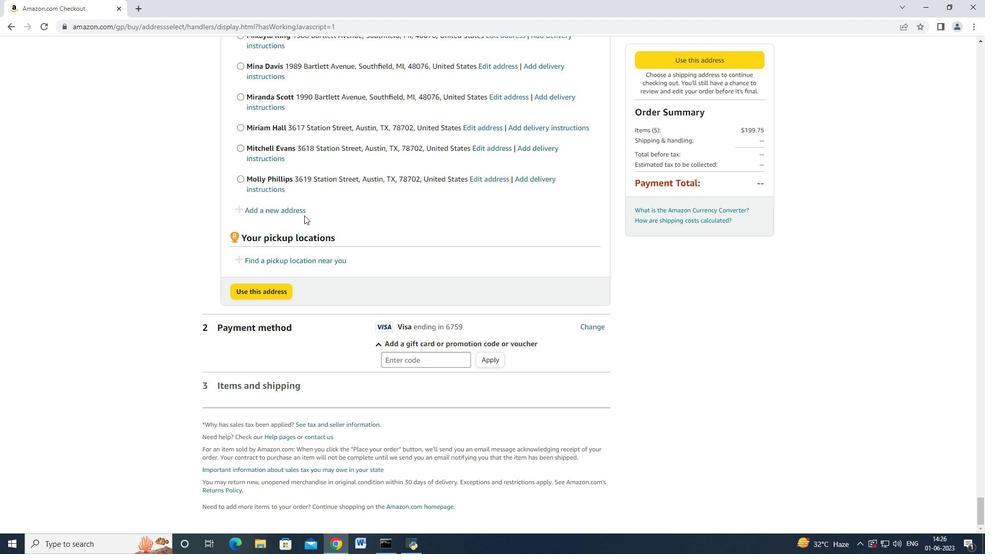 
Action: Mouse pressed left at (283, 213)
Screenshot: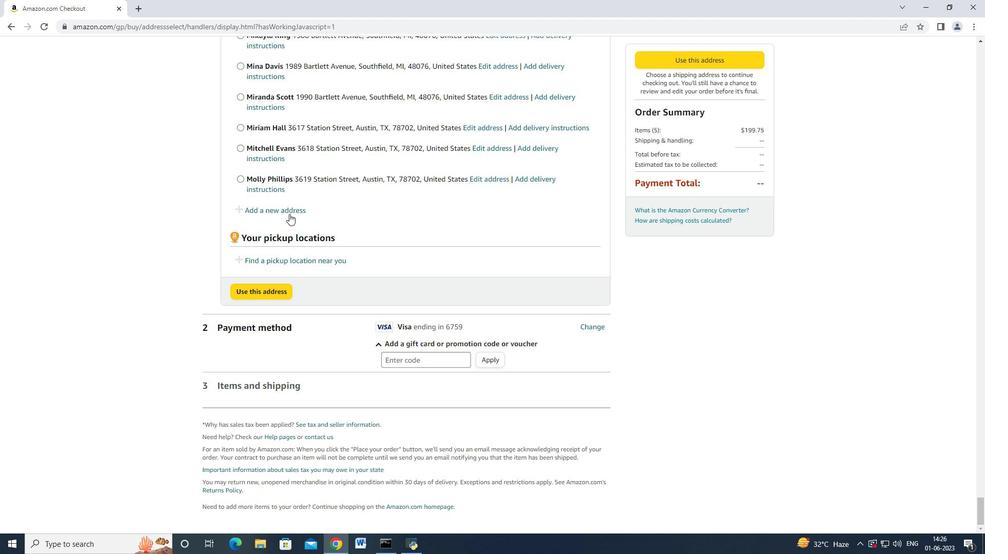 
Action: Mouse moved to (353, 247)
Screenshot: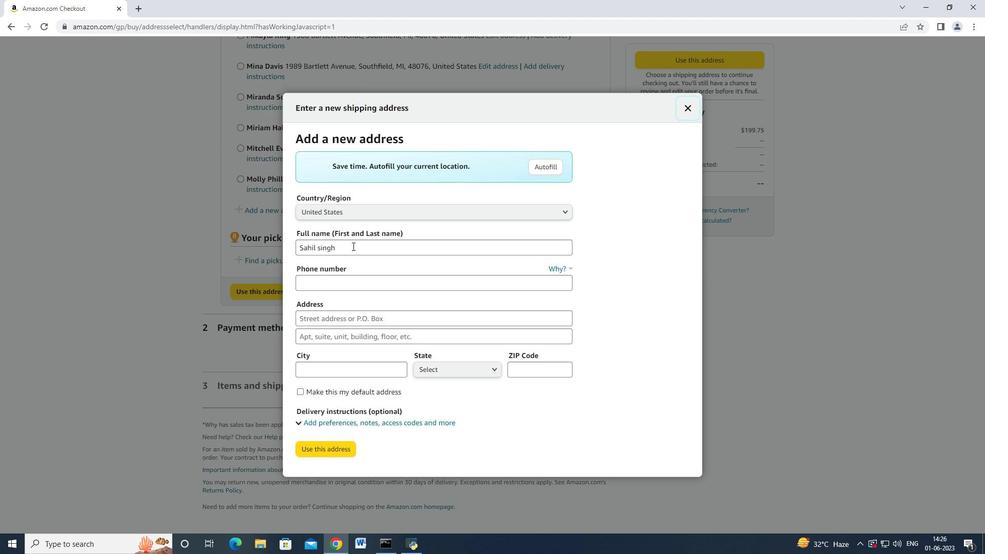 
Action: Mouse pressed left at (352, 246)
Screenshot: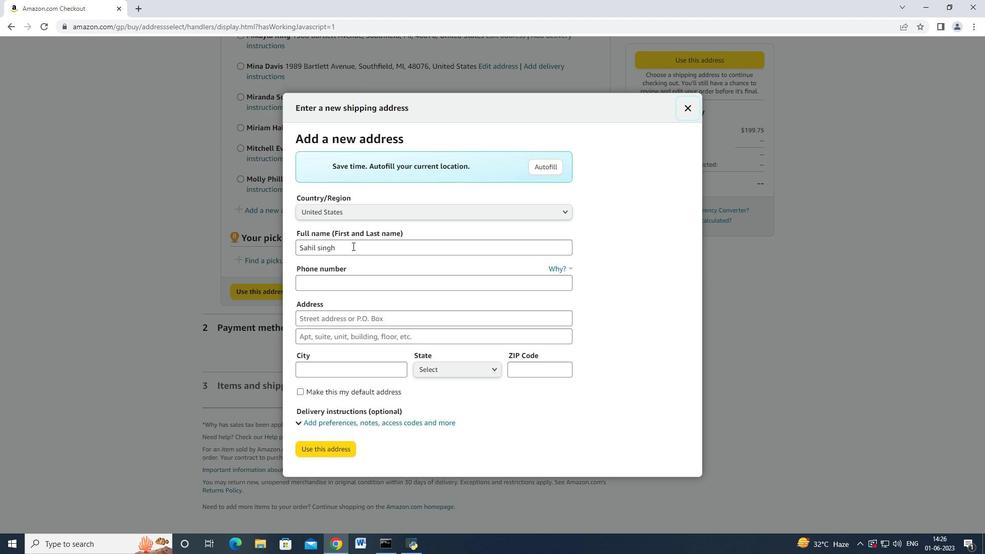 
Action: Mouse moved to (303, 249)
Screenshot: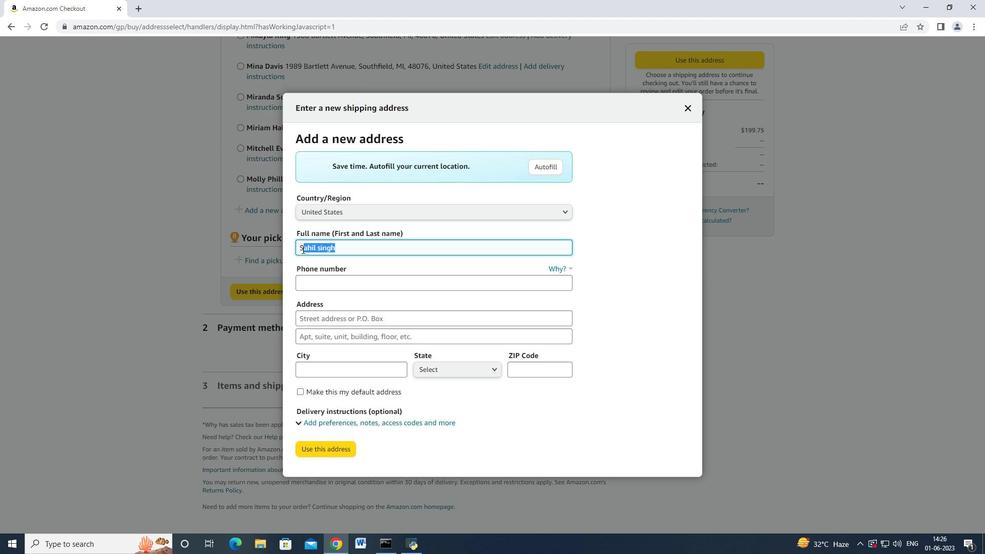 
Action: Key pressed <Key.backspace><Key.backspace><Key.backspace><Key.shift_r>Ae<Key.backspace>lexanda<Key.backspace>ra<Key.space><Key.shift><Key.shift><Key.shift><Key.shift><Key.shift><Key.shift><Key.shift><Key.shift><Key.shift><Key.shift><Key.shift><Key.shift><Key.shift><Key.shift><Key.shift><Key.shift><Key.shift><Key.shift><Key.shift><Key.shift><Key.shift><Key.shift><Key.shift><Key.shift><Key.shift><Key.shift><Key.shift><Key.shift><Key.shift><Key.shift><Key.shift><Key.shift><Key.shift><Key.shift><Key.shift><Key.shift><Key.shift>Wilson<Key.tab><Key.tab>5122113583<Key.tab>3624<Key.space><Key.shift>Station<Key.space><Key.shift_r>Street<Key.tab><Key.tab><Key.shift_r>Austin
Screenshot: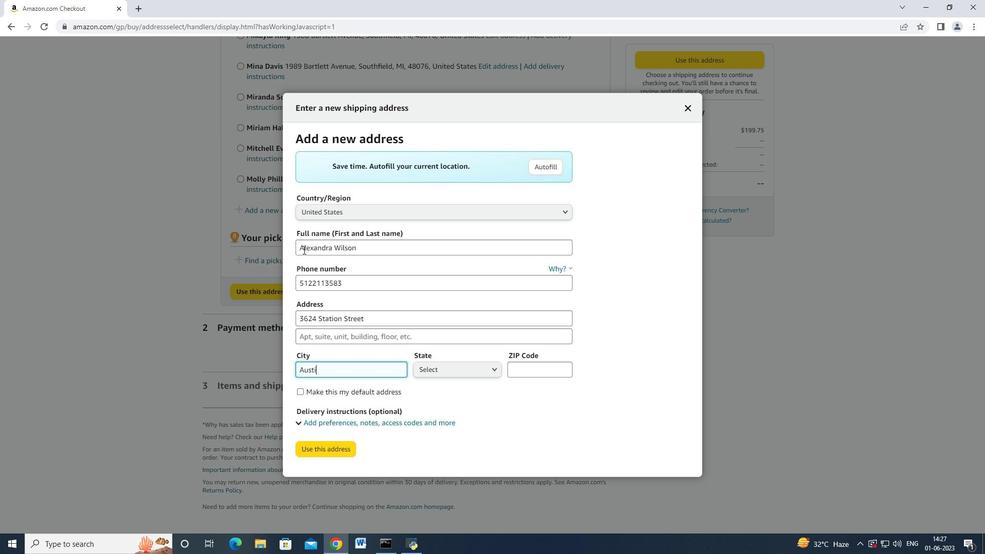 
Action: Mouse moved to (453, 368)
Screenshot: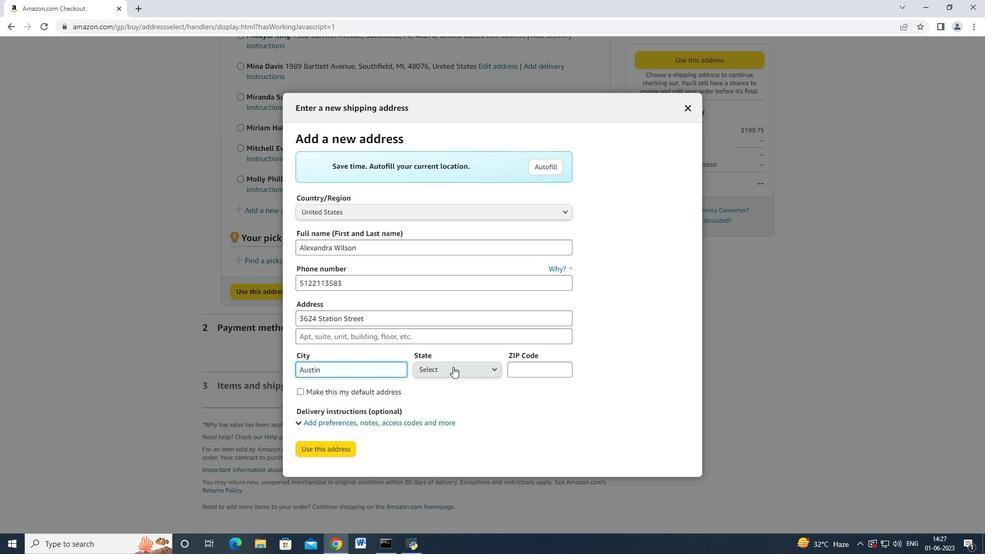
Action: Mouse pressed left at (453, 368)
Screenshot: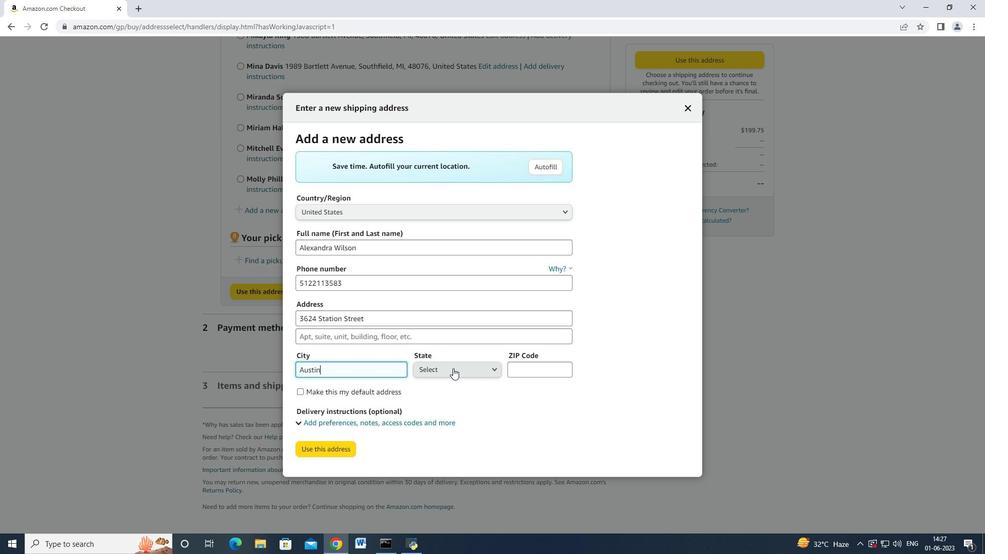 
Action: Mouse moved to (456, 319)
Screenshot: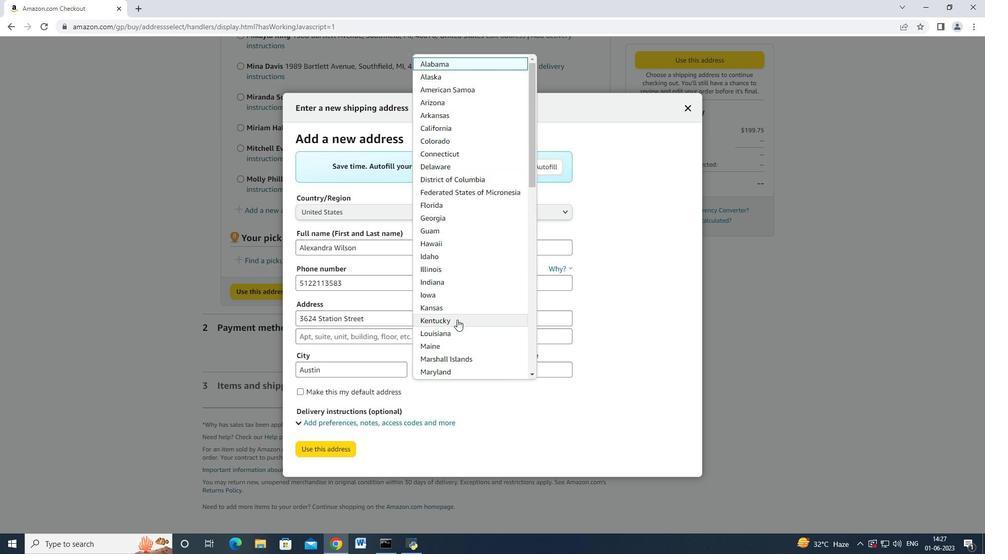 
Action: Mouse scrolled (456, 319) with delta (0, 0)
